 Task: Create a to-do list using the Gmail Tasks feature by adding tasks from your emails and setting due dates.
Action: Mouse moved to (1245, 95)
Screenshot: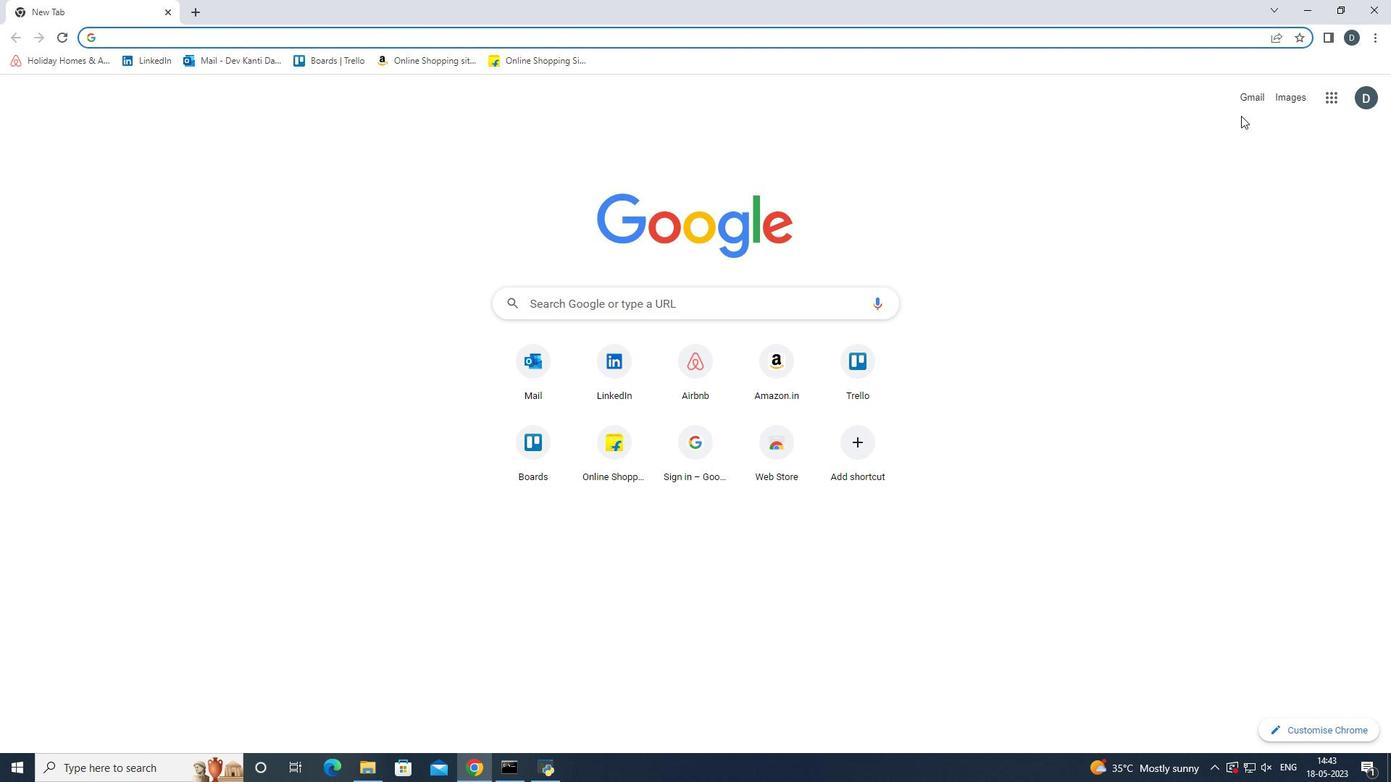 
Action: Mouse pressed left at (1245, 95)
Screenshot: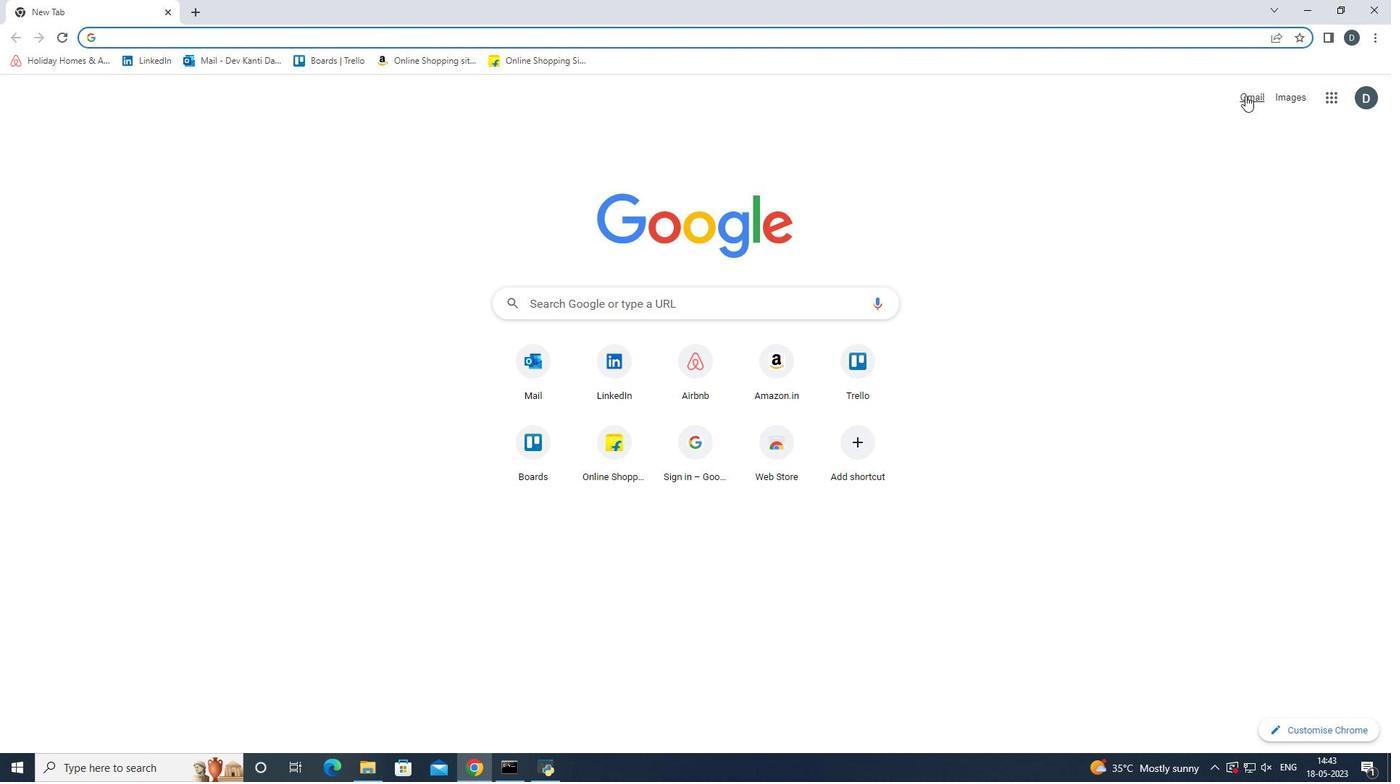 
Action: Mouse moved to (87, 300)
Screenshot: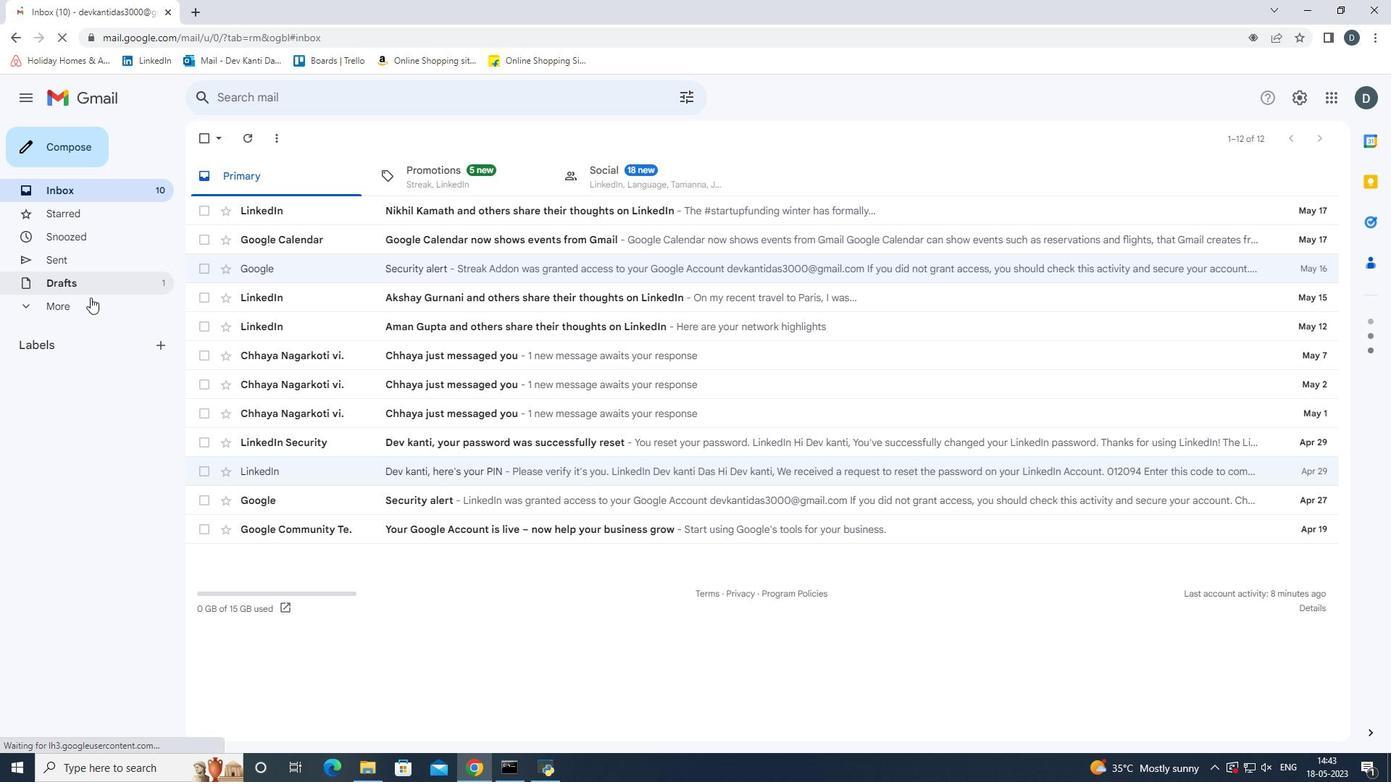 
Action: Mouse pressed left at (87, 300)
Screenshot: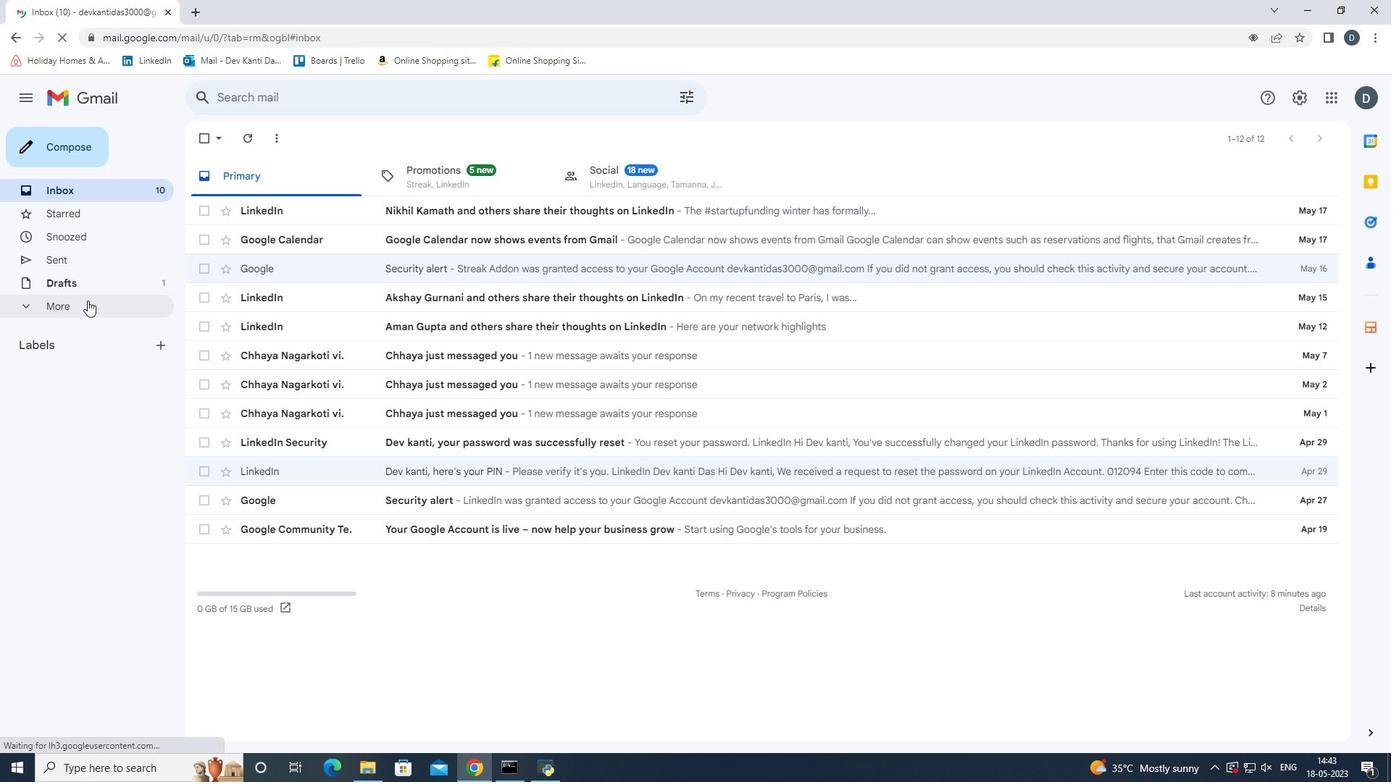 
Action: Mouse moved to (278, 139)
Screenshot: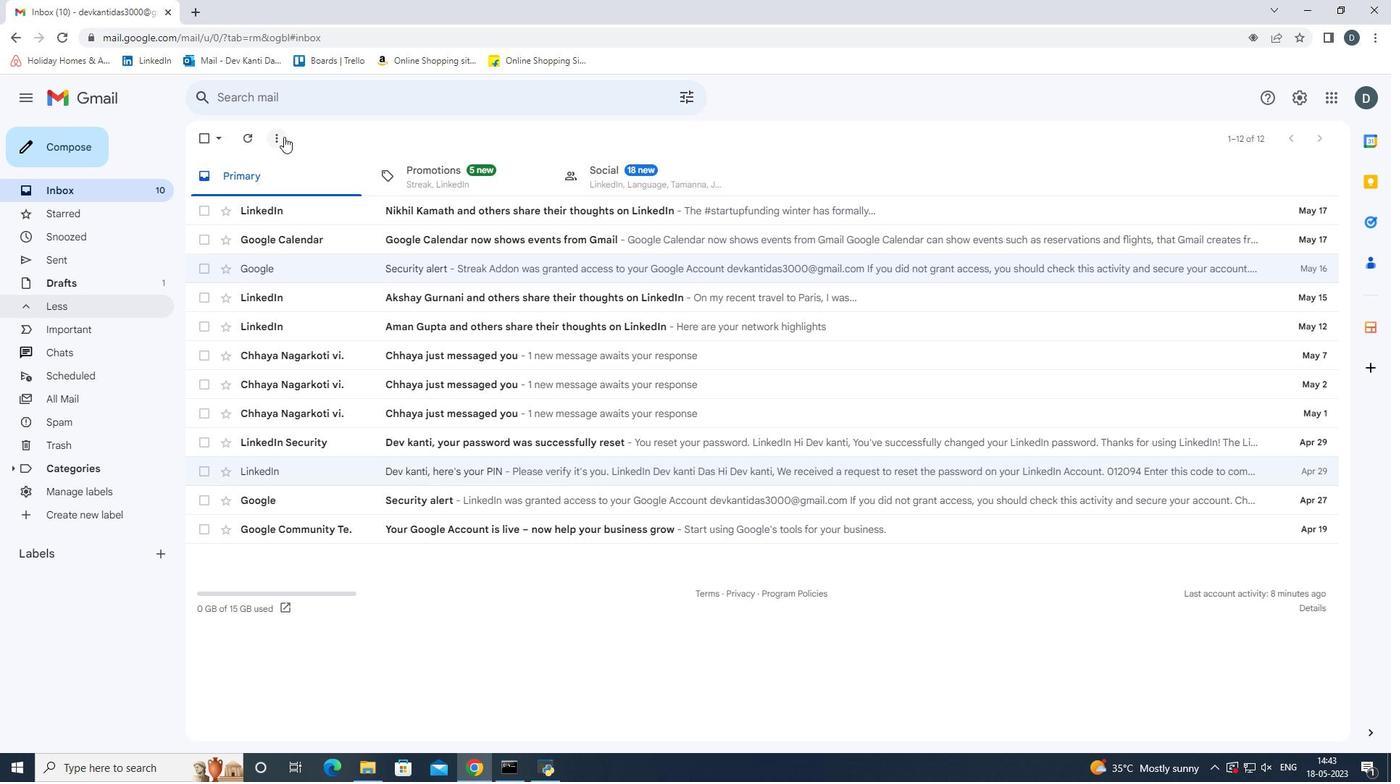 
Action: Mouse pressed left at (278, 139)
Screenshot: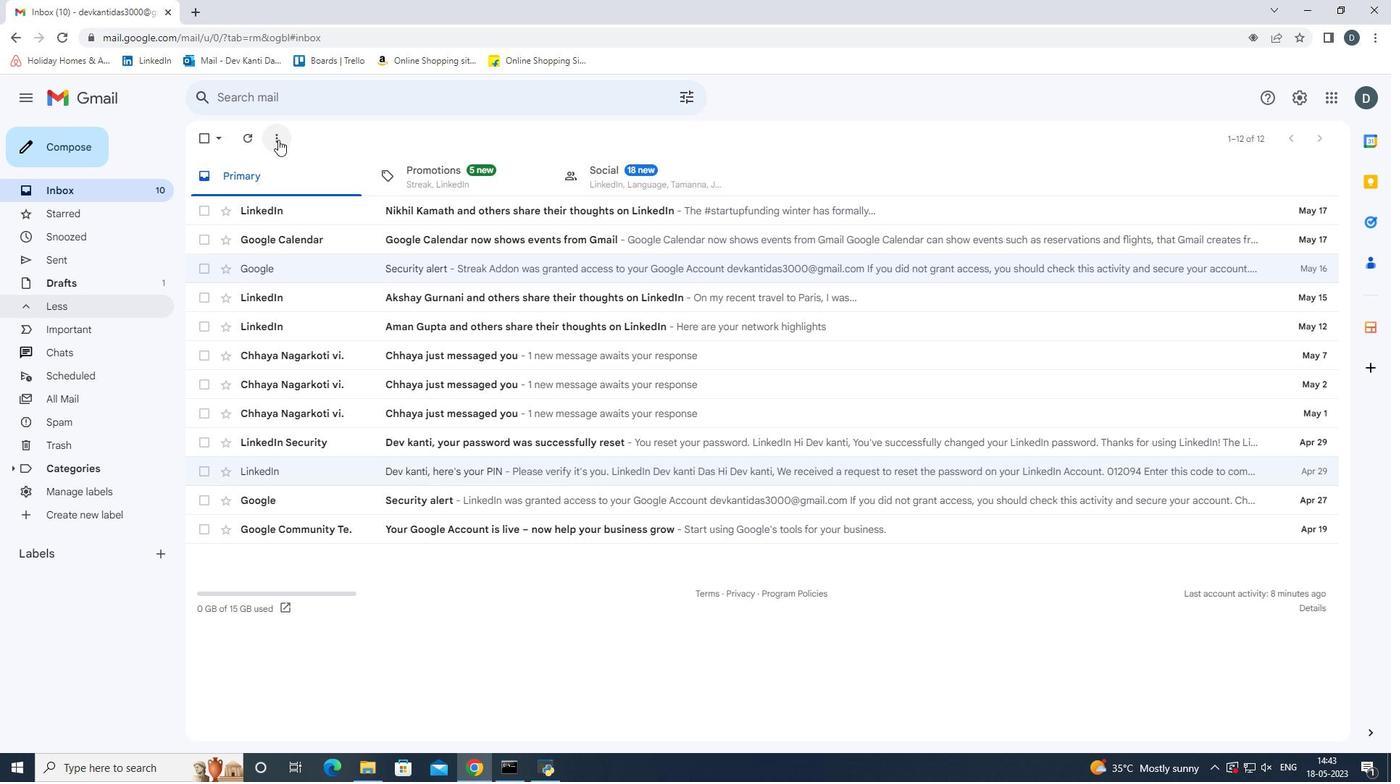 
Action: Mouse moved to (973, 145)
Screenshot: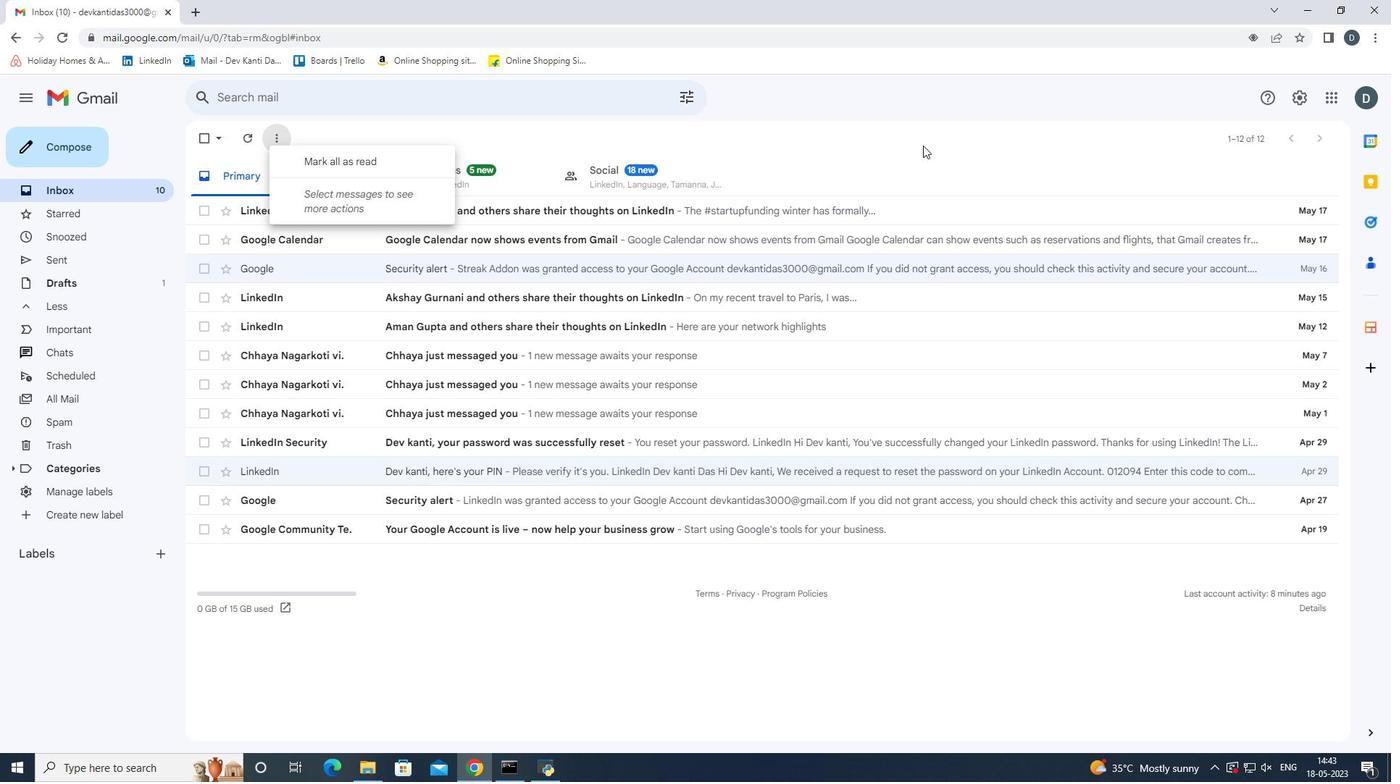 
Action: Mouse pressed left at (973, 145)
Screenshot: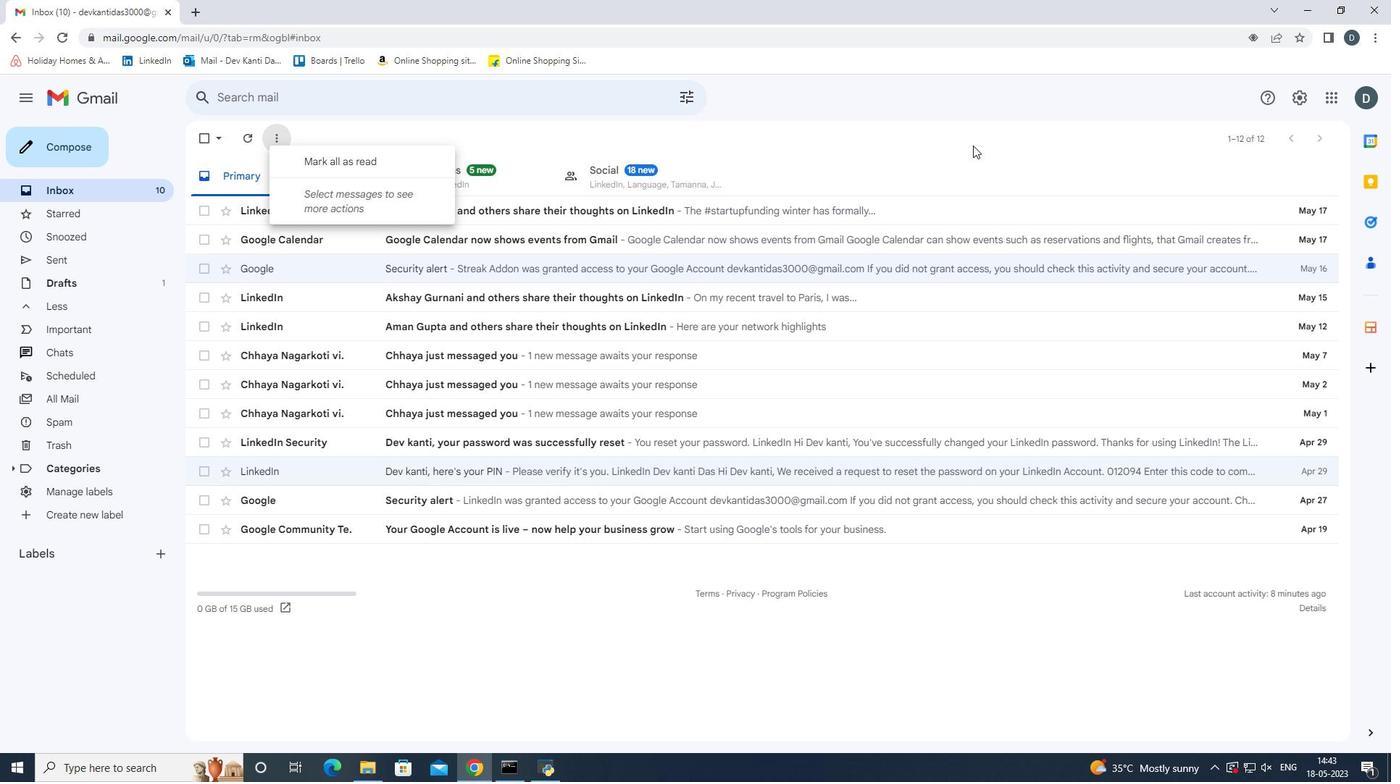 
Action: Mouse moved to (1372, 225)
Screenshot: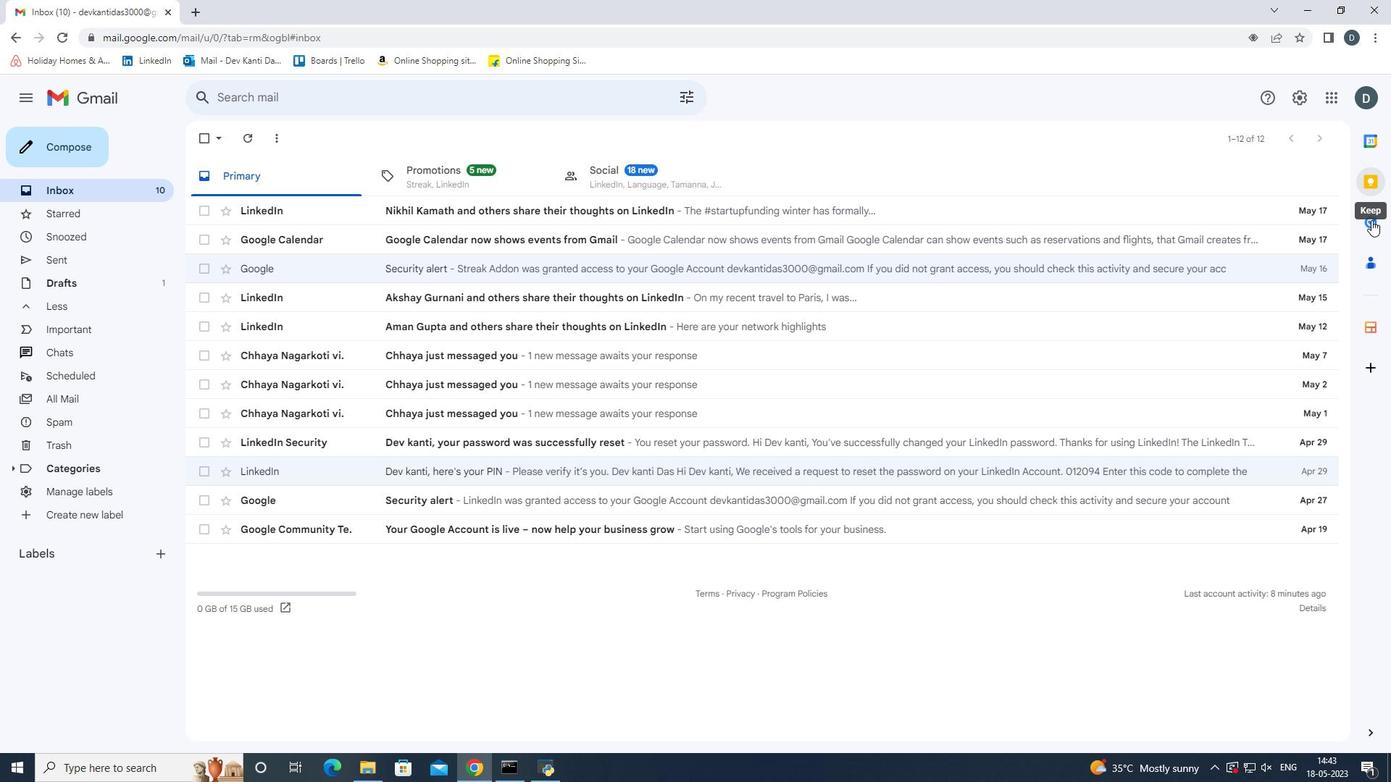 
Action: Mouse pressed left at (1372, 225)
Screenshot: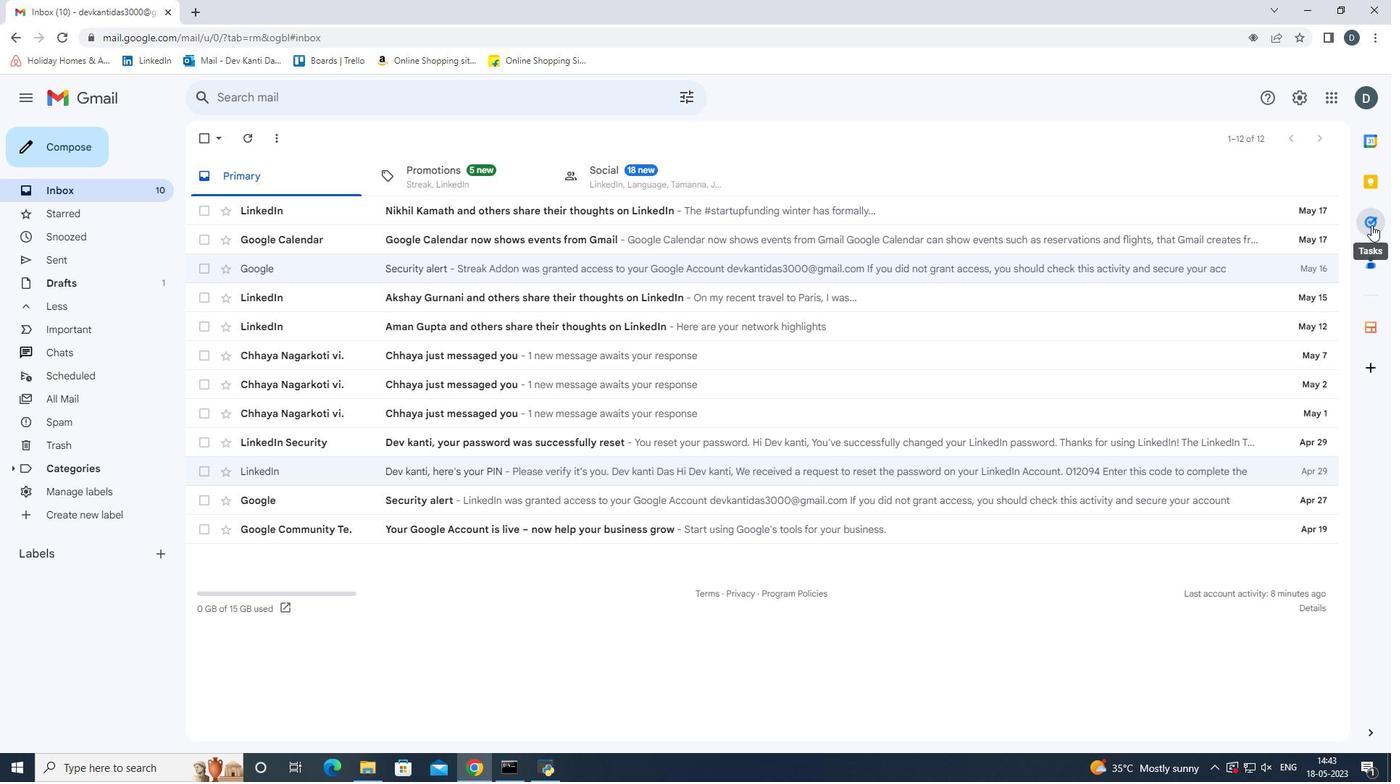 
Action: Mouse moved to (1373, 142)
Screenshot: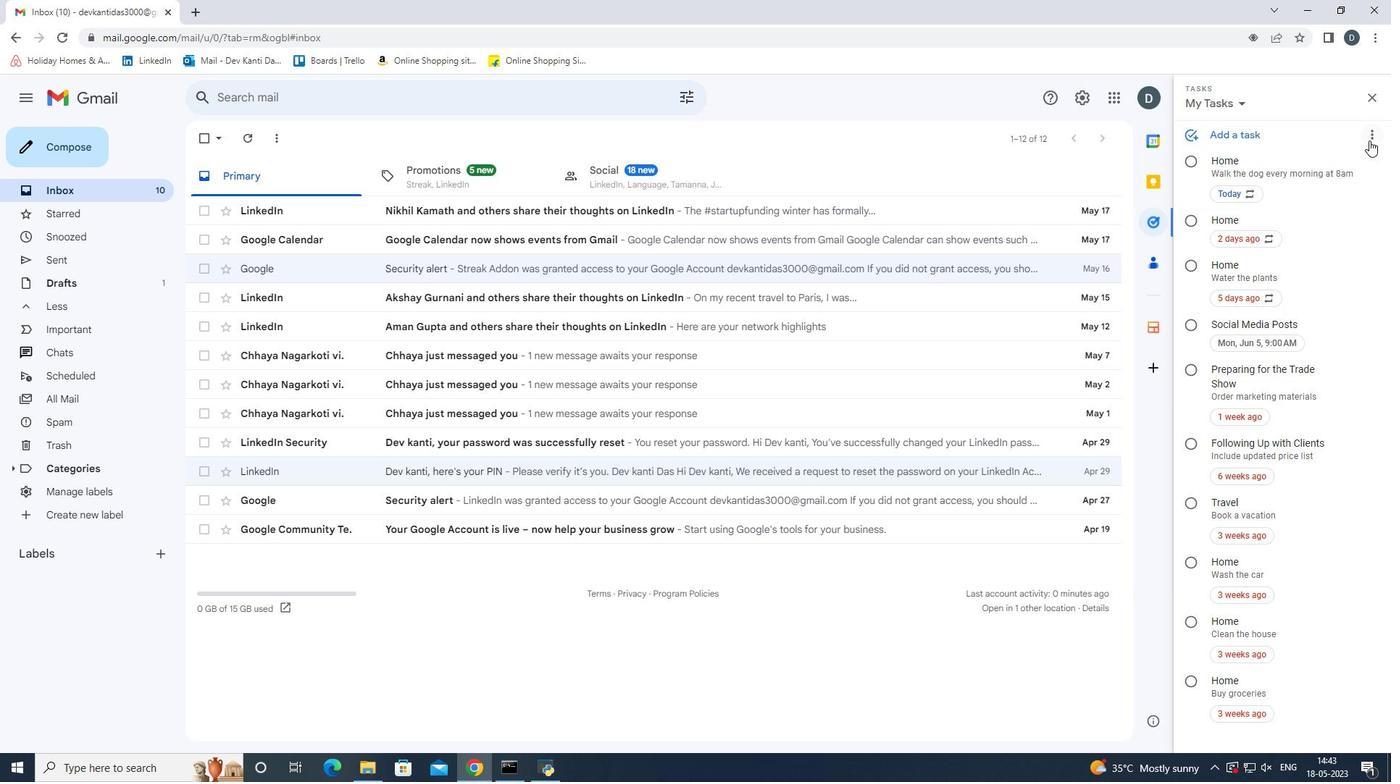 
Action: Mouse pressed left at (1373, 142)
Screenshot: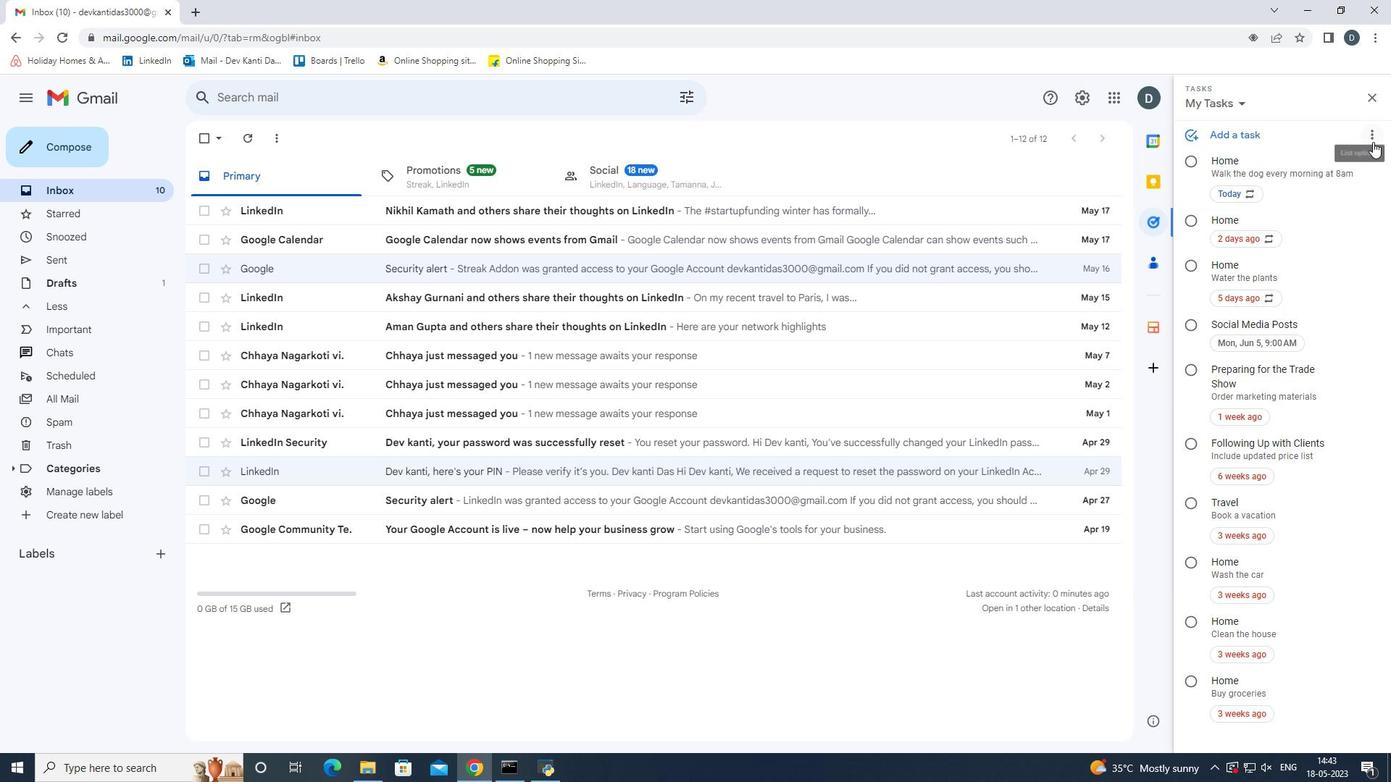 
Action: Mouse pressed left at (1373, 142)
Screenshot: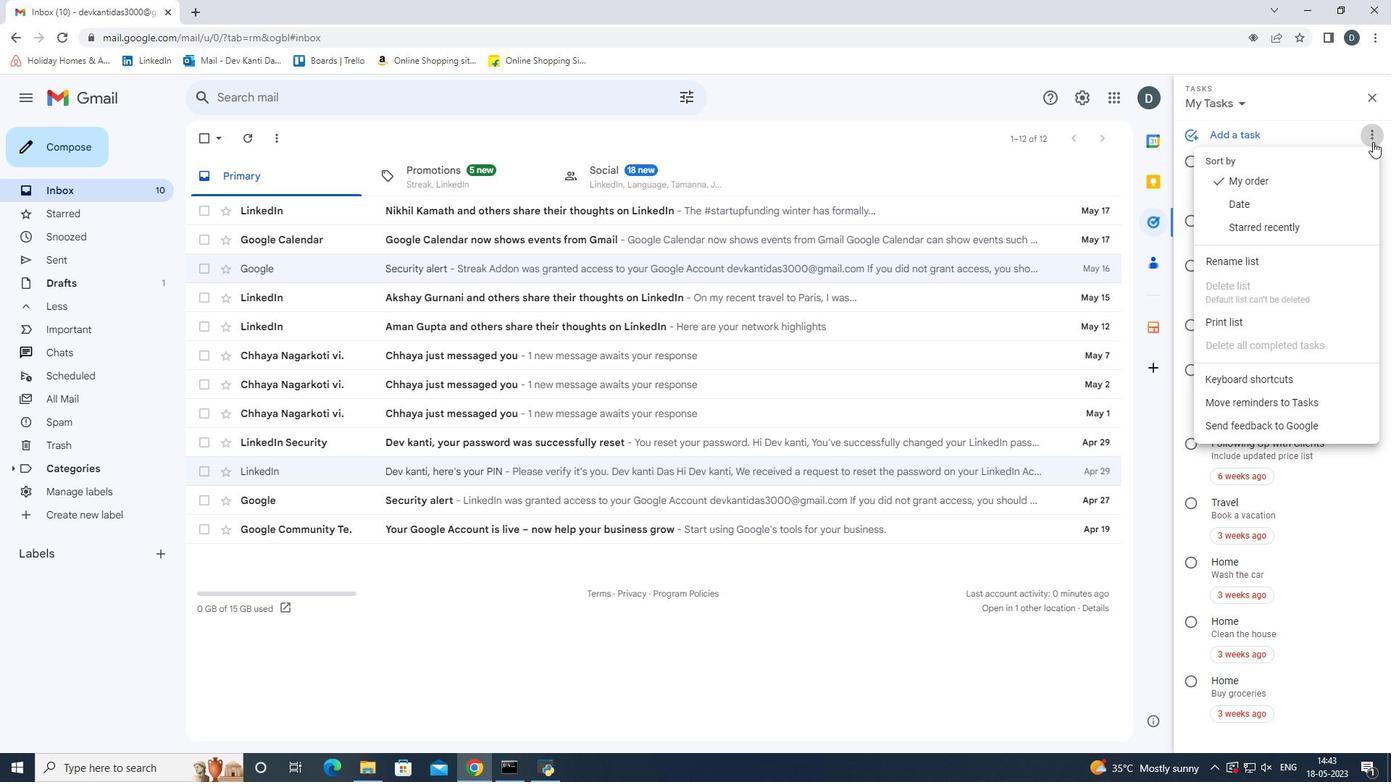 
Action: Mouse moved to (1391, 363)
Screenshot: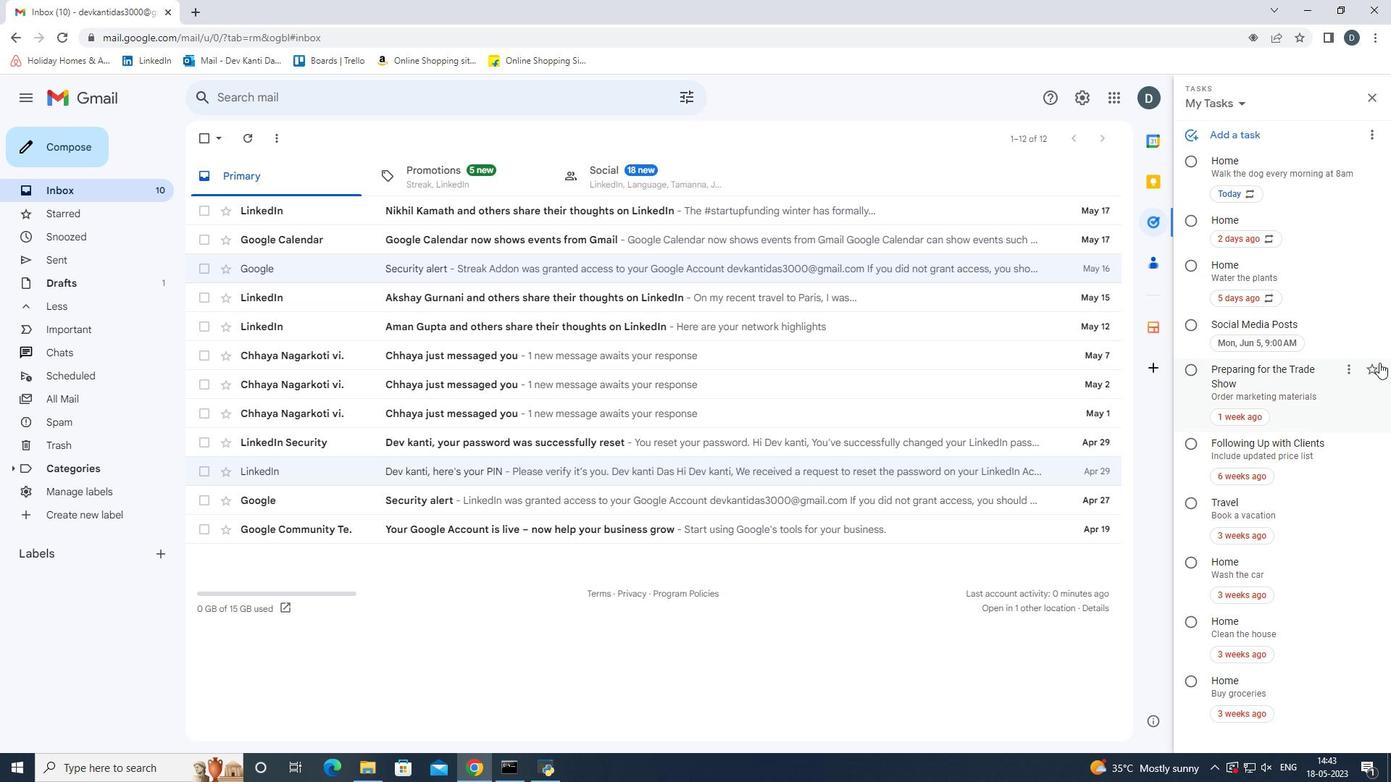 
Action: Mouse scrolled (1390, 362) with delta (0, 0)
Screenshot: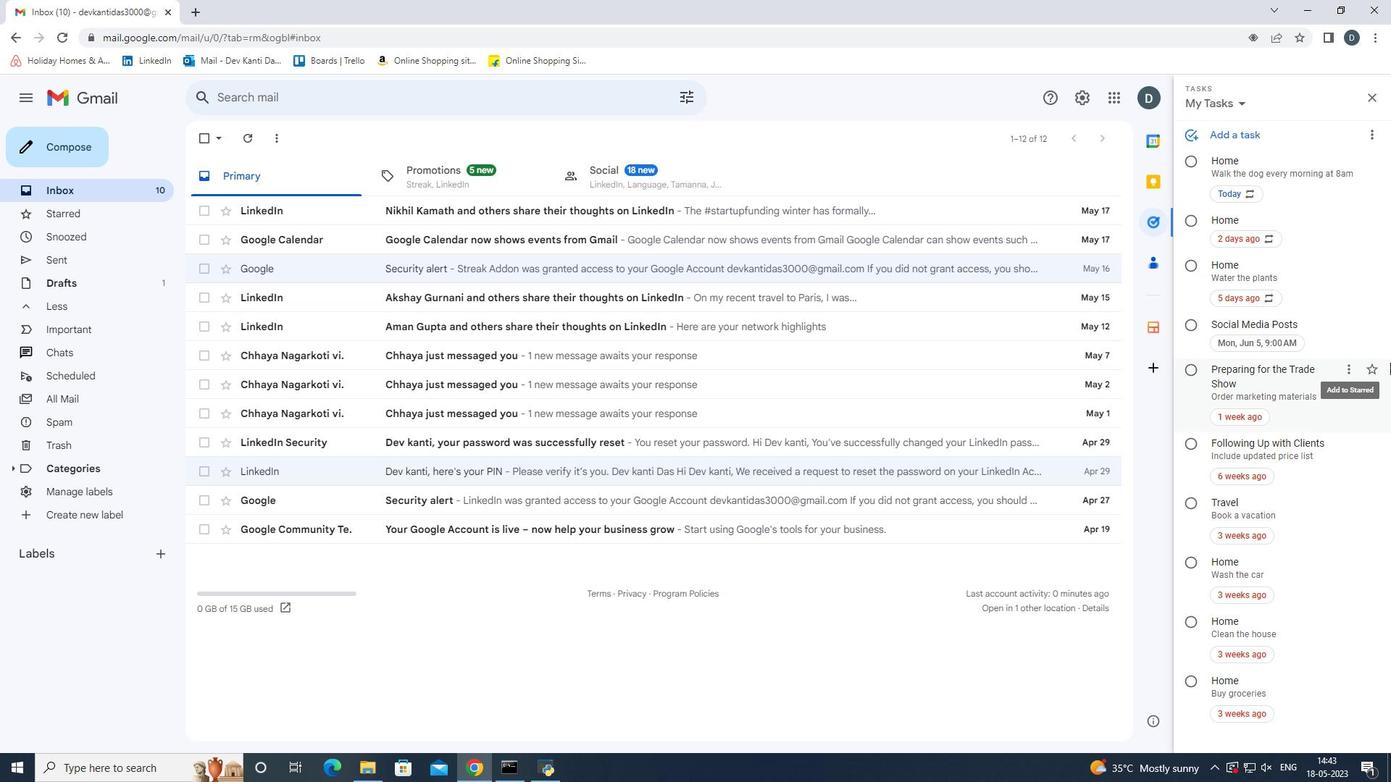 
Action: Mouse scrolled (1390, 362) with delta (0, 0)
Screenshot: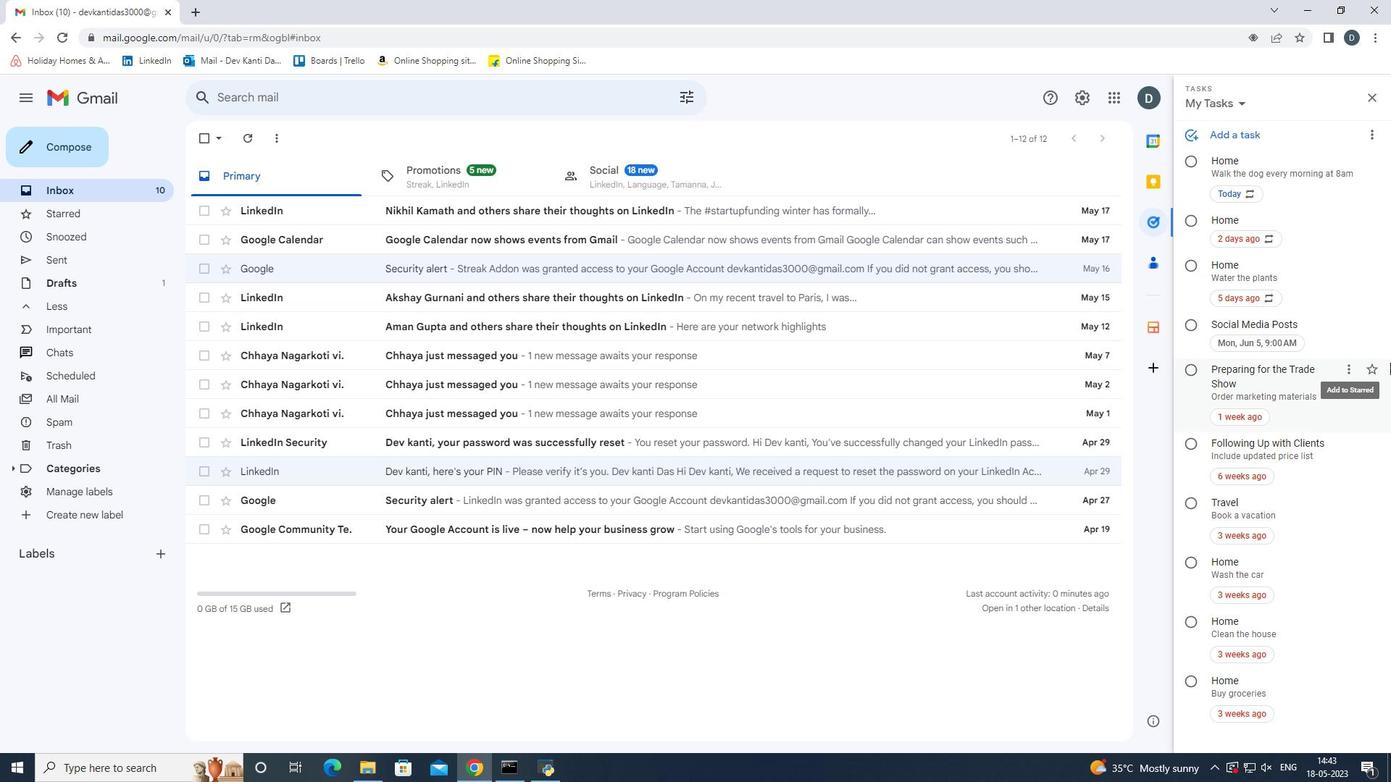 
Action: Mouse scrolled (1390, 362) with delta (0, 0)
Screenshot: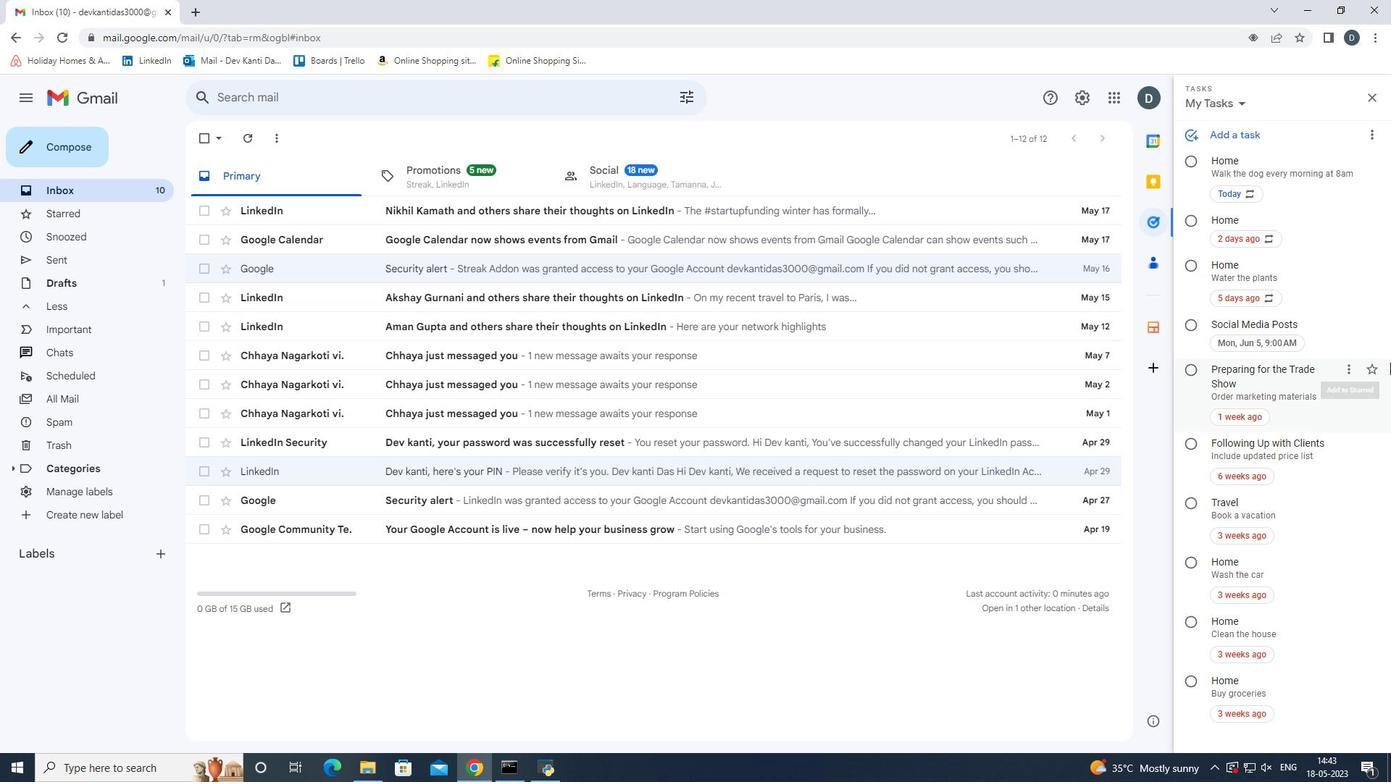 
Action: Mouse scrolled (1390, 362) with delta (0, 0)
Screenshot: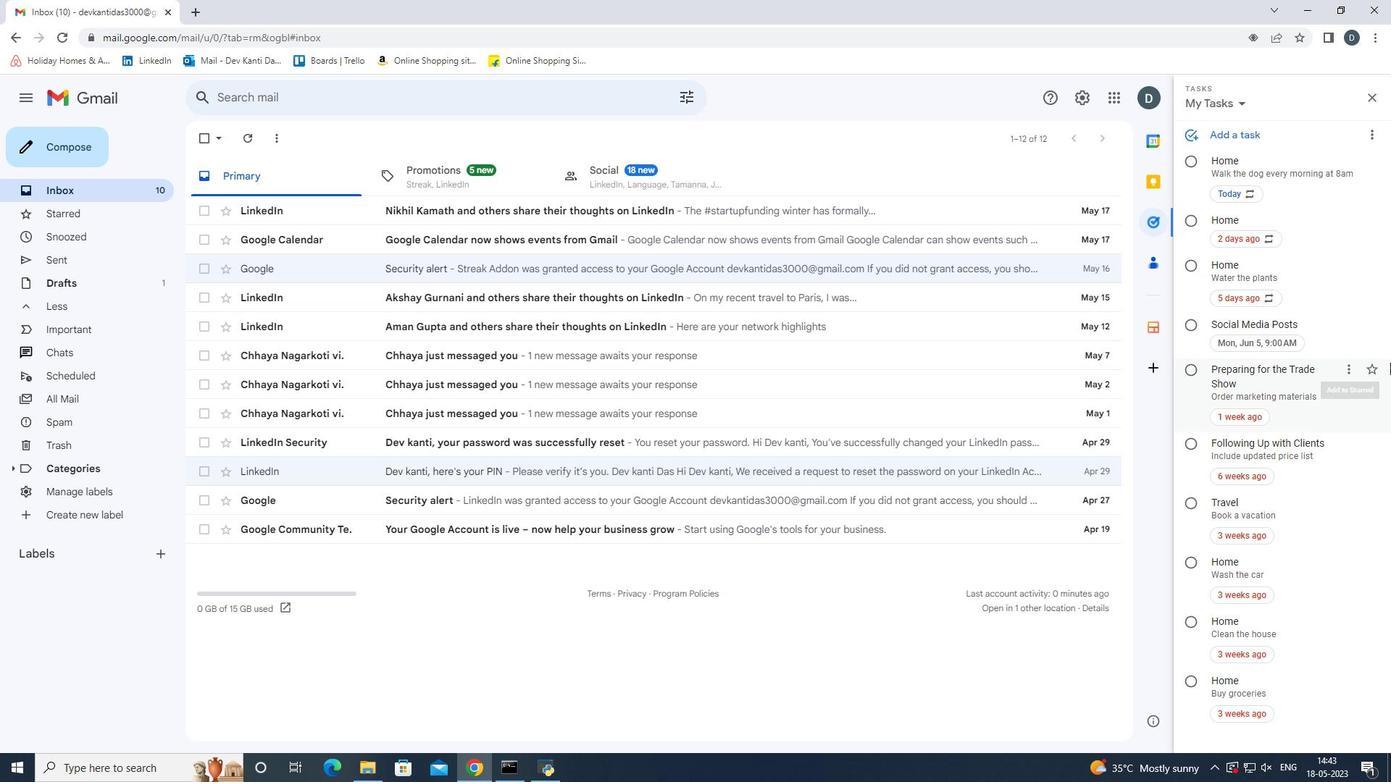 
Action: Mouse scrolled (1390, 362) with delta (0, 0)
Screenshot: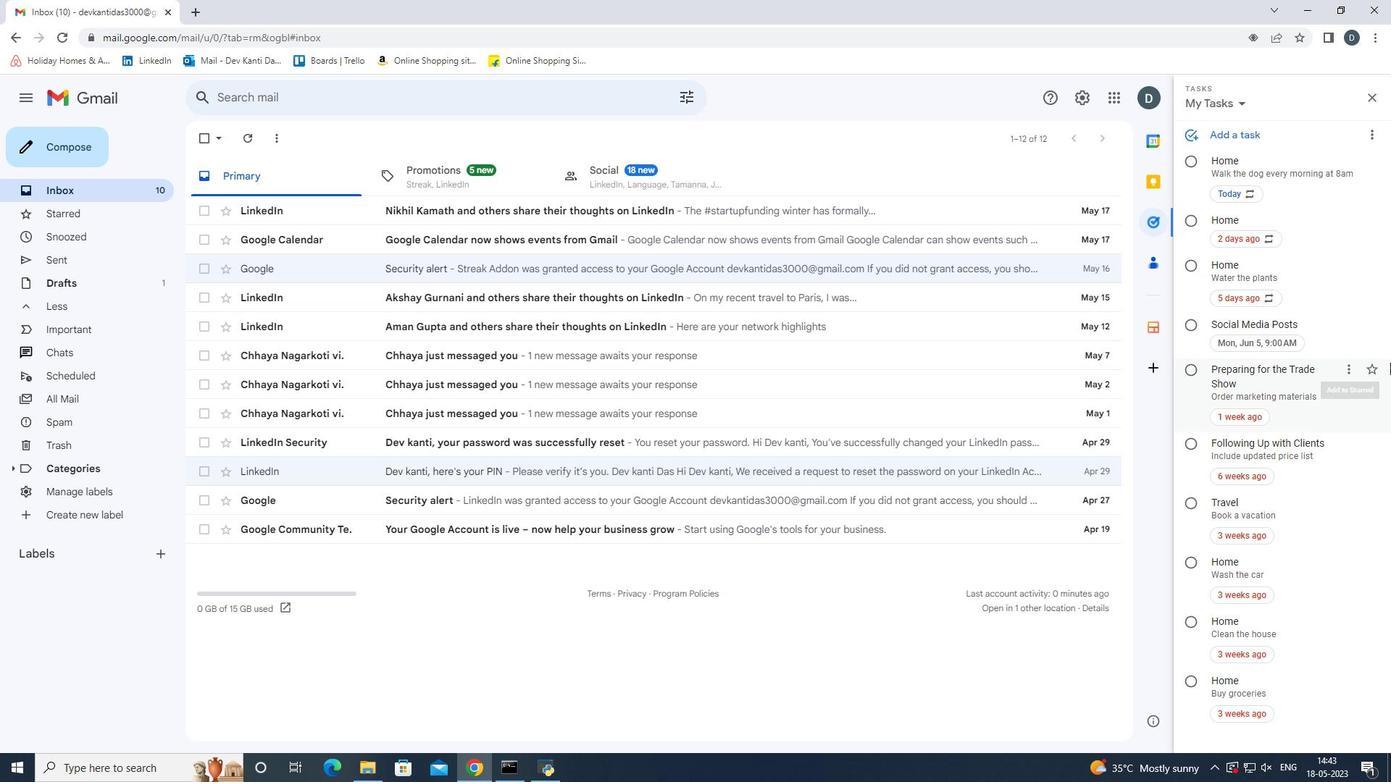
Action: Mouse moved to (1303, 364)
Screenshot: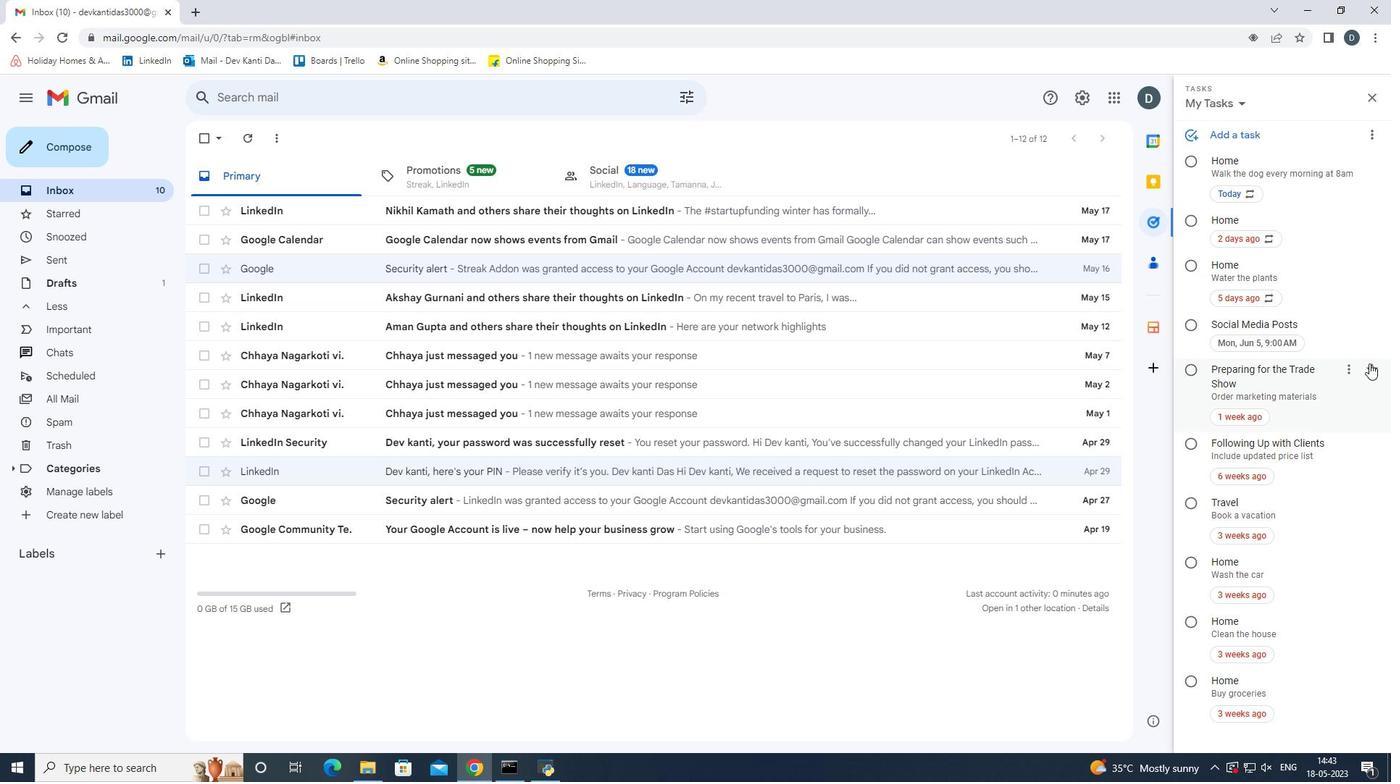 
Action: Mouse scrolled (1303, 363) with delta (0, 0)
Screenshot: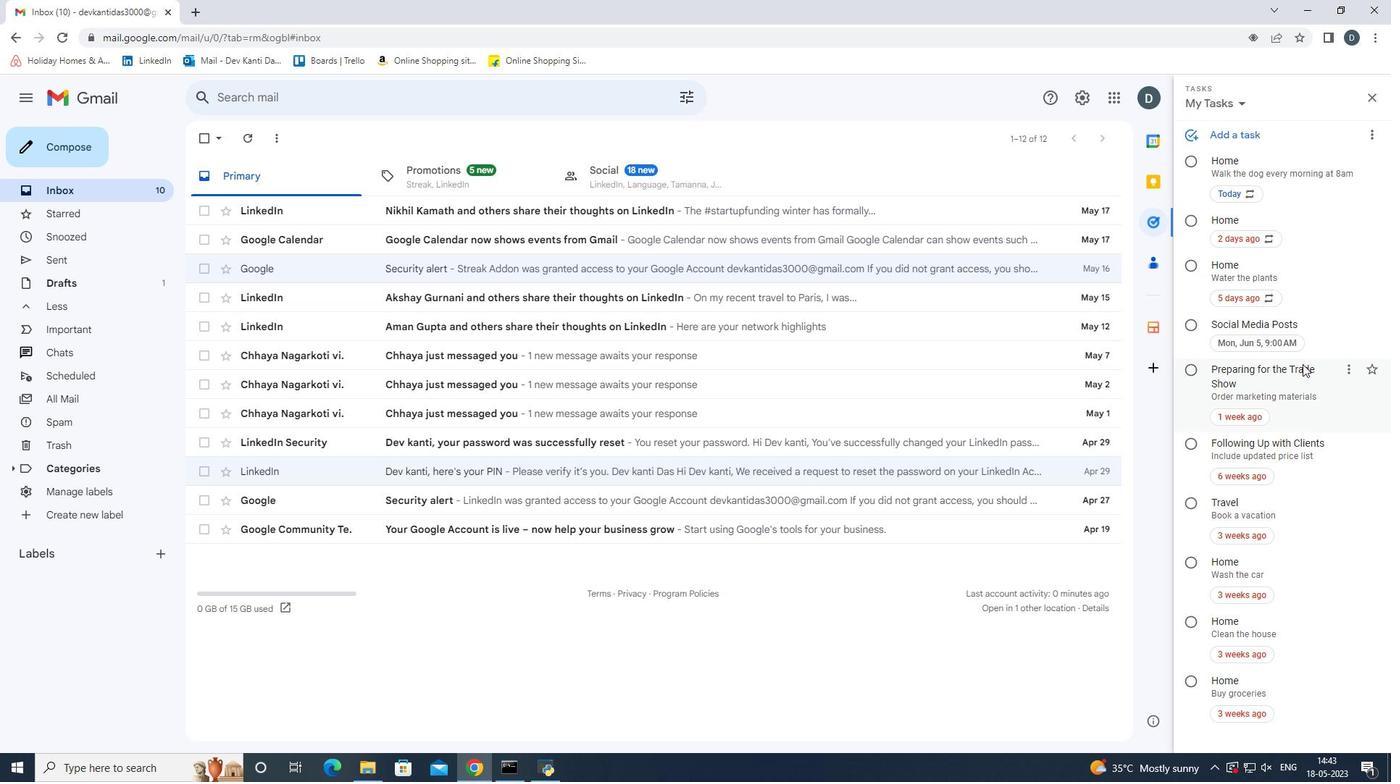 
Action: Mouse scrolled (1303, 363) with delta (0, 0)
Screenshot: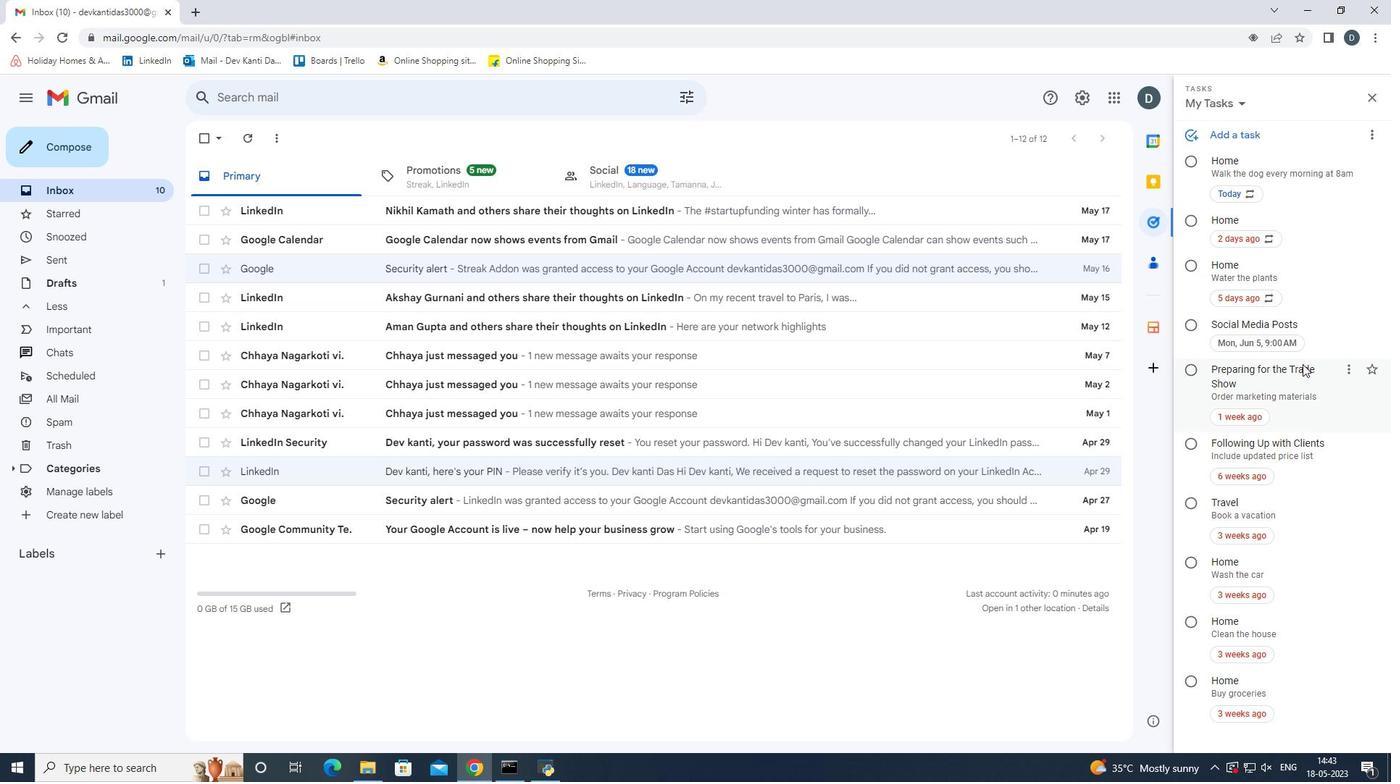 
Action: Mouse scrolled (1303, 363) with delta (0, 0)
Screenshot: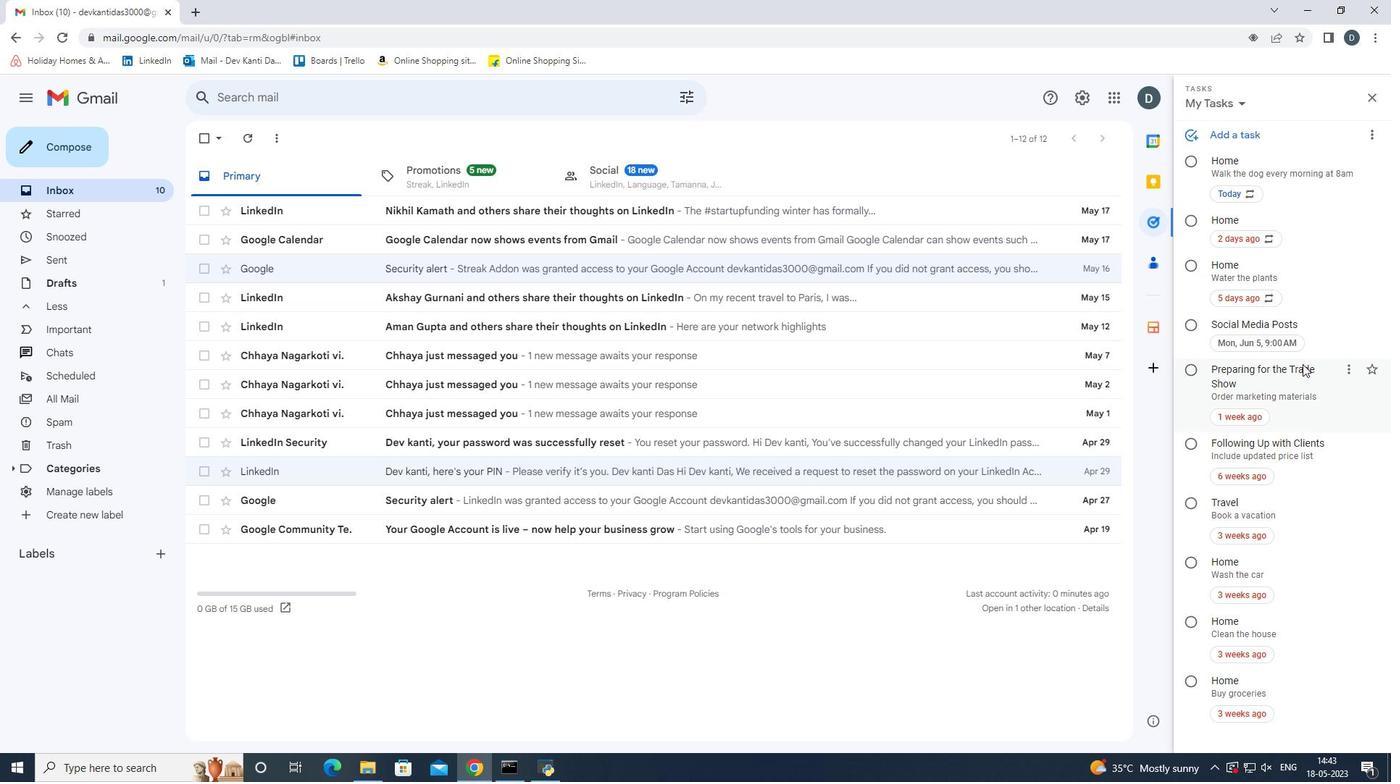 
Action: Mouse scrolled (1303, 363) with delta (0, 0)
Screenshot: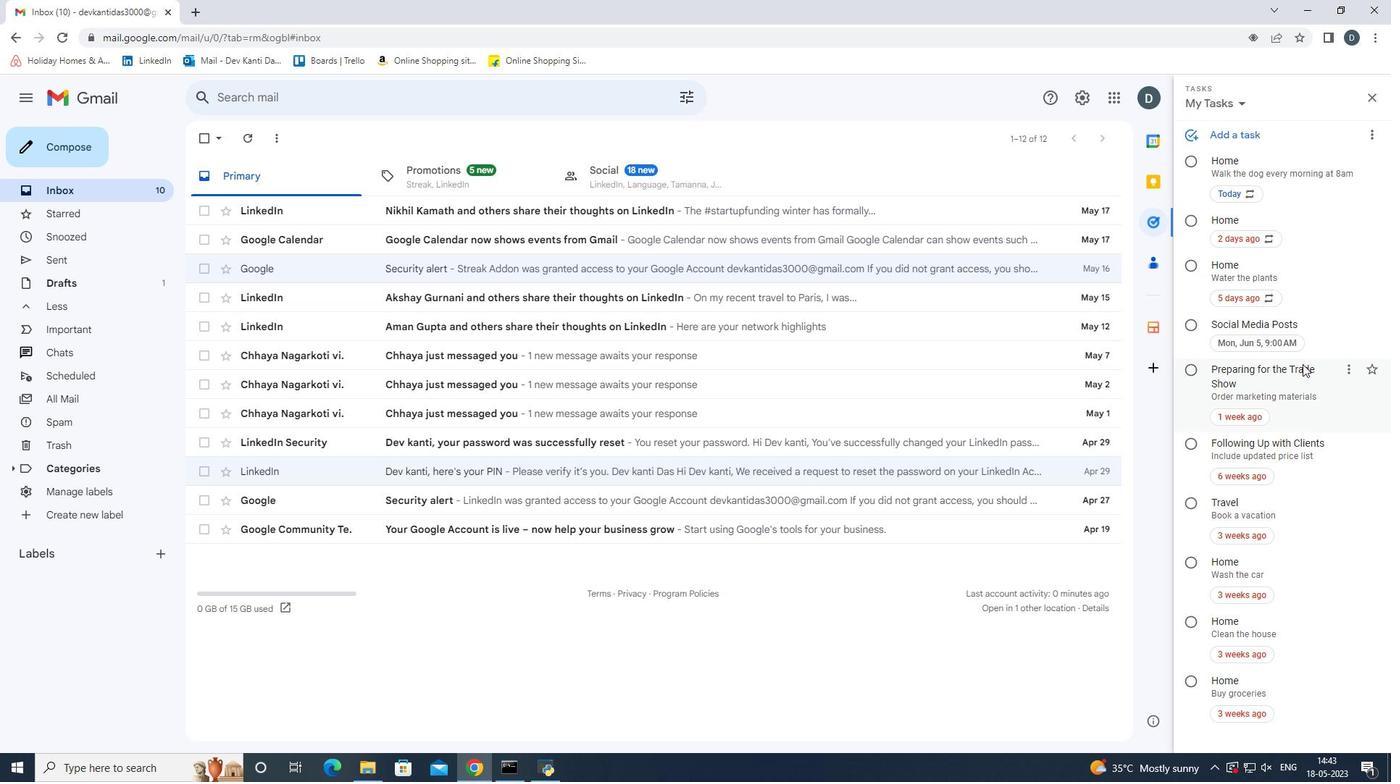 
Action: Mouse scrolled (1303, 363) with delta (0, 0)
Screenshot: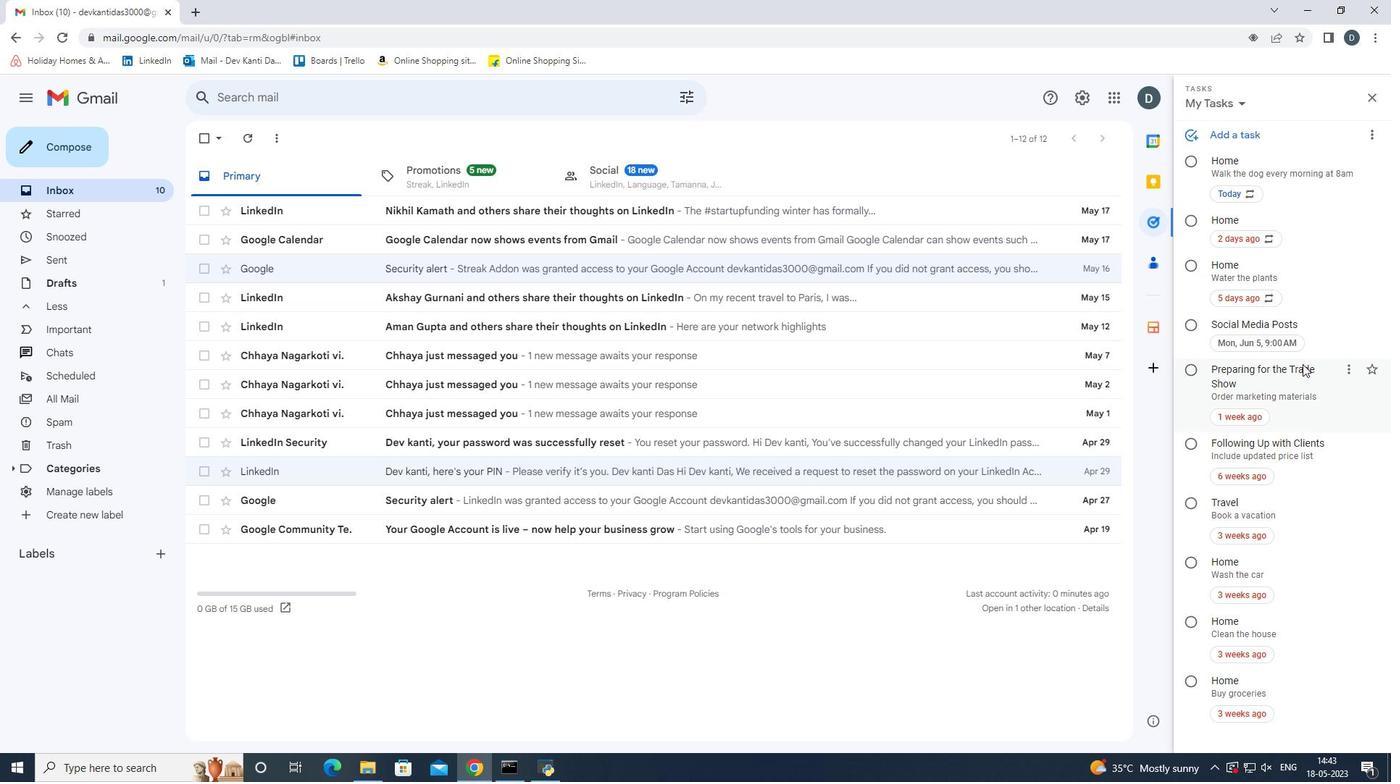 
Action: Mouse scrolled (1303, 365) with delta (0, 0)
Screenshot: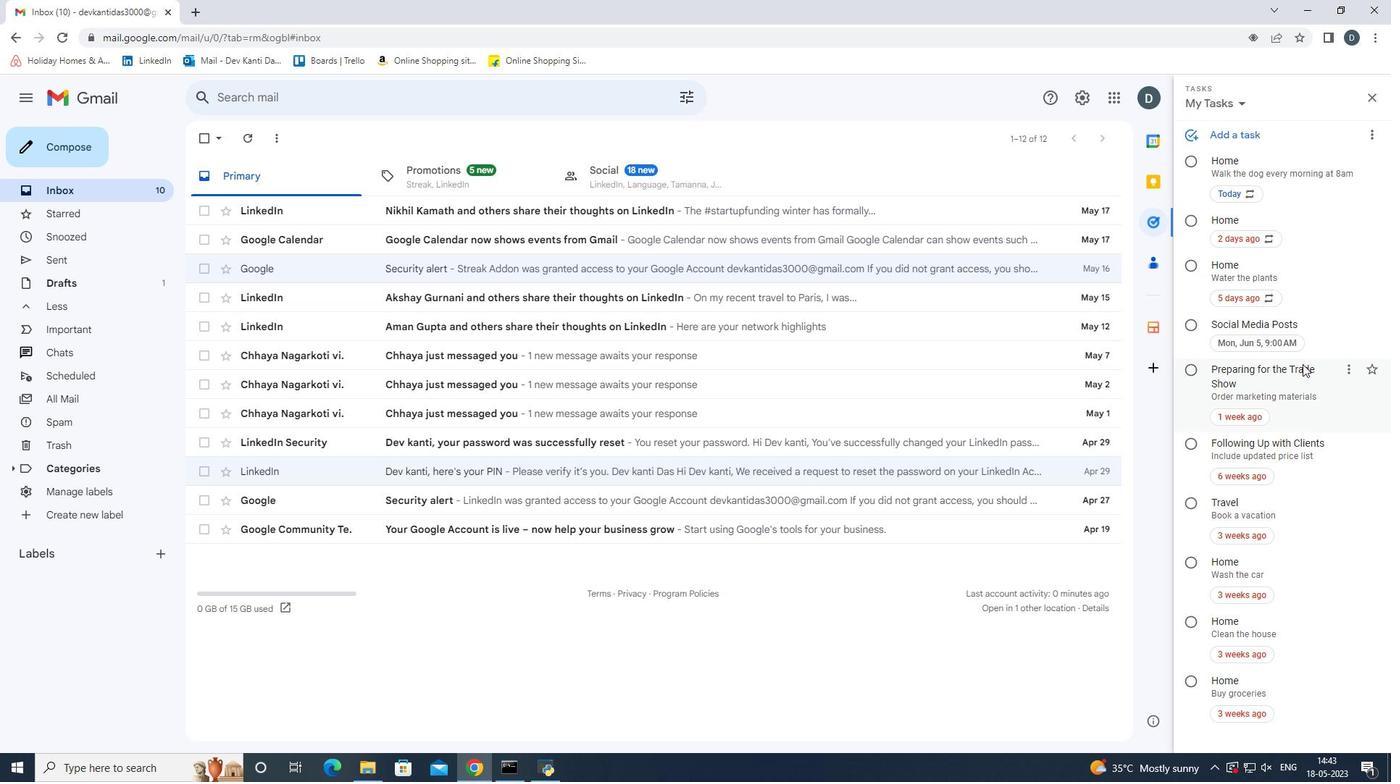 
Action: Mouse scrolled (1303, 365) with delta (0, 0)
Screenshot: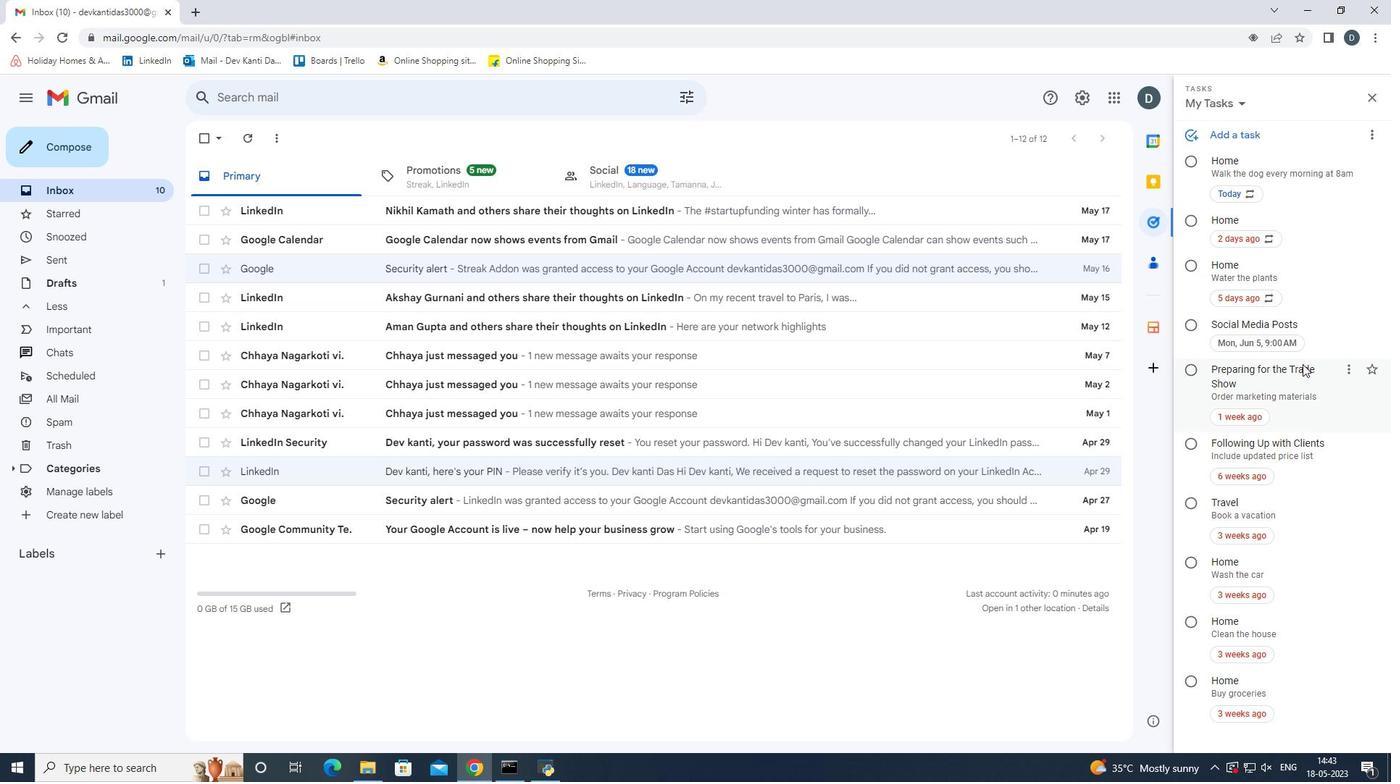 
Action: Mouse scrolled (1303, 365) with delta (0, 0)
Screenshot: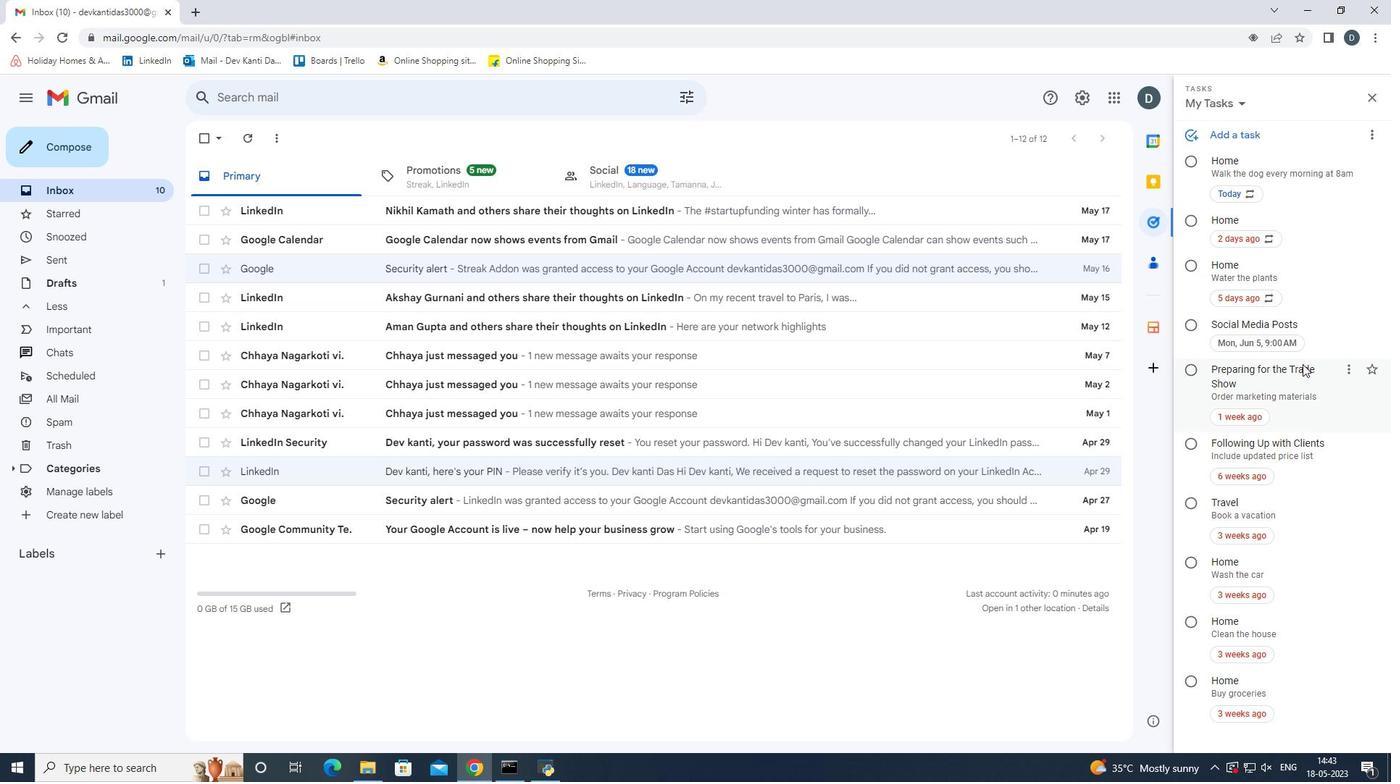 
Action: Mouse scrolled (1303, 365) with delta (0, 0)
Screenshot: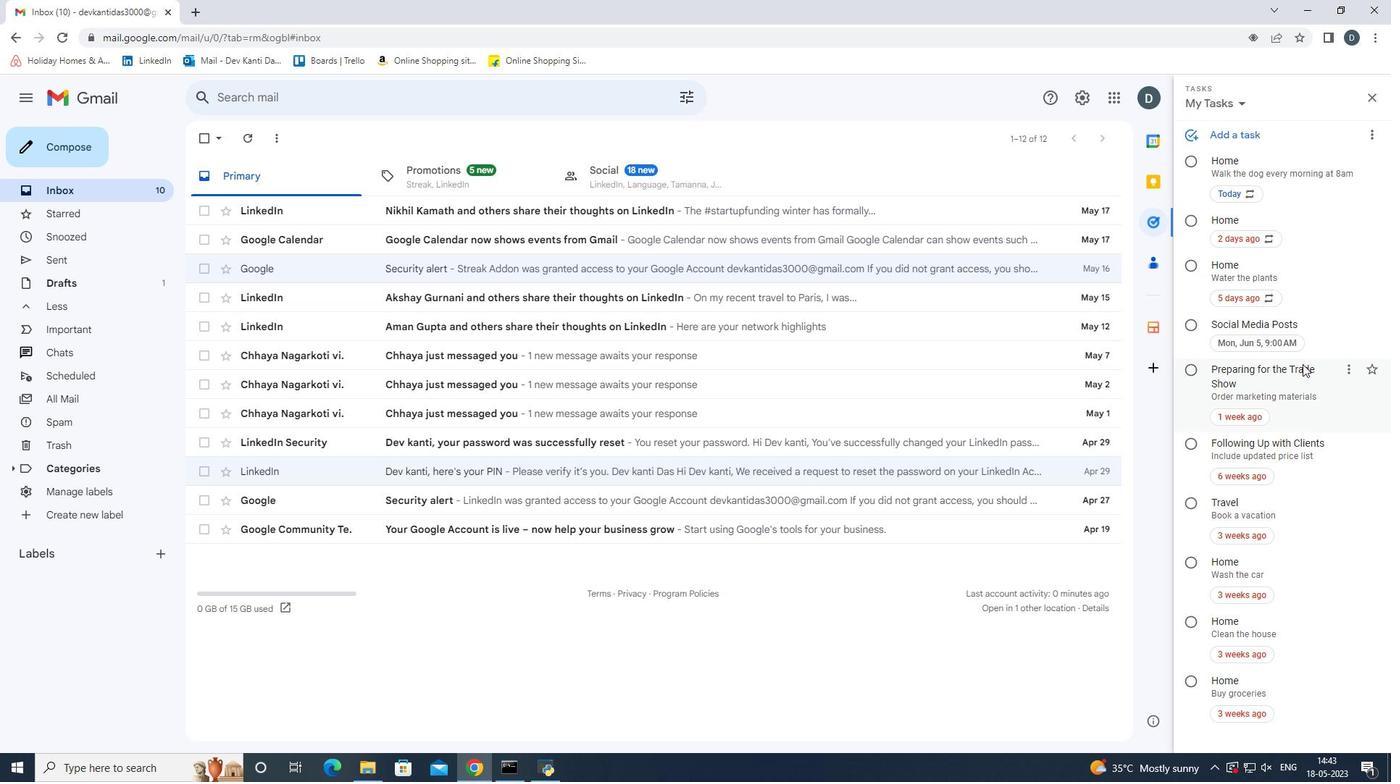 
Action: Mouse scrolled (1303, 365) with delta (0, 0)
Screenshot: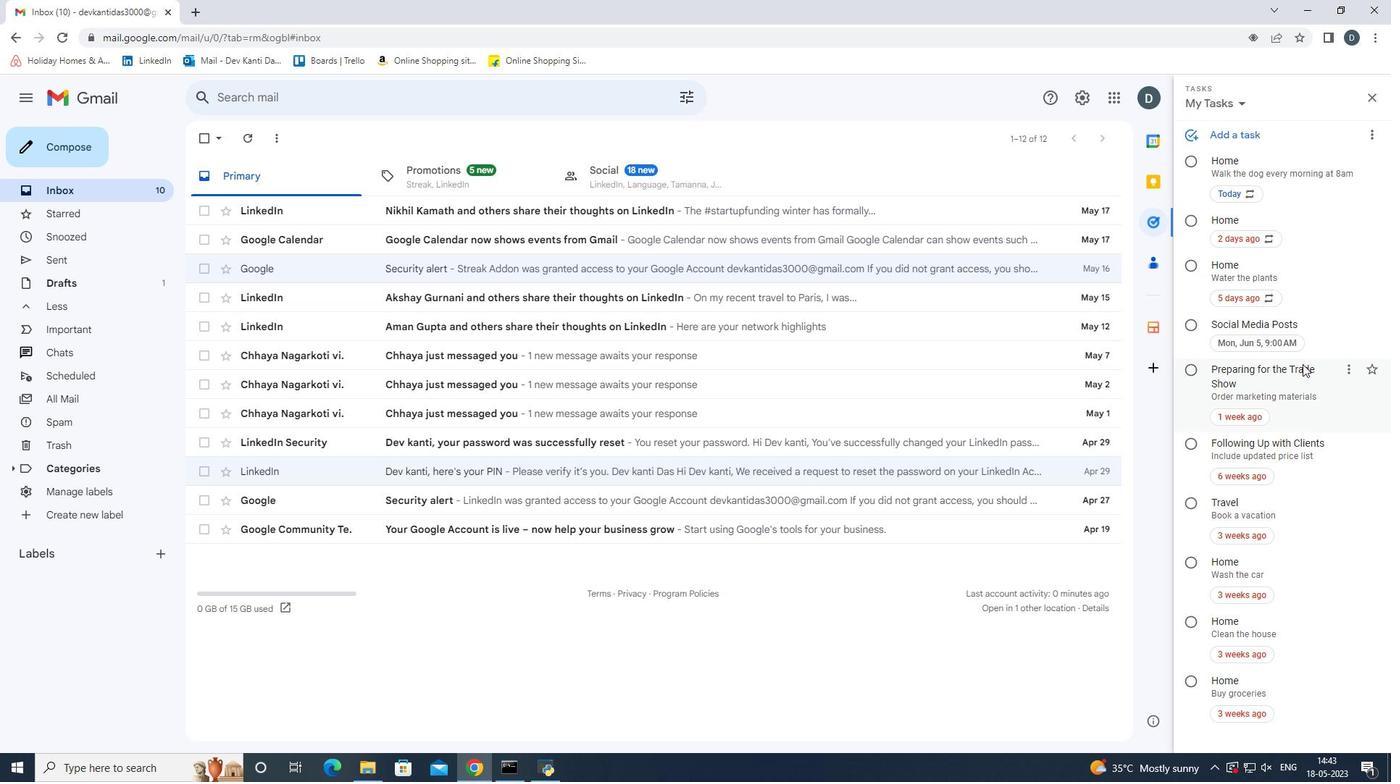 
Action: Mouse moved to (1301, 364)
Screenshot: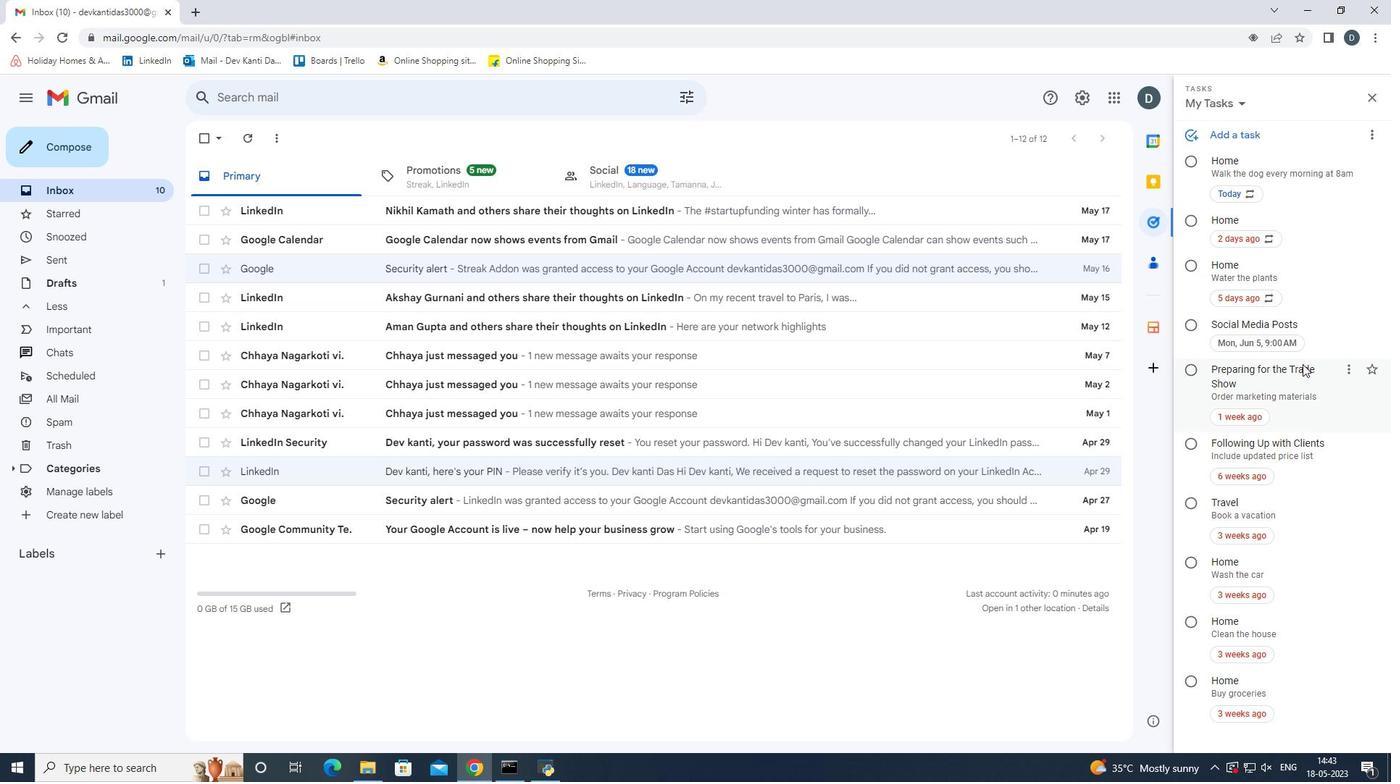 
Action: Mouse scrolled (1301, 363) with delta (0, 0)
Screenshot: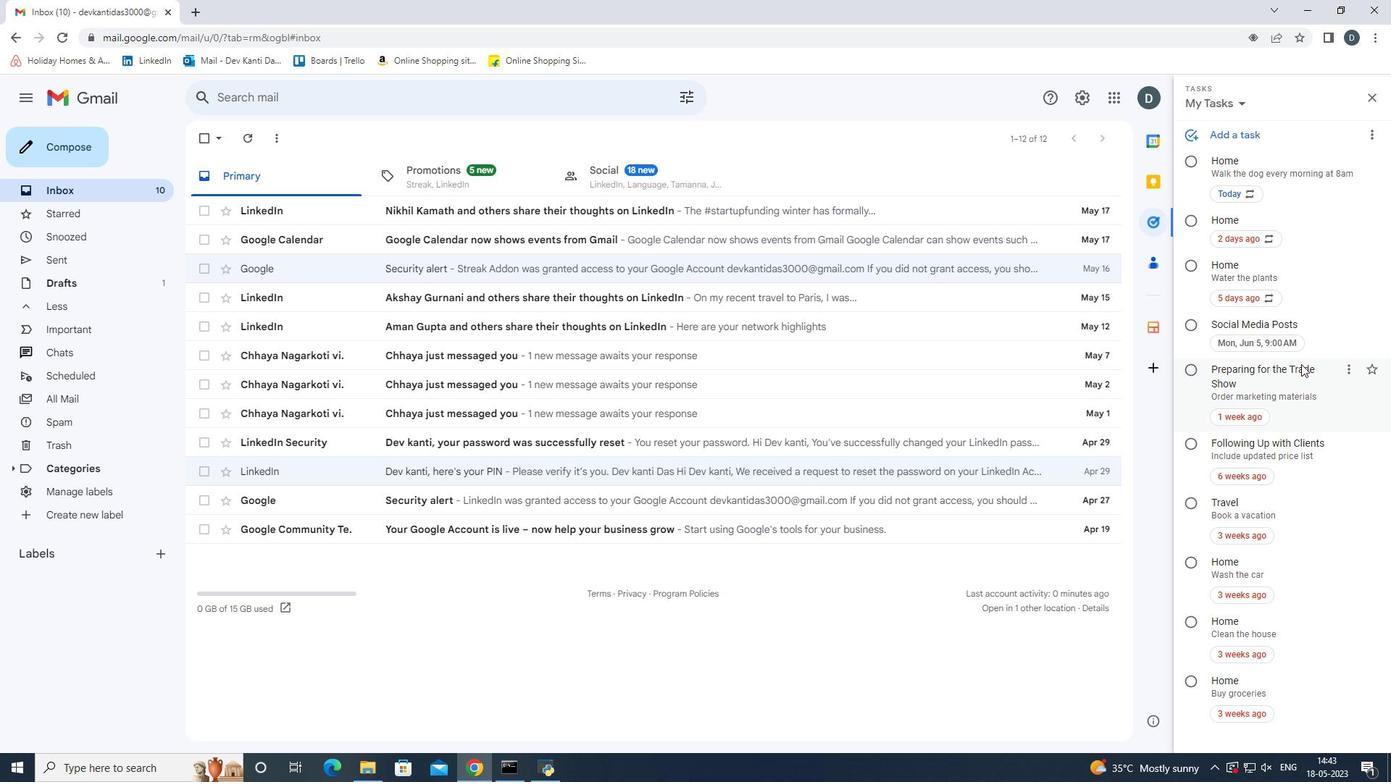 
Action: Mouse scrolled (1301, 363) with delta (0, 0)
Screenshot: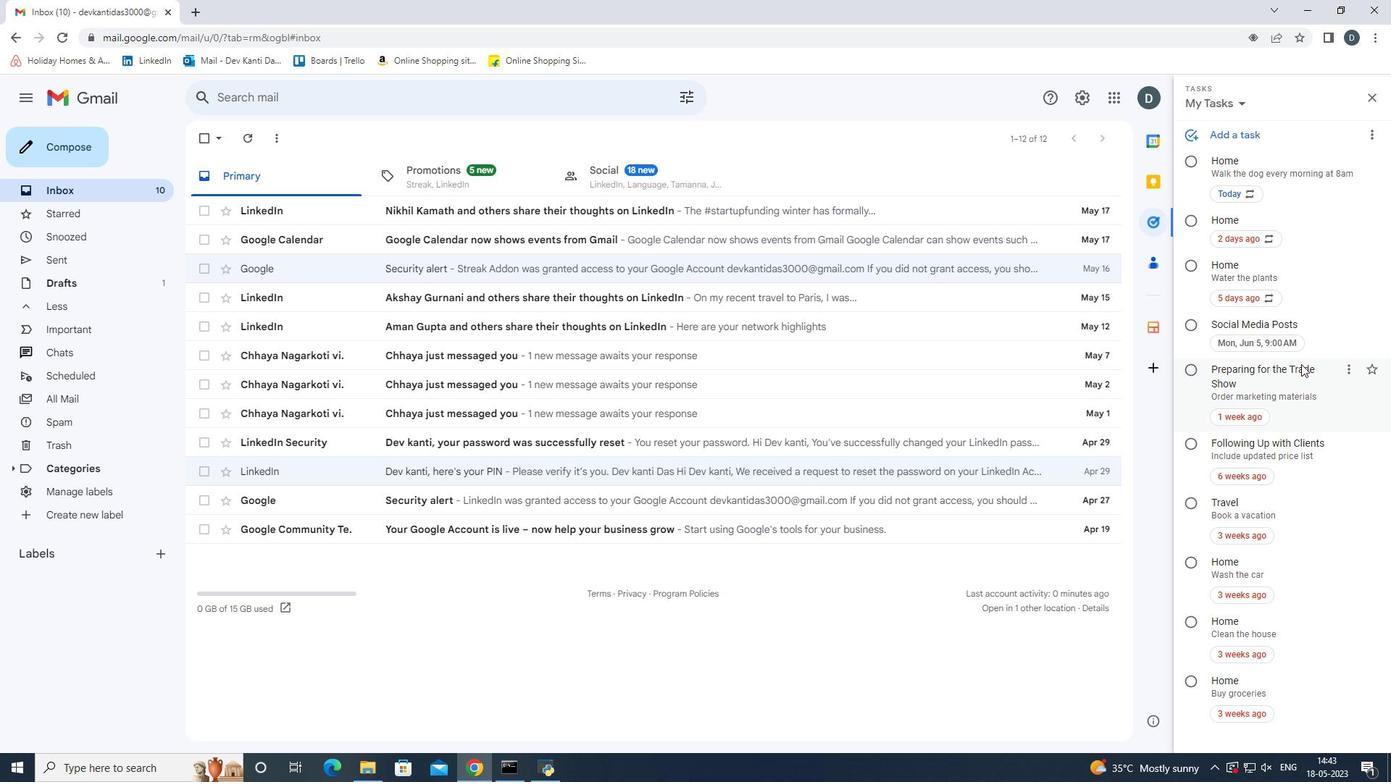 
Action: Mouse scrolled (1301, 363) with delta (0, 0)
Screenshot: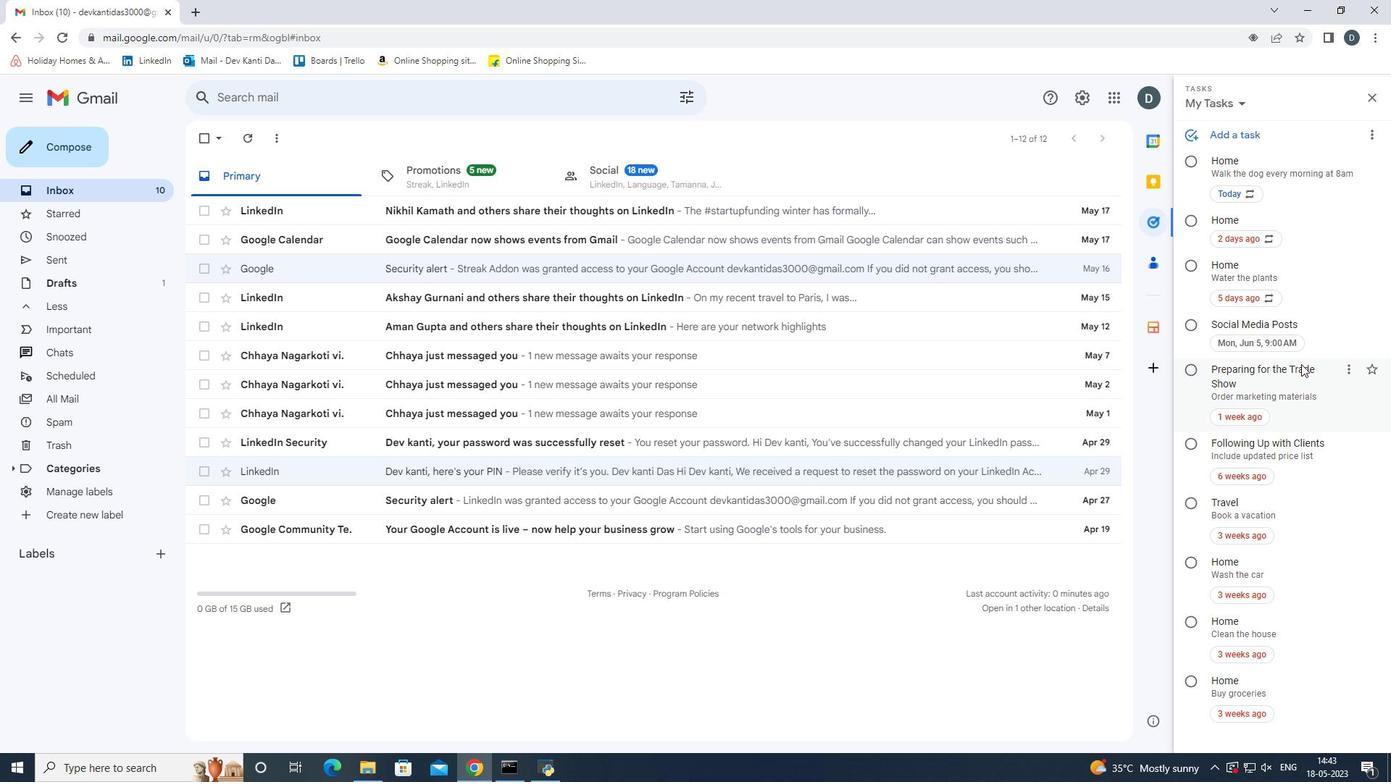 
Action: Mouse moved to (906, 113)
Screenshot: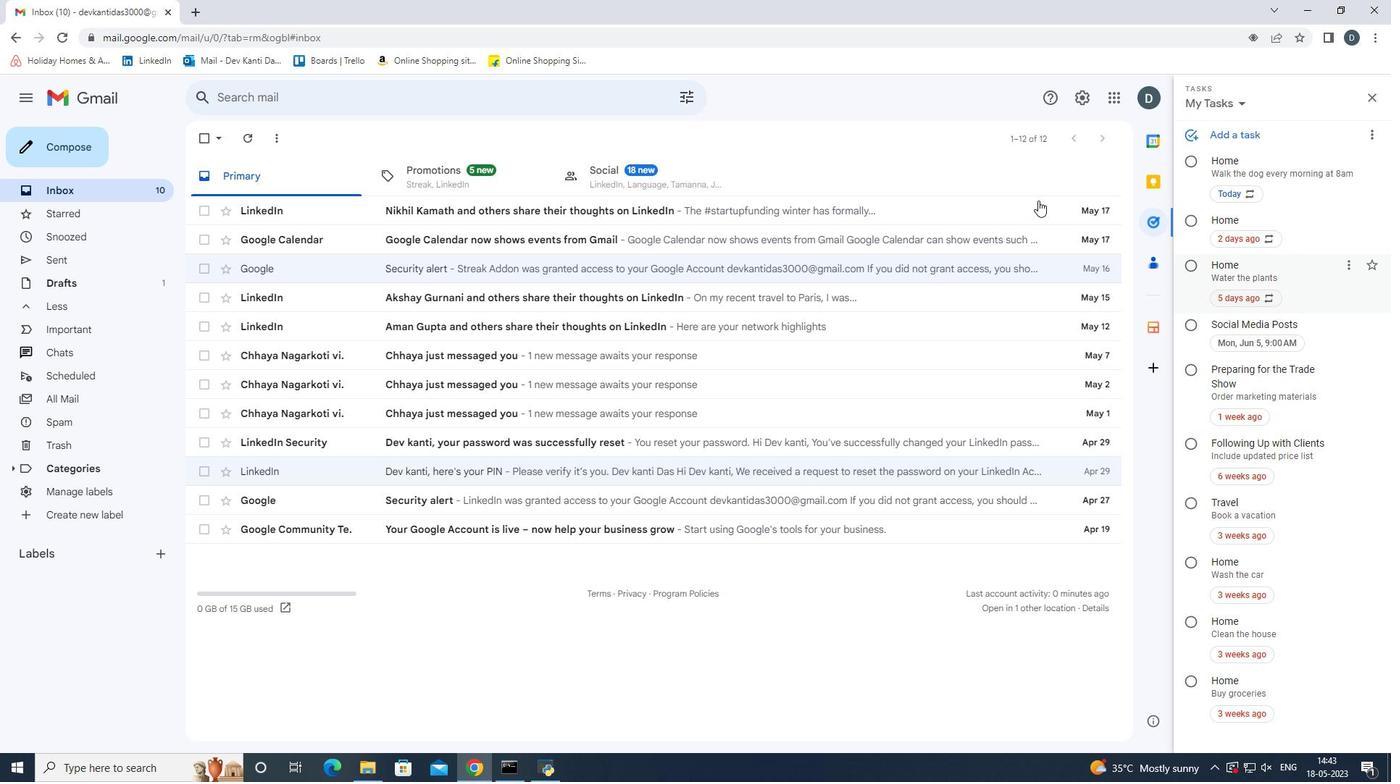 
Action: Mouse pressed left at (906, 113)
Screenshot: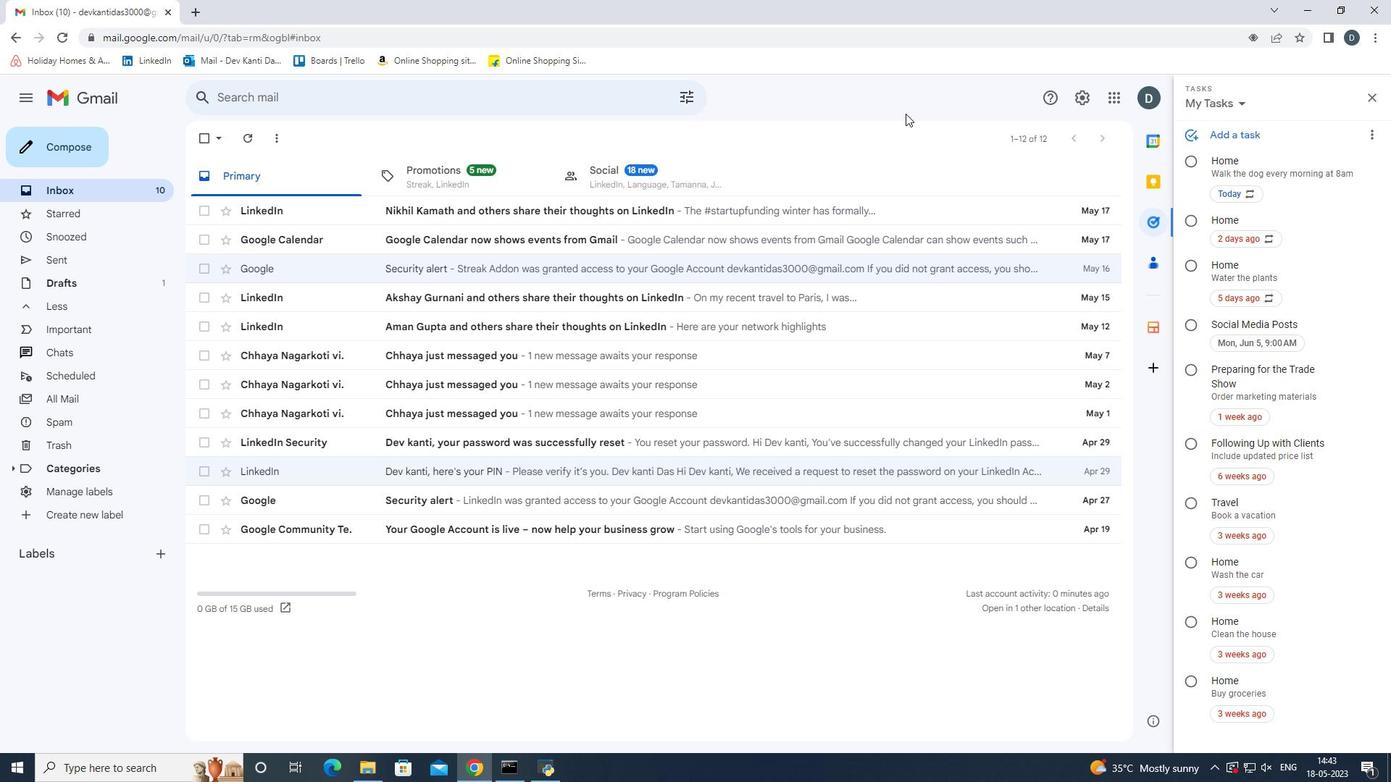 
Action: Mouse moved to (183, 11)
Screenshot: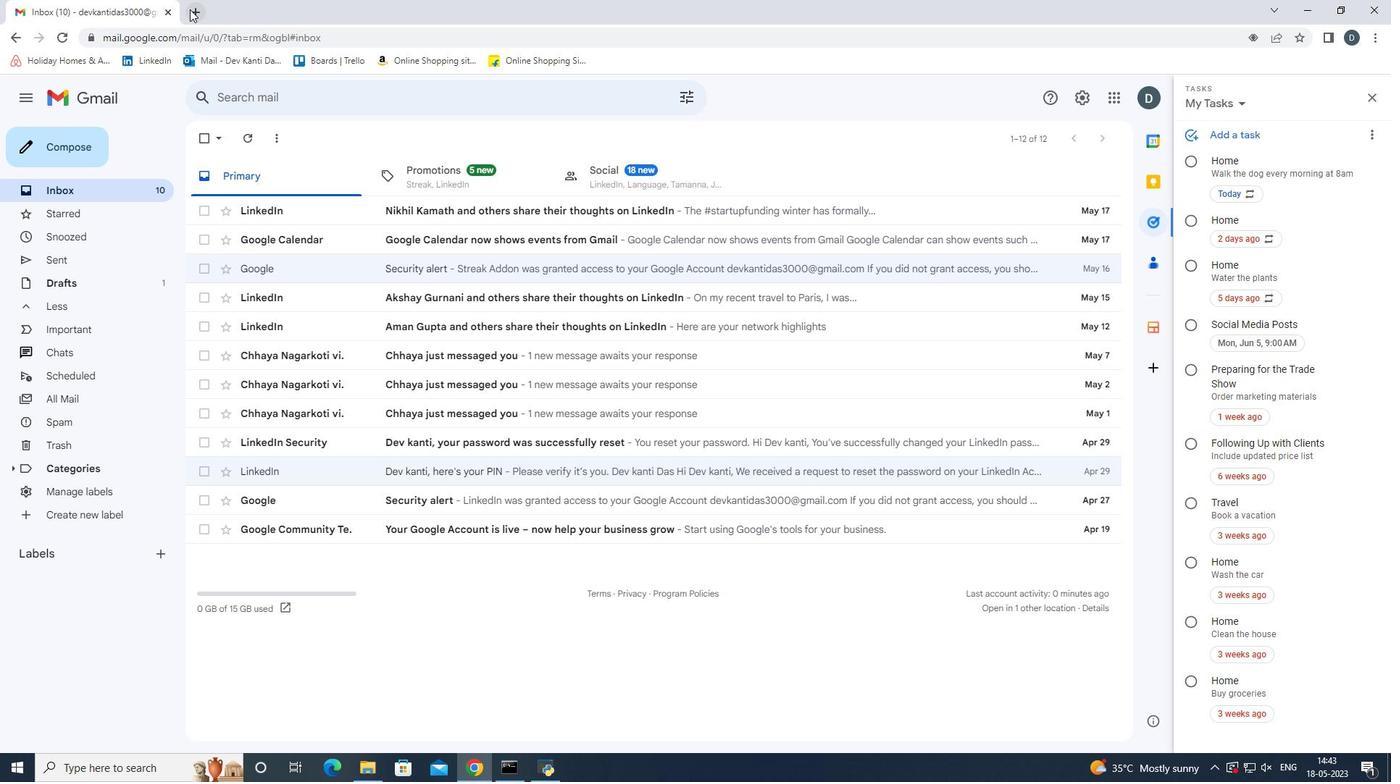 
Action: Mouse pressed left at (183, 11)
Screenshot: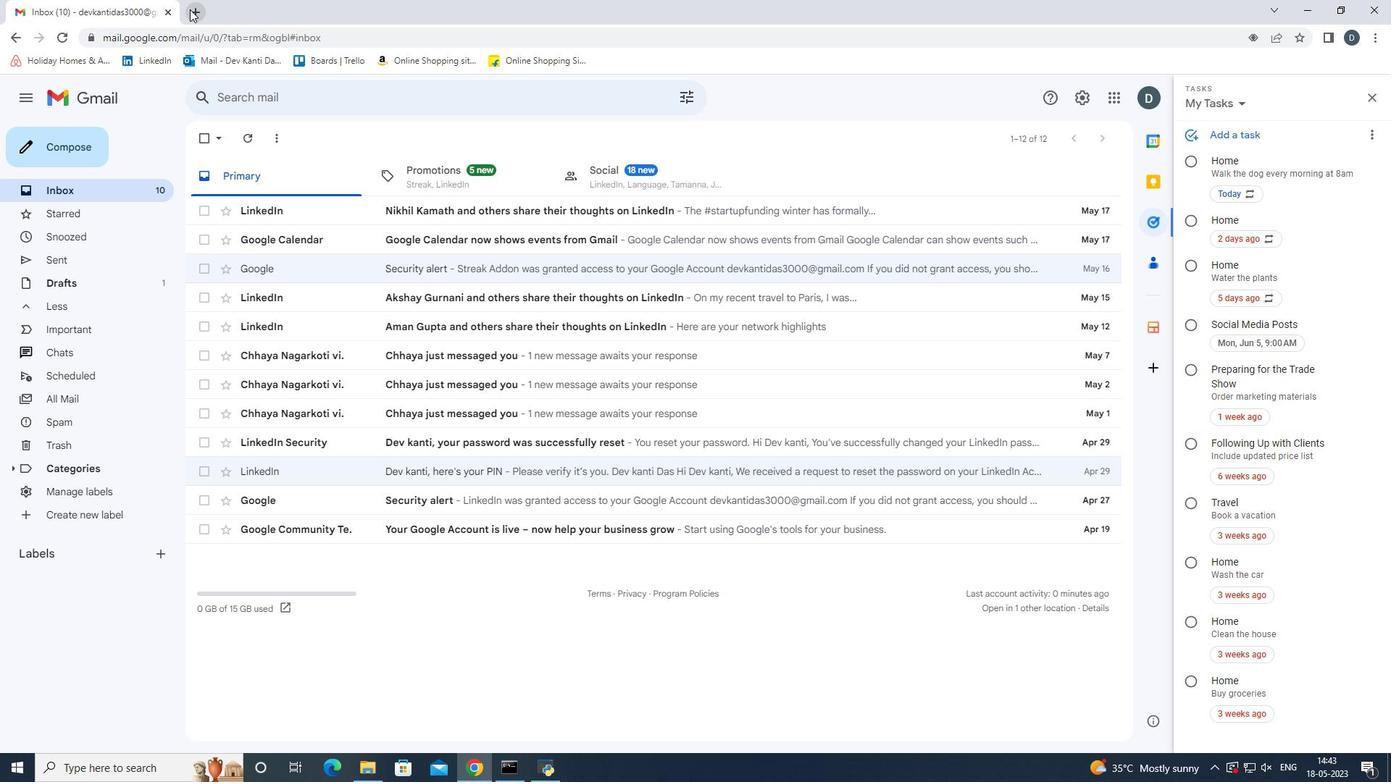 
Action: Mouse moved to (199, 10)
Screenshot: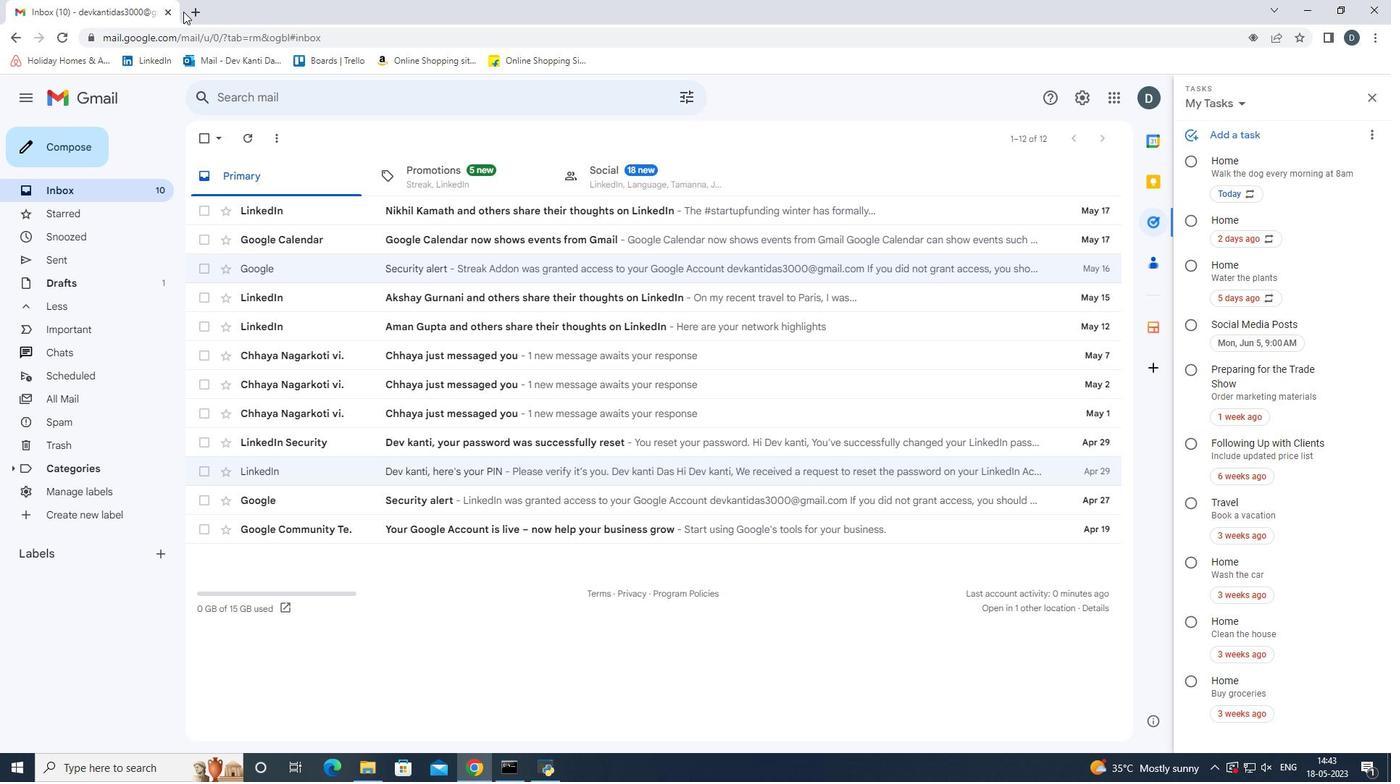 
Action: Mouse pressed left at (199, 10)
Screenshot: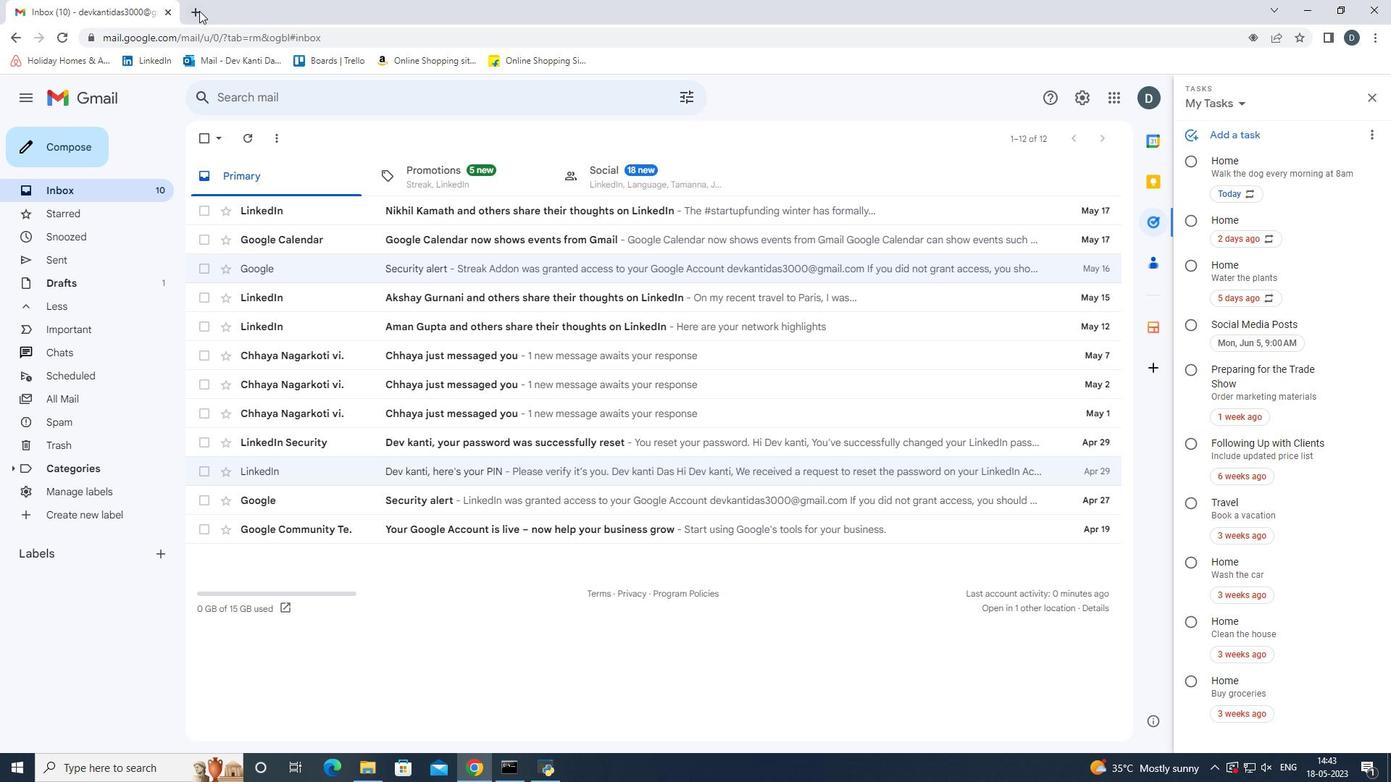 
Action: Mouse moved to (216, 44)
Screenshot: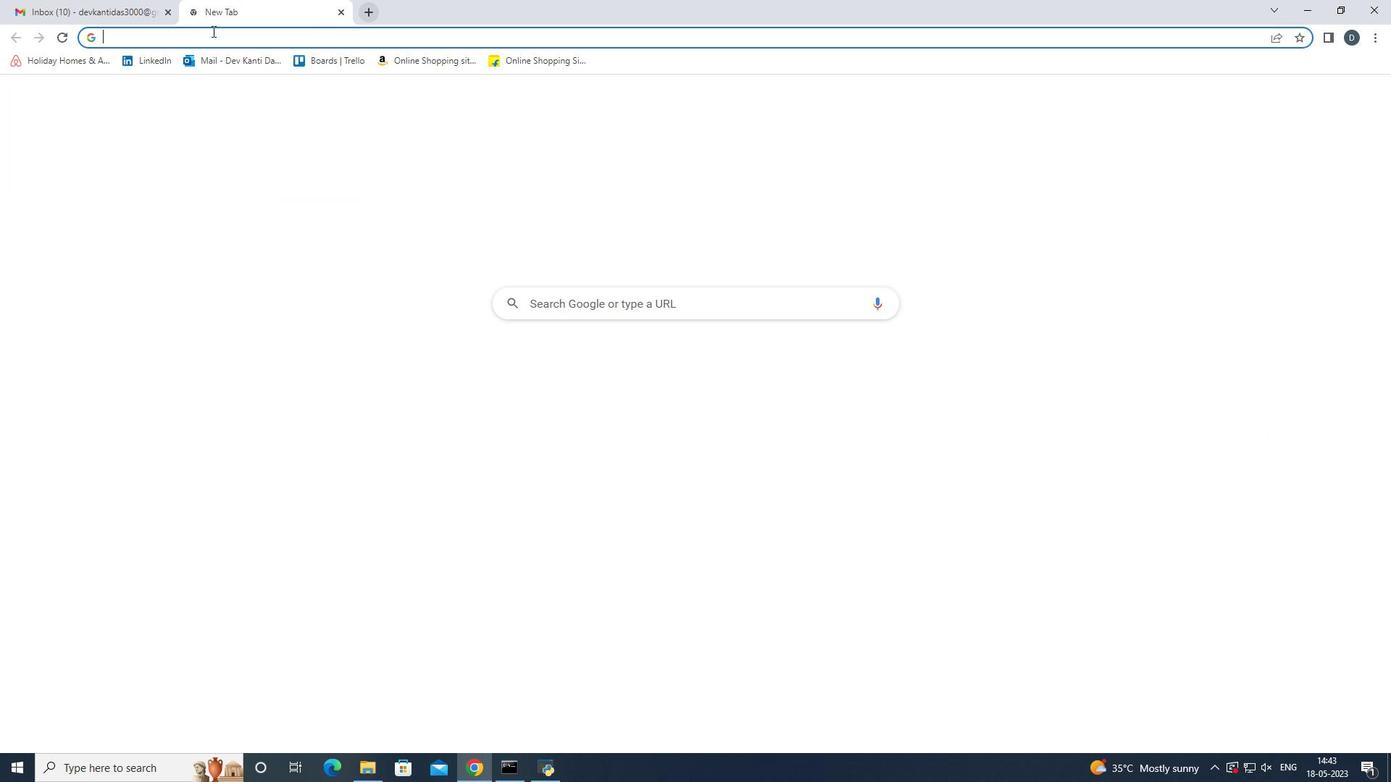 
Action: Key pressed <Key.shift>How<Key.space>to<Key.space>make<Key.space>to<Key.space>do<Key.space>list<Key.space>in<Key.space>gmail<Key.space>with<Key.space>task<Key.space>feature<Key.enter>
Screenshot: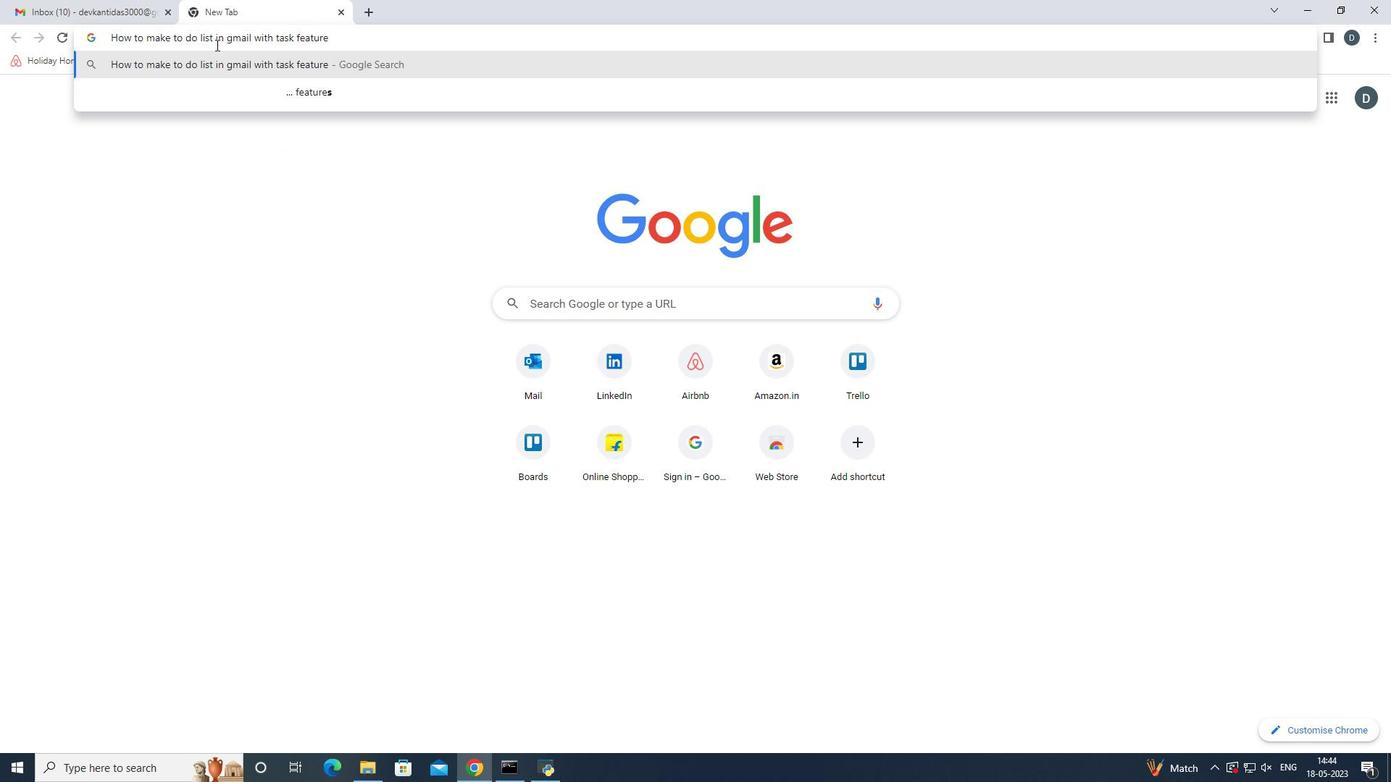 
Action: Mouse moved to (205, 417)
Screenshot: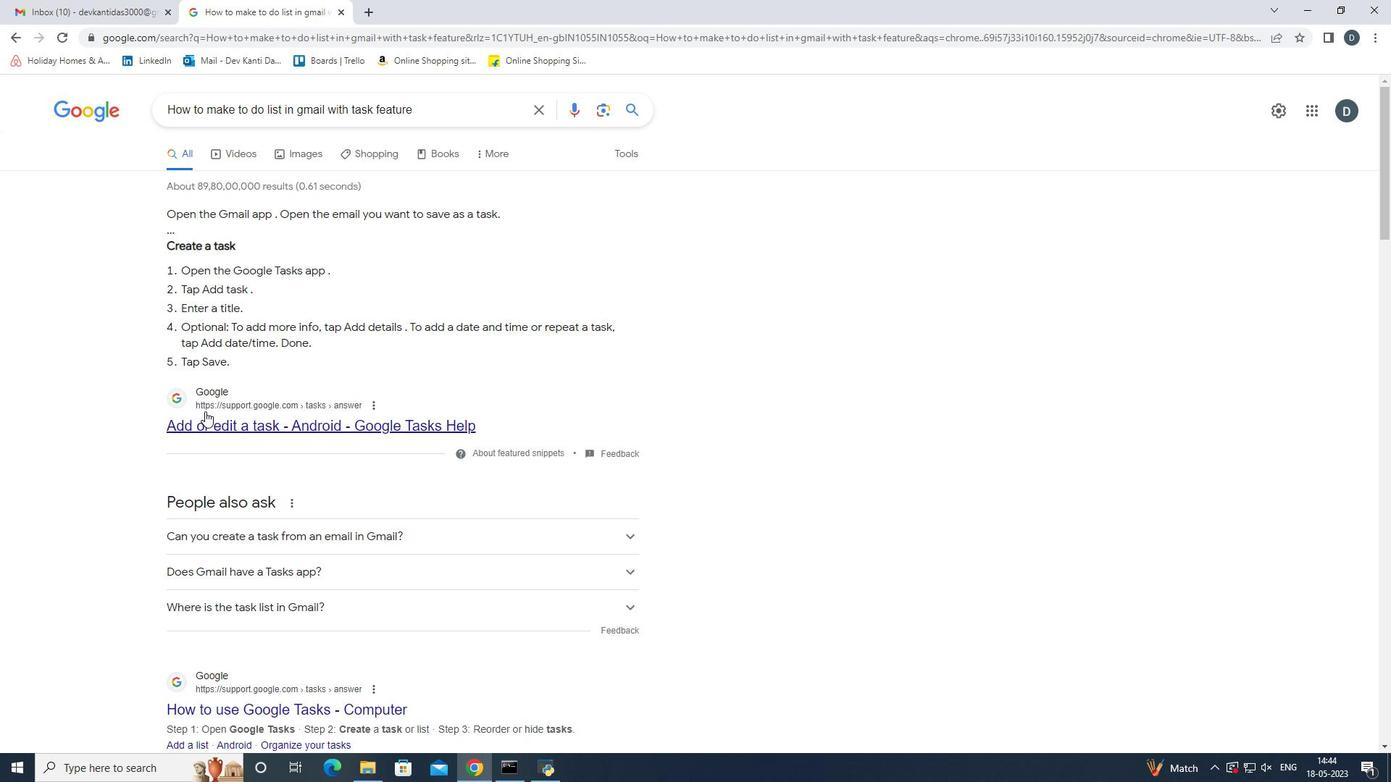 
Action: Mouse pressed left at (205, 417)
Screenshot: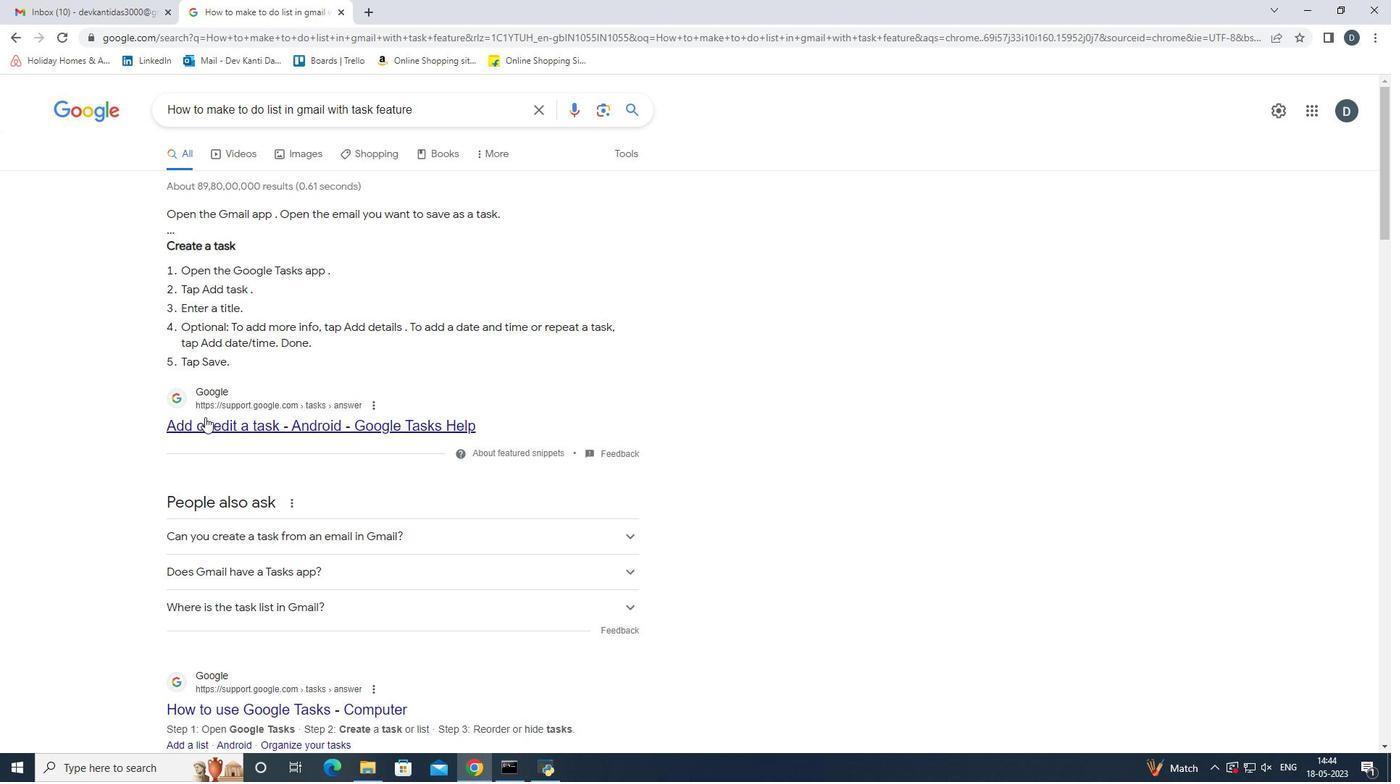 
Action: Mouse moved to (426, 337)
Screenshot: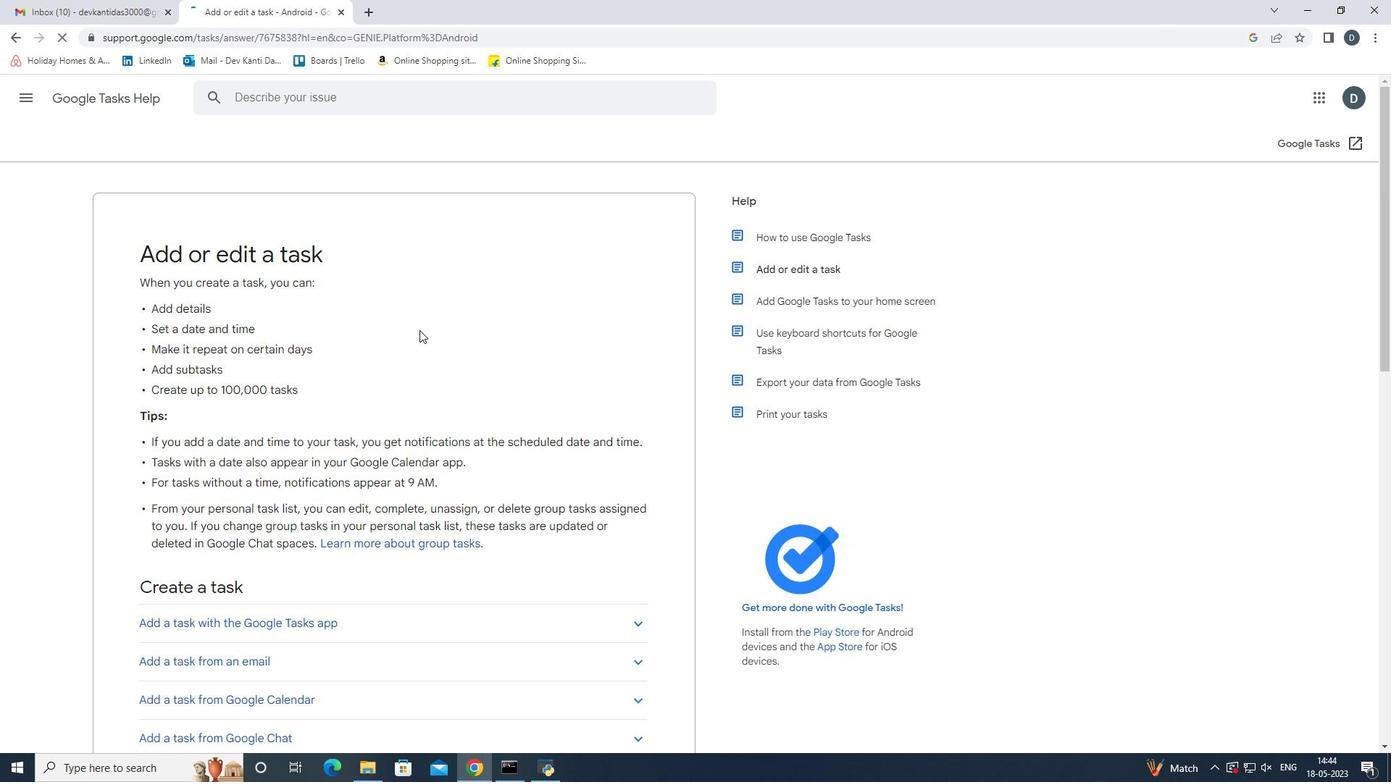 
Action: Mouse scrolled (426, 337) with delta (0, 0)
Screenshot: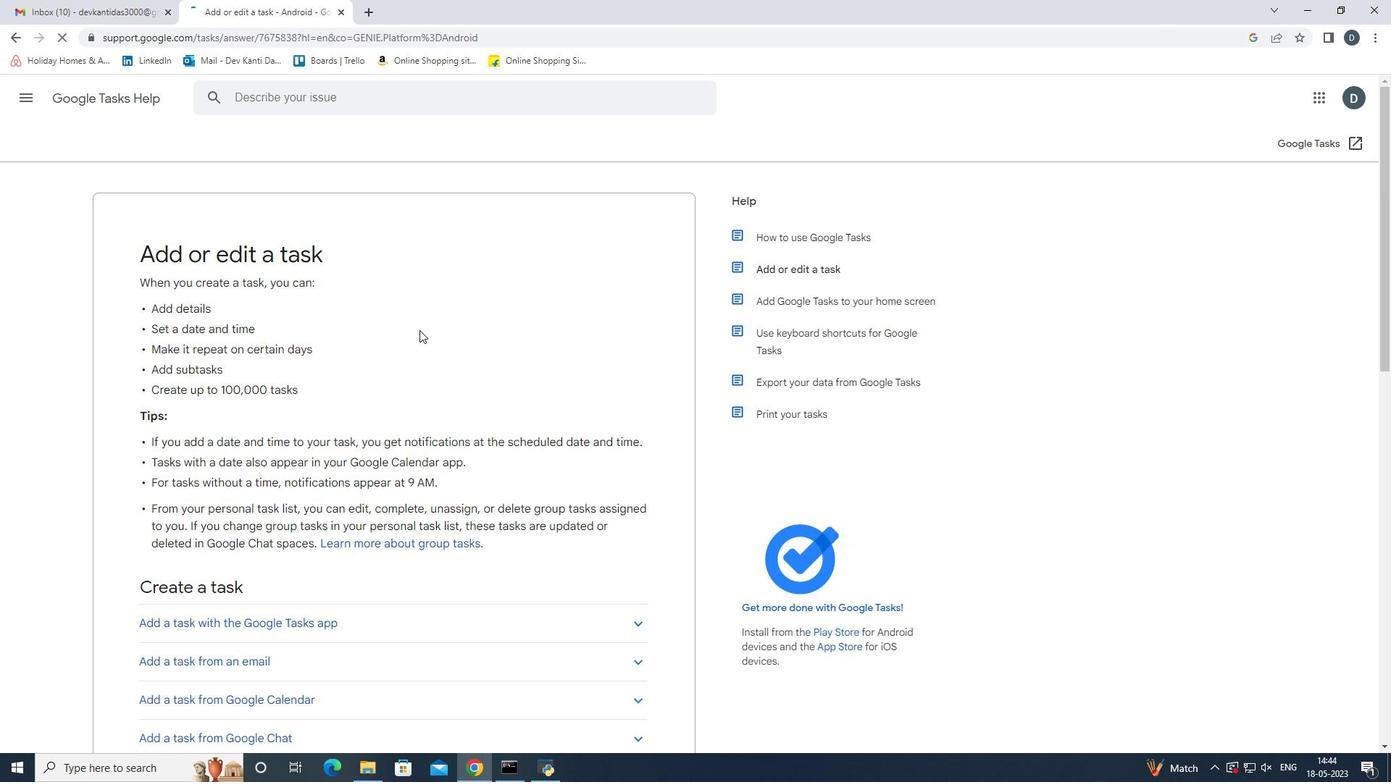 
Action: Mouse scrolled (426, 337) with delta (0, 0)
Screenshot: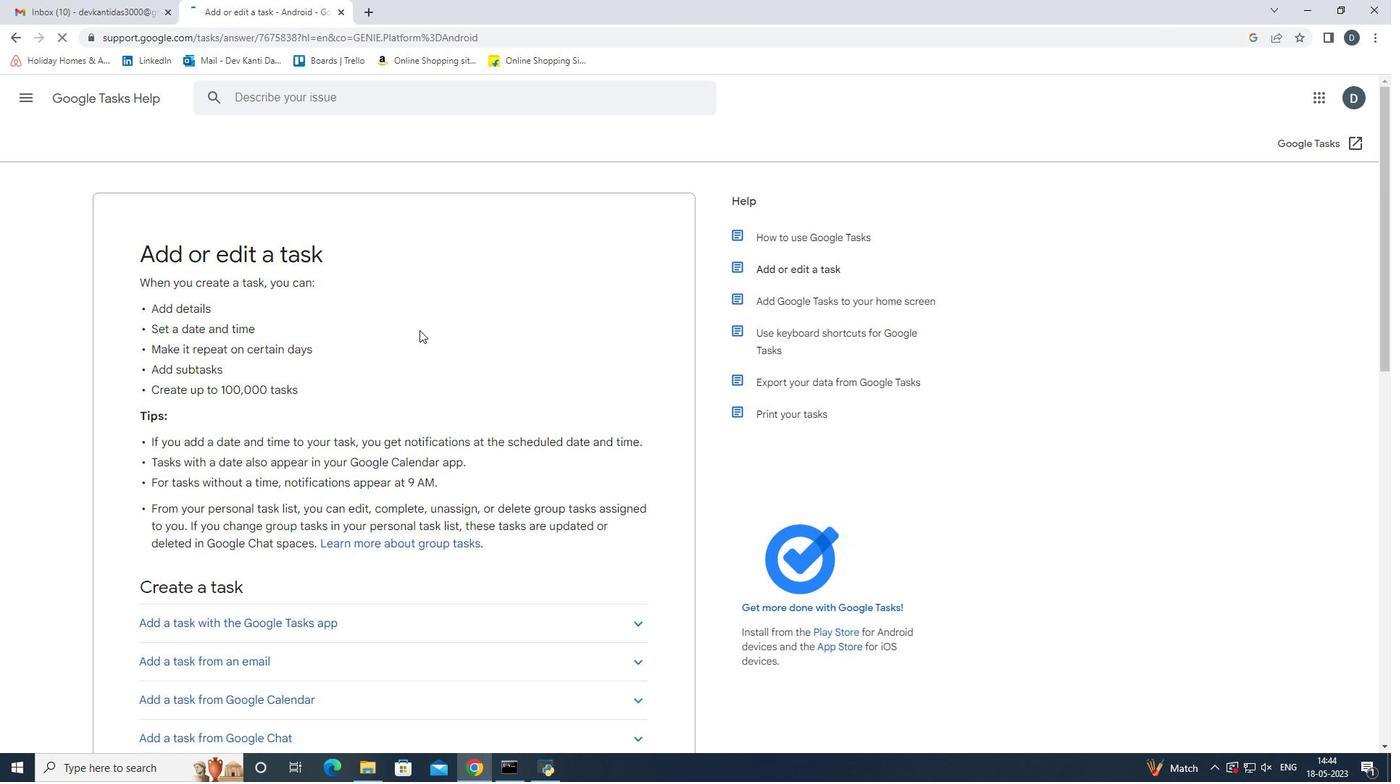 
Action: Mouse scrolled (426, 338) with delta (0, 0)
Screenshot: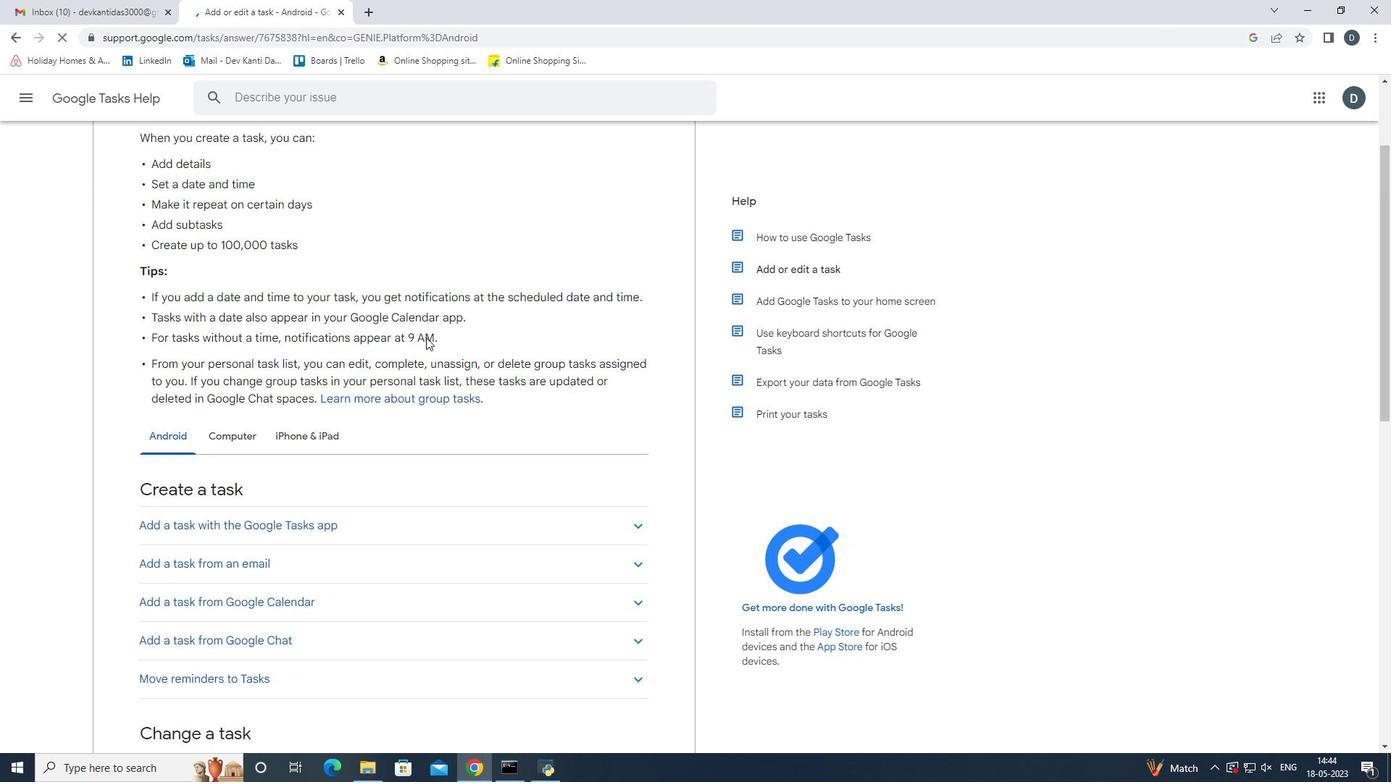 
Action: Mouse scrolled (426, 338) with delta (0, 0)
Screenshot: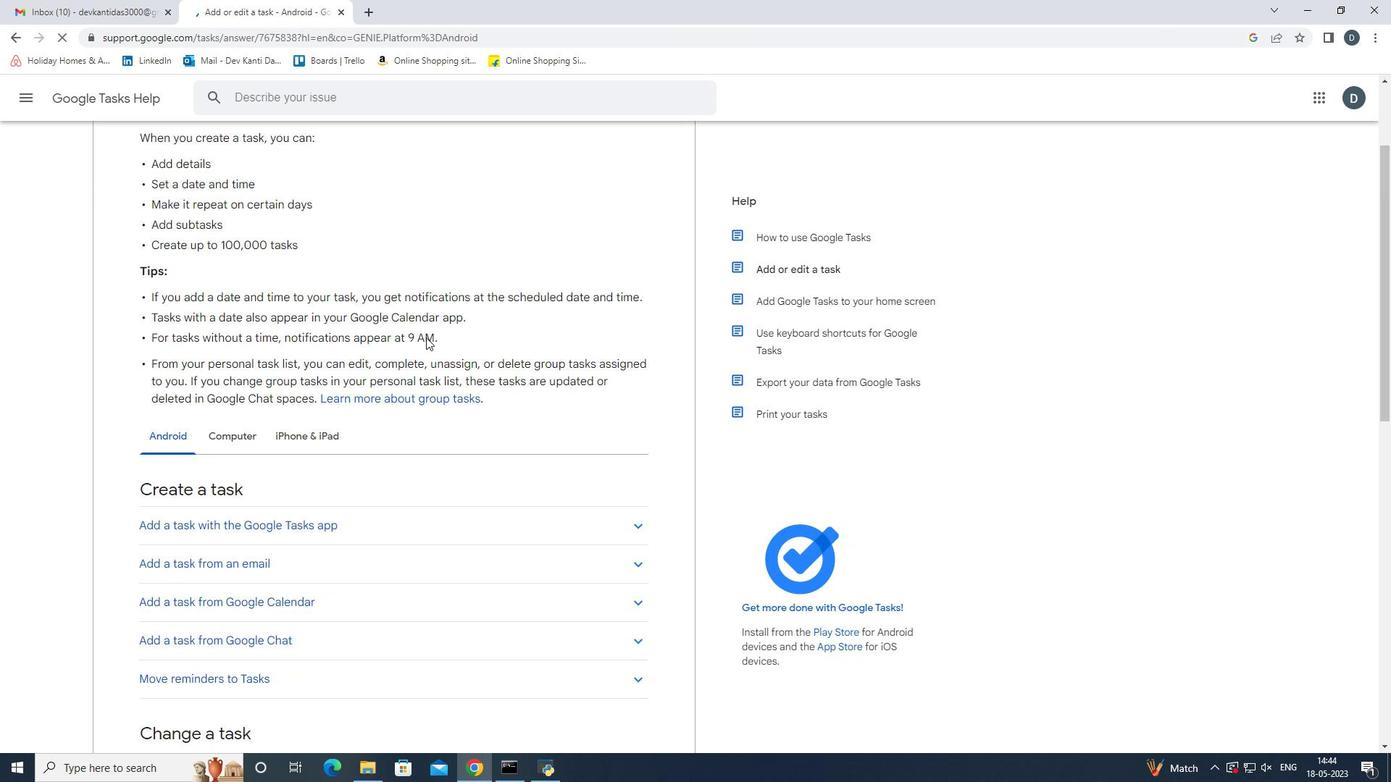 
Action: Mouse scrolled (426, 338) with delta (0, 0)
Screenshot: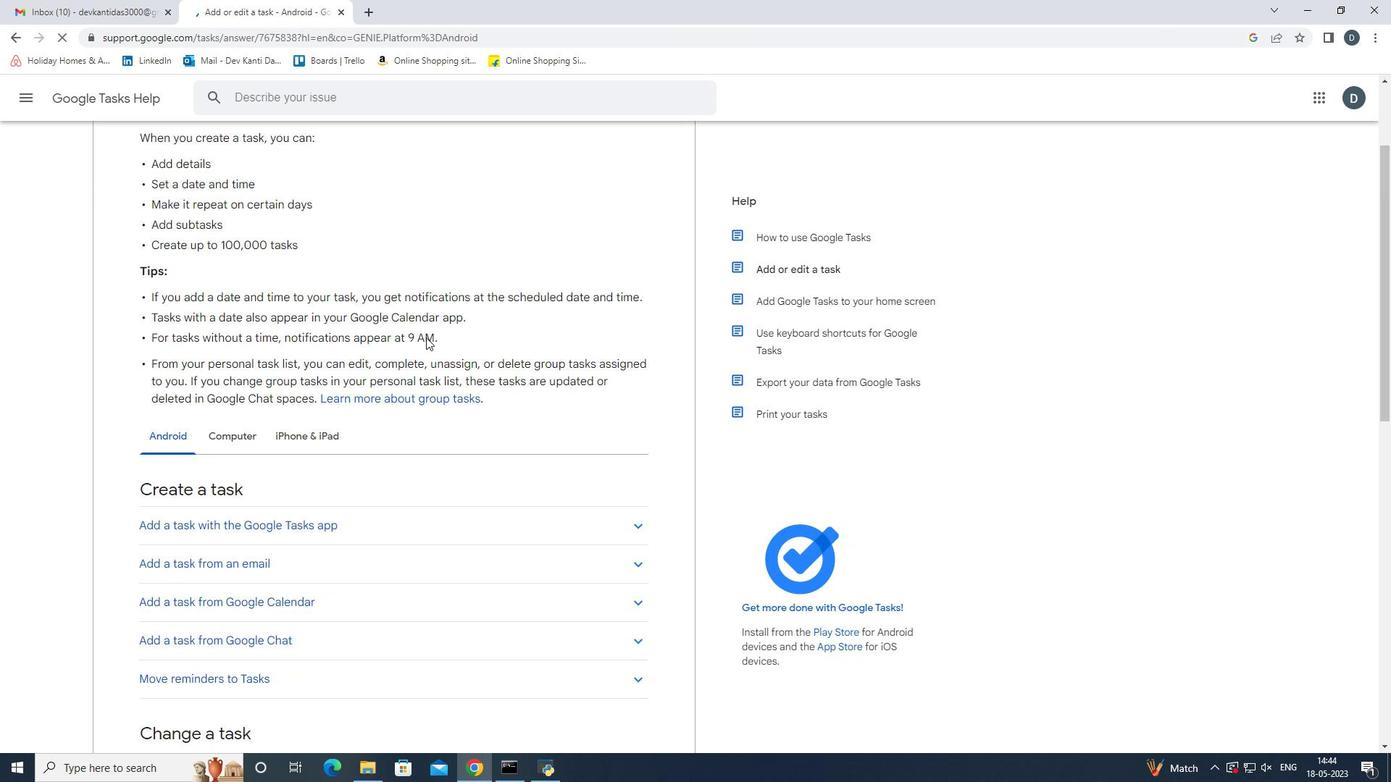 
Action: Mouse moved to (96, 0)
Screenshot: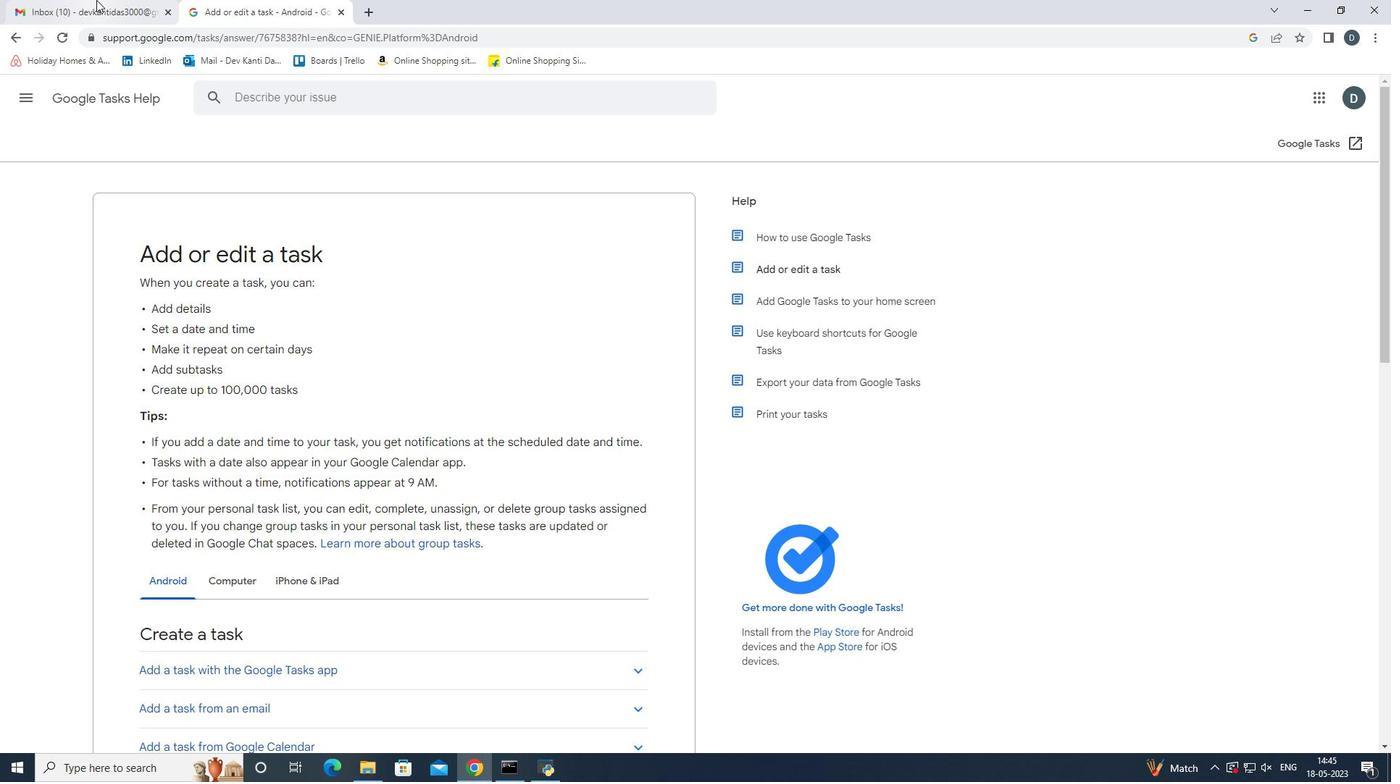 
Action: Mouse pressed left at (96, 0)
Screenshot: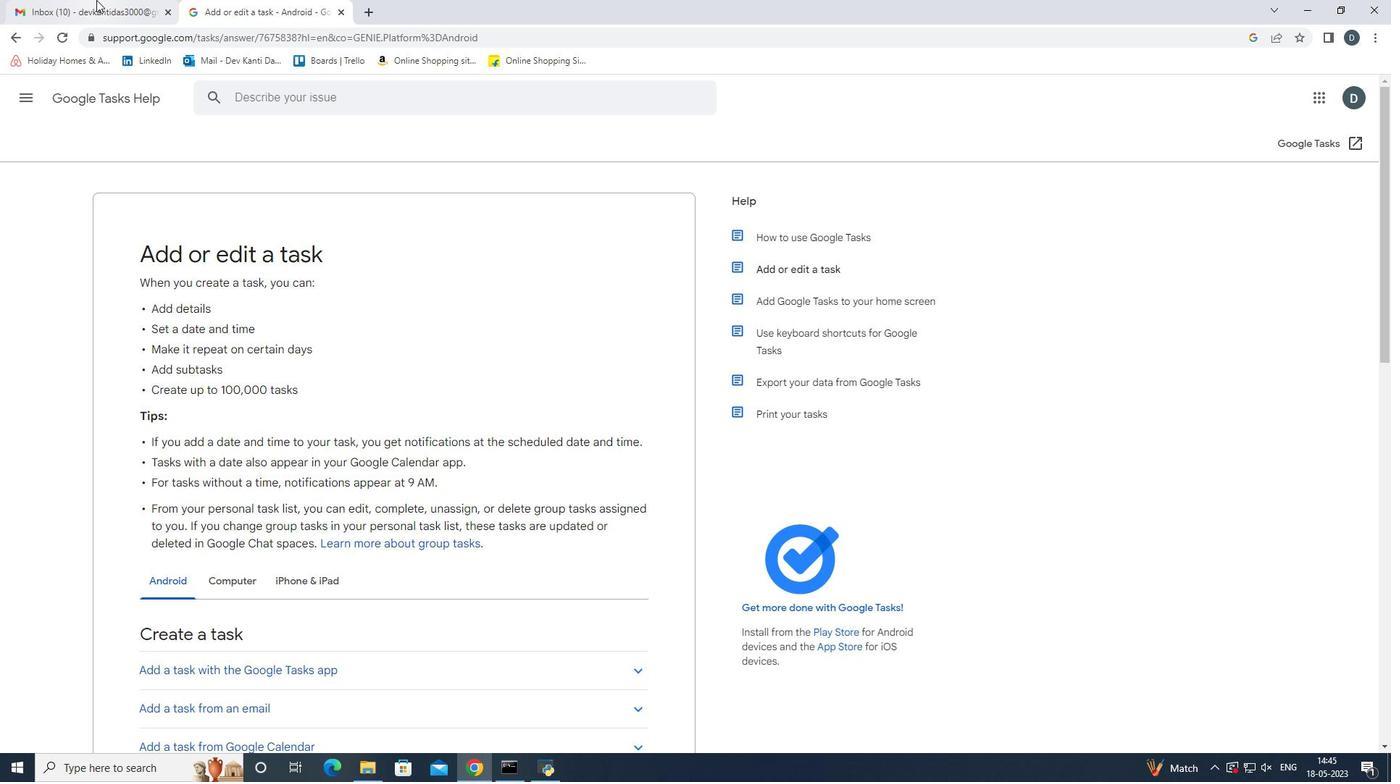 
Action: Mouse moved to (1253, 137)
Screenshot: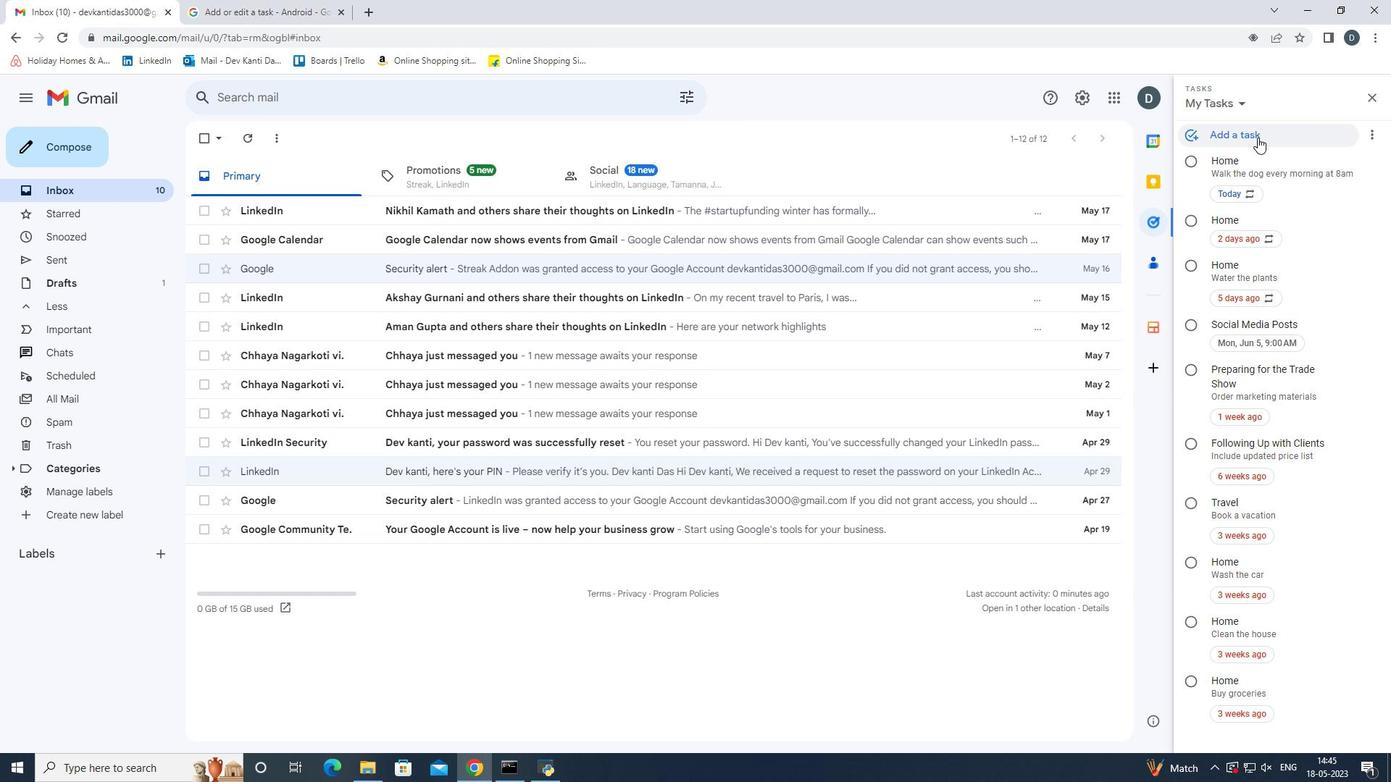 
Action: Mouse pressed left at (1253, 137)
Screenshot: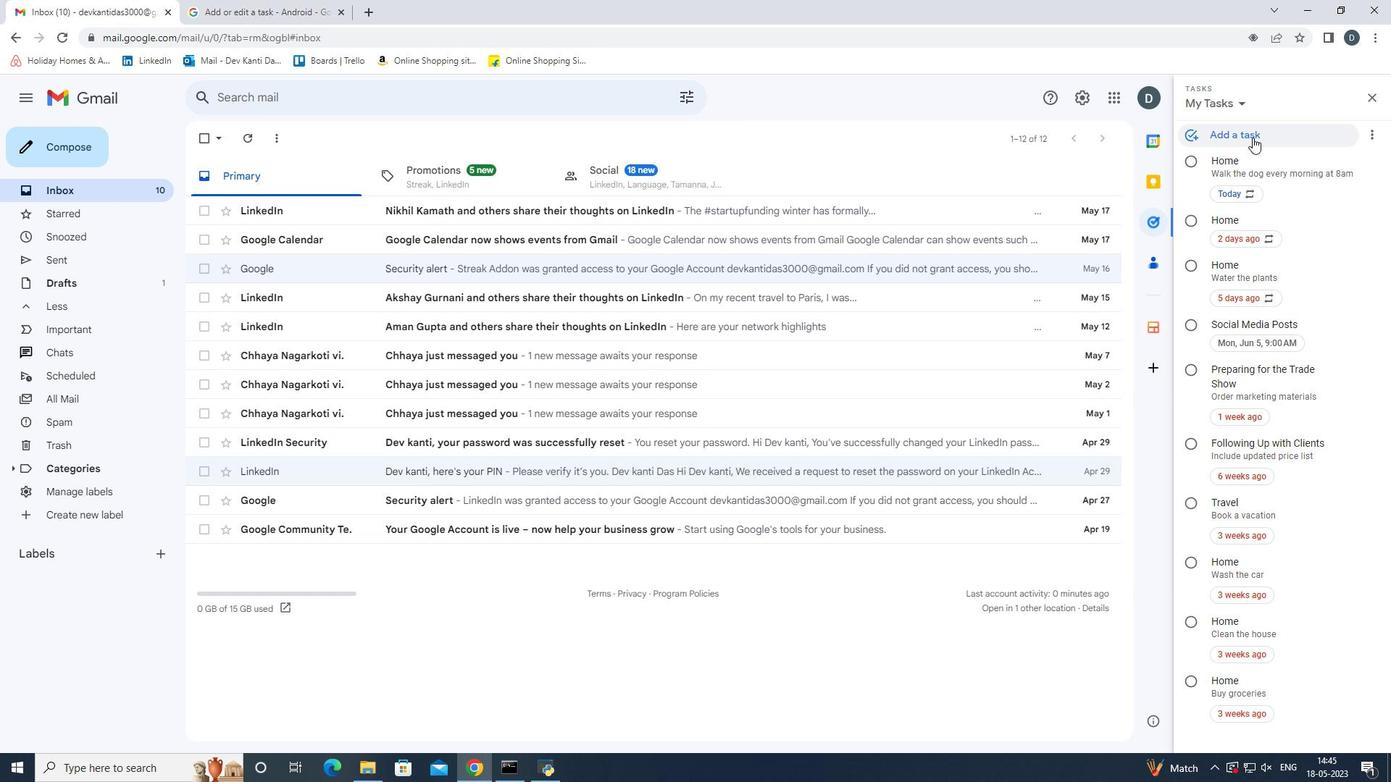 
Action: Mouse moved to (1279, 204)
Screenshot: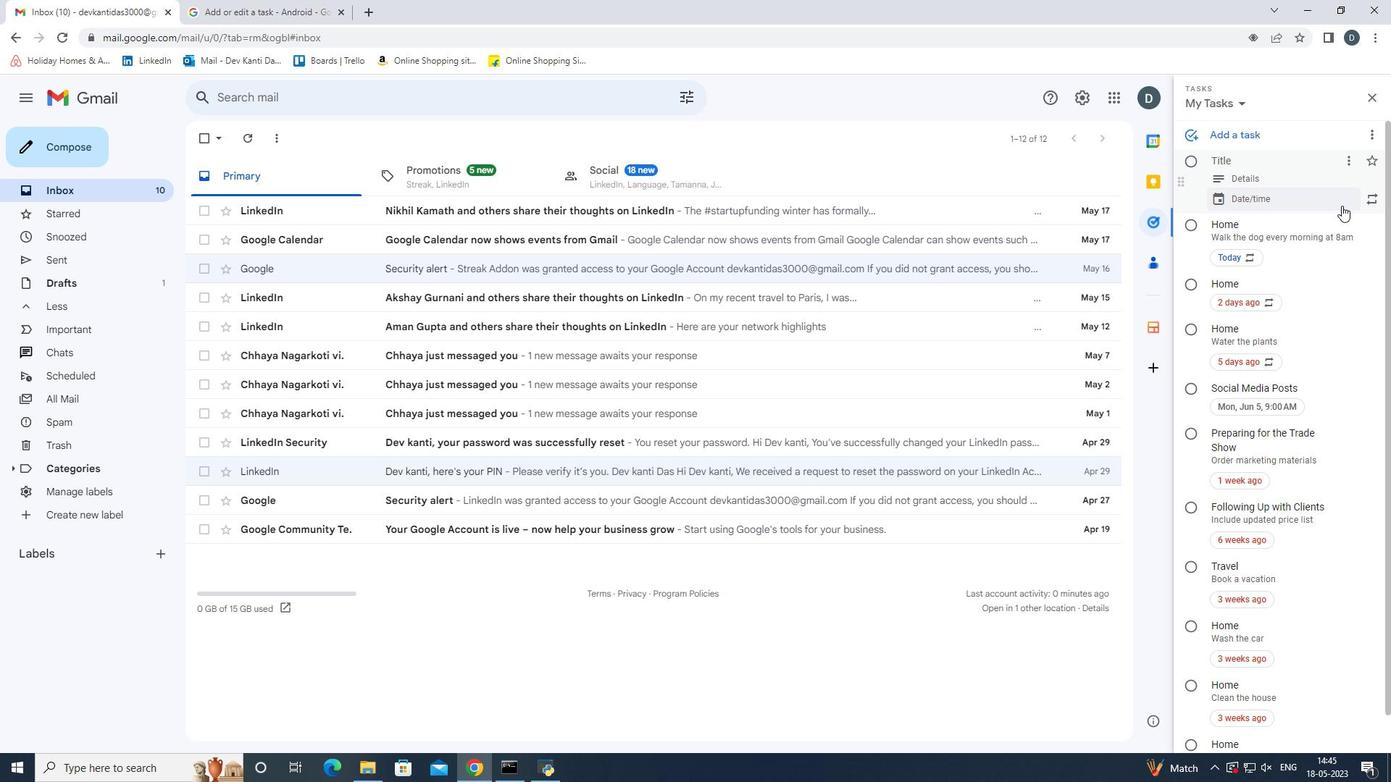 
Action: Mouse pressed left at (1279, 204)
Screenshot: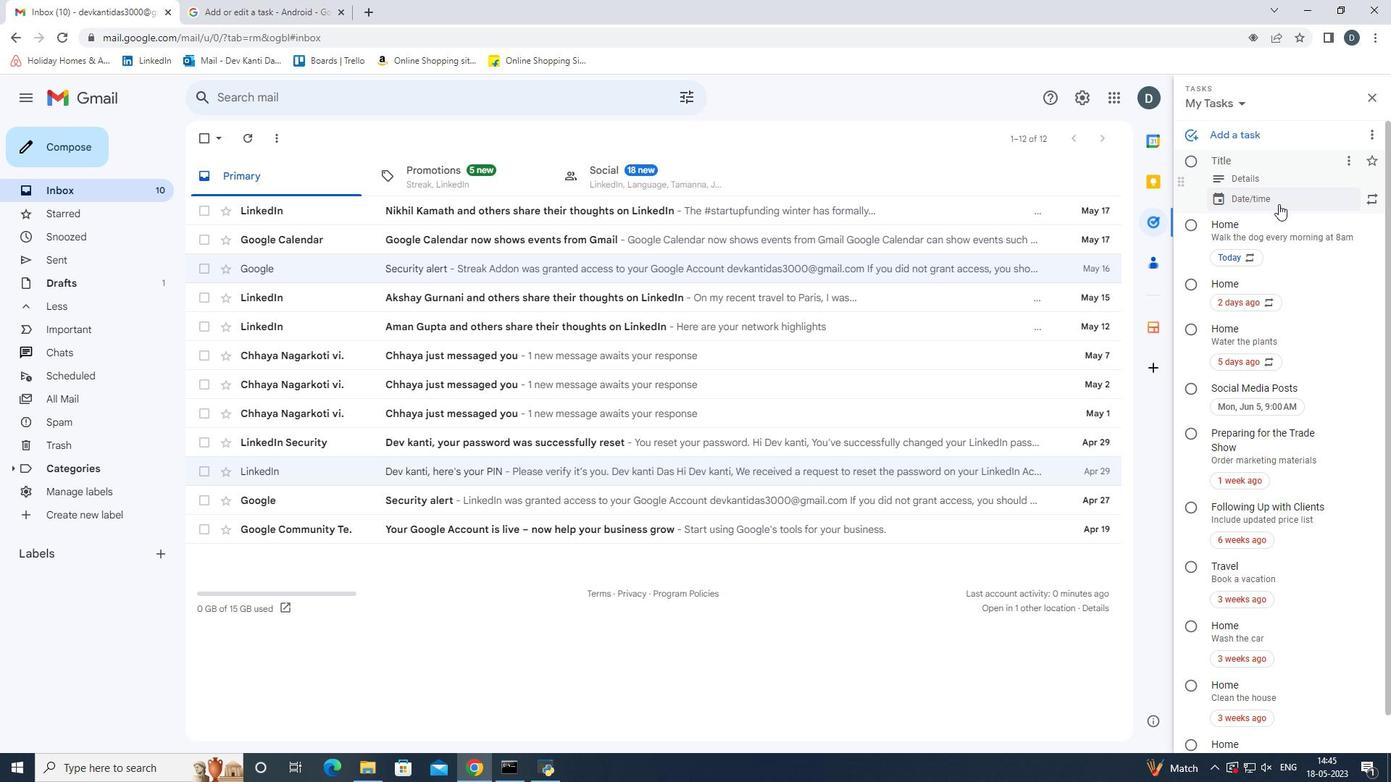 
Action: Mouse moved to (1296, 425)
Screenshot: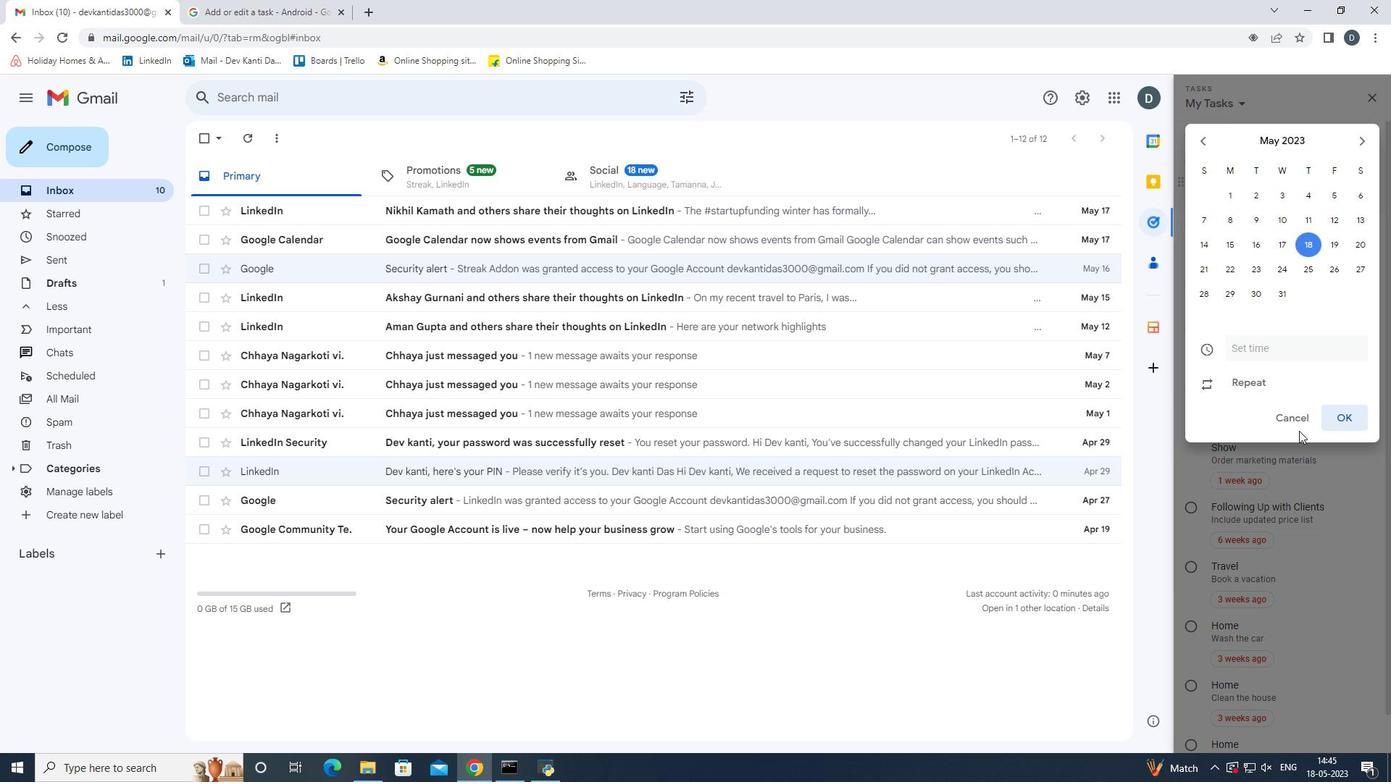 
Action: Mouse pressed left at (1296, 425)
Screenshot: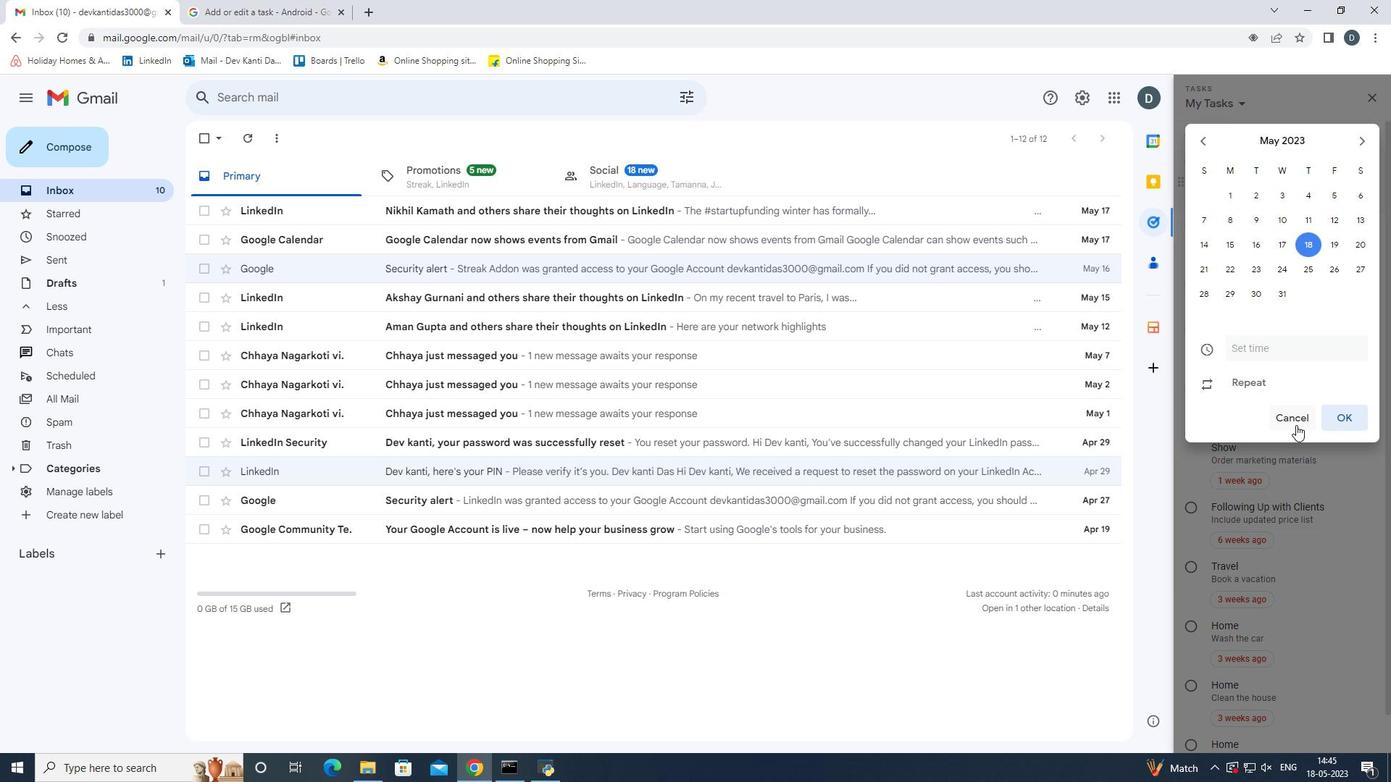 
Action: Mouse moved to (1254, 158)
Screenshot: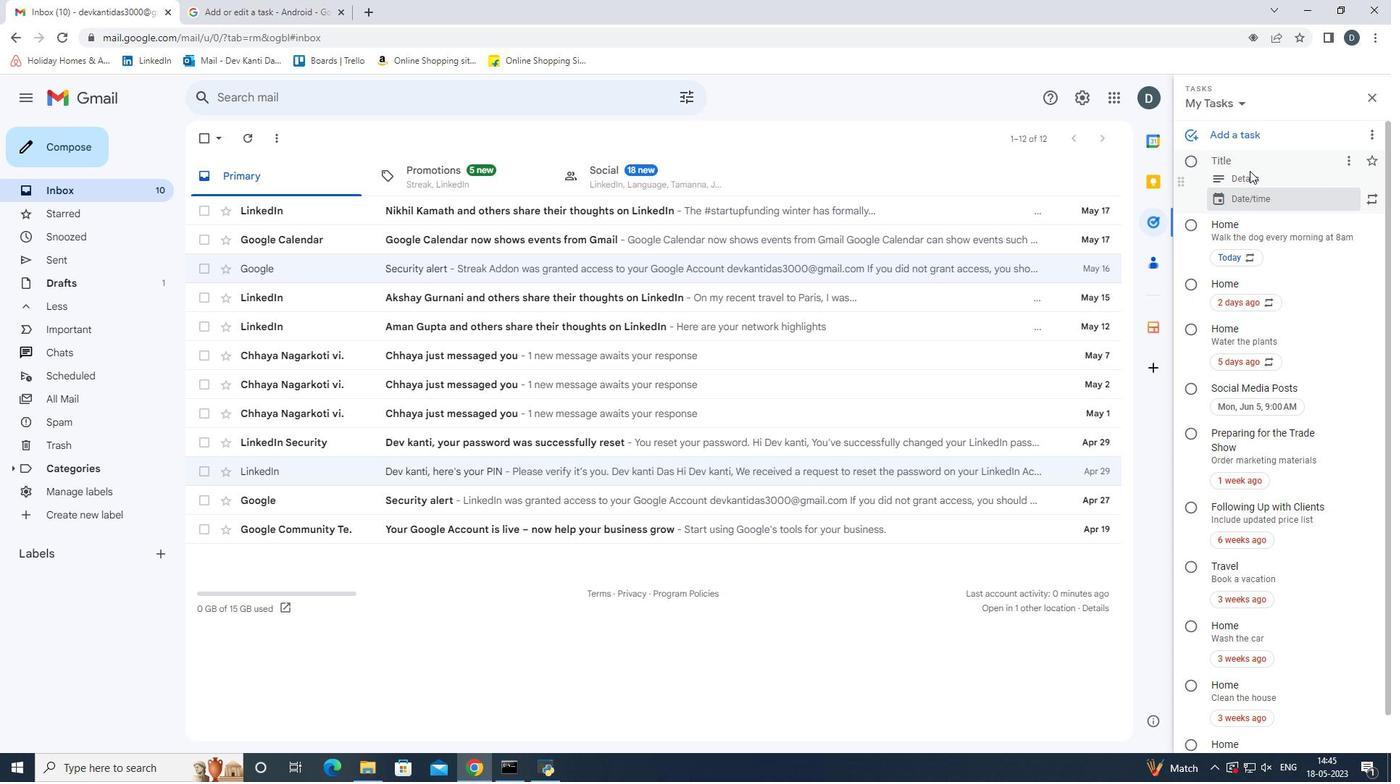 
Action: Mouse pressed left at (1254, 158)
Screenshot: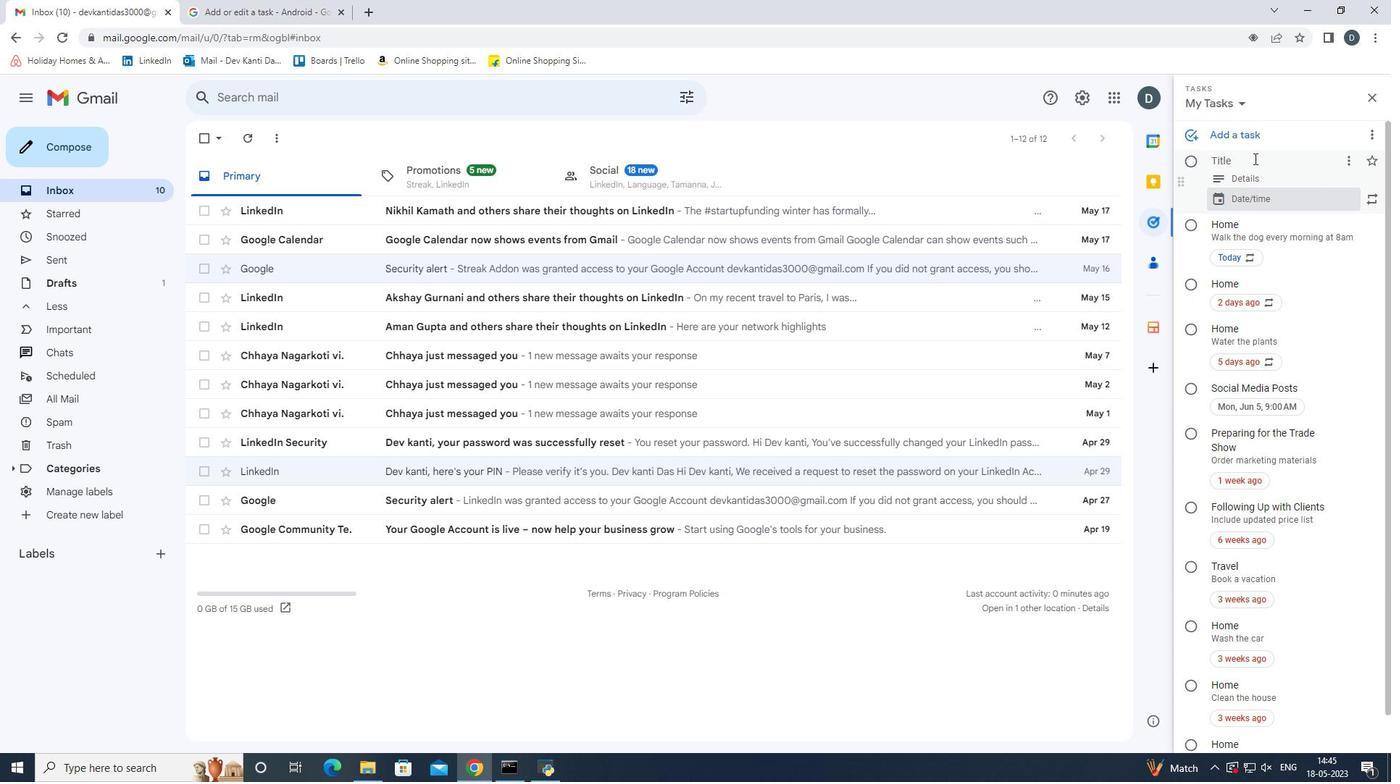
Action: Key pressed <Key.shift>To-do<Key.space>list
Screenshot: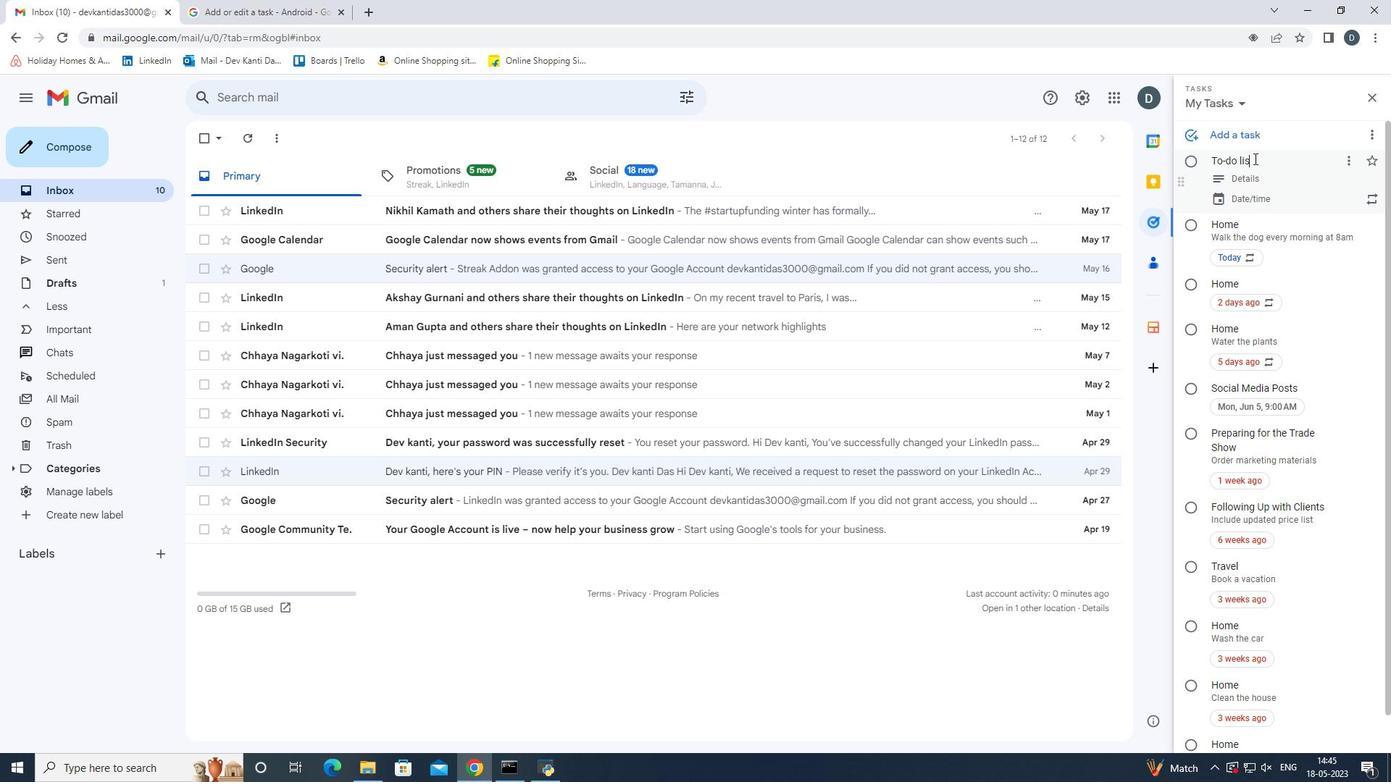
Action: Mouse moved to (1274, 178)
Screenshot: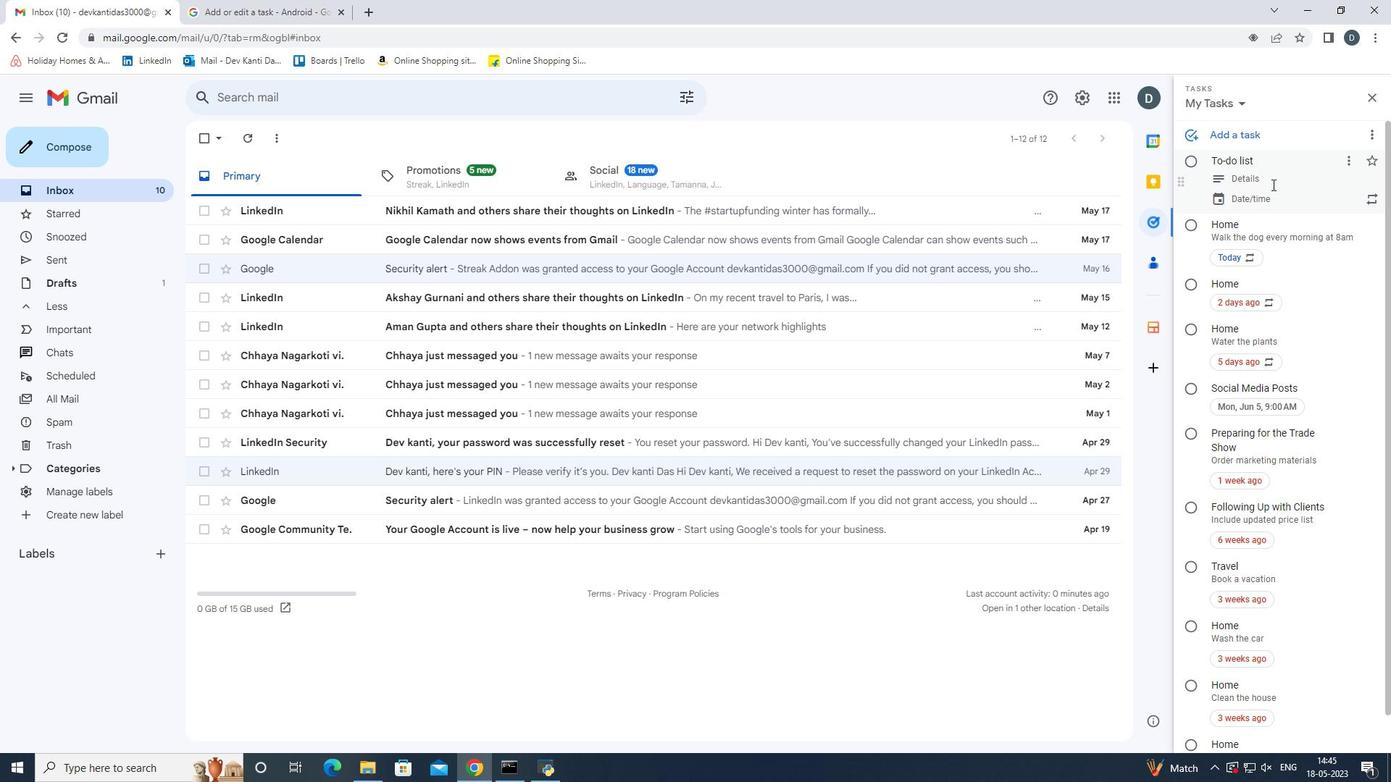 
Action: Mouse pressed left at (1274, 178)
Screenshot: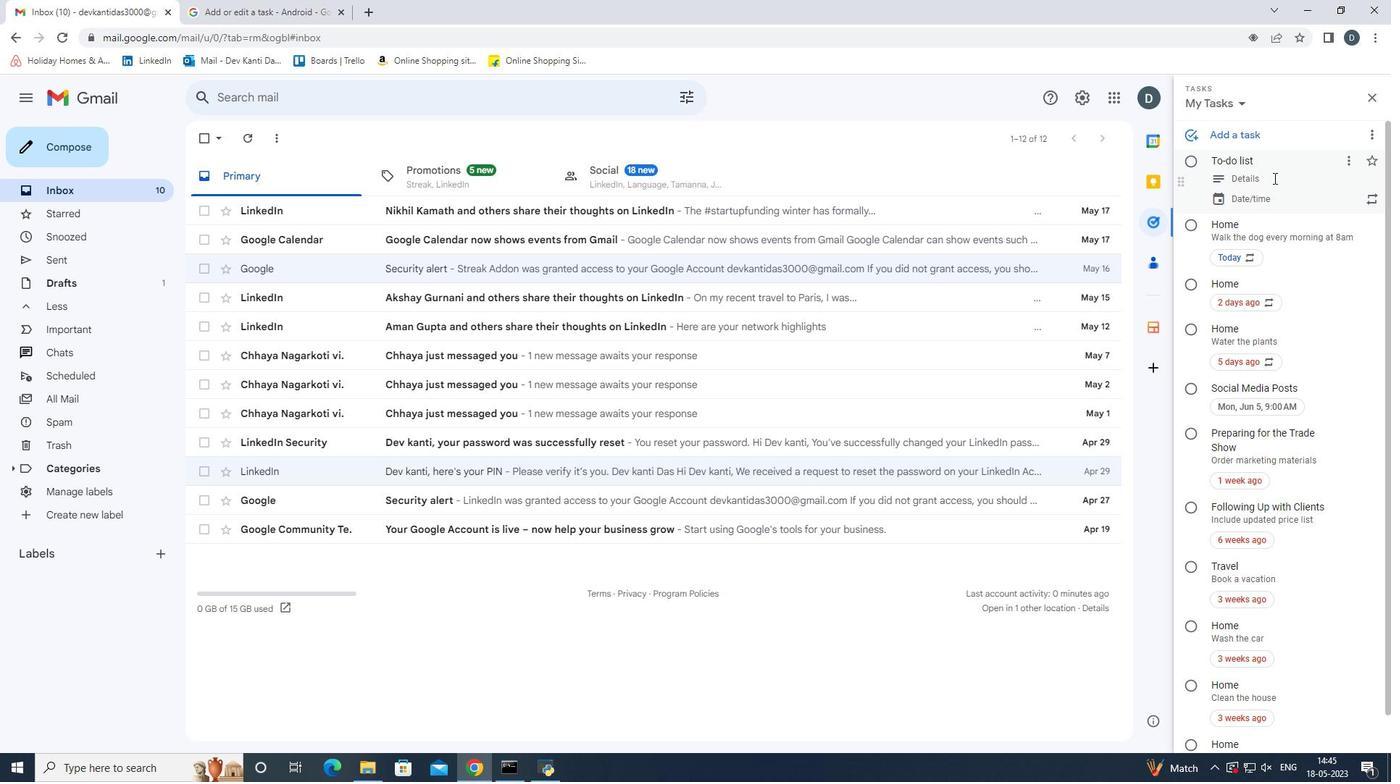 
Action: Mouse moved to (390, 209)
Screenshot: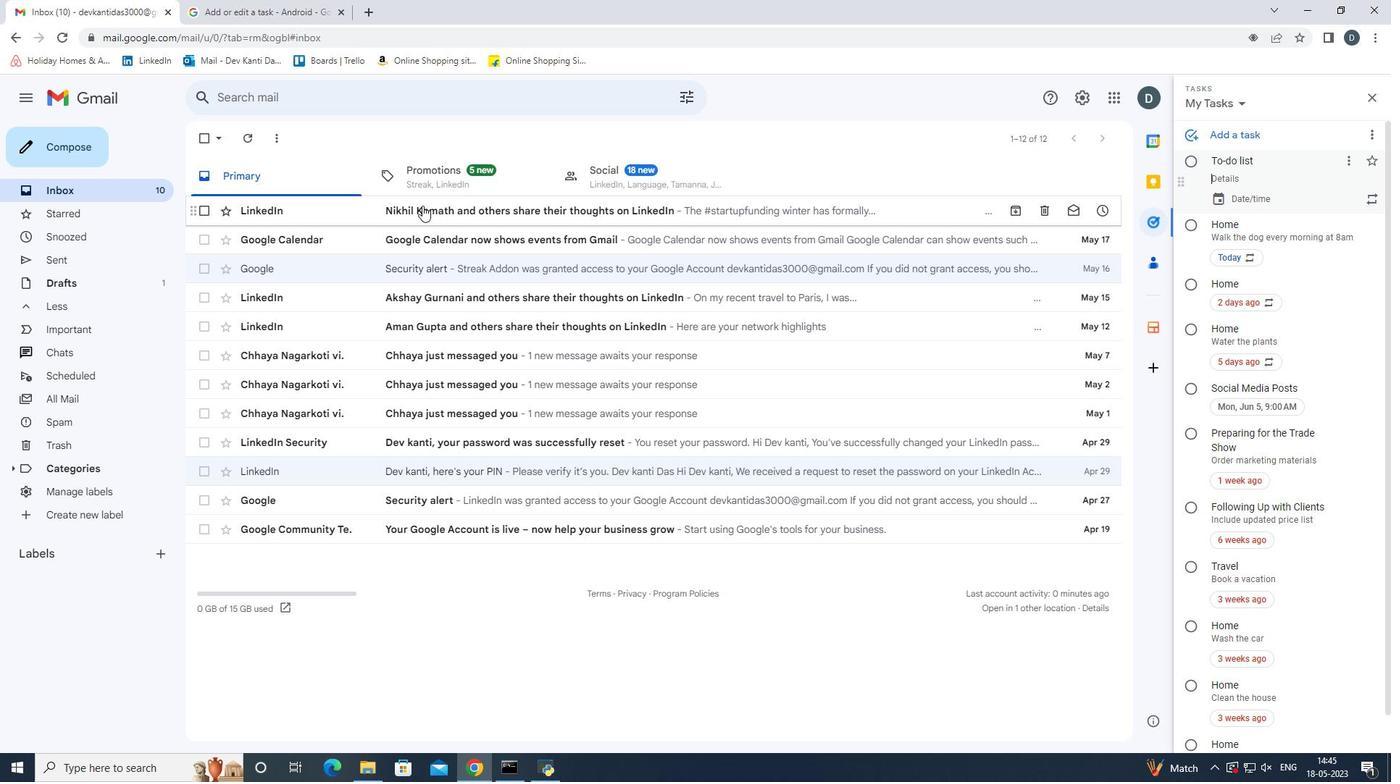 
Action: Mouse pressed left at (390, 209)
Screenshot: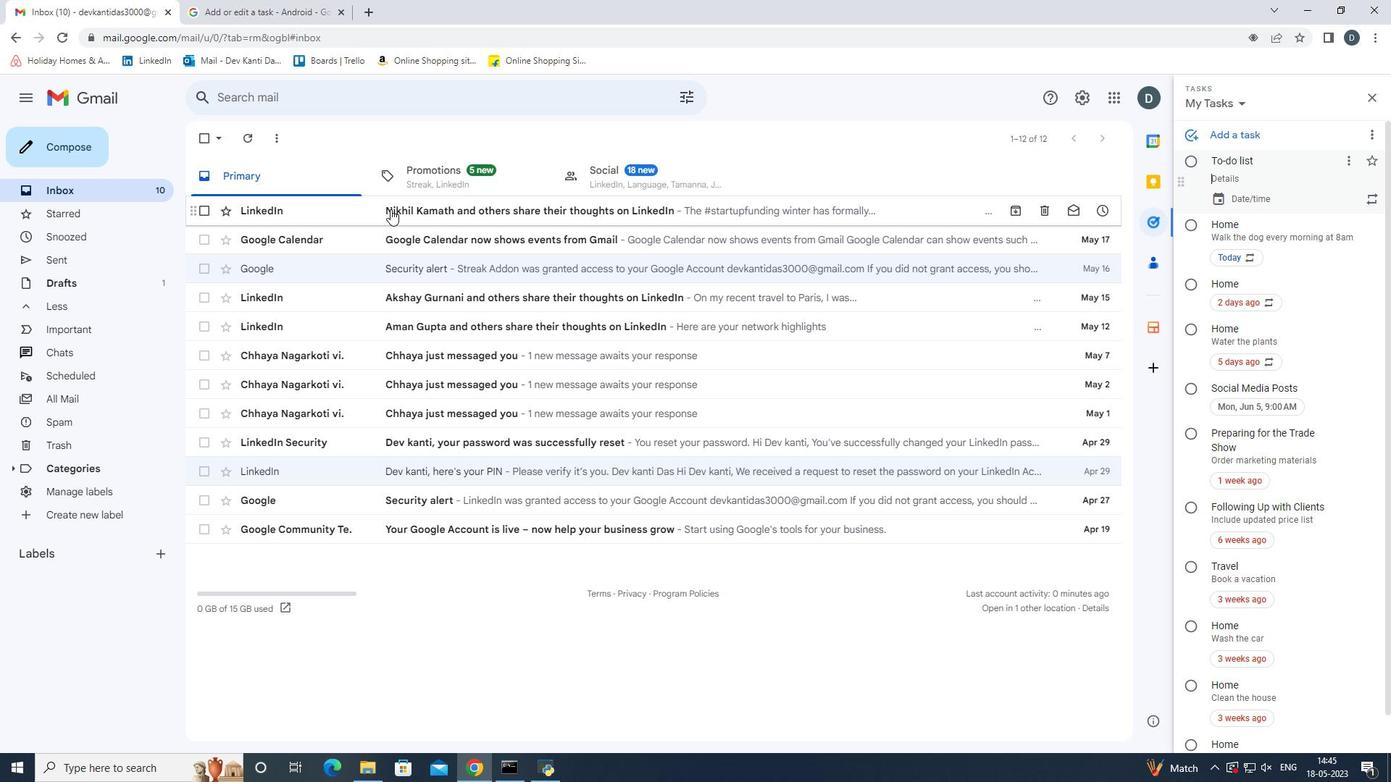 
Action: Mouse moved to (1180, 210)
Screenshot: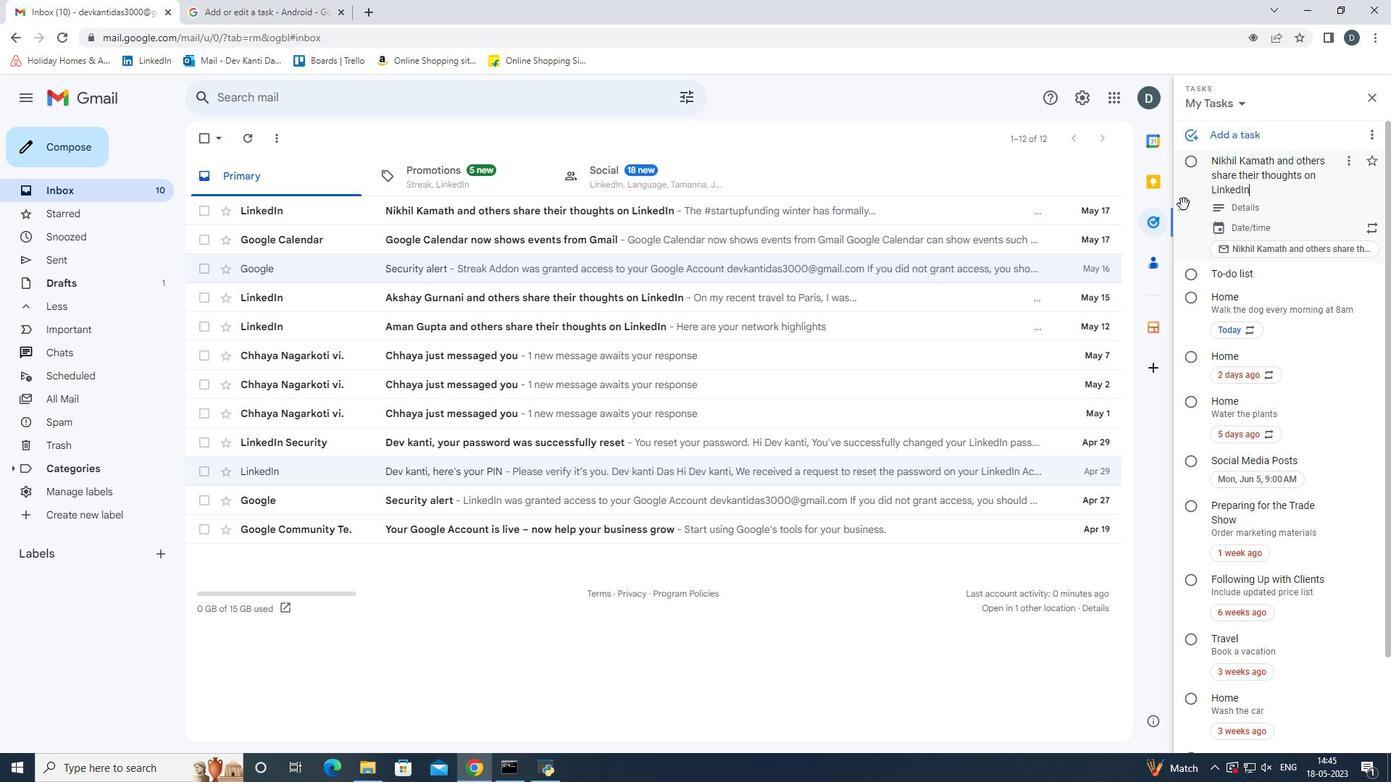 
Action: Mouse pressed left at (1180, 210)
Screenshot: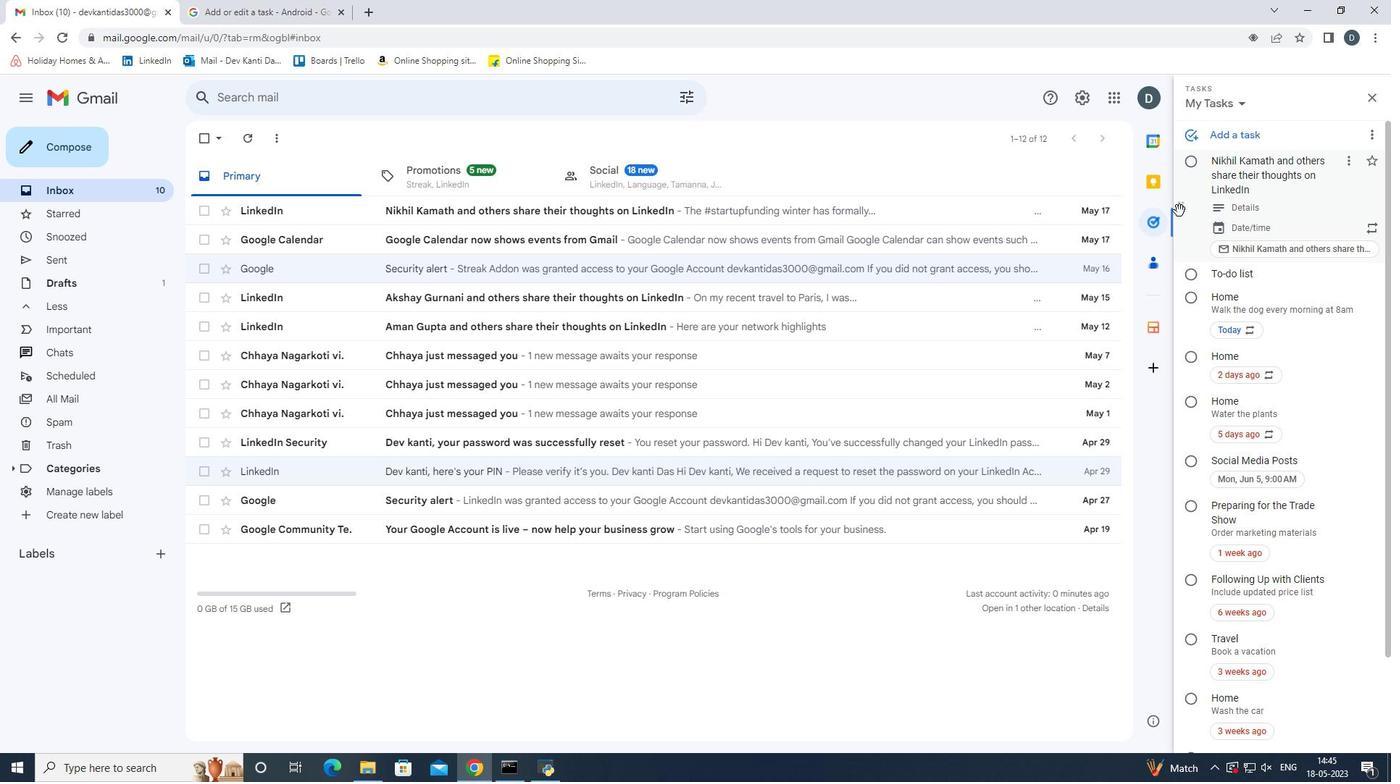 
Action: Mouse moved to (1022, 119)
Screenshot: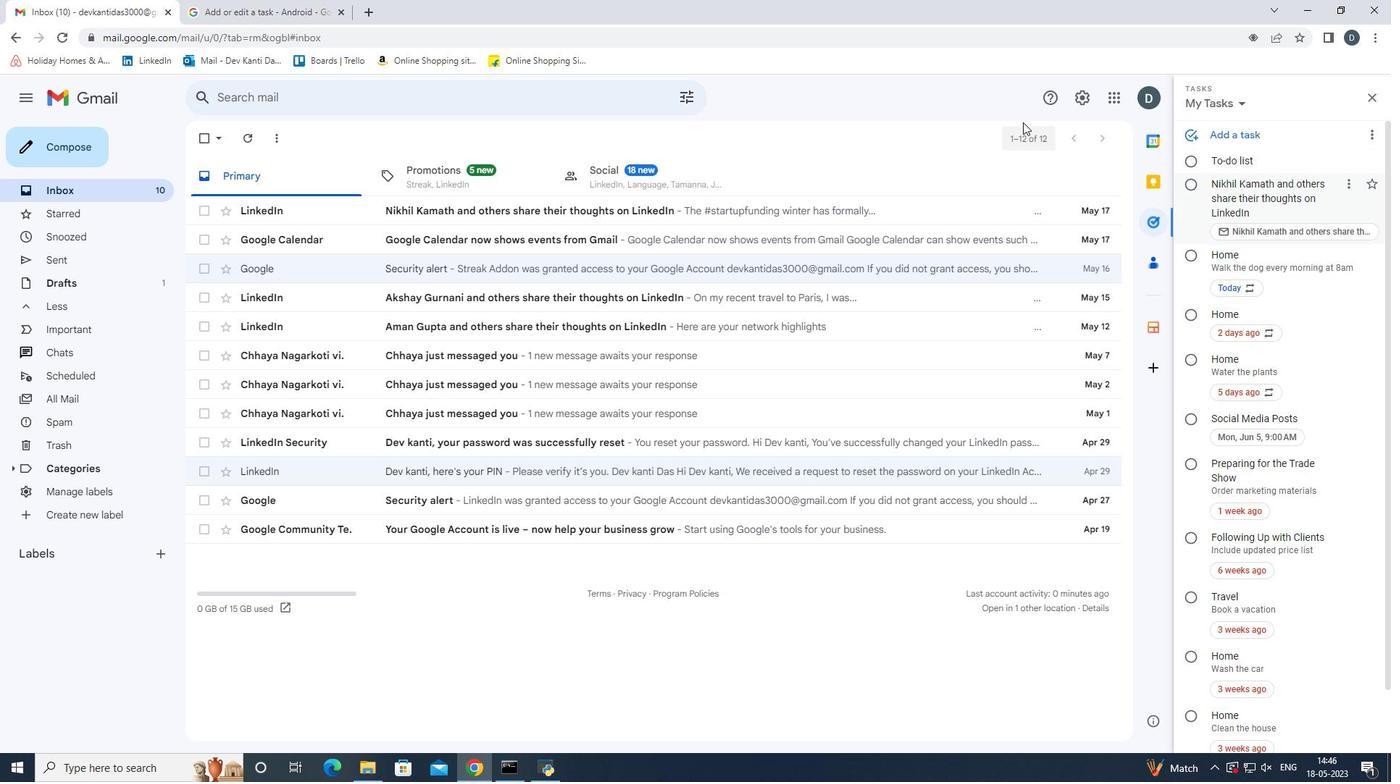 
Action: Mouse pressed left at (1022, 119)
Screenshot: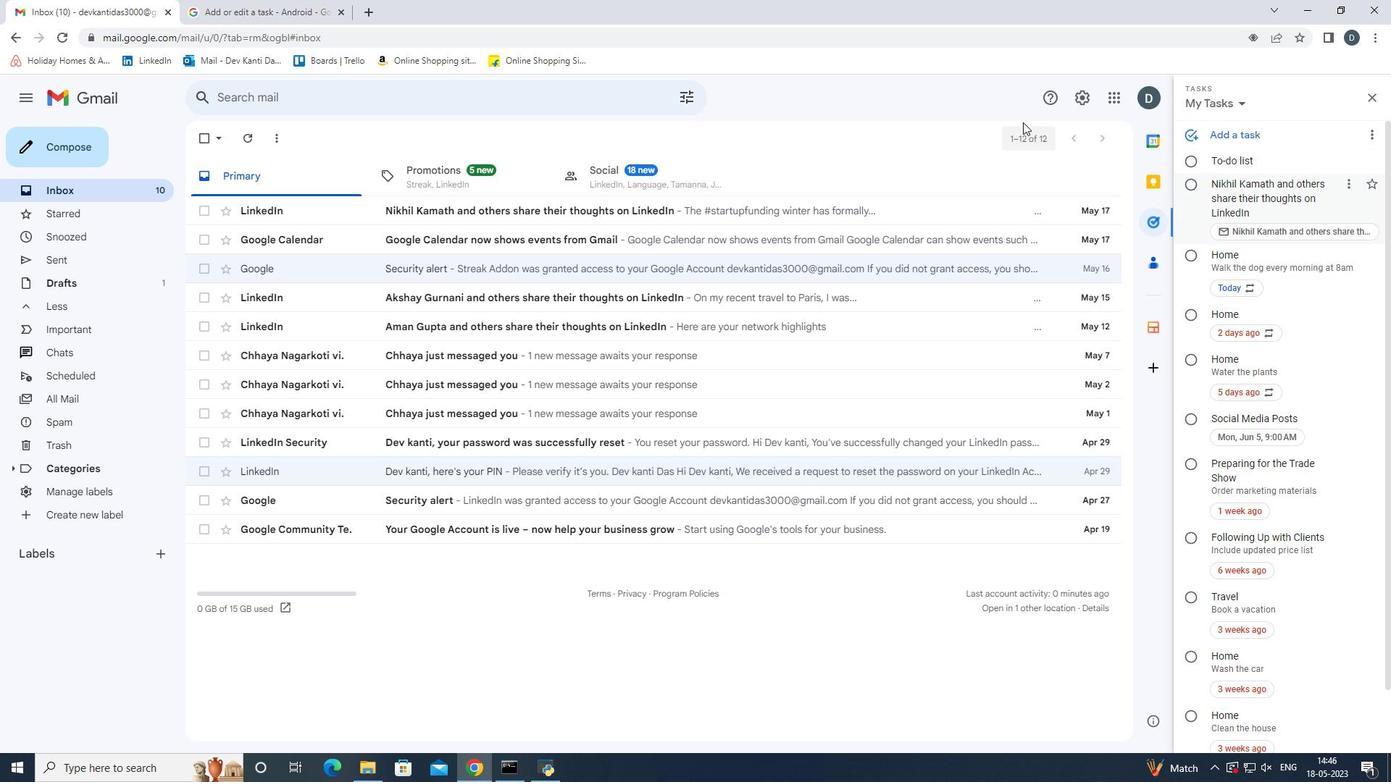 
Action: Mouse moved to (262, 4)
Screenshot: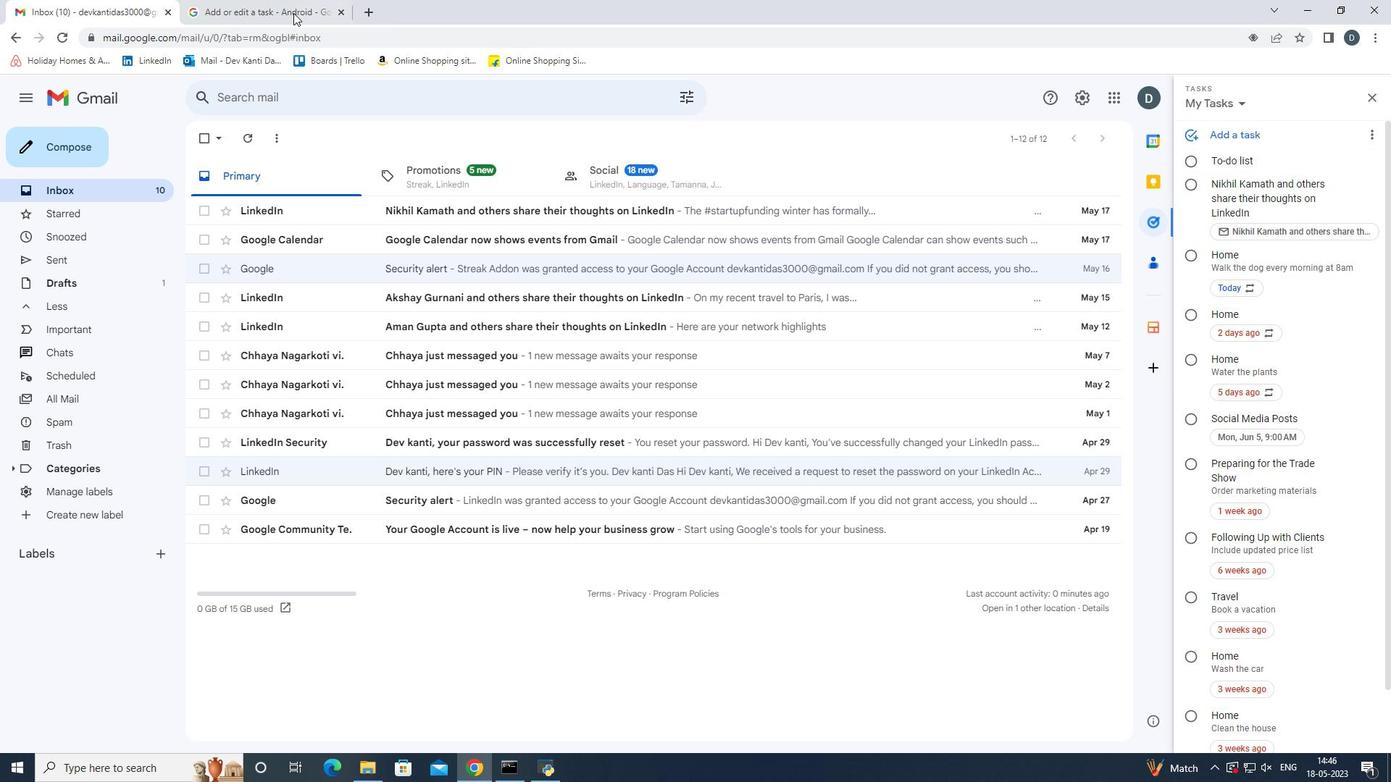 
Action: Mouse pressed left at (262, 4)
Screenshot: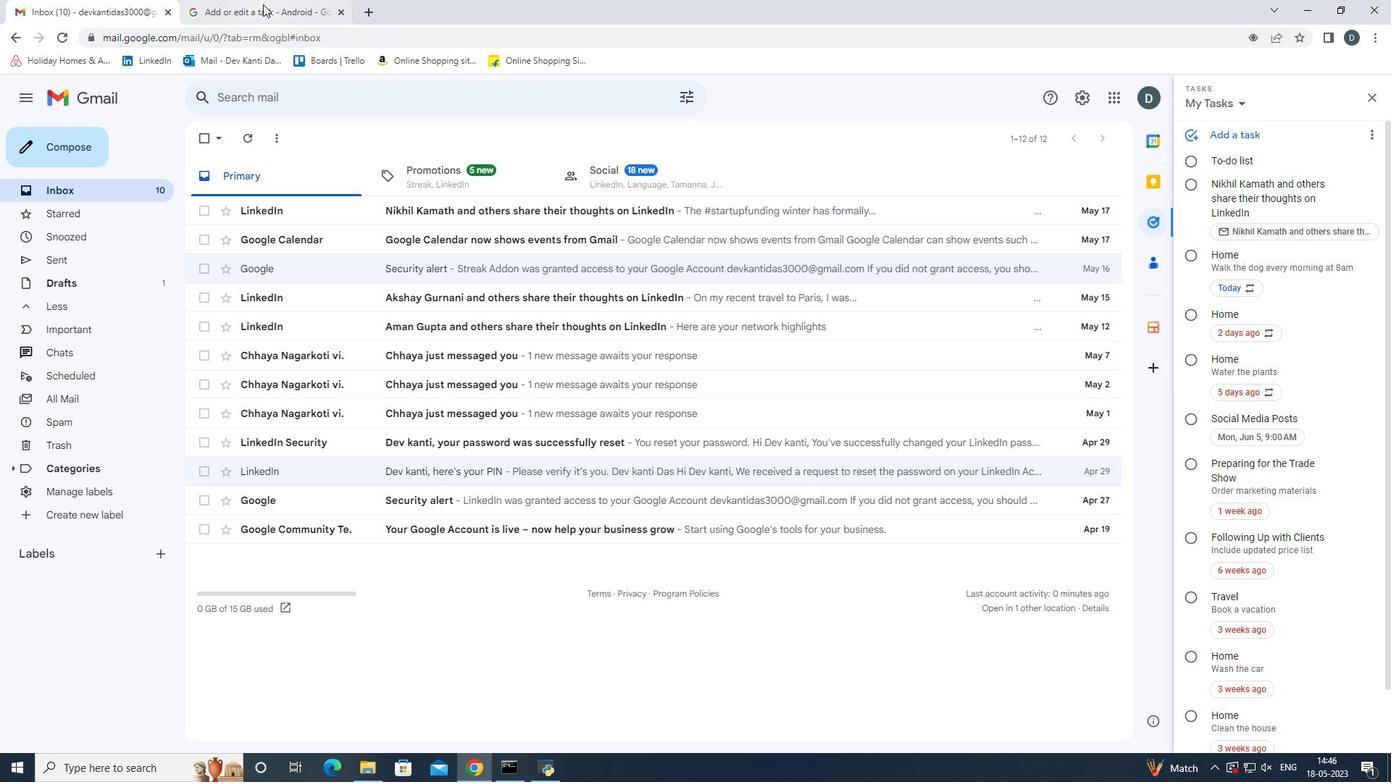 
Action: Mouse moved to (338, 10)
Screenshot: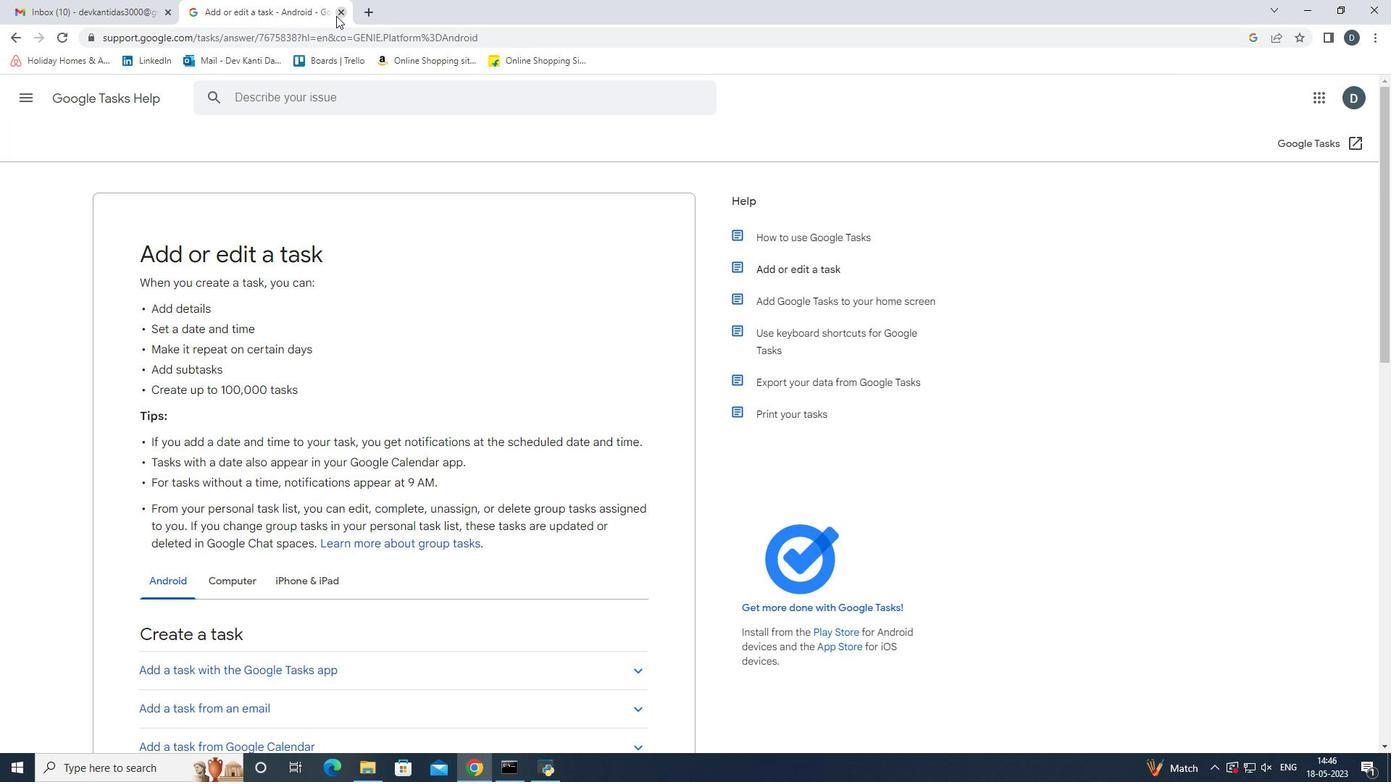 
Action: Mouse pressed left at (338, 10)
Screenshot: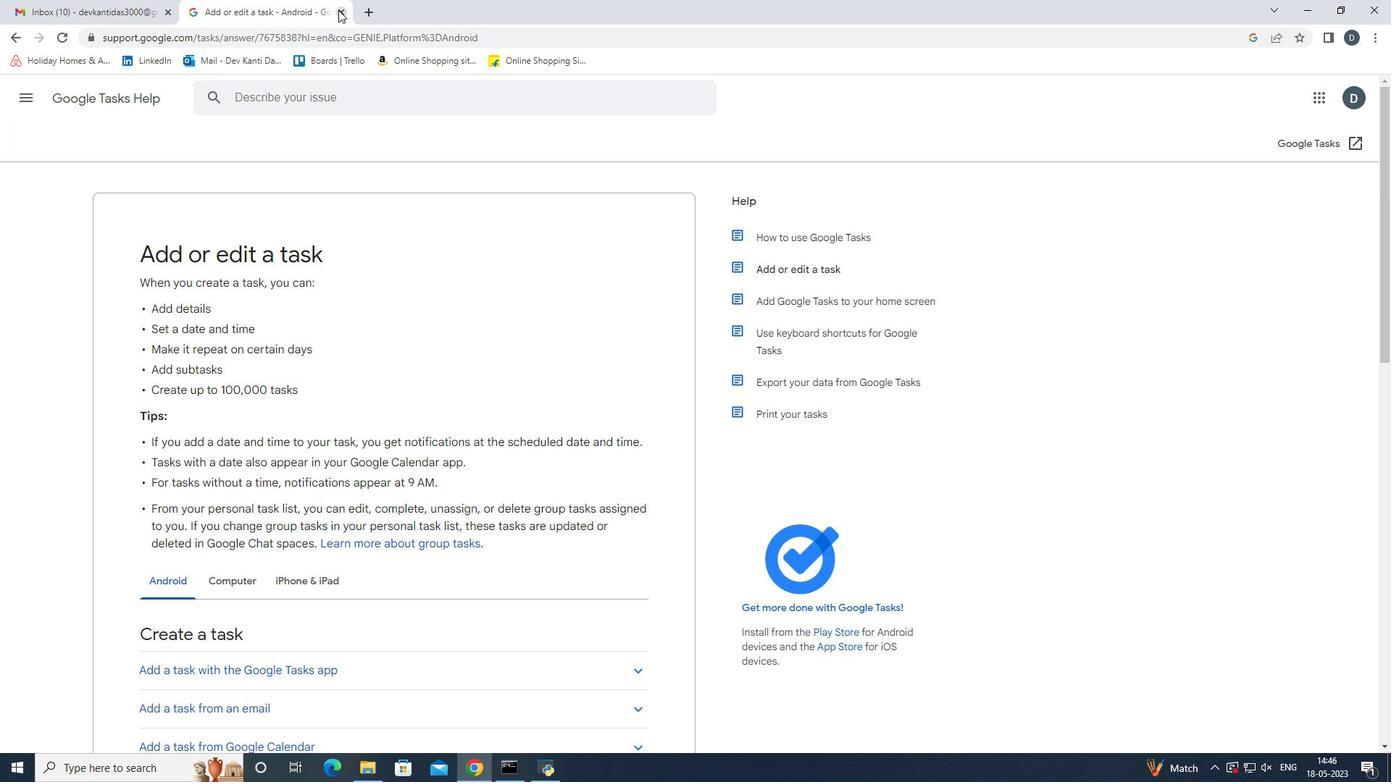 
Action: Mouse moved to (197, 13)
Screenshot: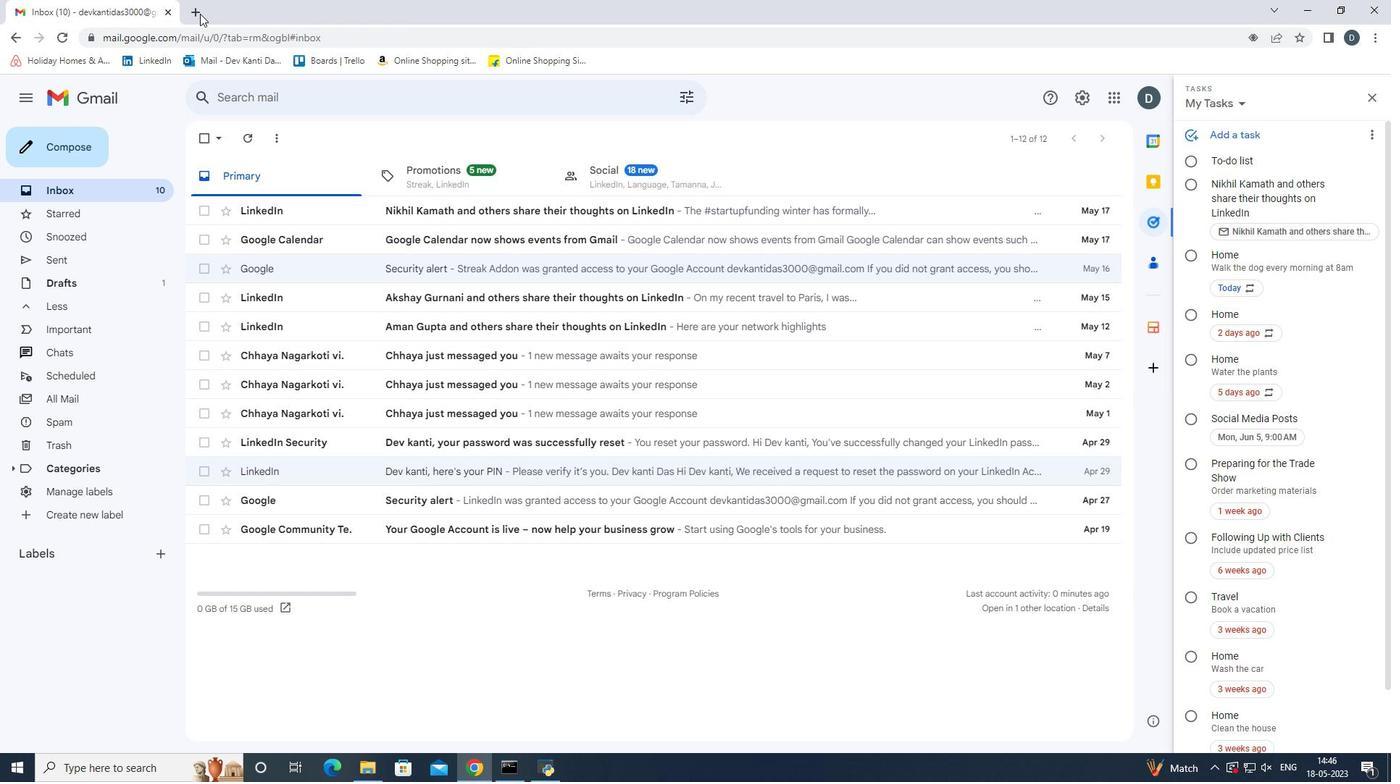 
Action: Mouse pressed left at (197, 13)
Screenshot: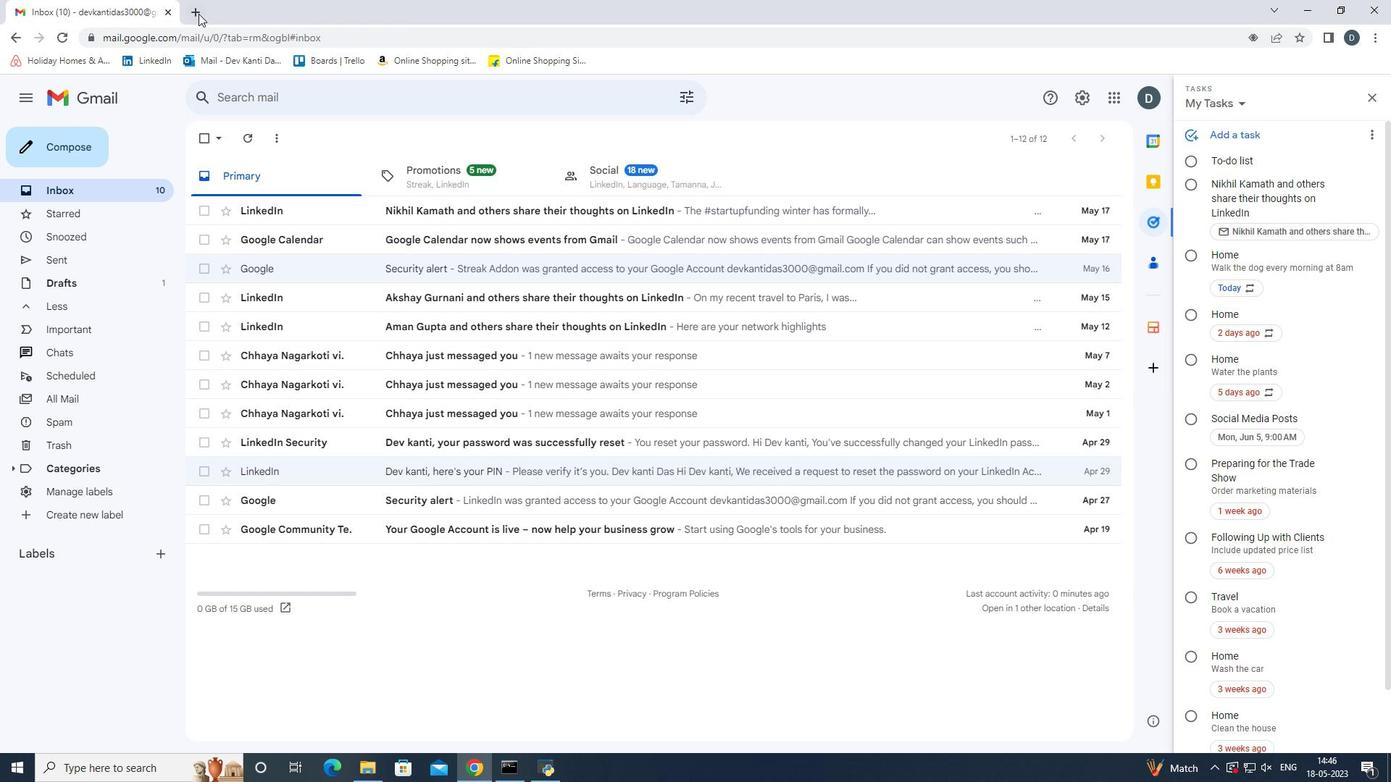 
Action: Mouse moved to (205, 28)
Screenshot: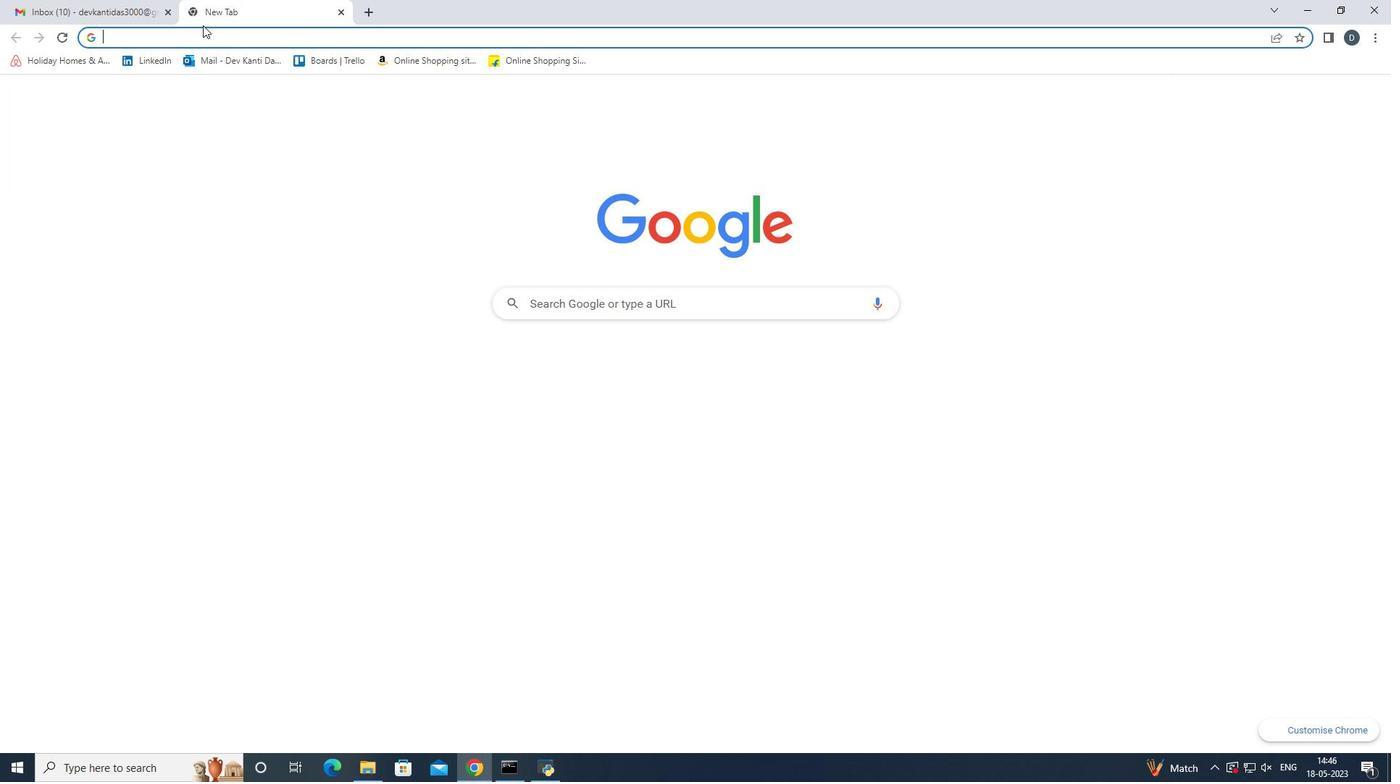 
Action: Mouse pressed left at (205, 28)
Screenshot: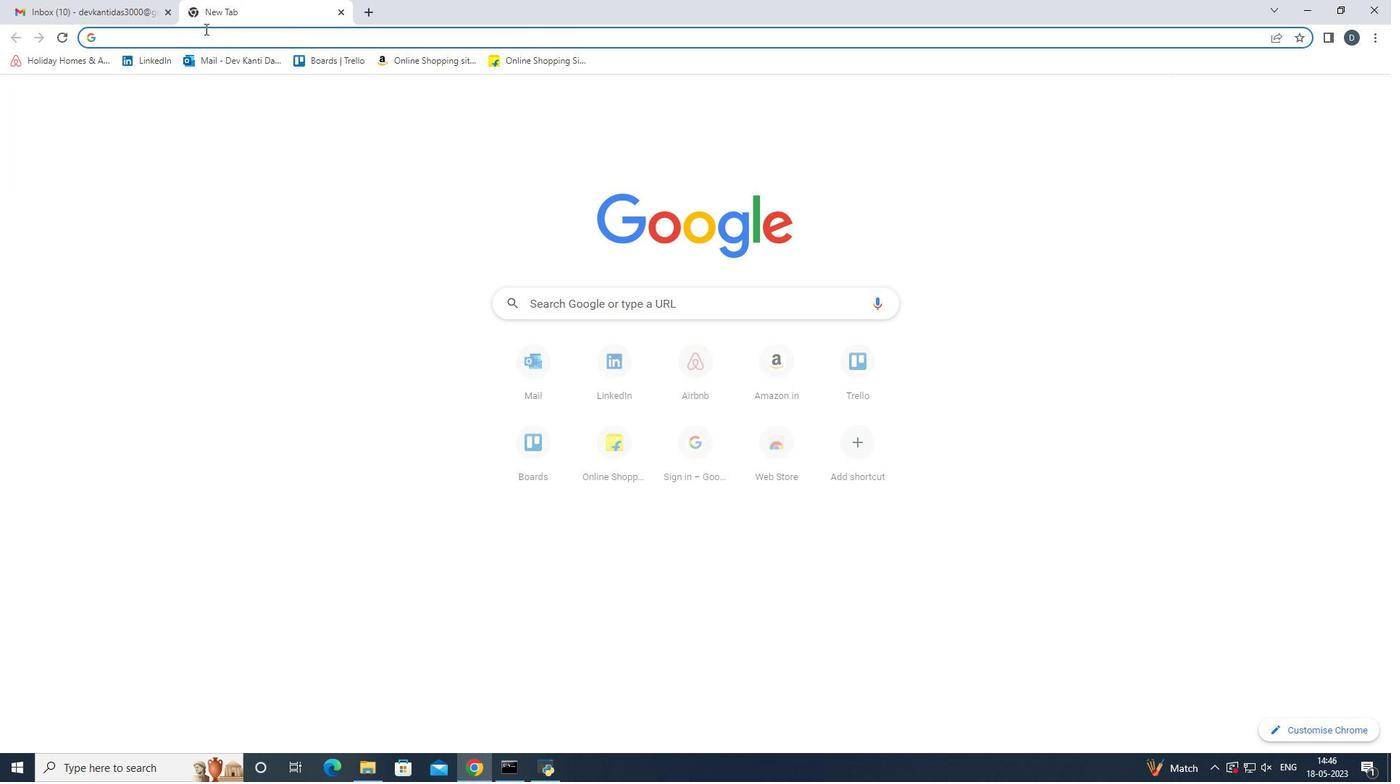 
Action: Mouse moved to (210, 59)
Screenshot: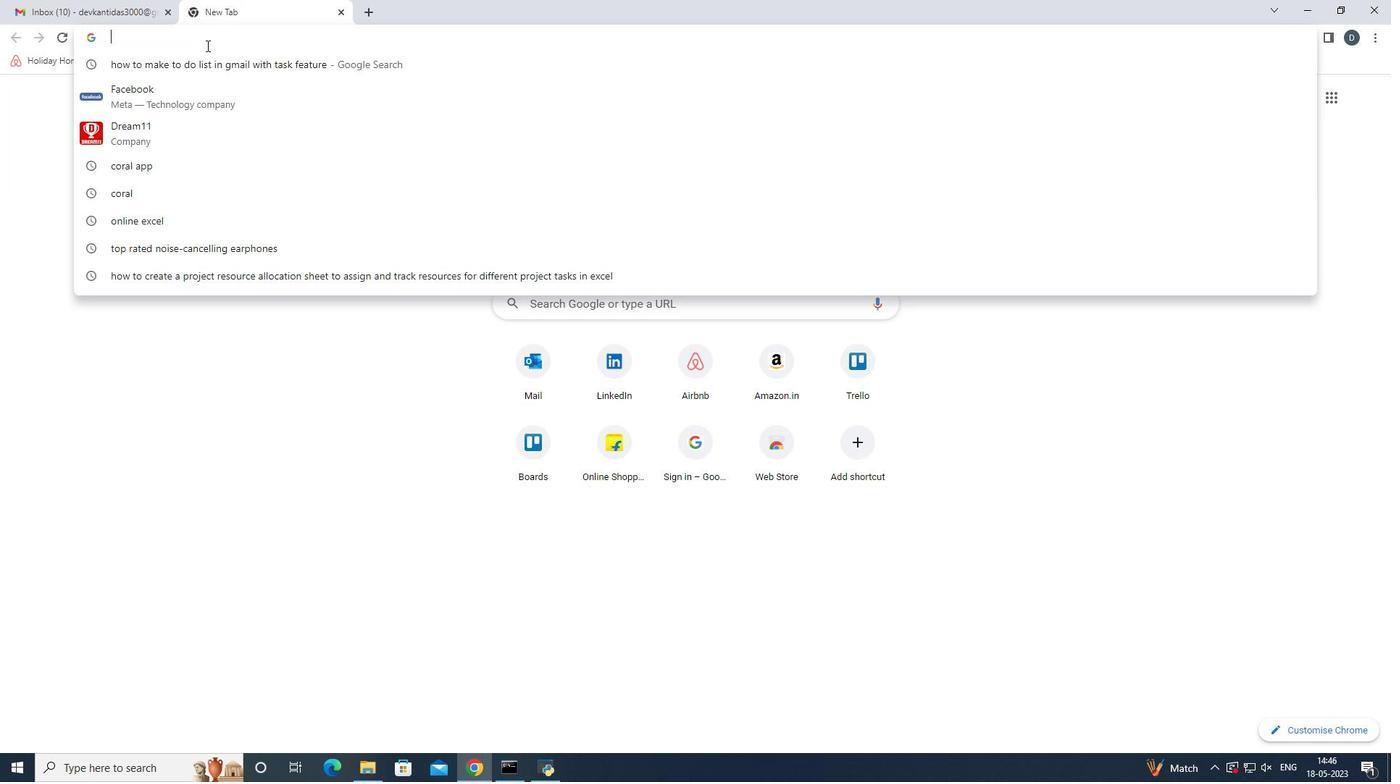 
Action: Mouse pressed left at (210, 59)
Screenshot: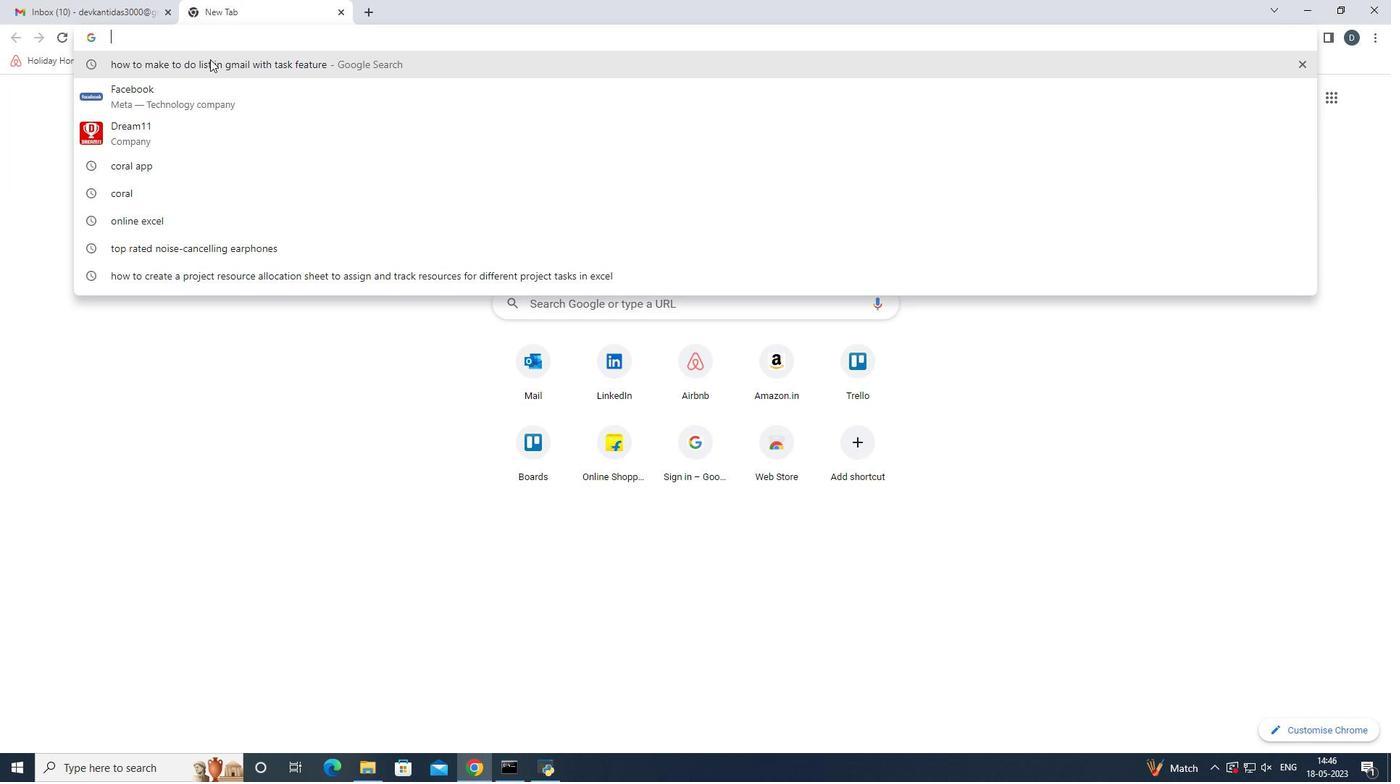 
Action: Mouse moved to (474, 301)
Screenshot: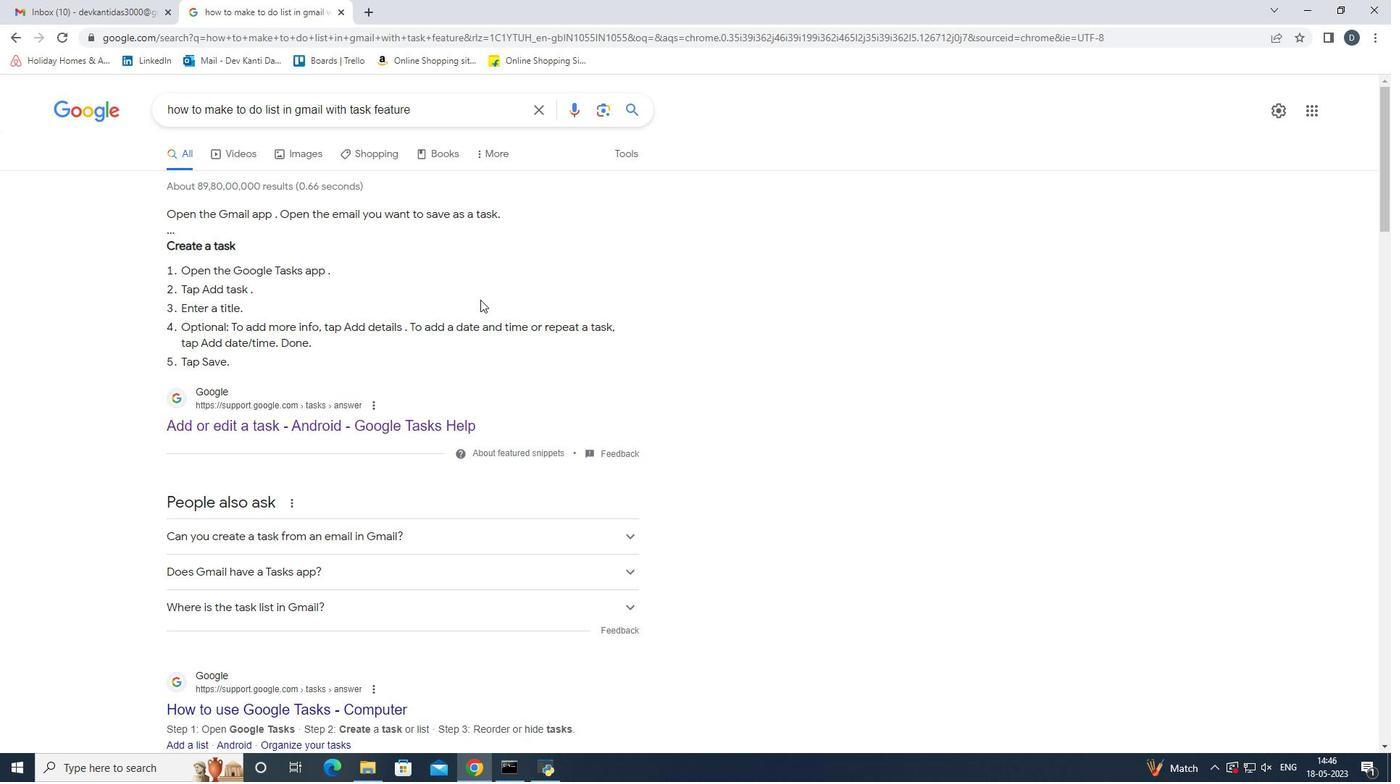 
Action: Mouse scrolled (474, 300) with delta (0, 0)
Screenshot: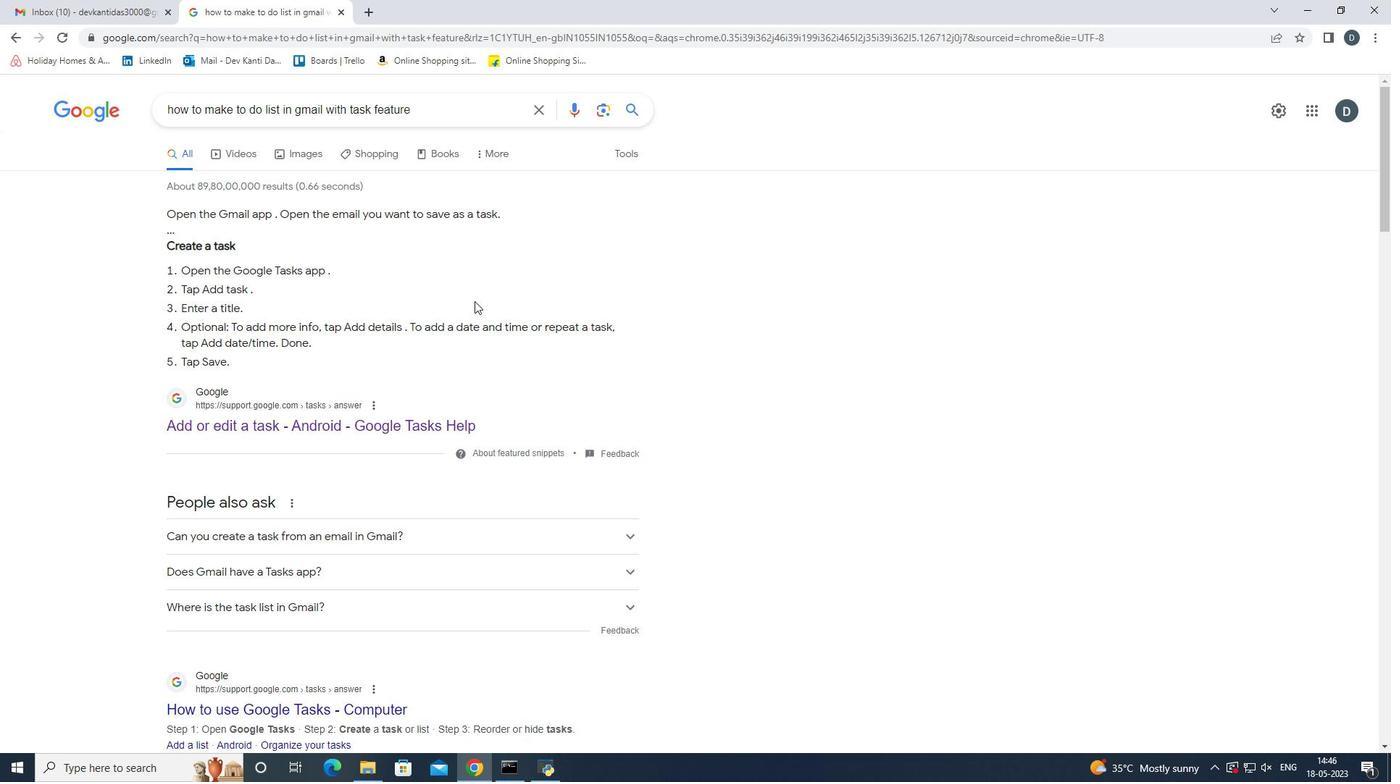 
Action: Mouse scrolled (474, 300) with delta (0, 0)
Screenshot: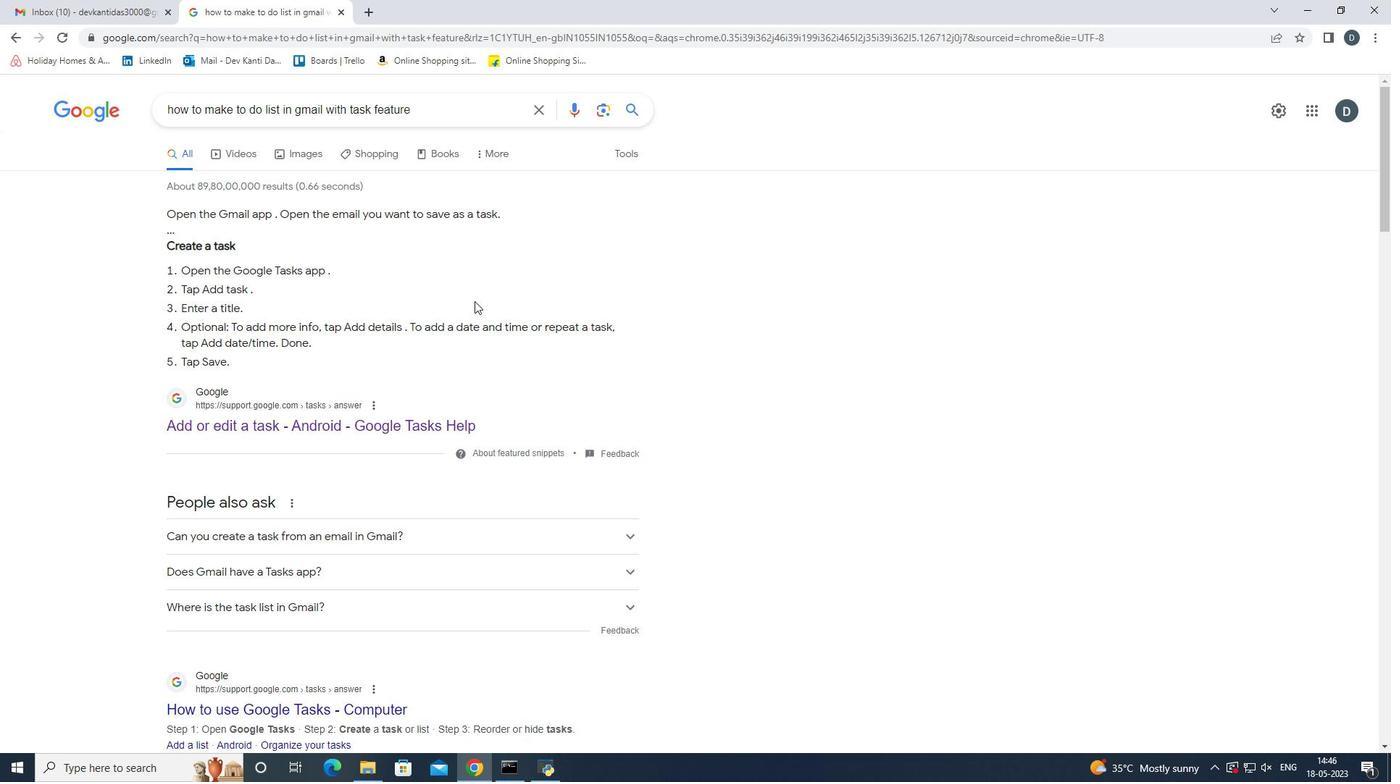 
Action: Mouse scrolled (474, 300) with delta (0, 0)
Screenshot: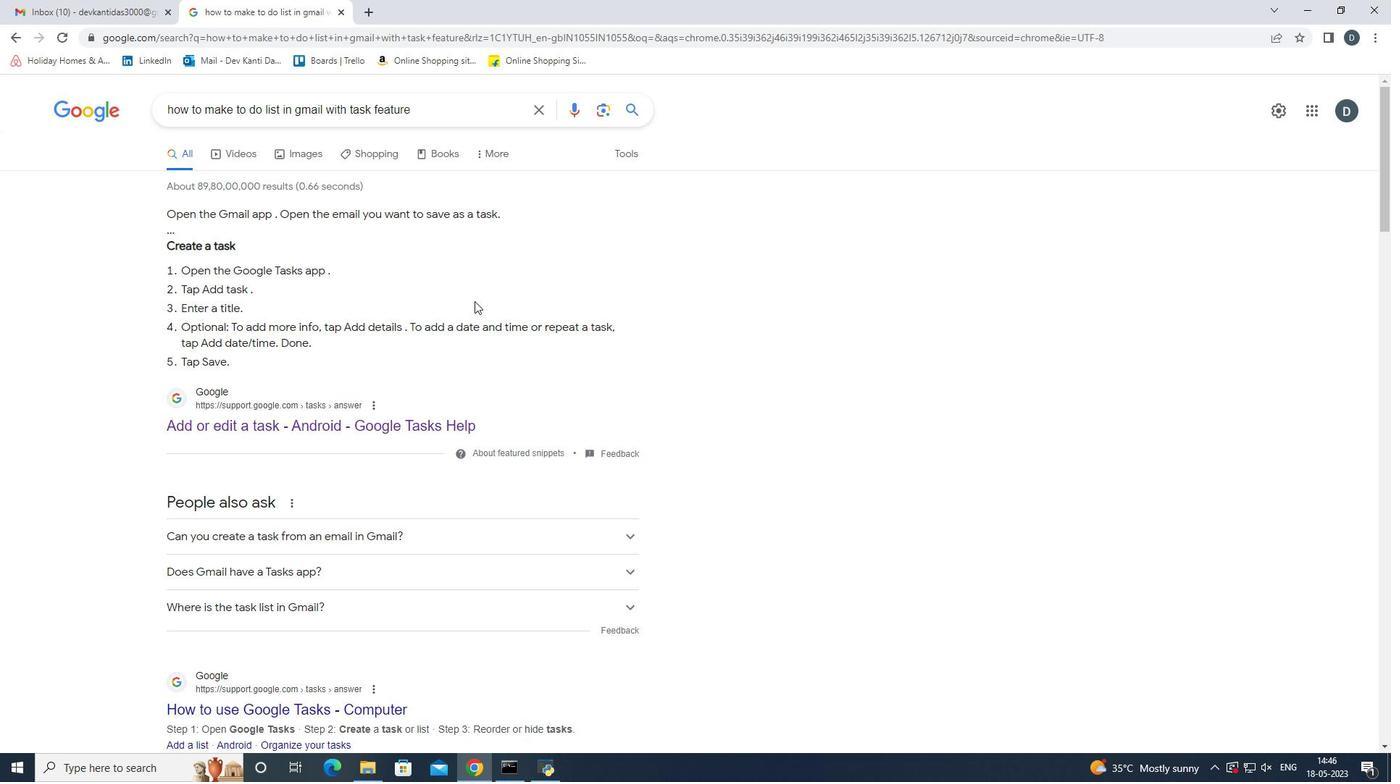 
Action: Mouse scrolled (474, 300) with delta (0, 0)
Screenshot: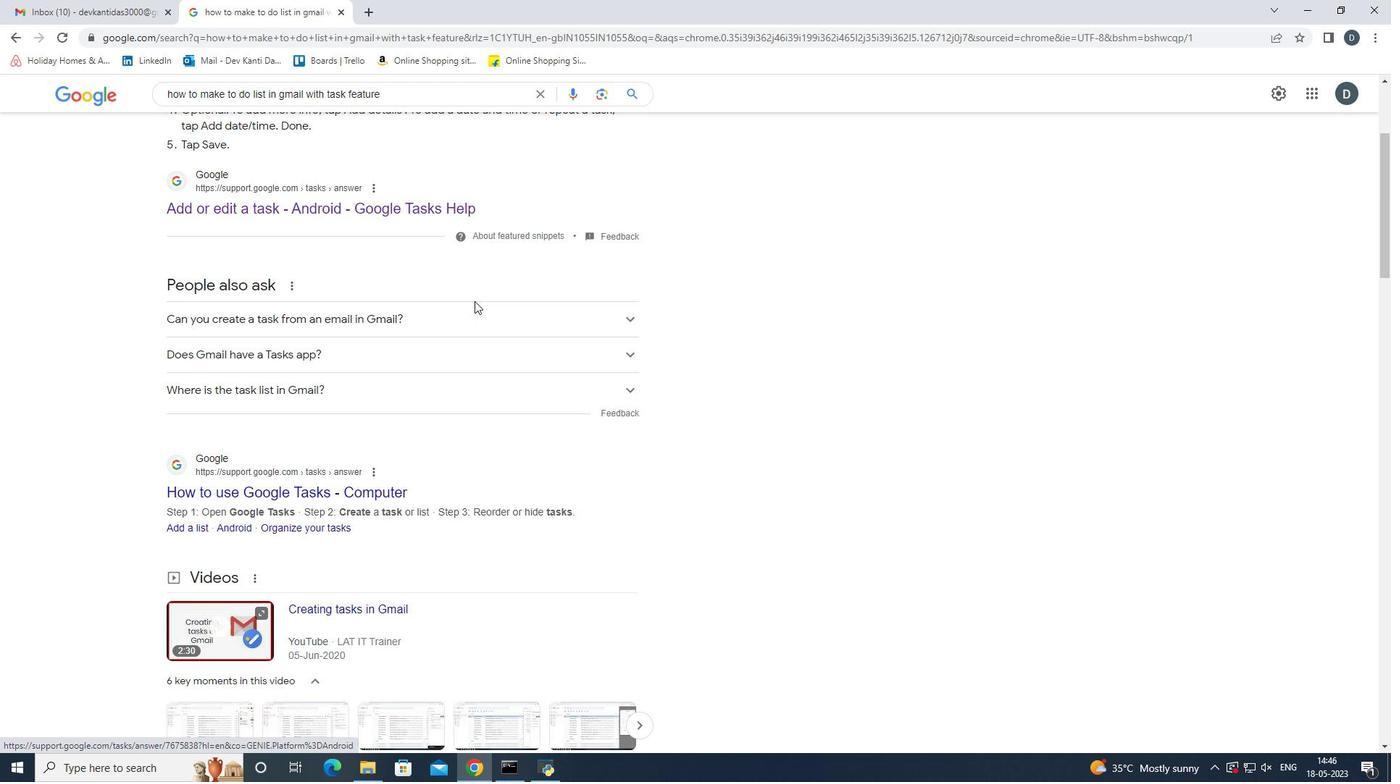 
Action: Mouse scrolled (474, 300) with delta (0, 0)
Screenshot: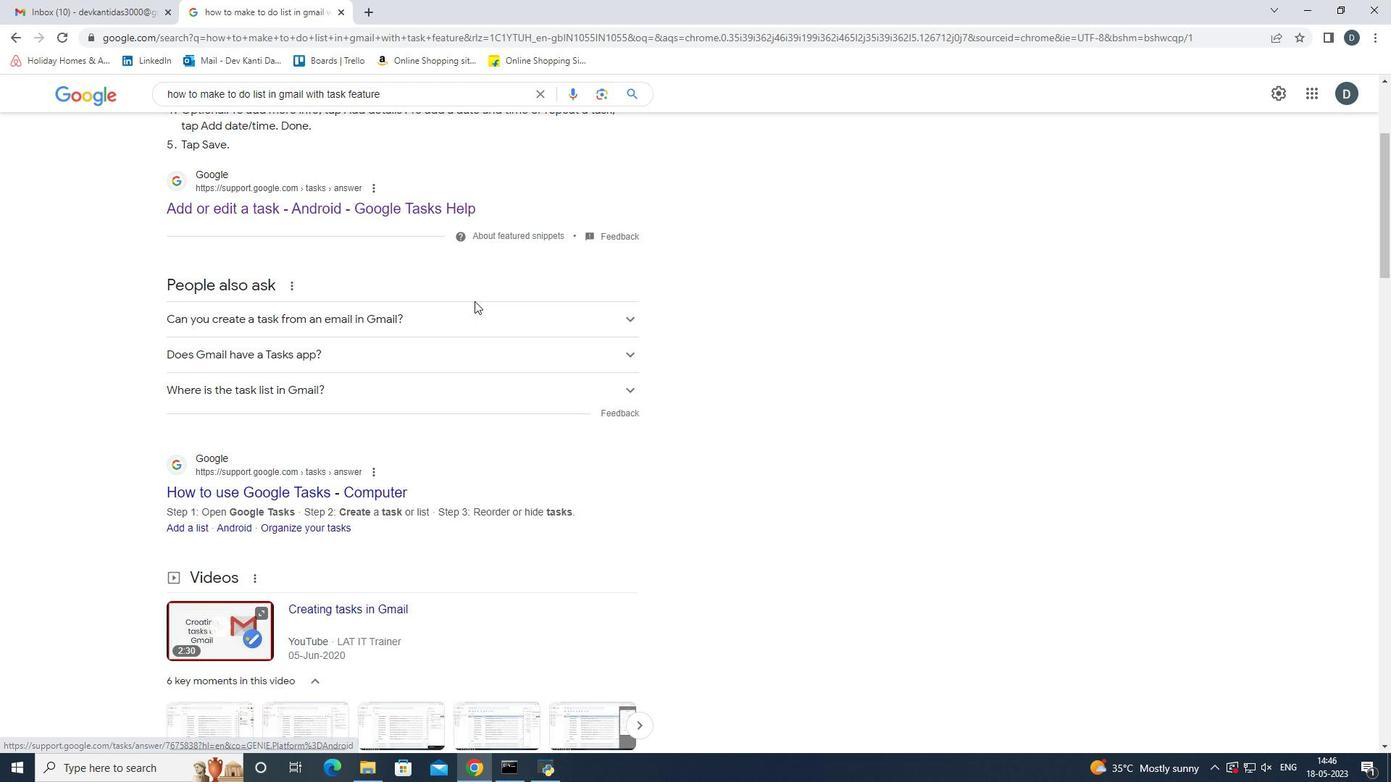
Action: Mouse scrolled (474, 300) with delta (0, 0)
Screenshot: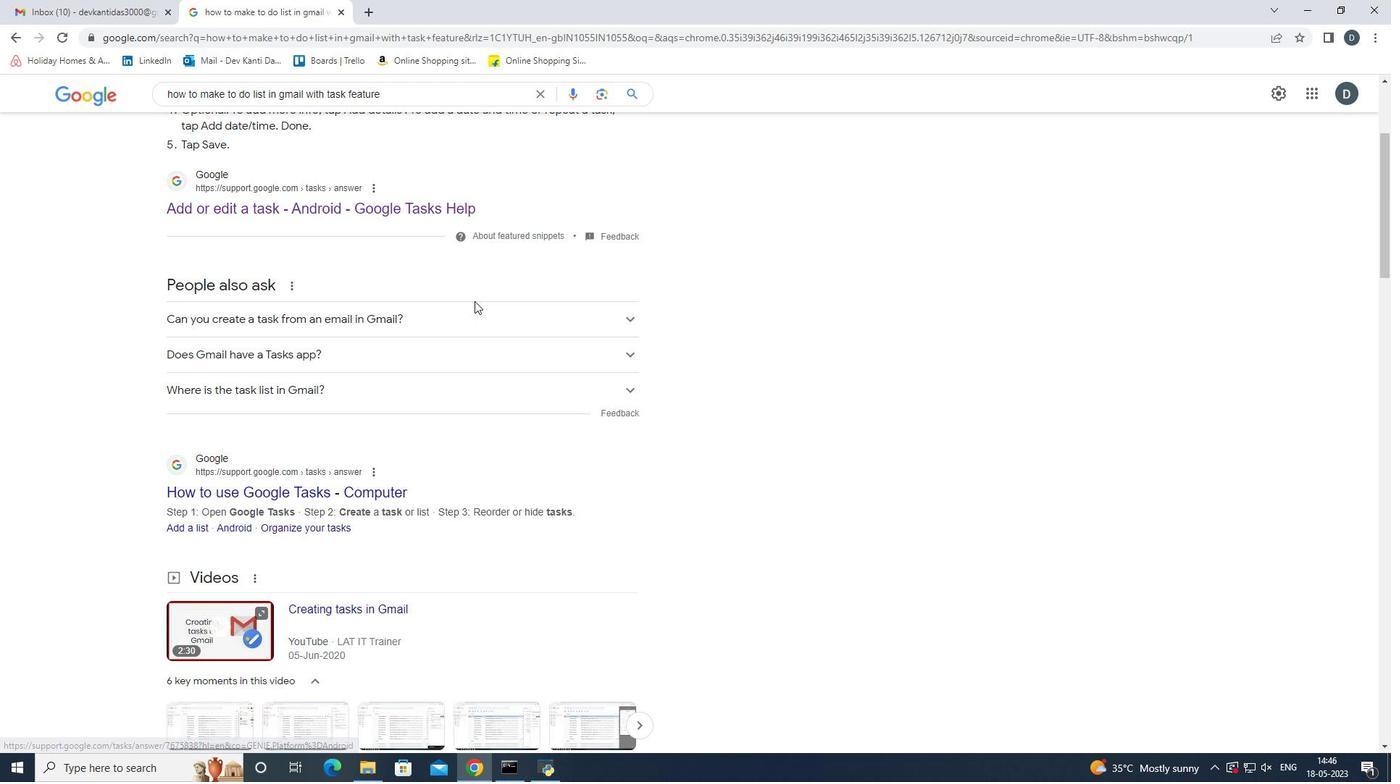 
Action: Mouse scrolled (474, 300) with delta (0, 0)
Screenshot: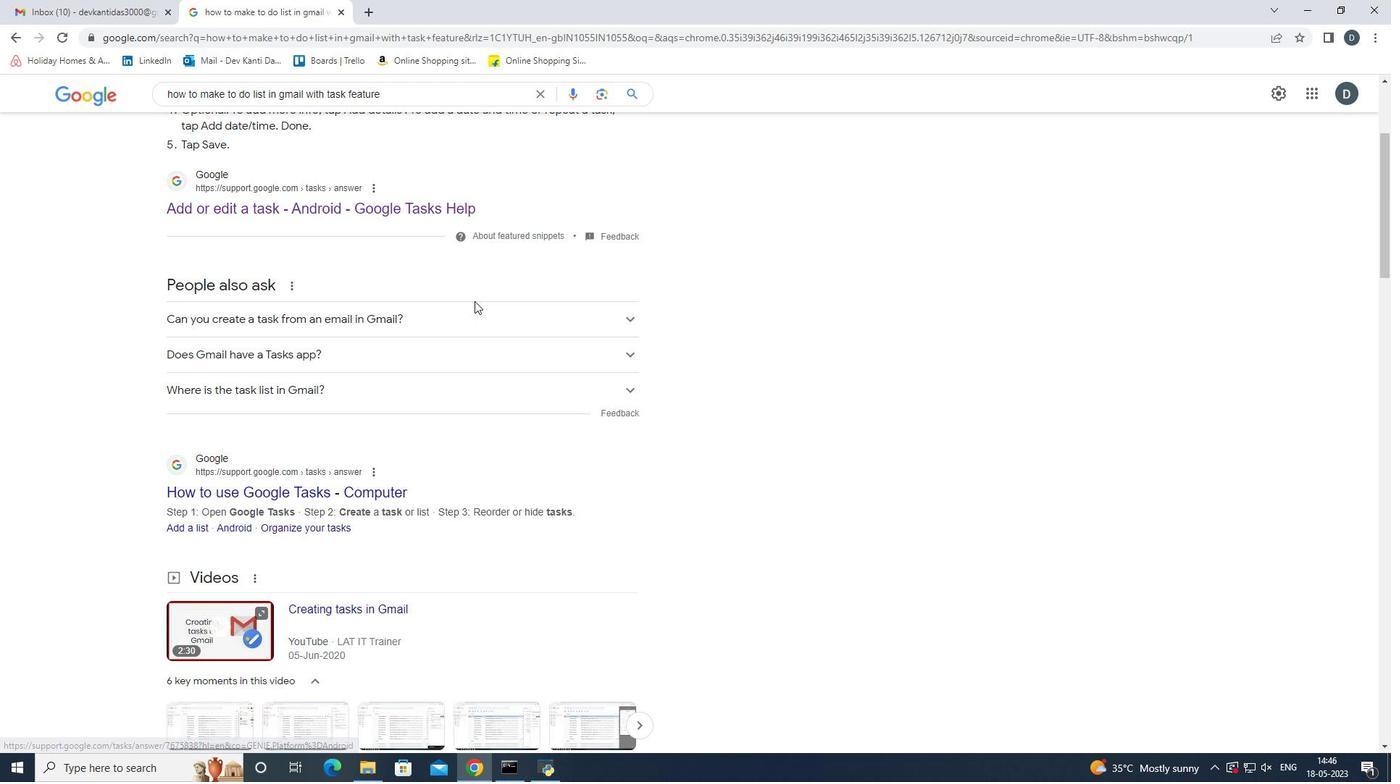 
Action: Mouse moved to (225, 344)
Screenshot: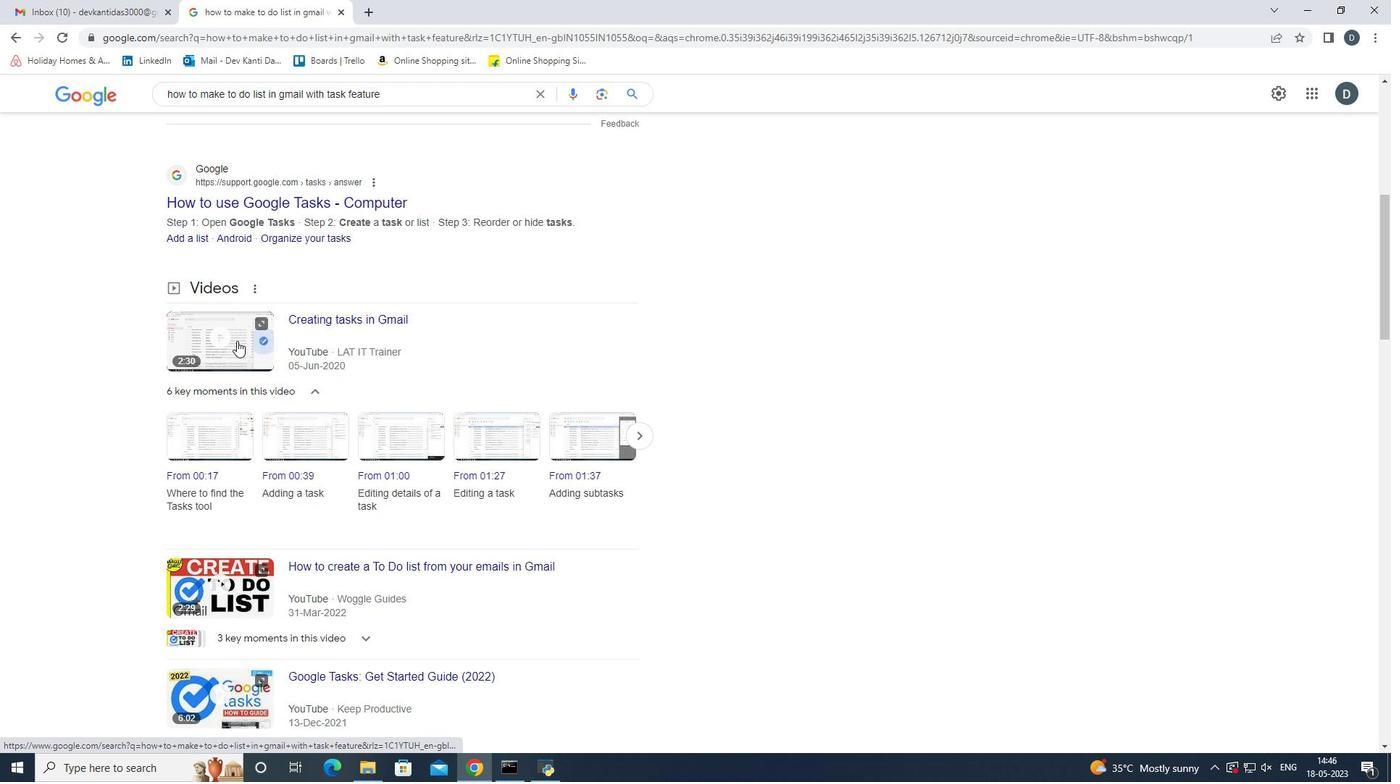 
Action: Mouse pressed left at (225, 344)
Screenshot: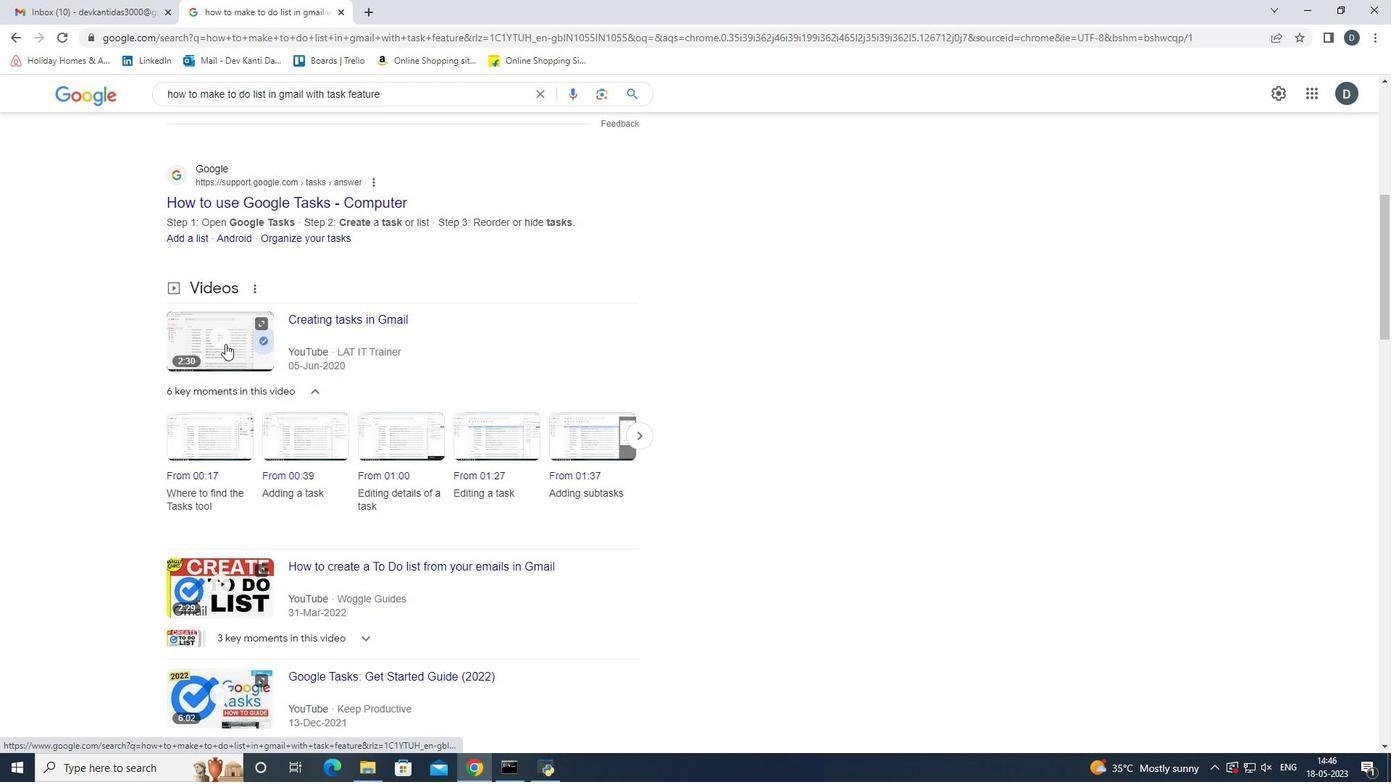 
Action: Mouse moved to (326, 424)
Screenshot: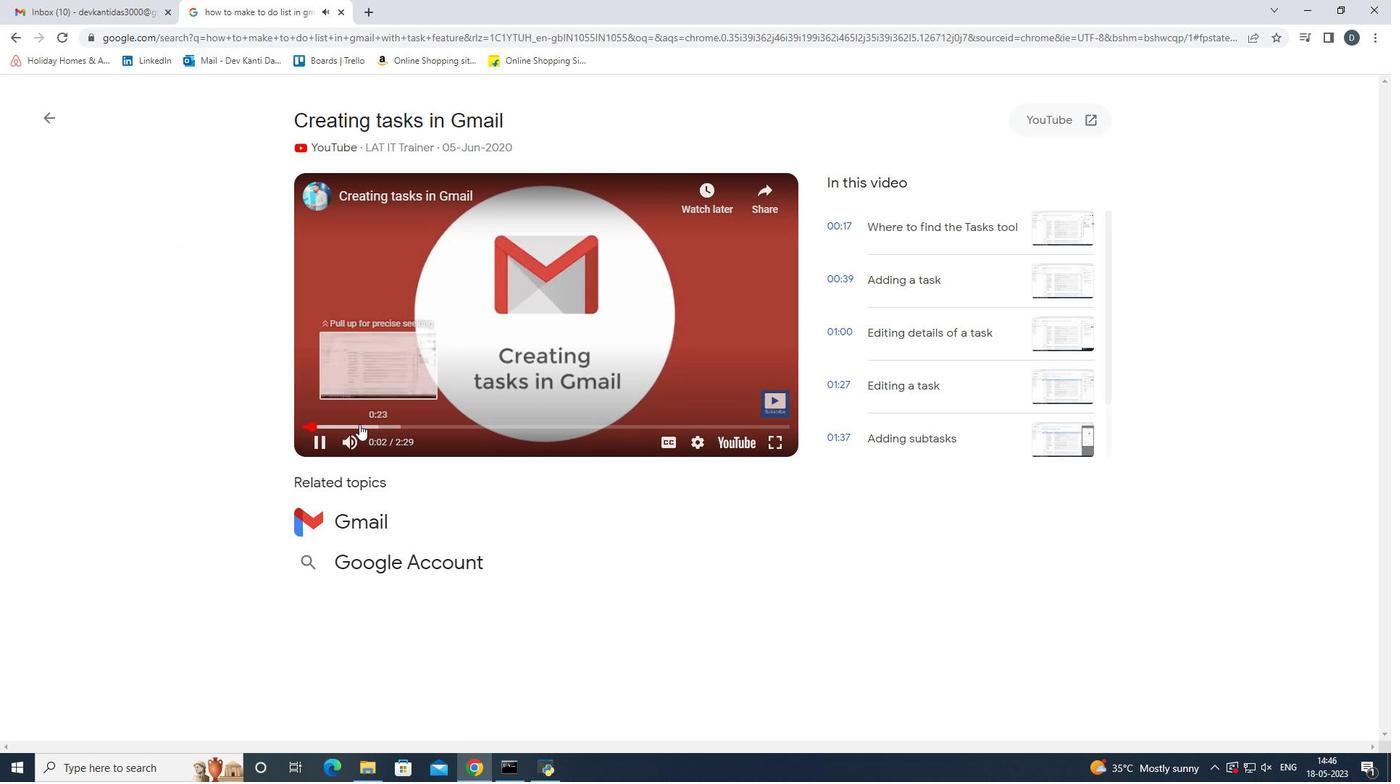 
Action: Mouse pressed left at (326, 424)
Screenshot: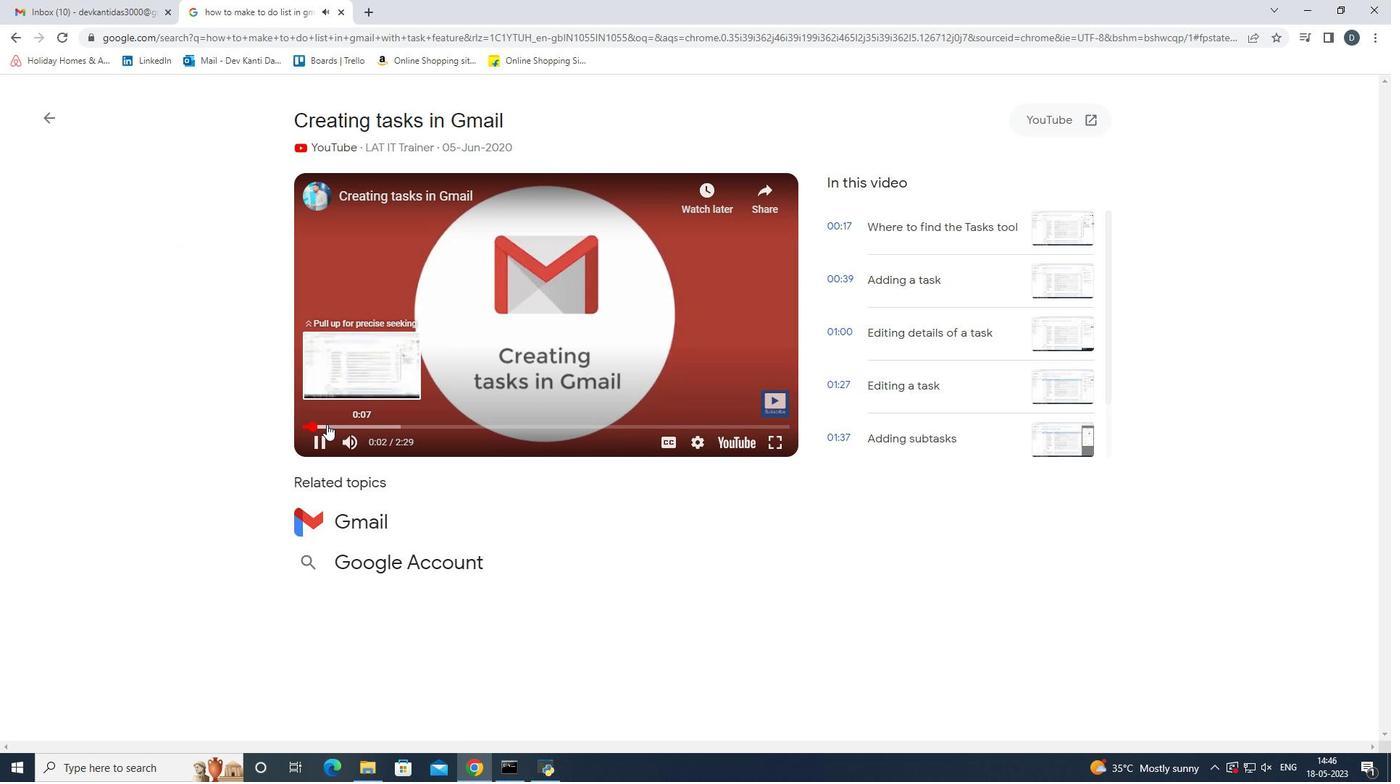 
Action: Mouse moved to (354, 426)
Screenshot: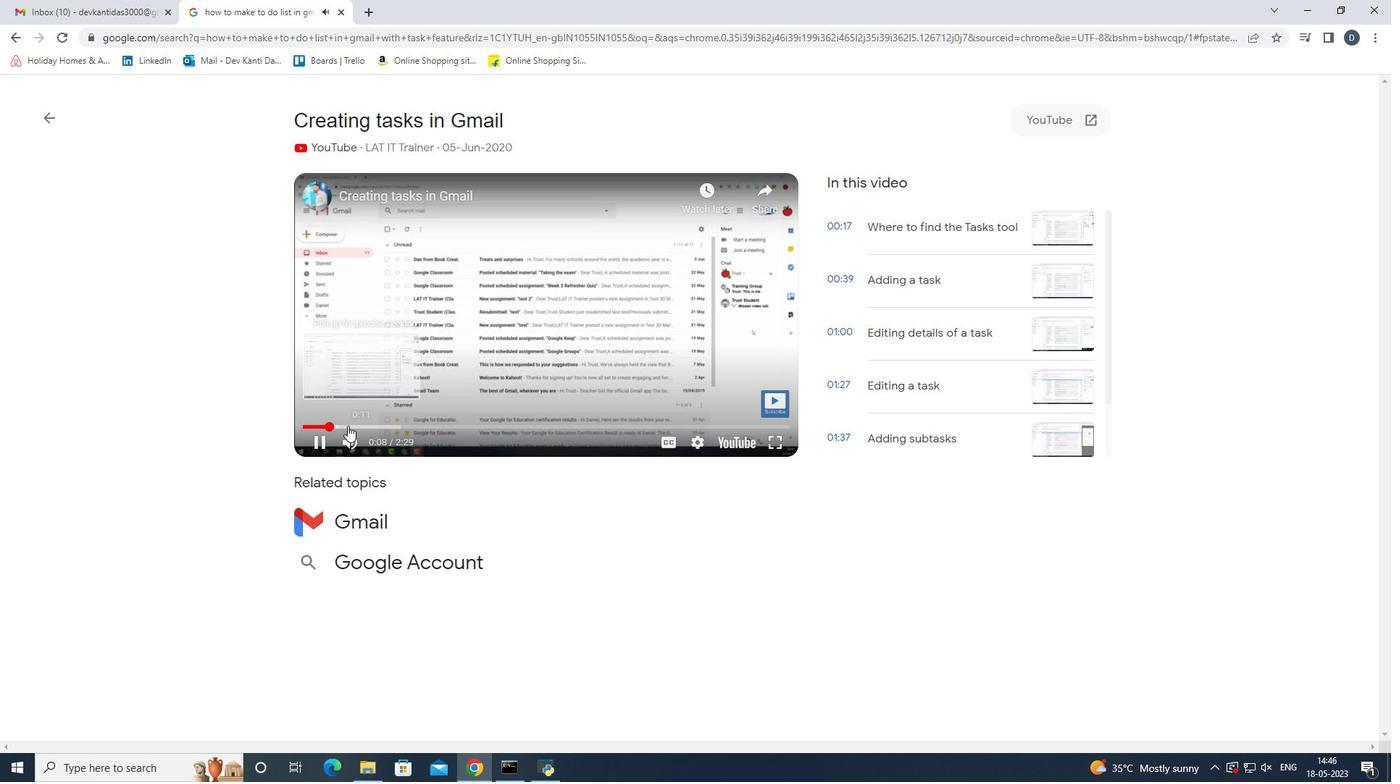 
Action: Mouse pressed left at (354, 426)
Screenshot: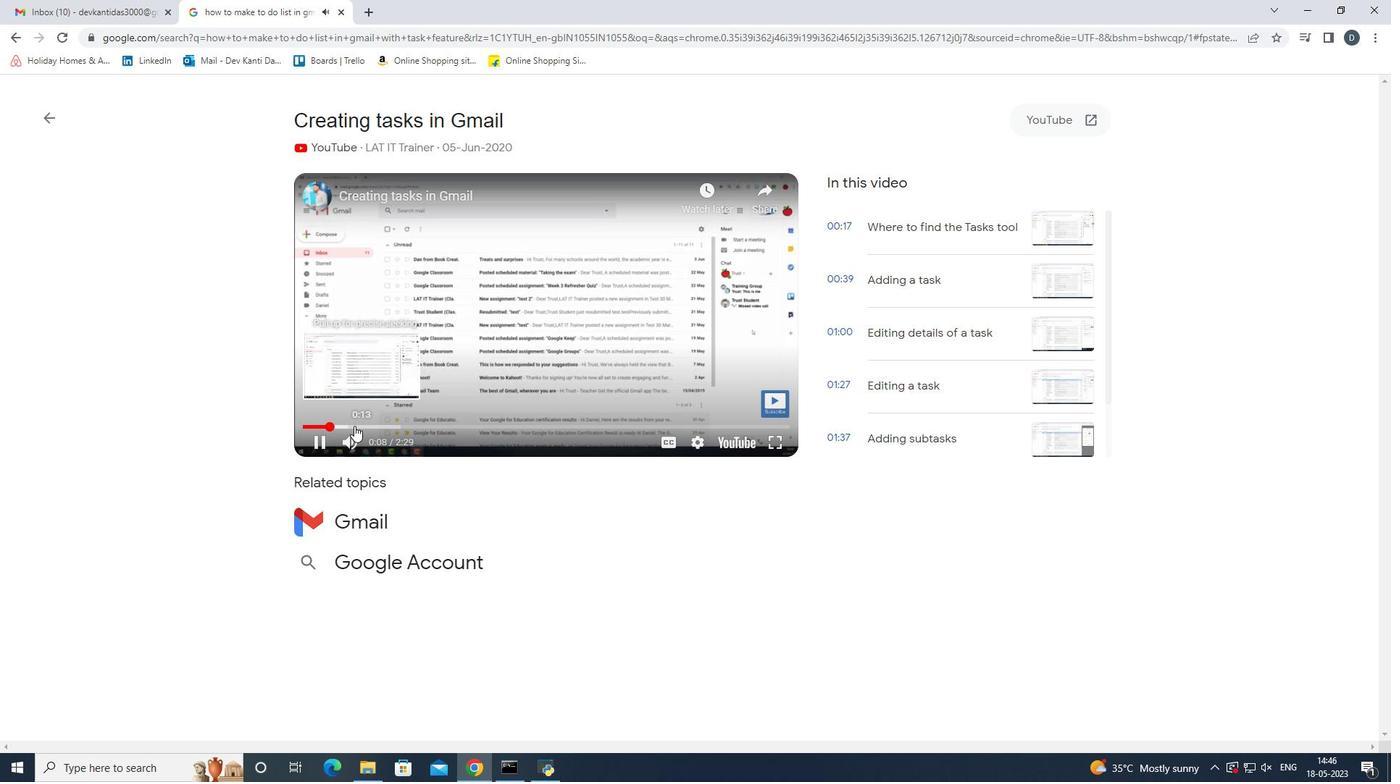 
Action: Mouse moved to (778, 444)
Screenshot: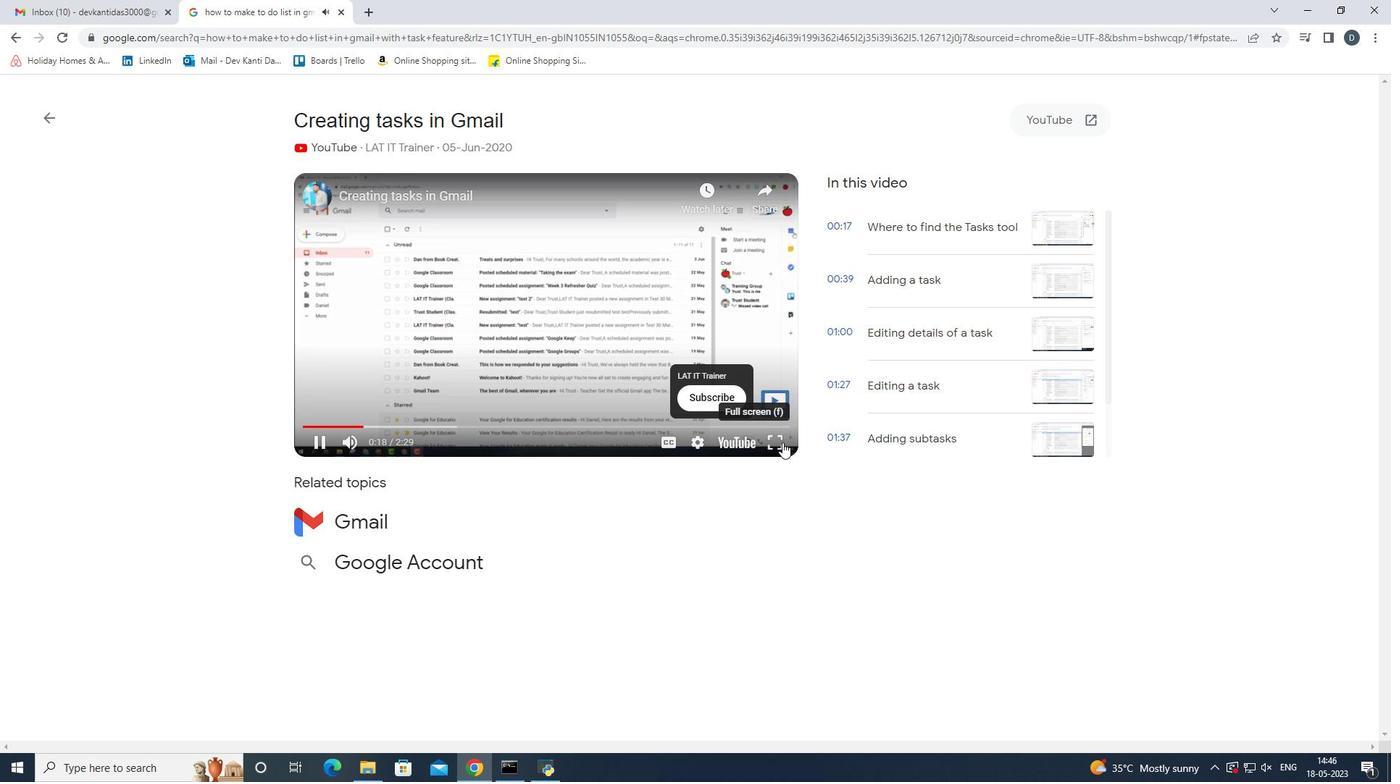 
Action: Mouse pressed left at (778, 444)
Screenshot: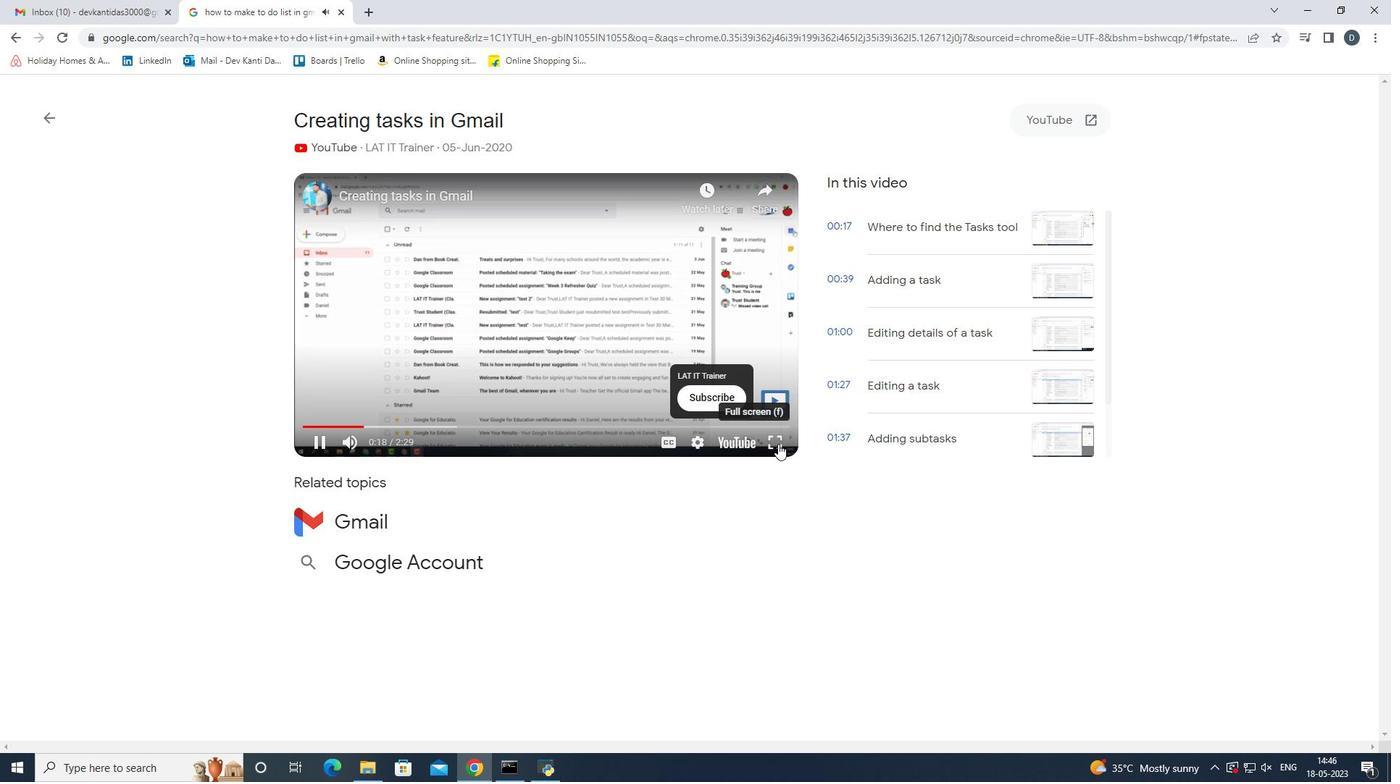
Action: Mouse moved to (355, 742)
Screenshot: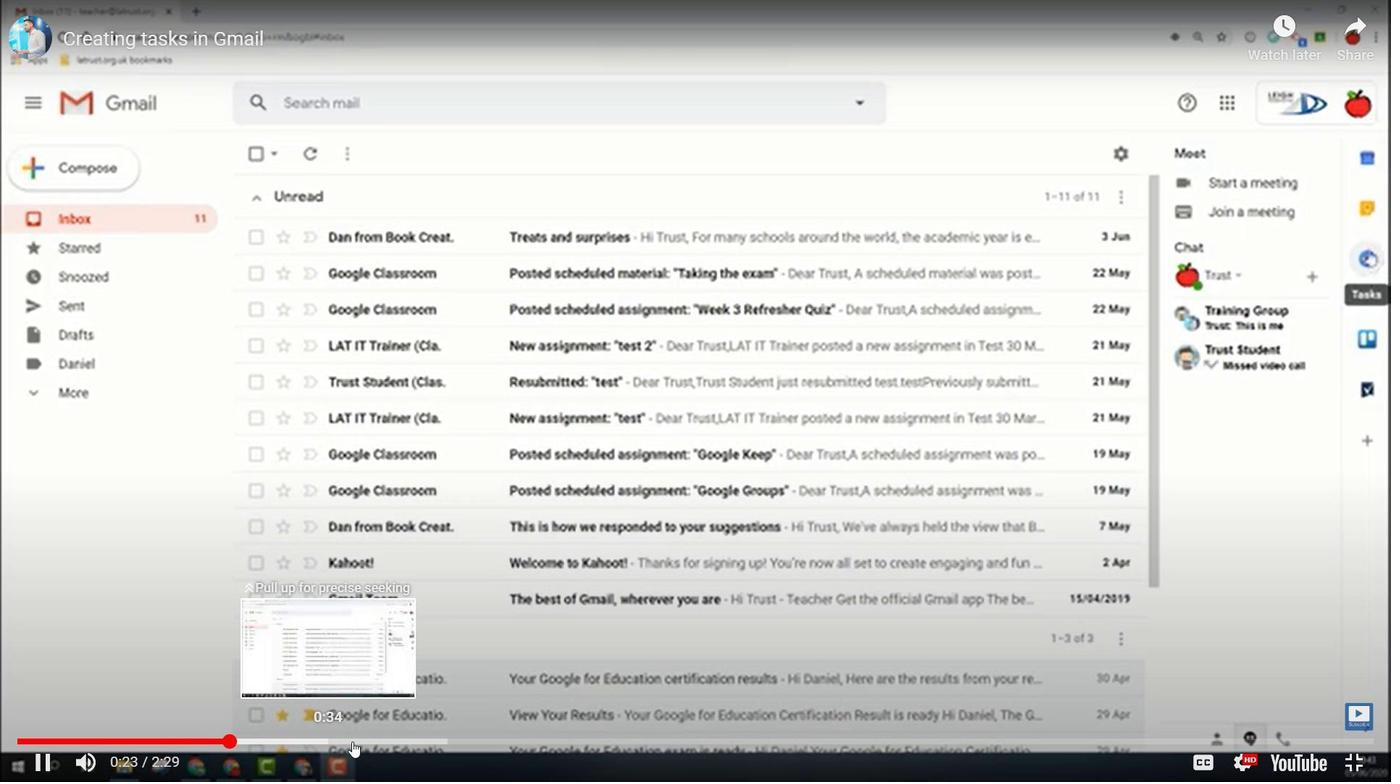 
Action: Mouse pressed left at (355, 742)
Screenshot: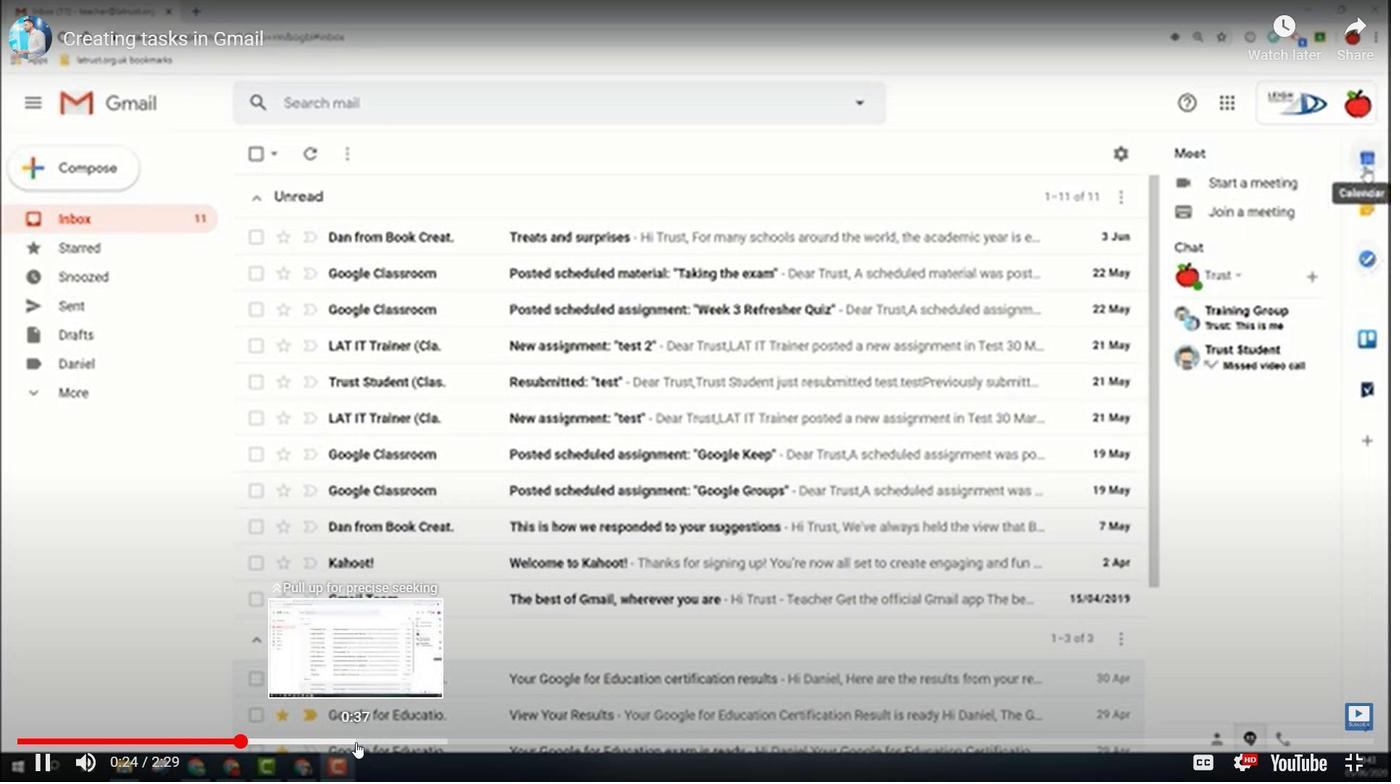 
Action: Mouse moved to (462, 737)
Screenshot: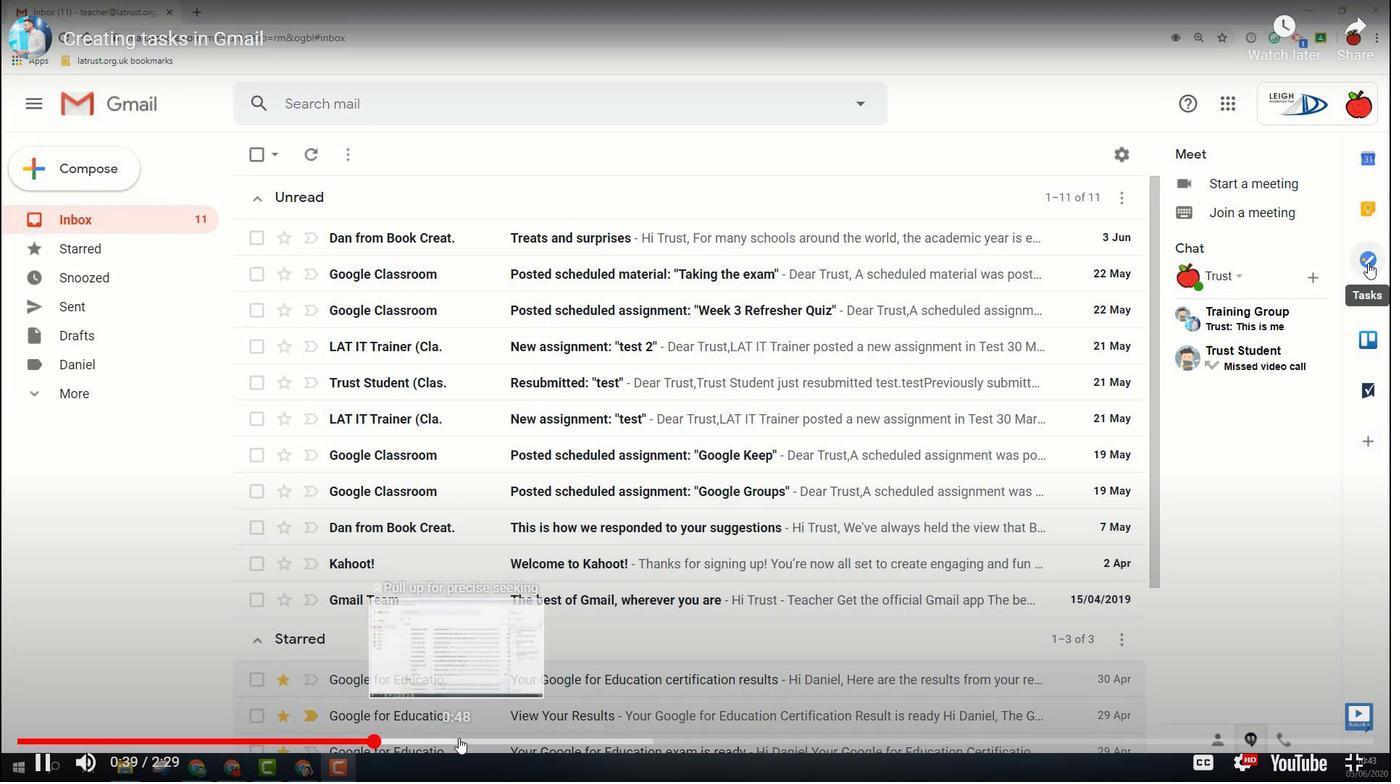 
Action: Mouse pressed left at (462, 737)
Screenshot: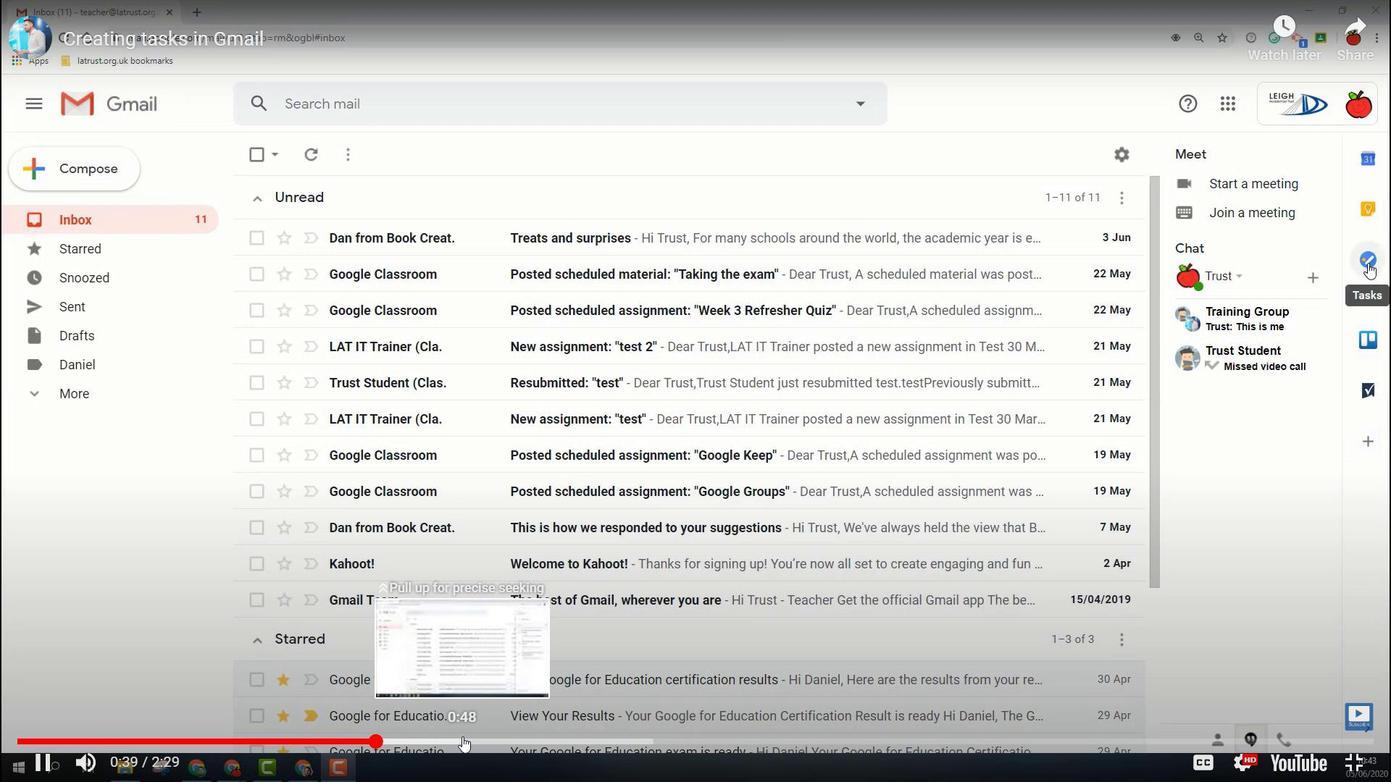 
Action: Mouse moved to (716, 739)
Screenshot: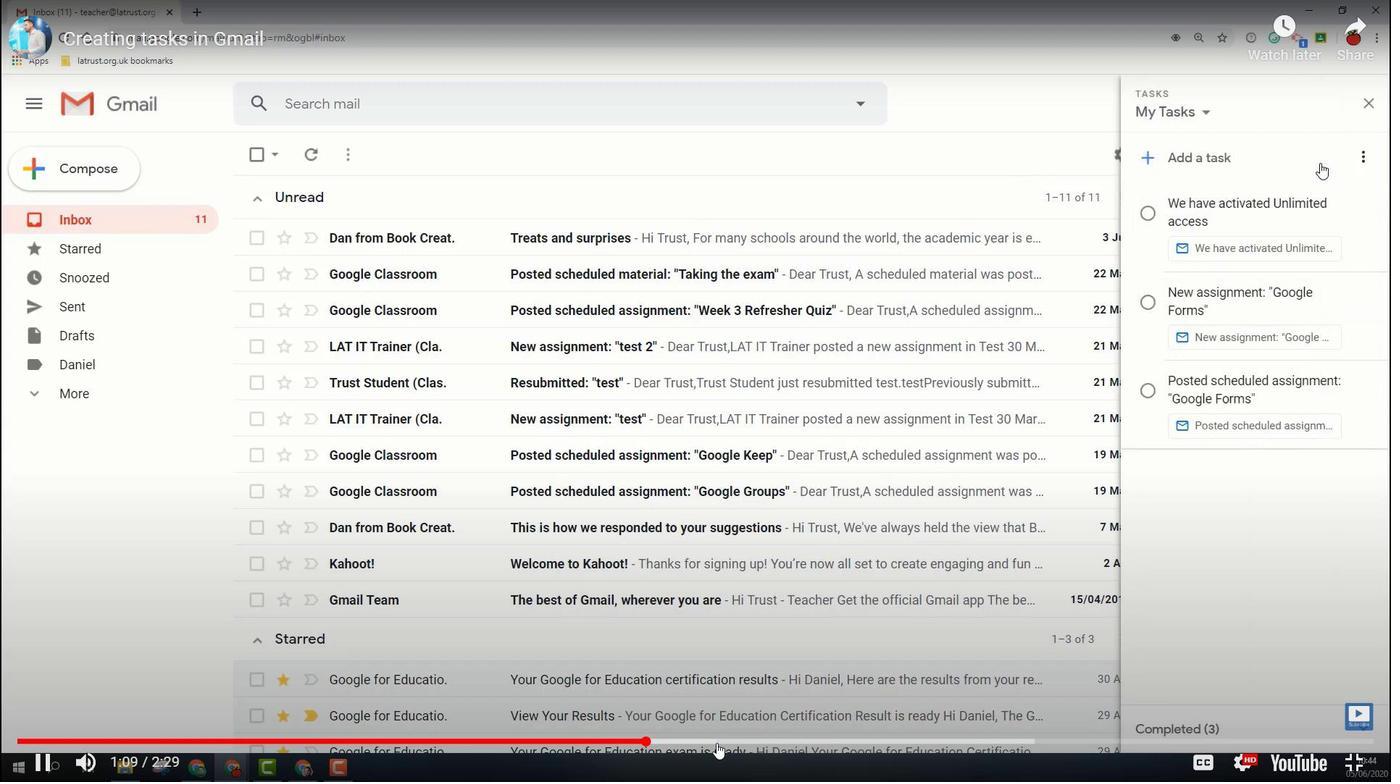 
Action: Mouse pressed left at (716, 739)
Screenshot: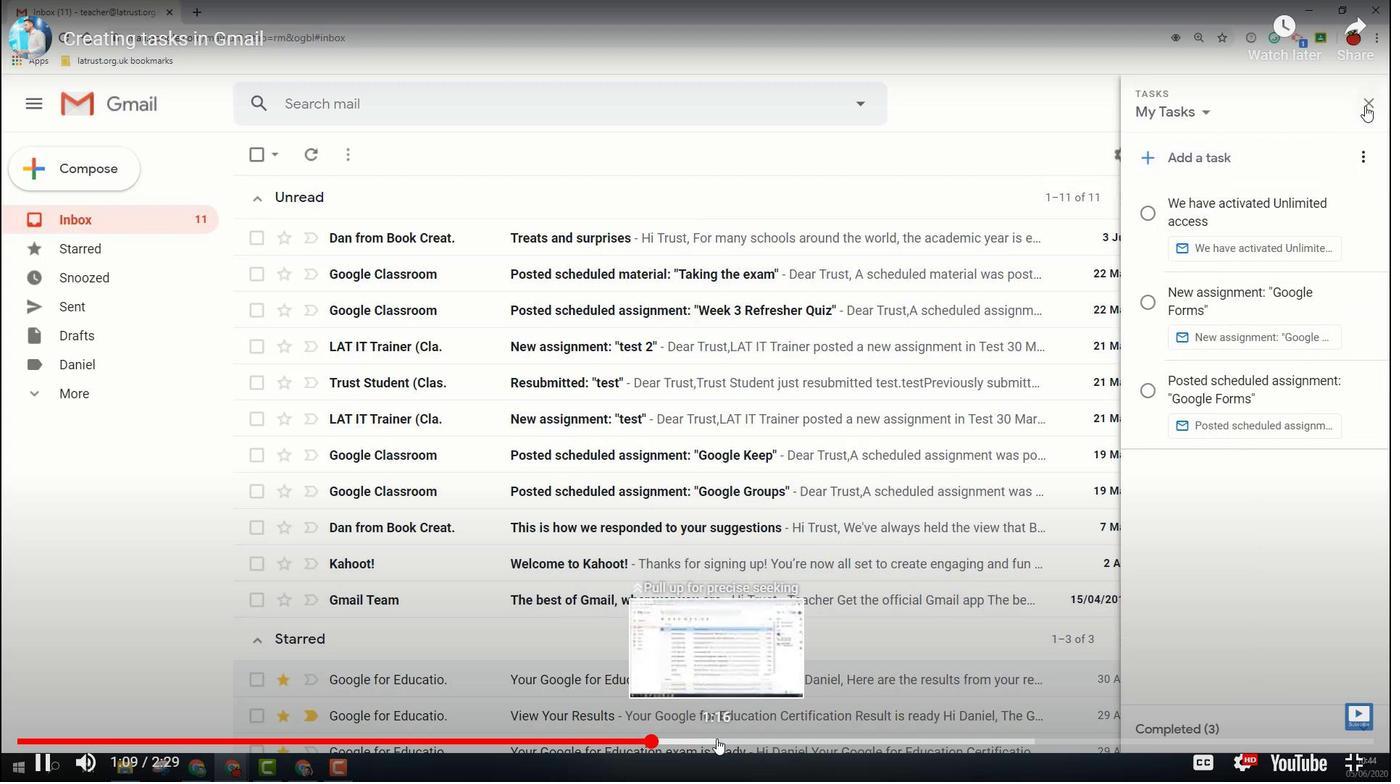 
Action: Mouse moved to (835, 738)
Screenshot: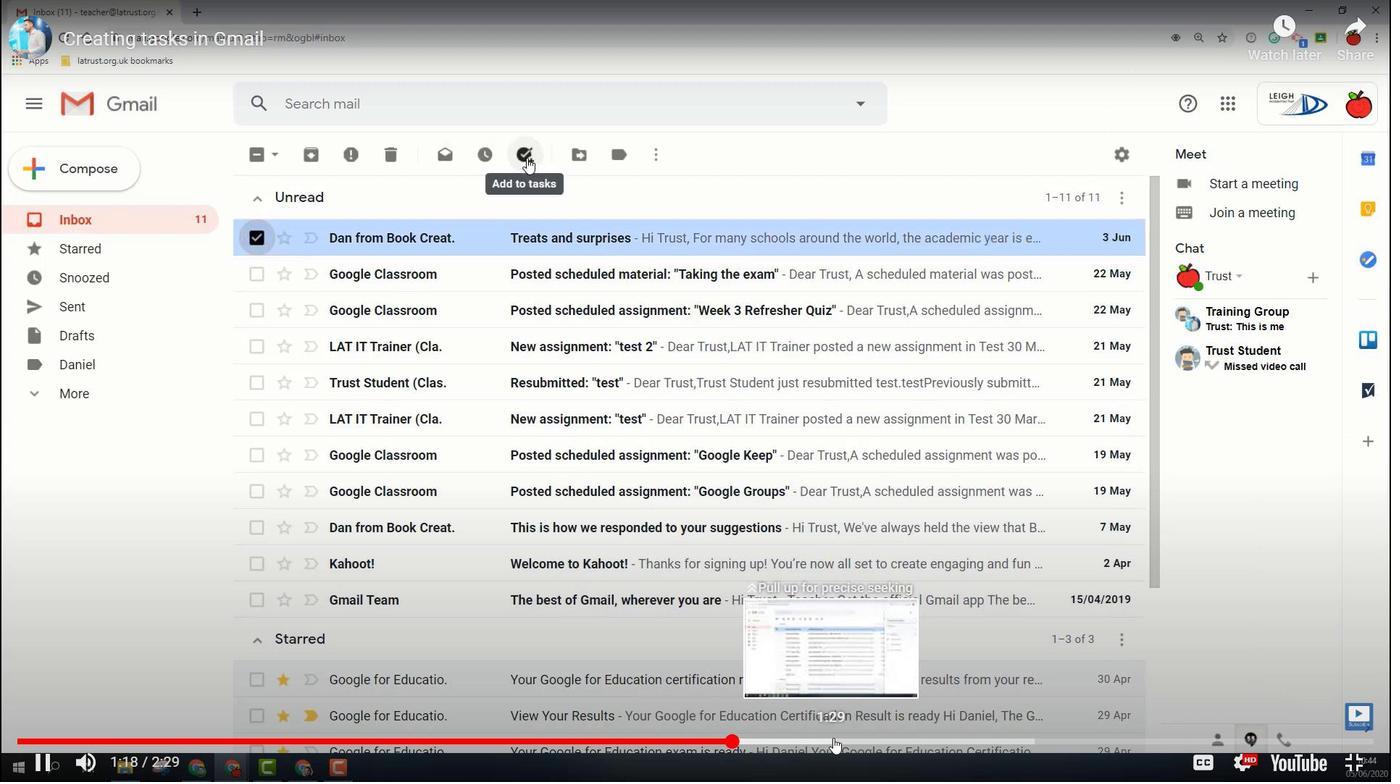 
Action: Mouse pressed left at (835, 738)
Screenshot: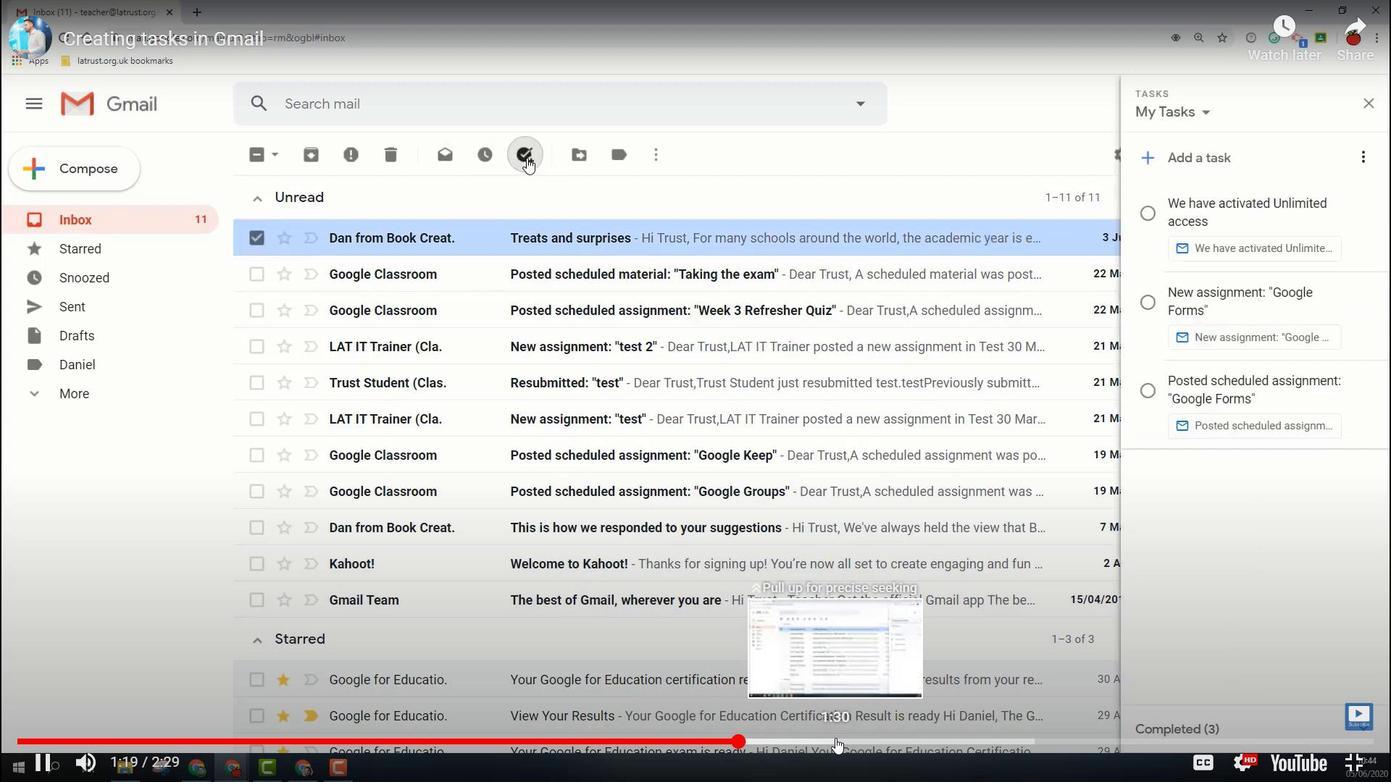 
Action: Mouse moved to (982, 745)
Screenshot: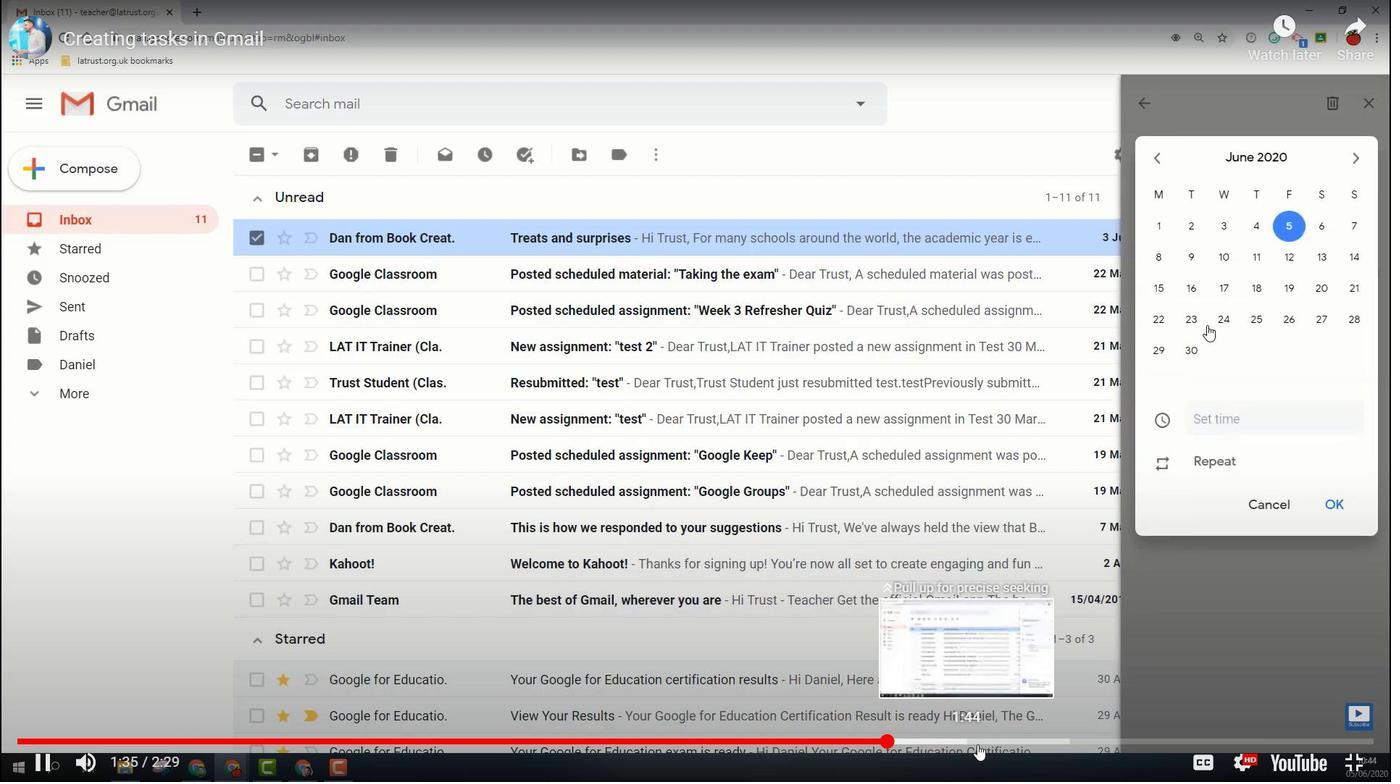 
Action: Mouse pressed left at (982, 745)
Screenshot: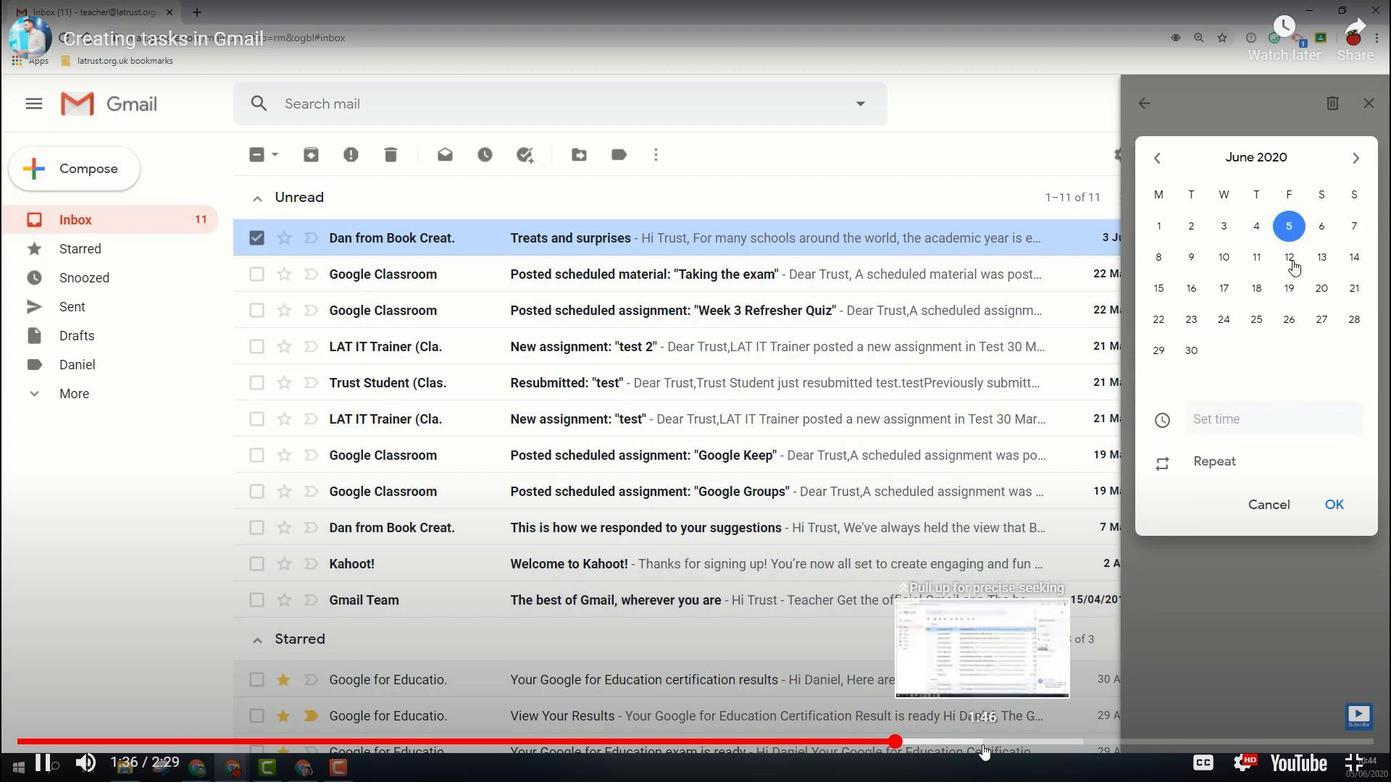 
Action: Mouse moved to (1107, 740)
Screenshot: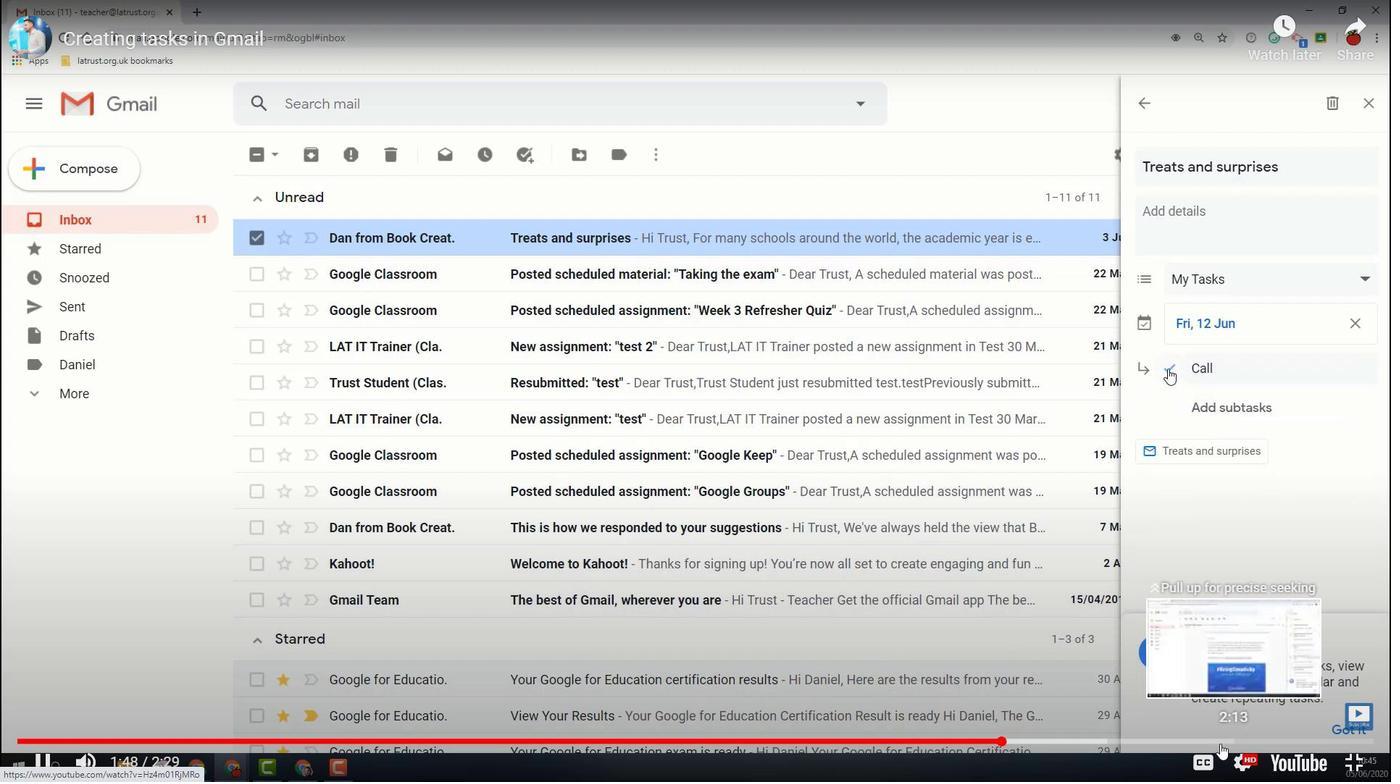 
Action: Mouse pressed left at (1107, 740)
Screenshot: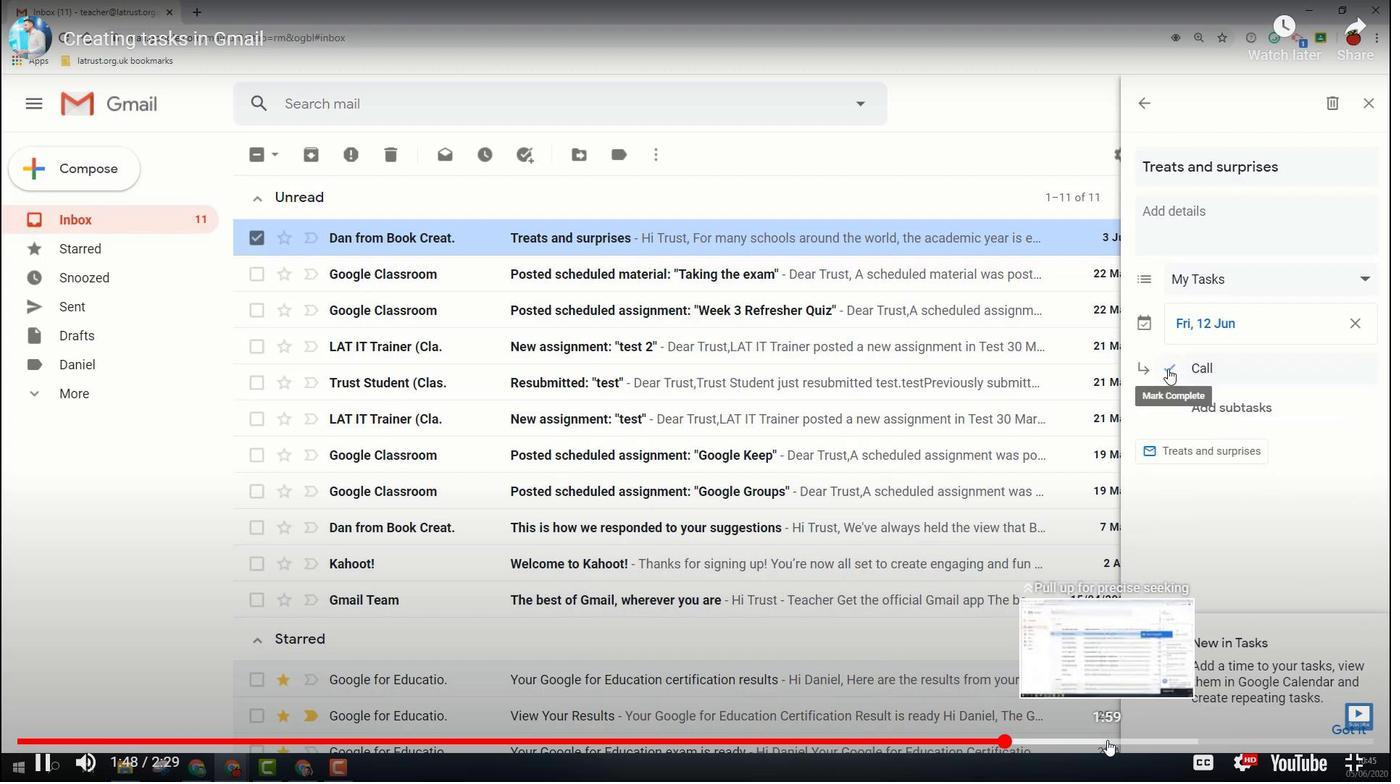 
Action: Mouse moved to (1261, 731)
Screenshot: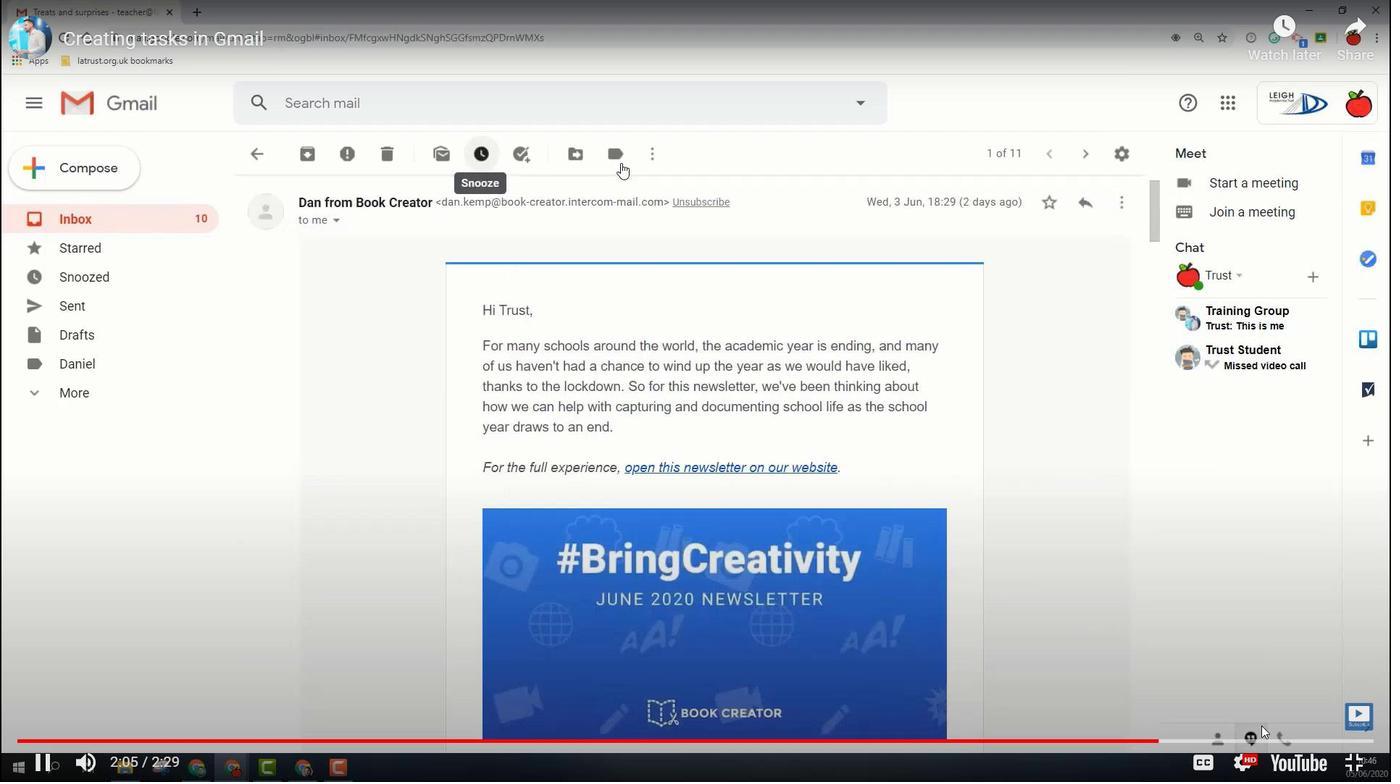 
Action: Mouse pressed left at (1261, 731)
Screenshot: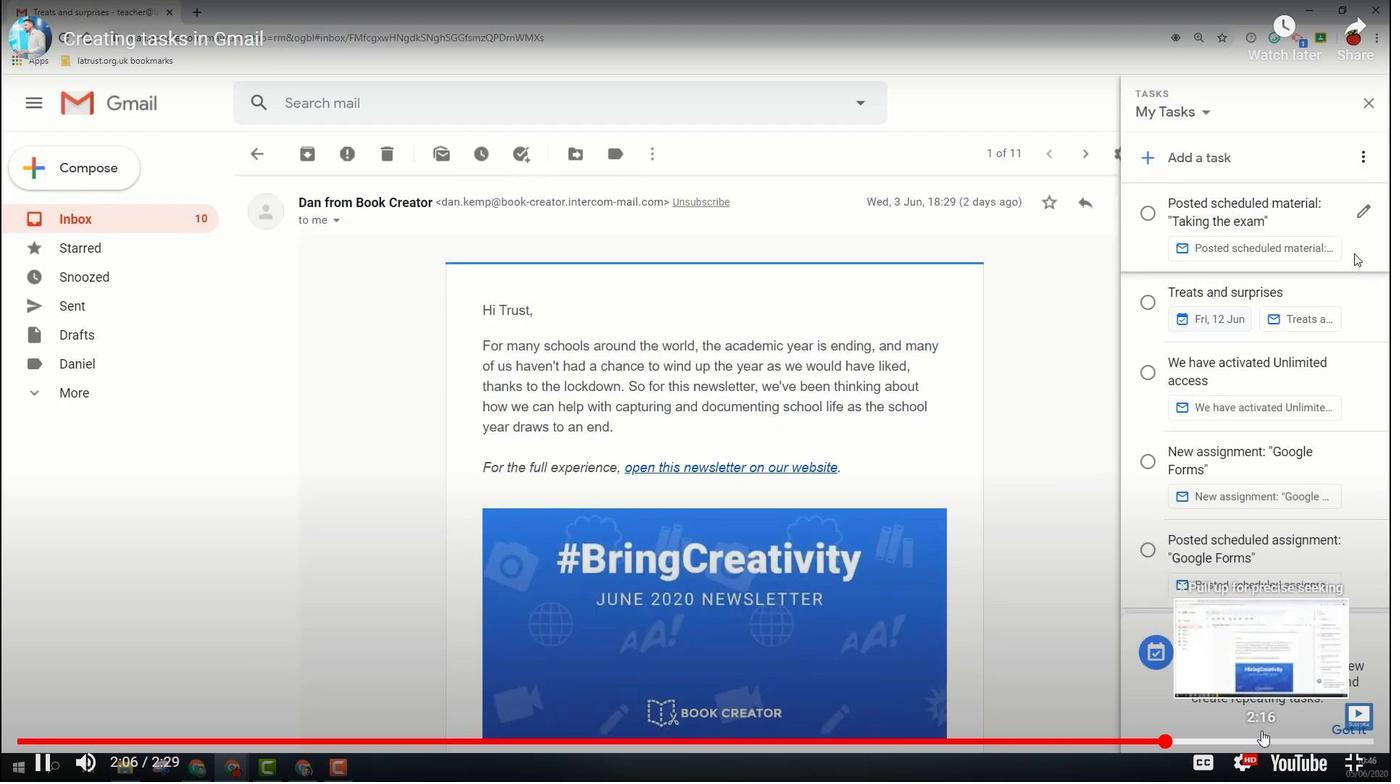 
Action: Mouse moved to (1345, 747)
Screenshot: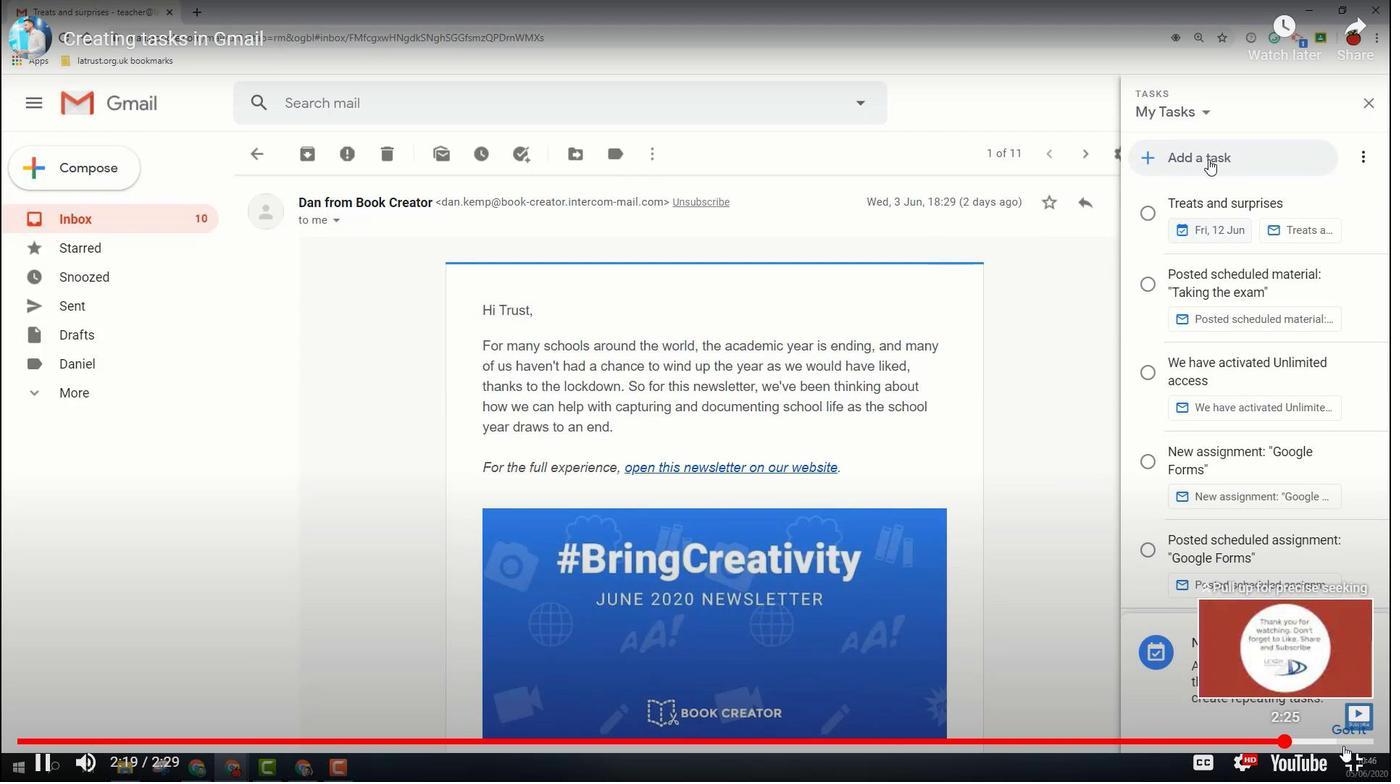
Action: Mouse pressed left at (1345, 747)
Screenshot: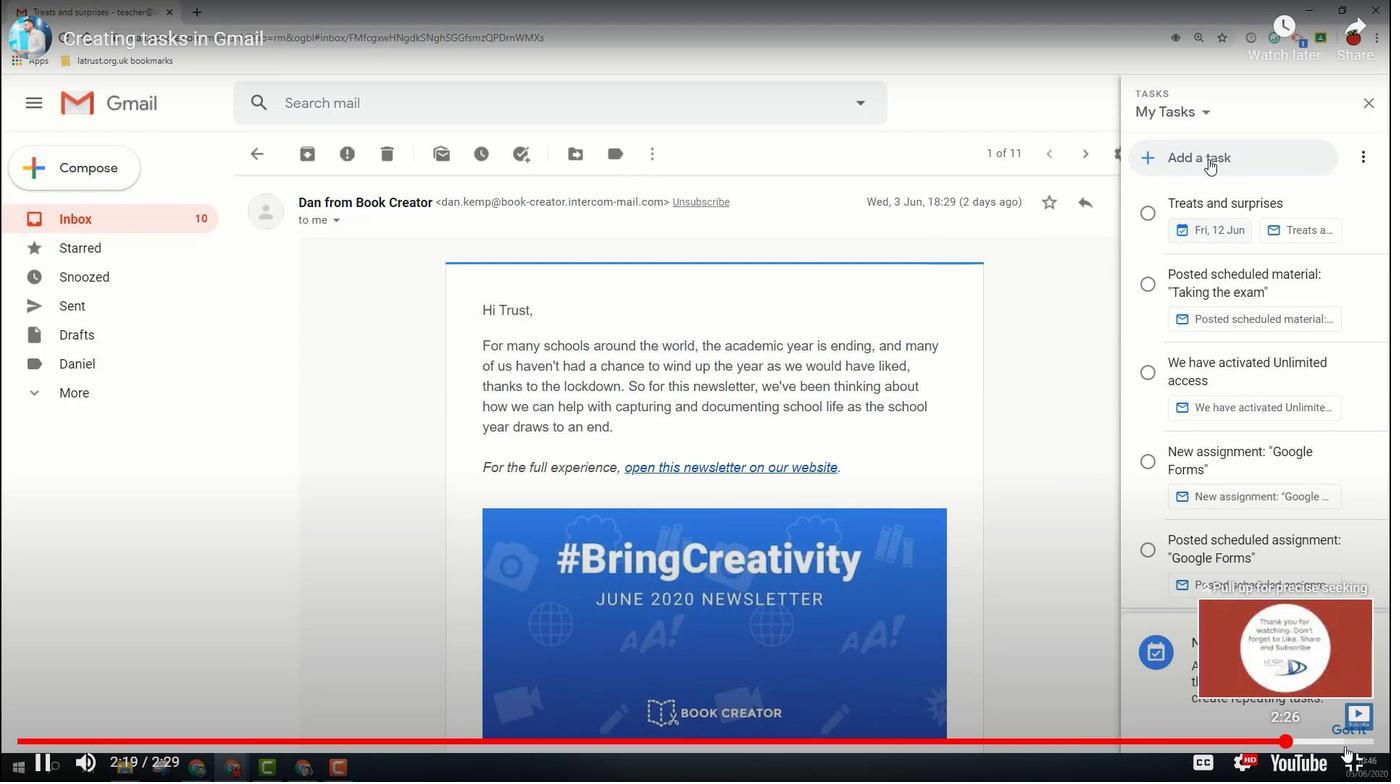 
Action: Mouse moved to (1359, 762)
Screenshot: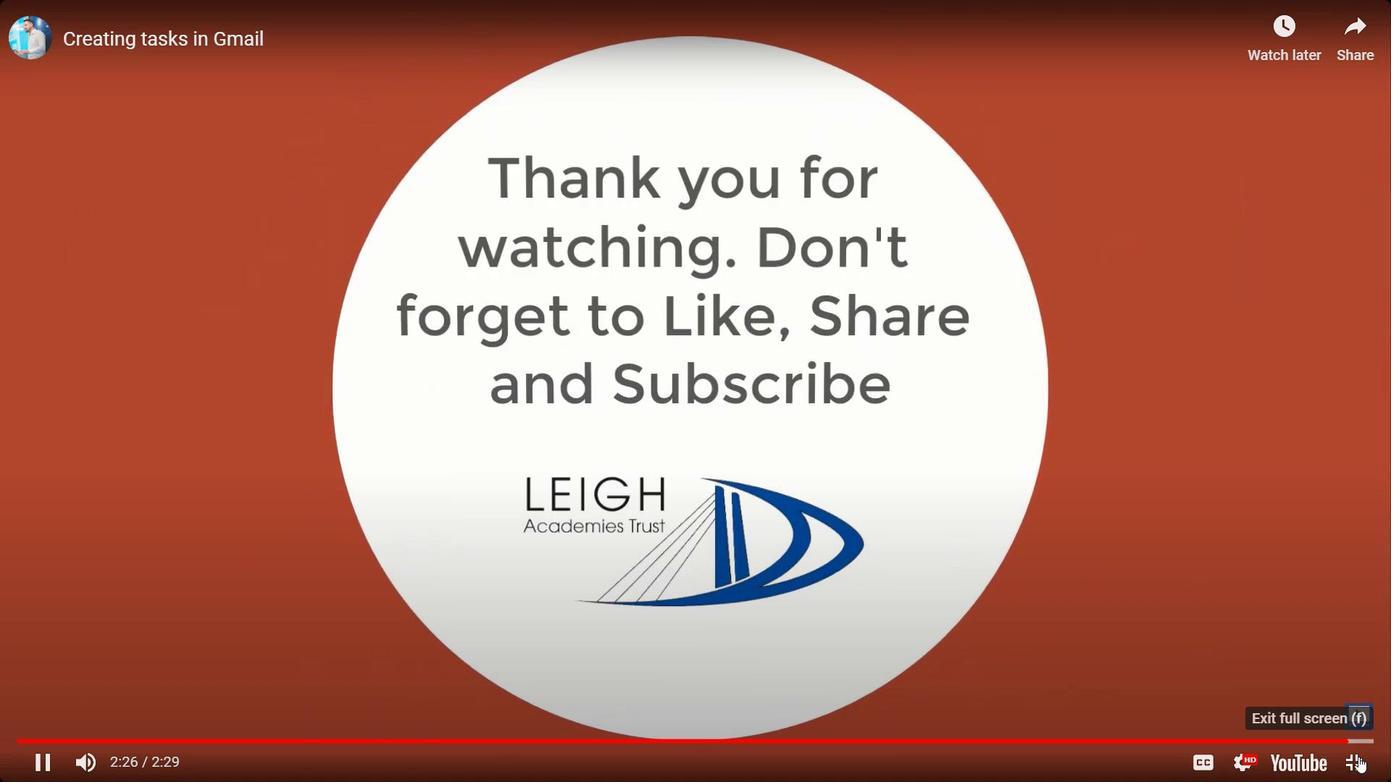 
Action: Mouse pressed left at (1359, 762)
Screenshot: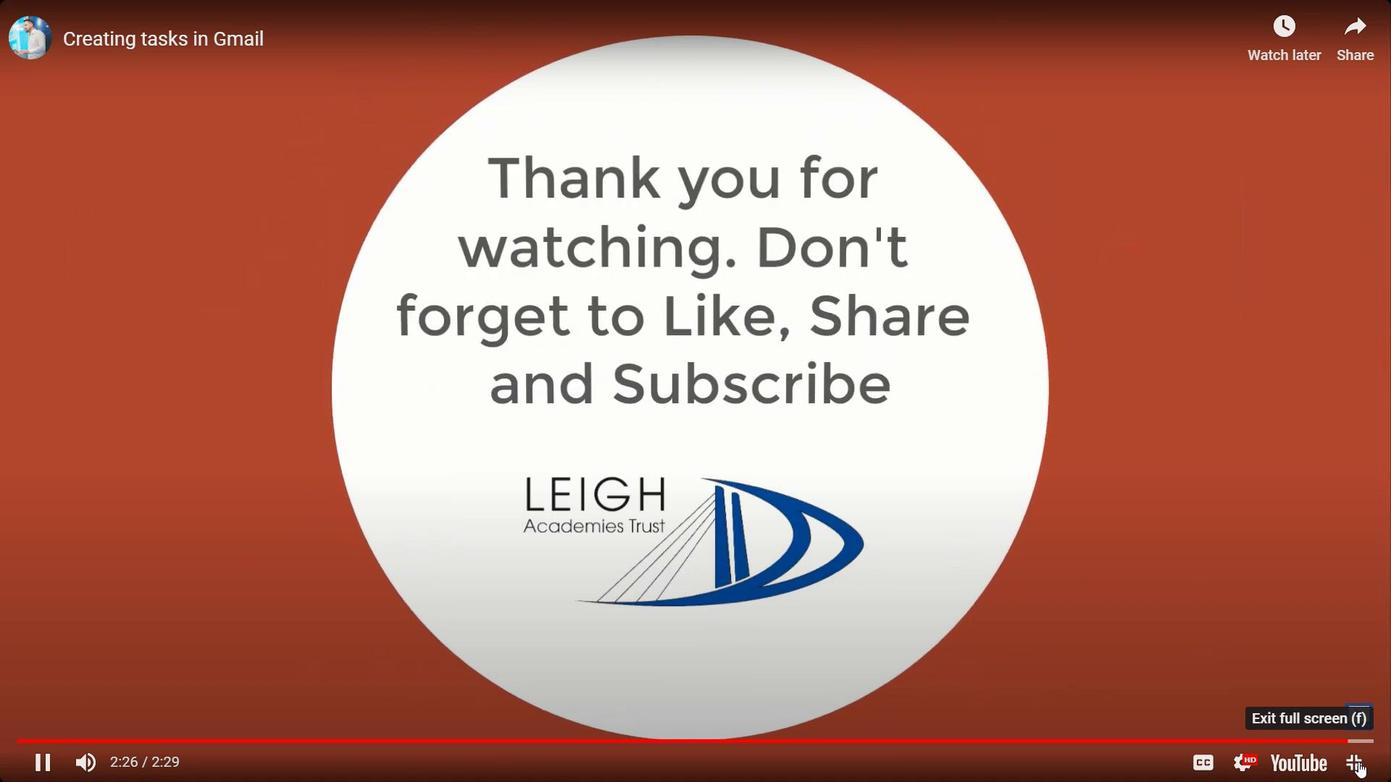 
Action: Mouse moved to (342, 13)
Screenshot: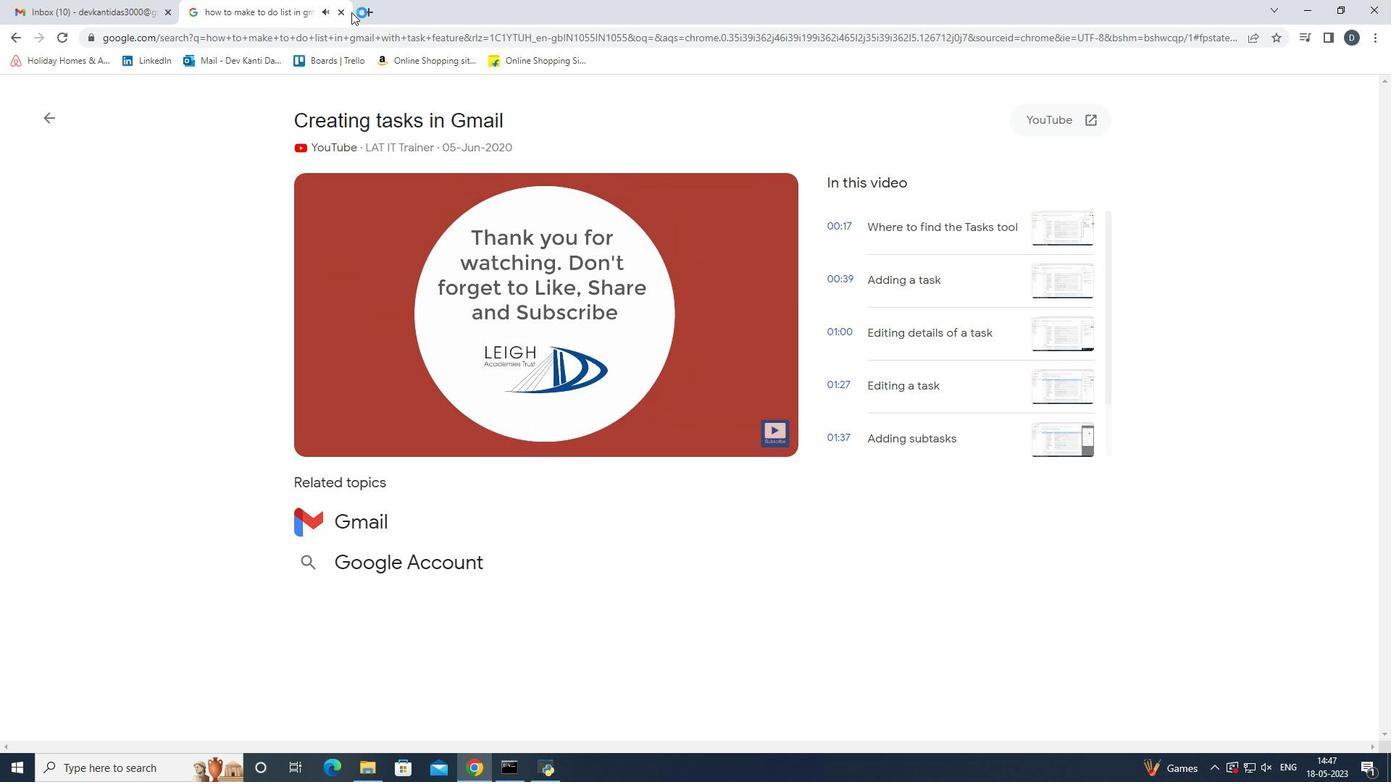 
Action: Mouse pressed left at (342, 13)
Screenshot: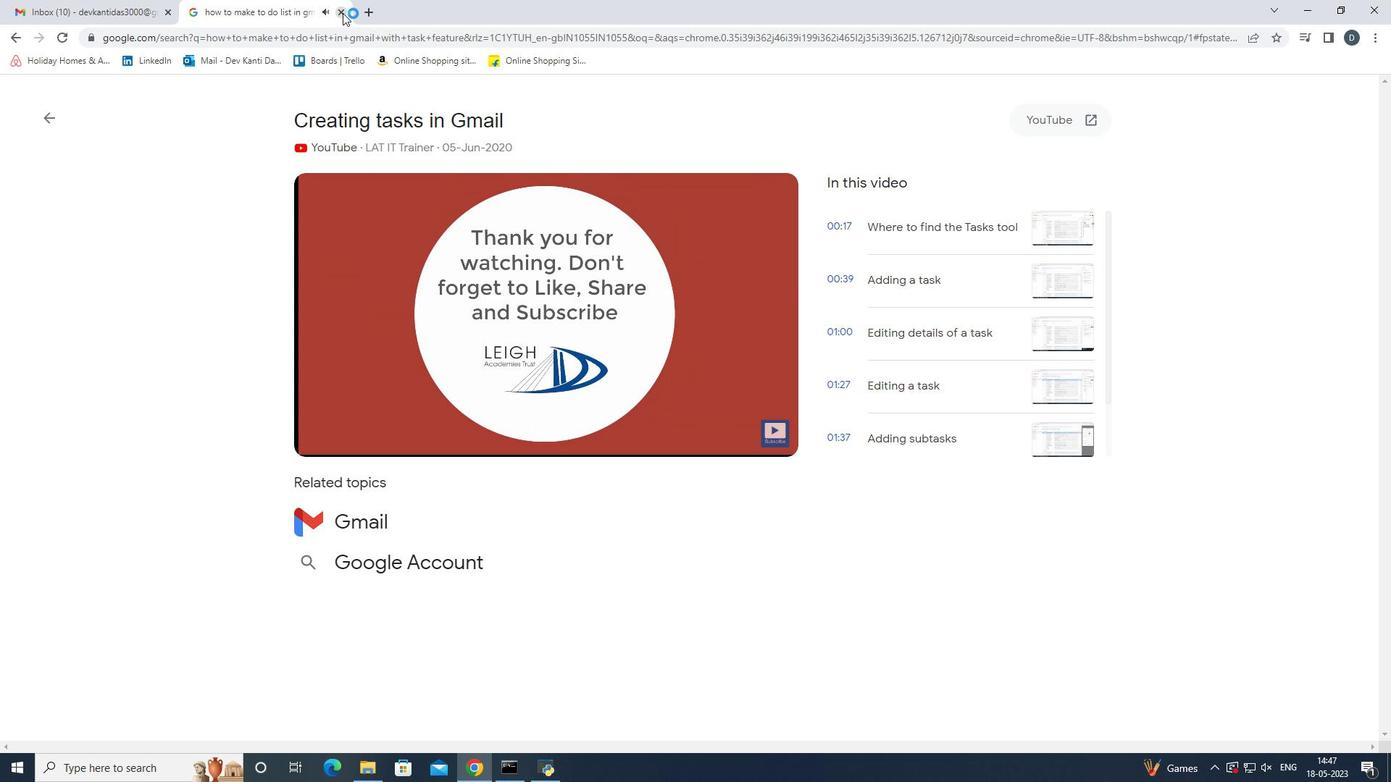 
Action: Mouse moved to (1293, 161)
Screenshot: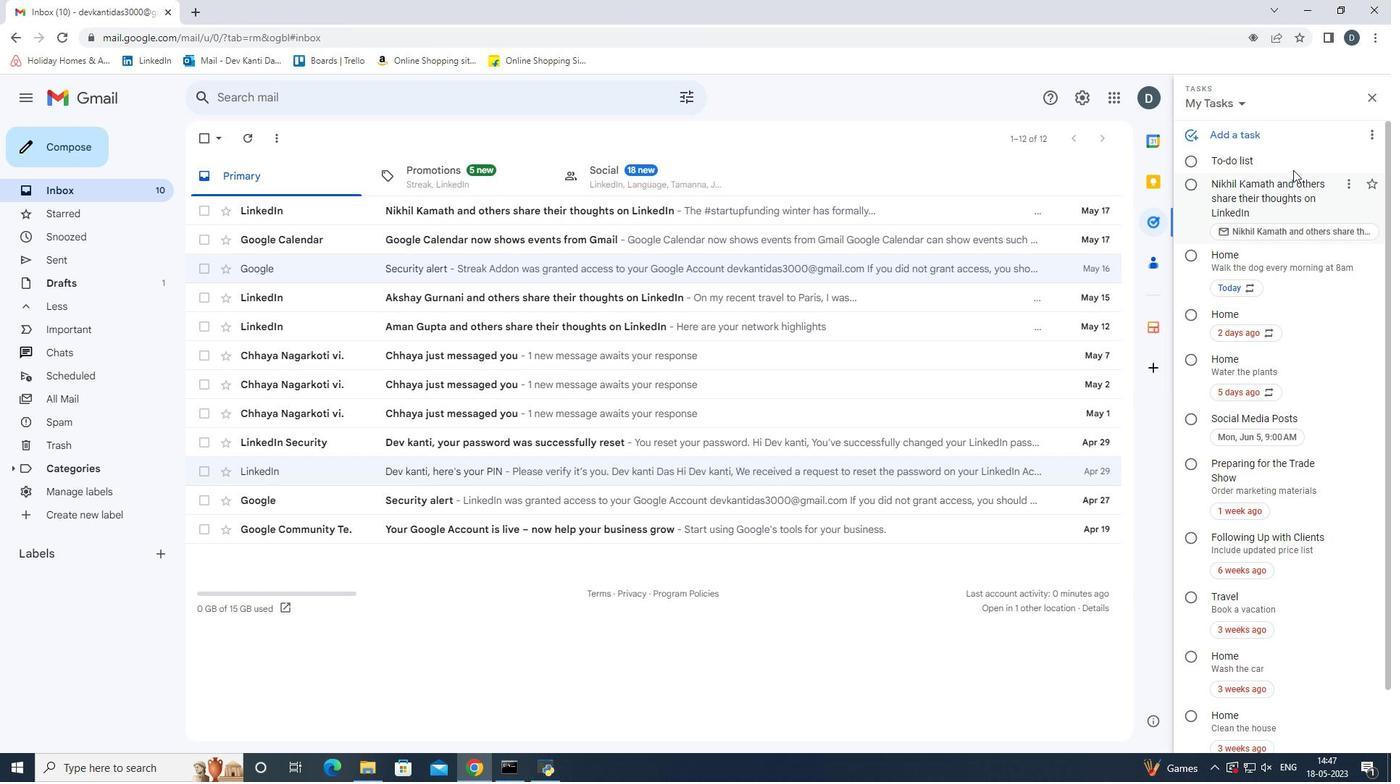 
Action: Mouse pressed left at (1293, 161)
Screenshot: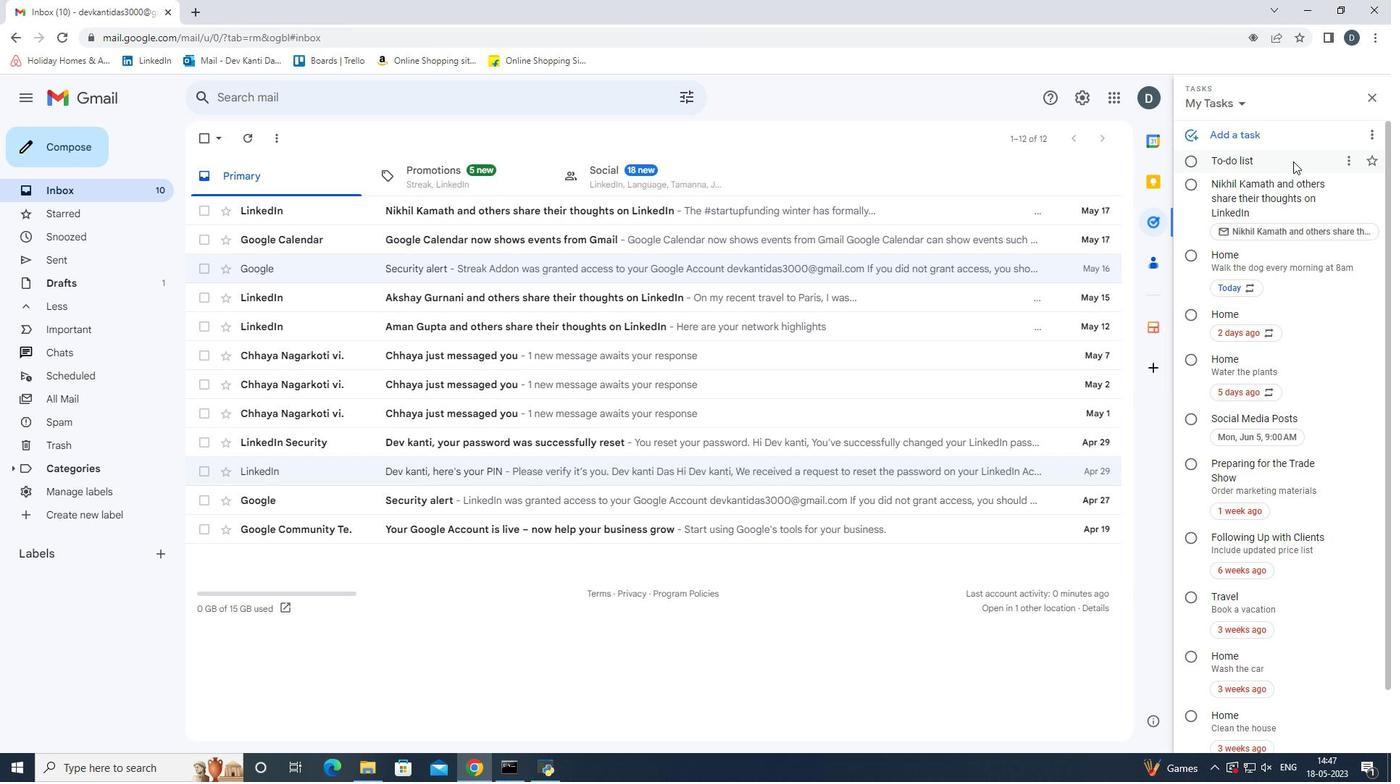
Action: Mouse moved to (1293, 163)
Screenshot: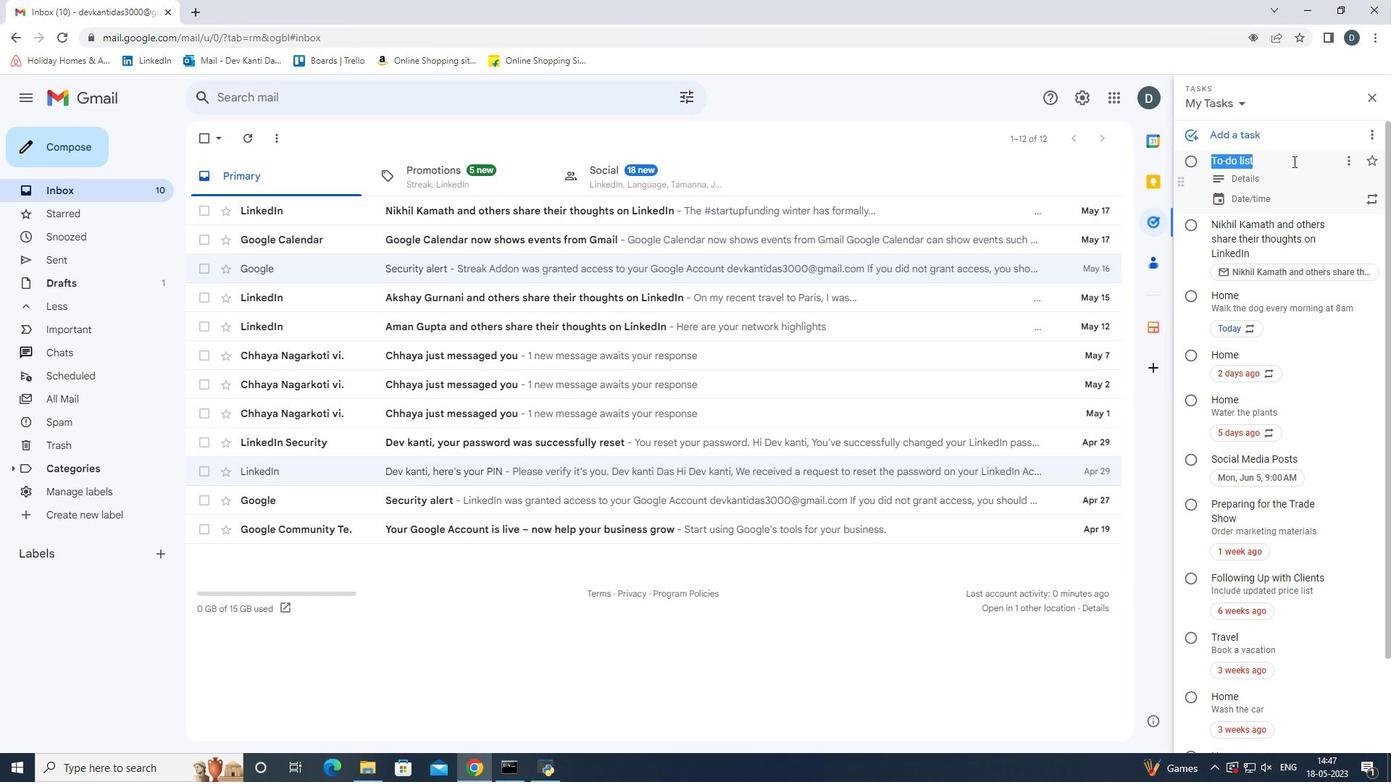 
Action: Mouse pressed left at (1293, 163)
Screenshot: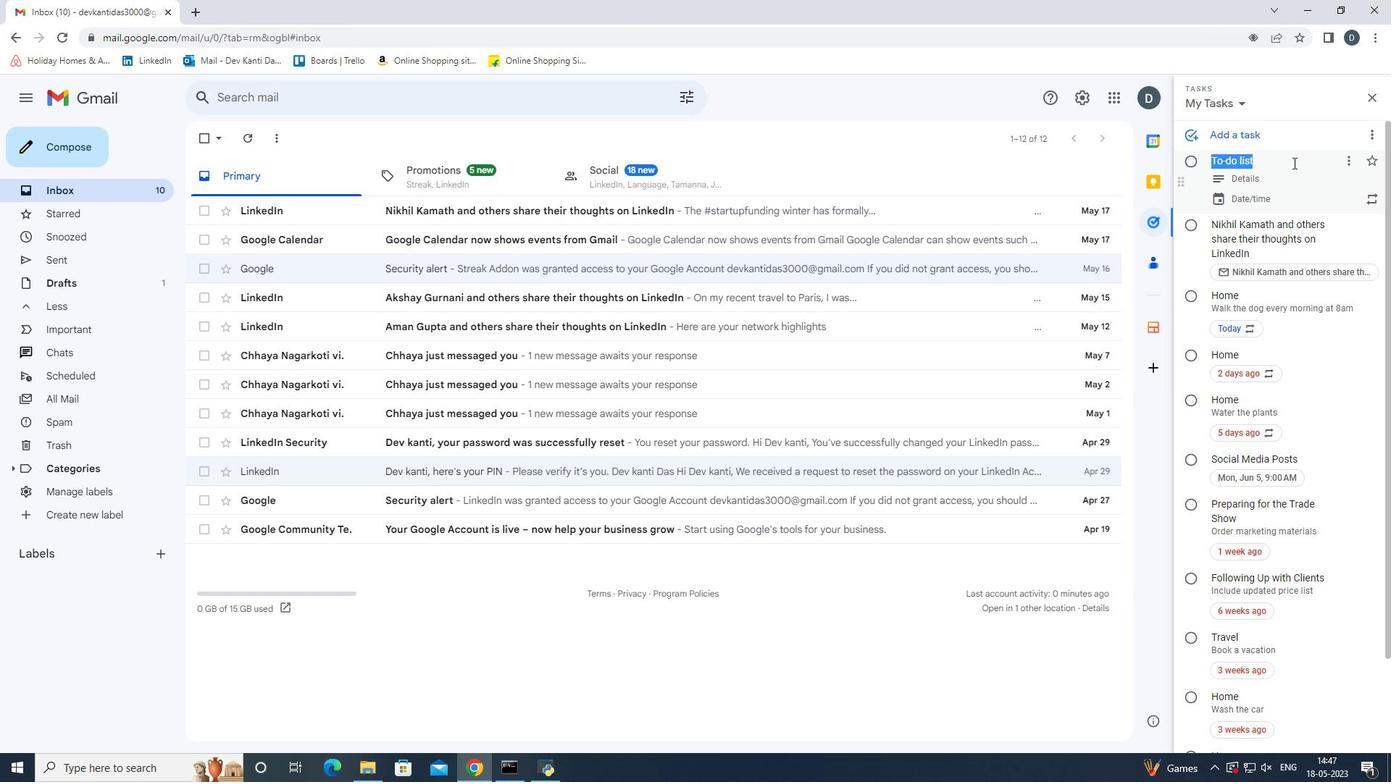 
Action: Mouse moved to (1285, 176)
Screenshot: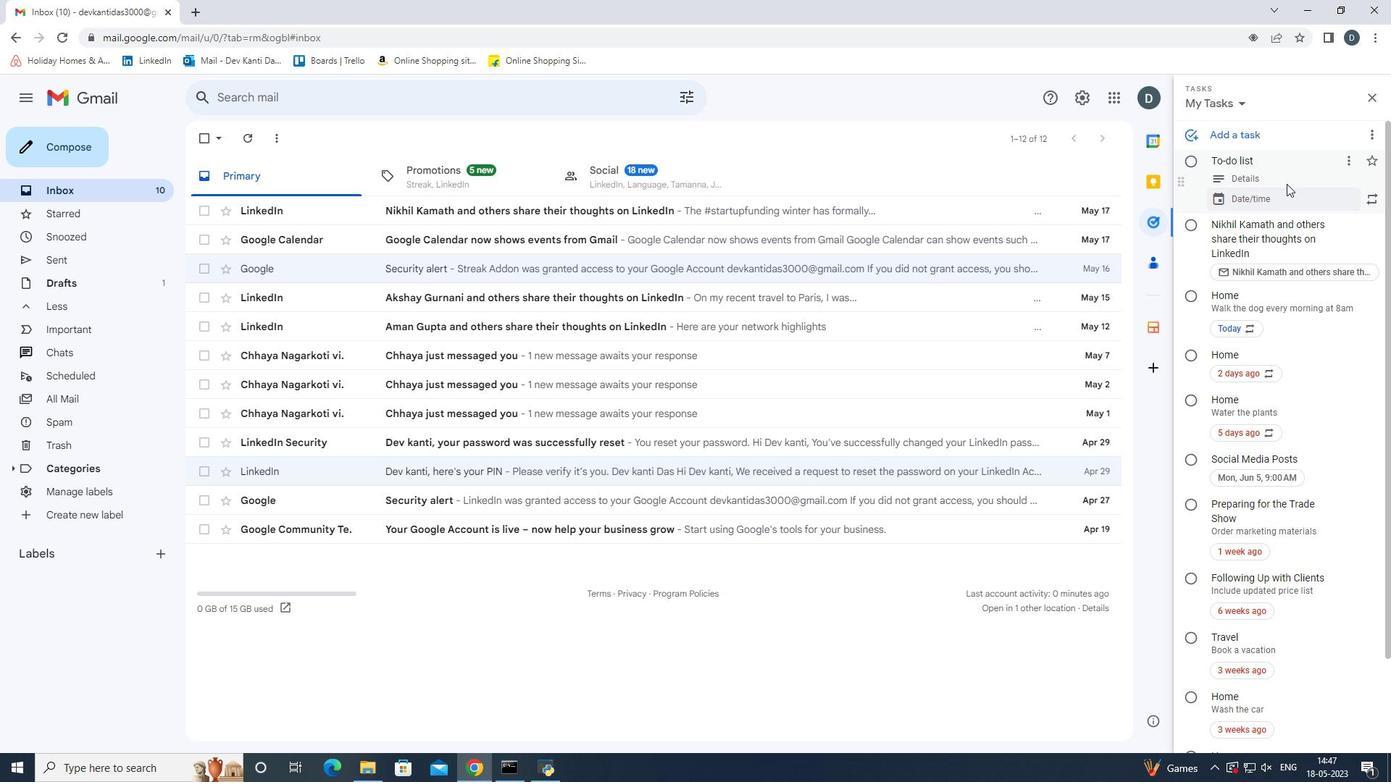 
Action: Mouse pressed left at (1285, 176)
Screenshot: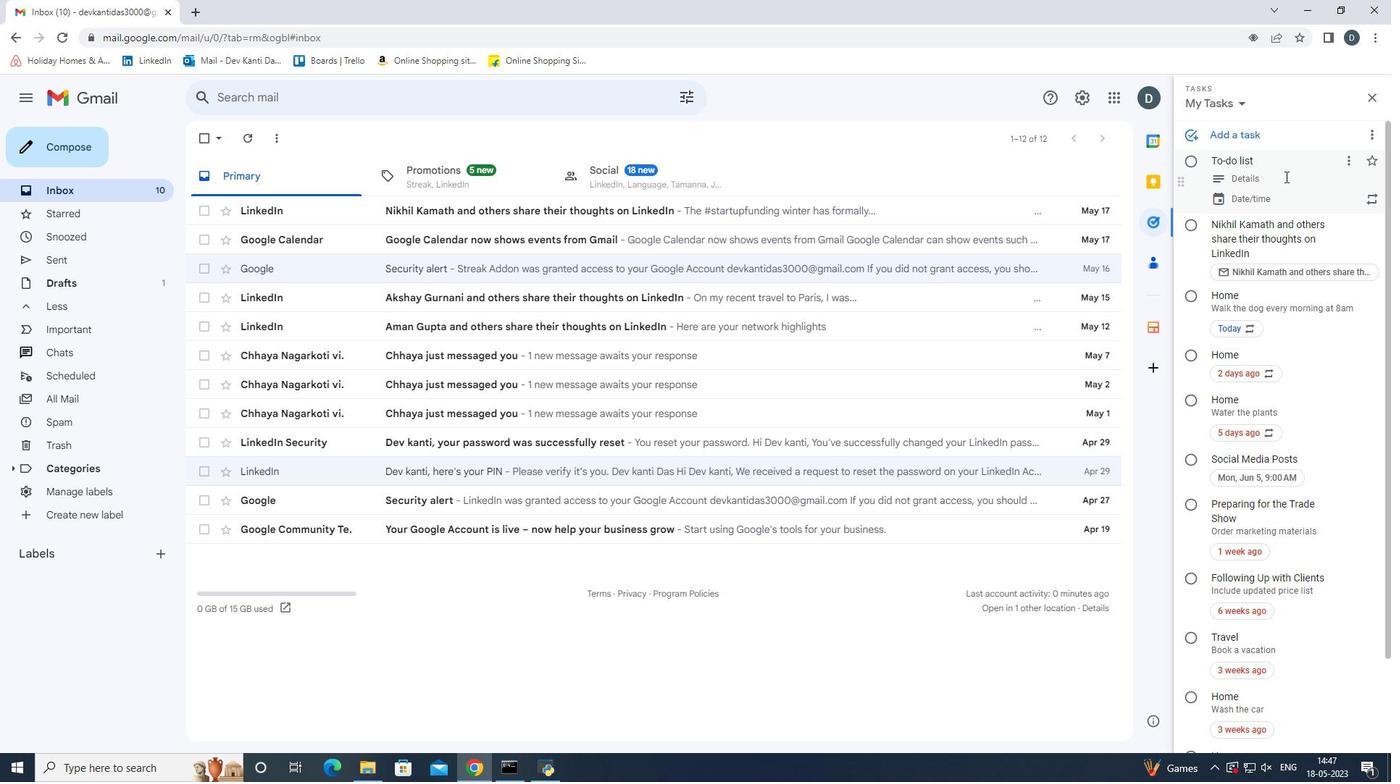 
Action: Mouse moved to (1282, 160)
Screenshot: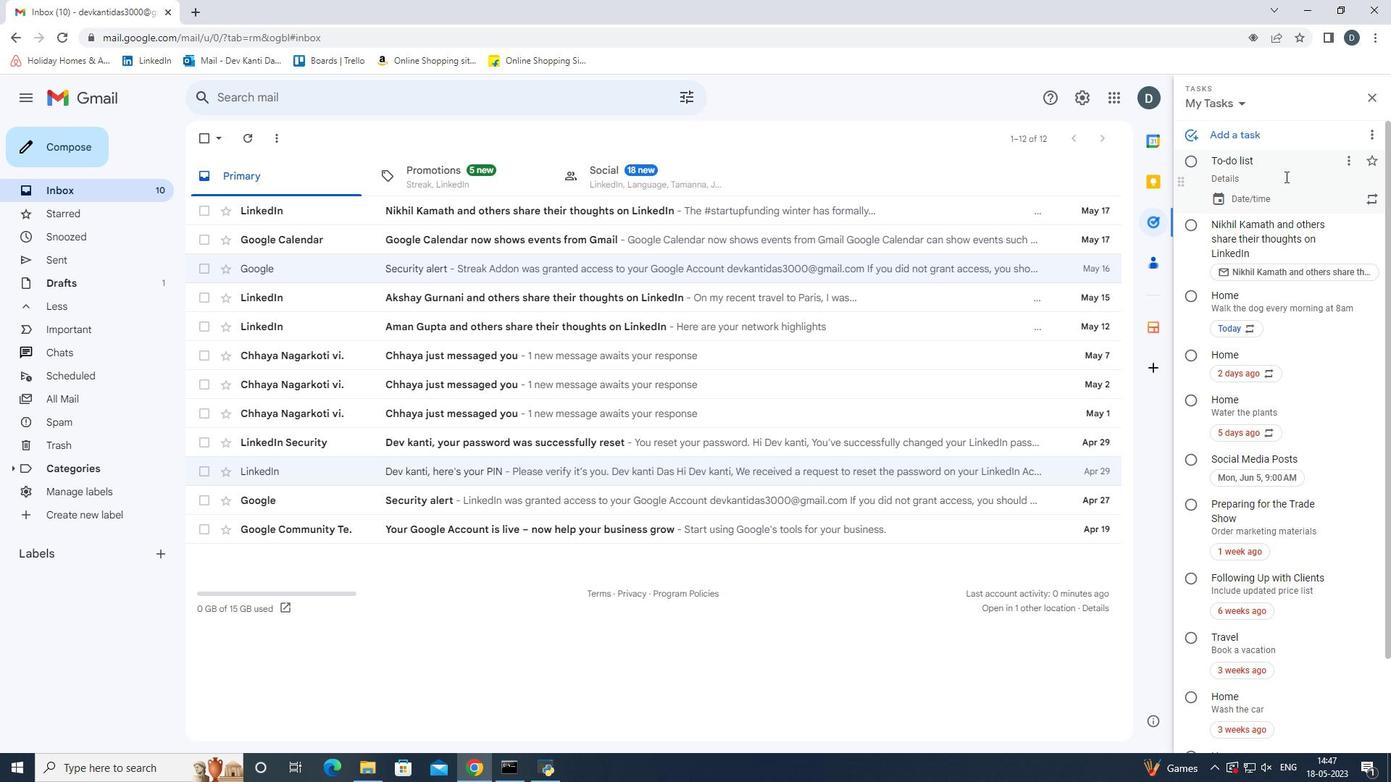 
Action: Mouse pressed left at (1282, 160)
Screenshot: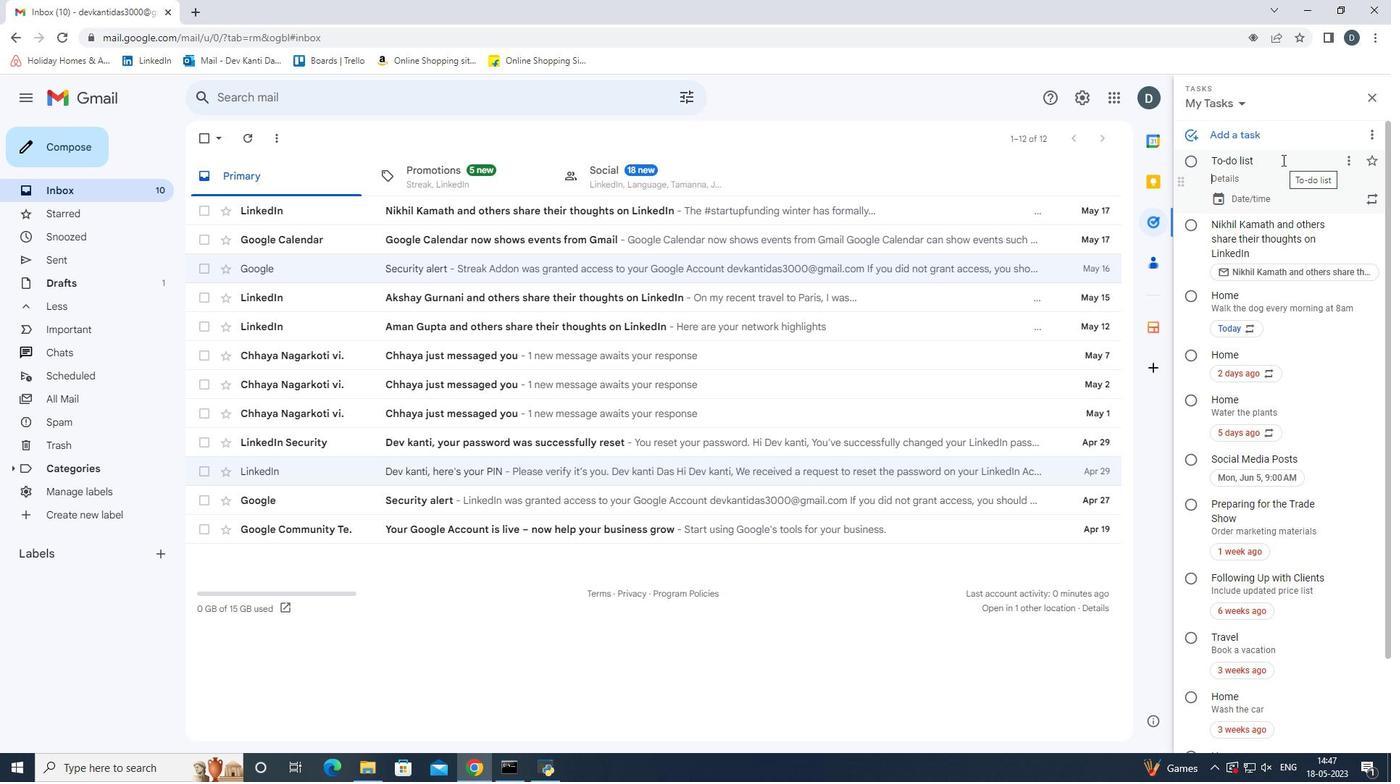 
Action: Mouse moved to (1344, 300)
Screenshot: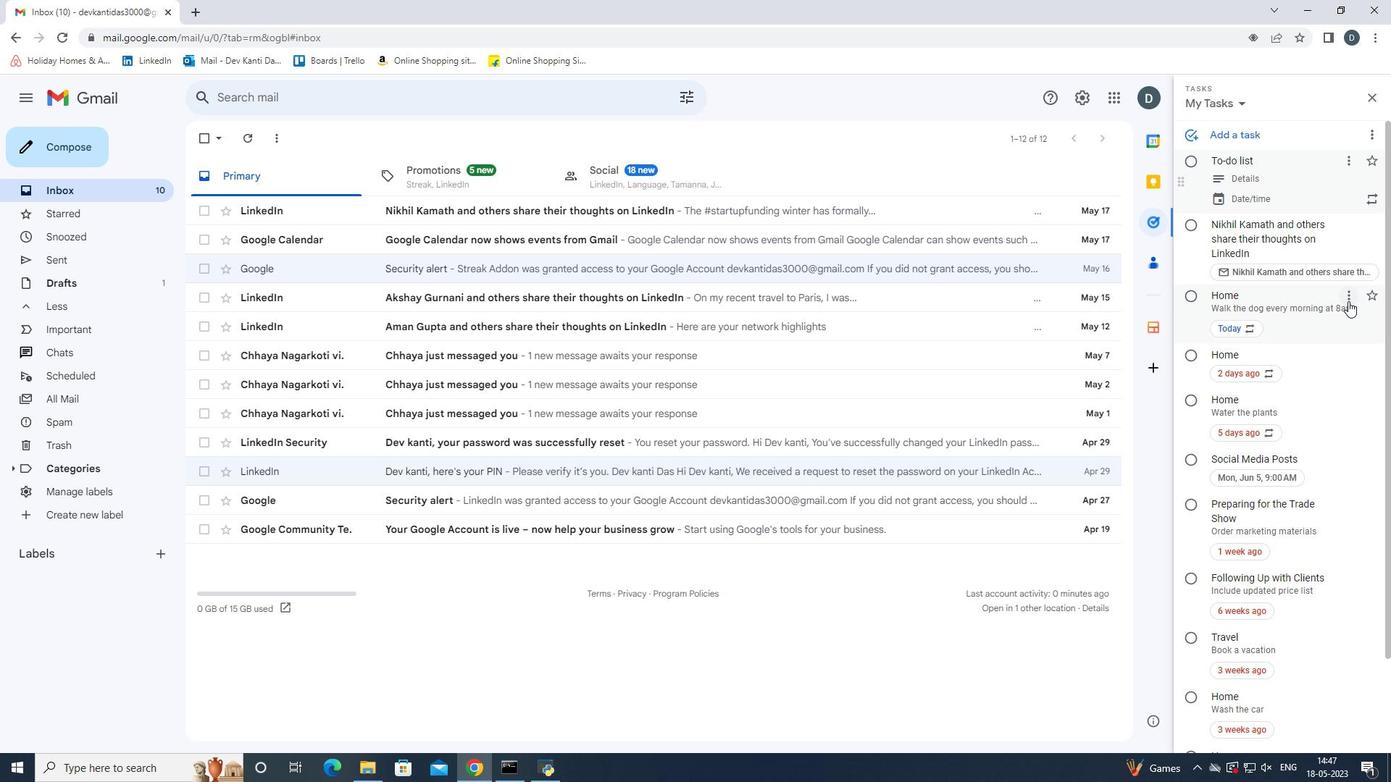 
Action: Mouse pressed left at (1344, 300)
Screenshot: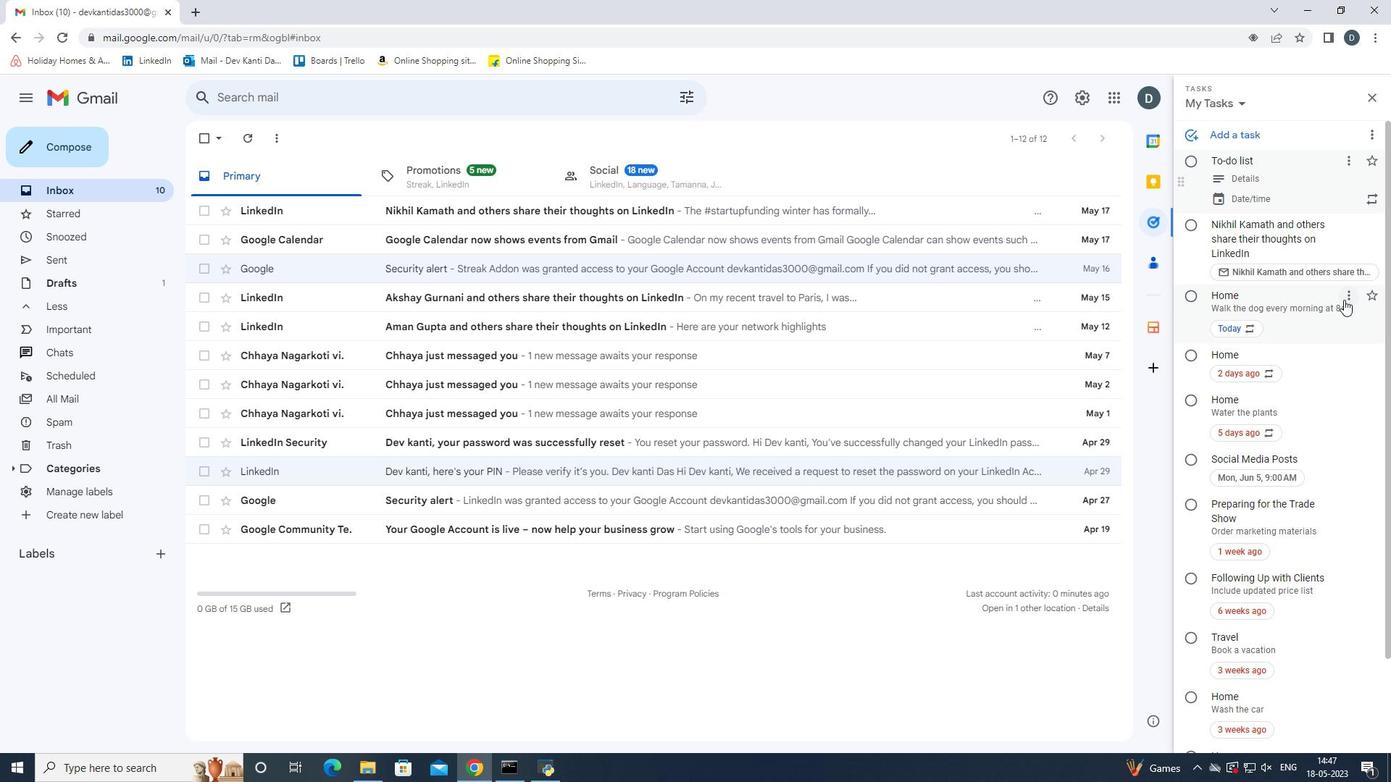 
Action: Mouse moved to (1347, 260)
Screenshot: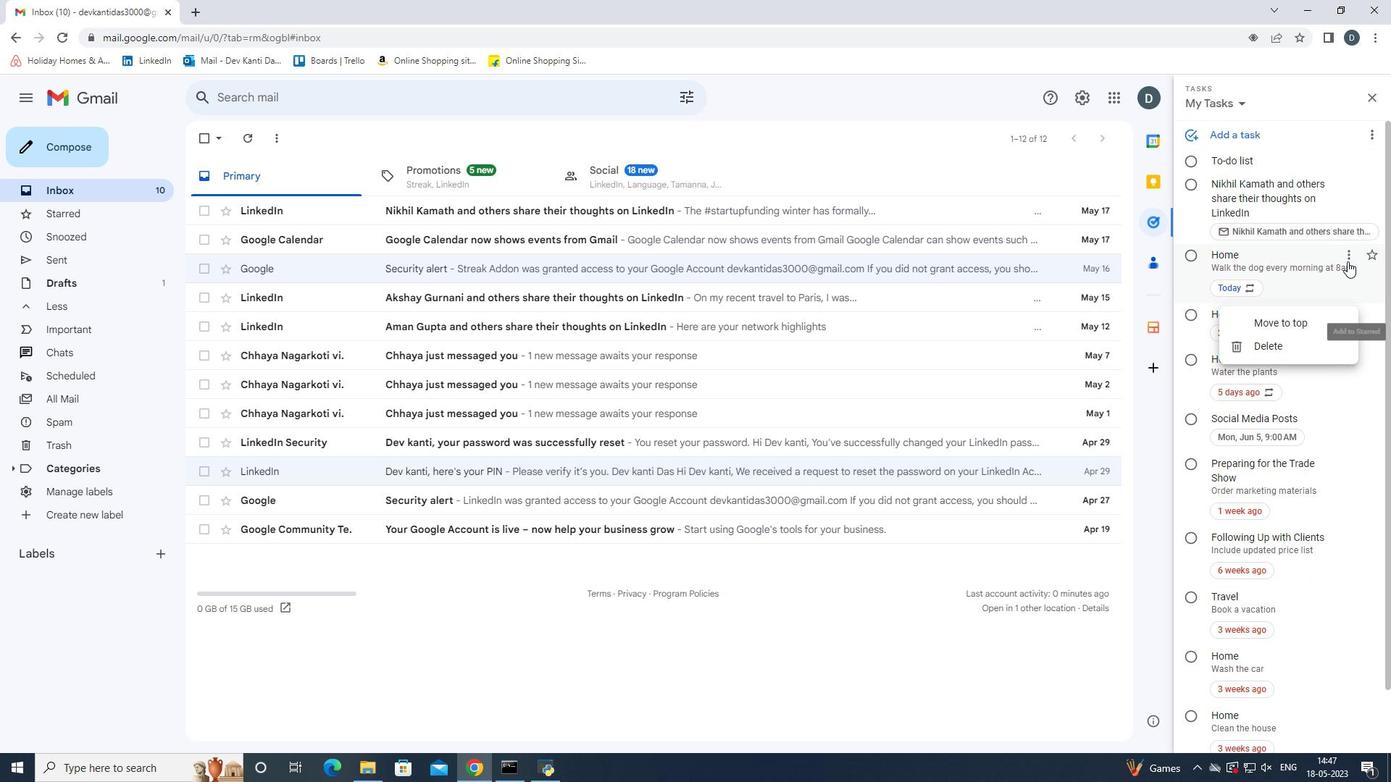 
Action: Mouse pressed left at (1347, 260)
Screenshot: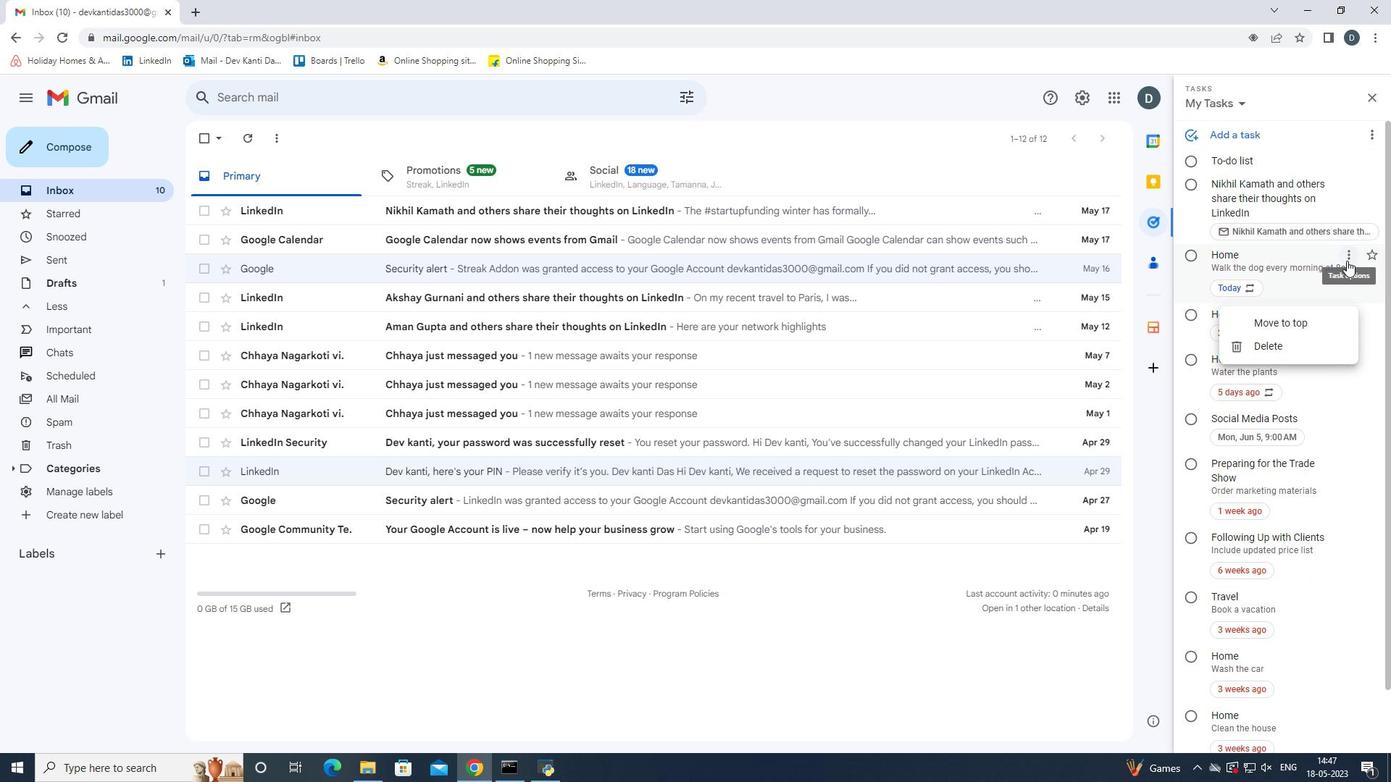 
Action: Mouse moved to (1246, 429)
Screenshot: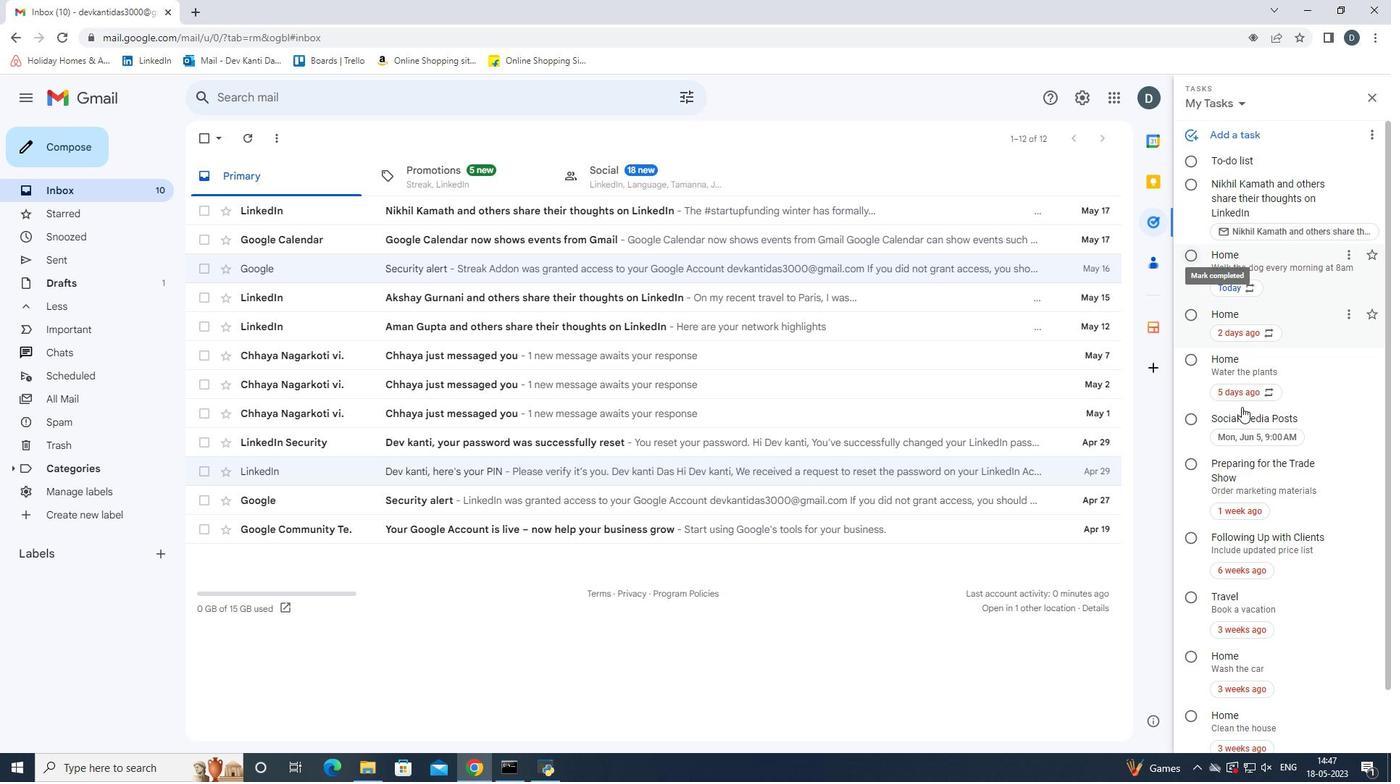 
Action: Mouse scrolled (1246, 429) with delta (0, 0)
Screenshot: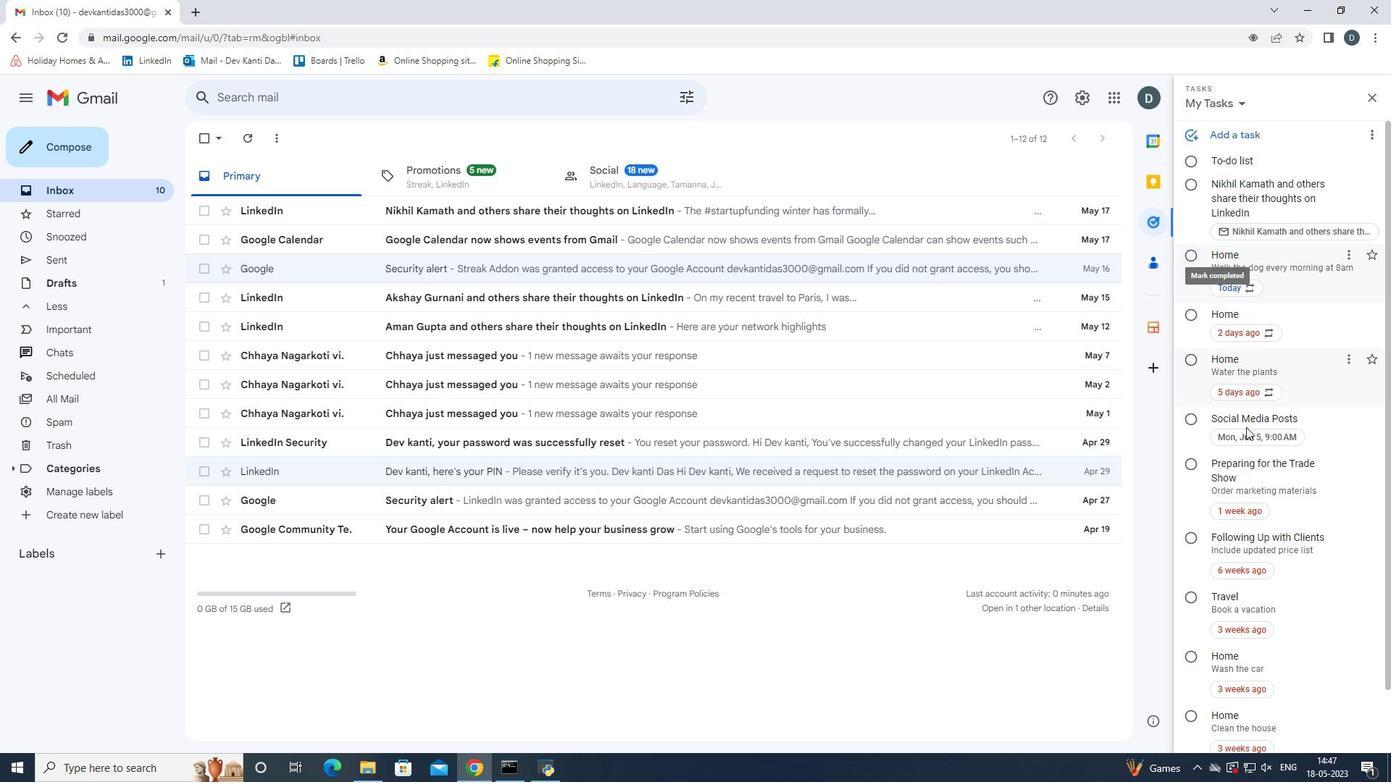 
Action: Mouse scrolled (1246, 429) with delta (0, 0)
Screenshot: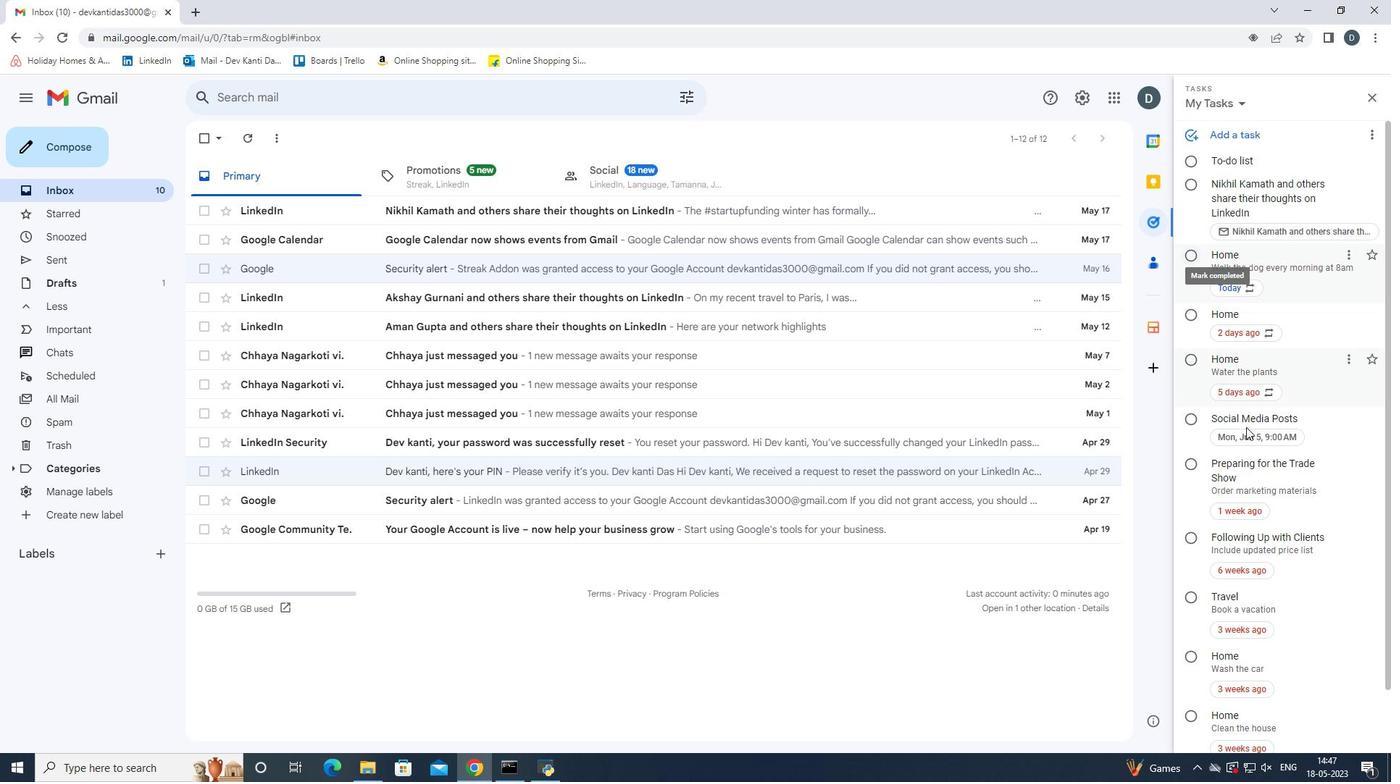 
Action: Mouse scrolled (1246, 429) with delta (0, 0)
Screenshot: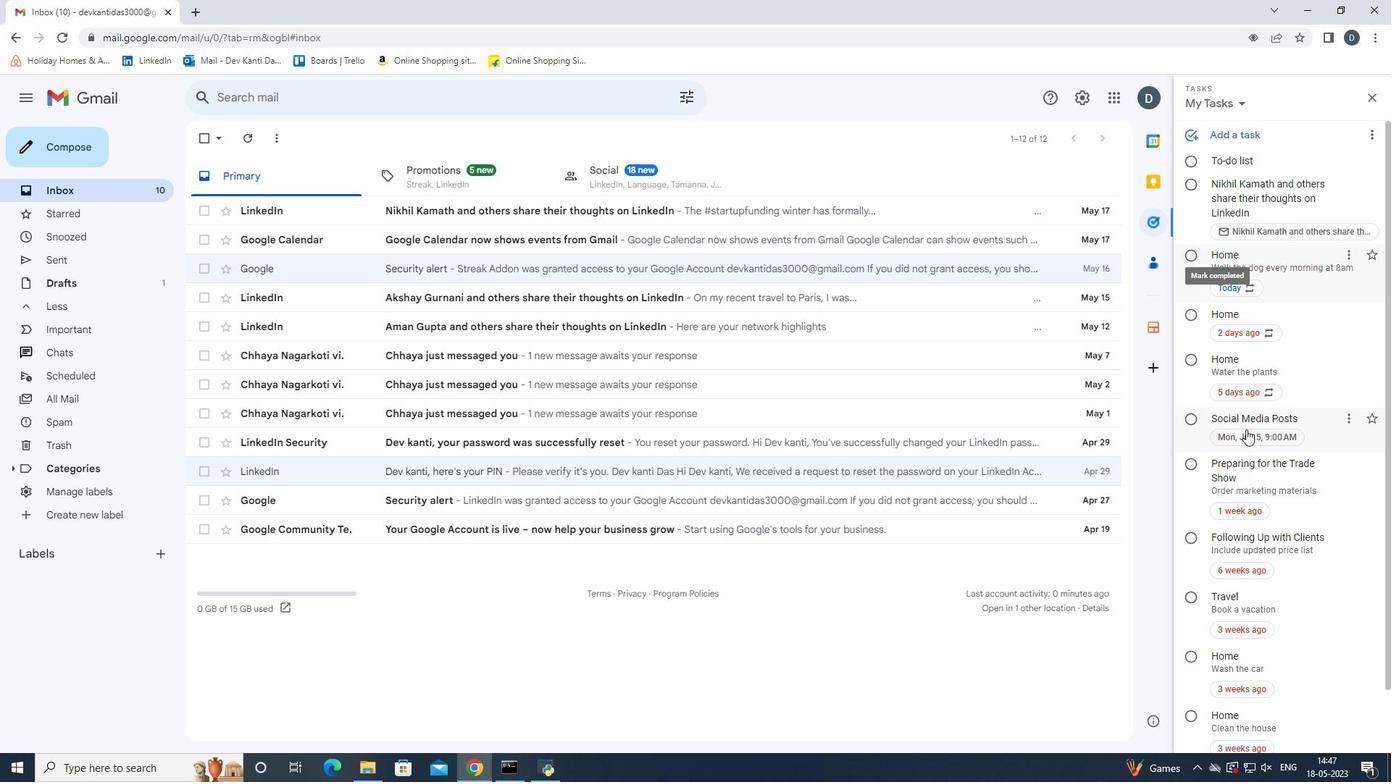 
Action: Mouse scrolled (1246, 429) with delta (0, 0)
Screenshot: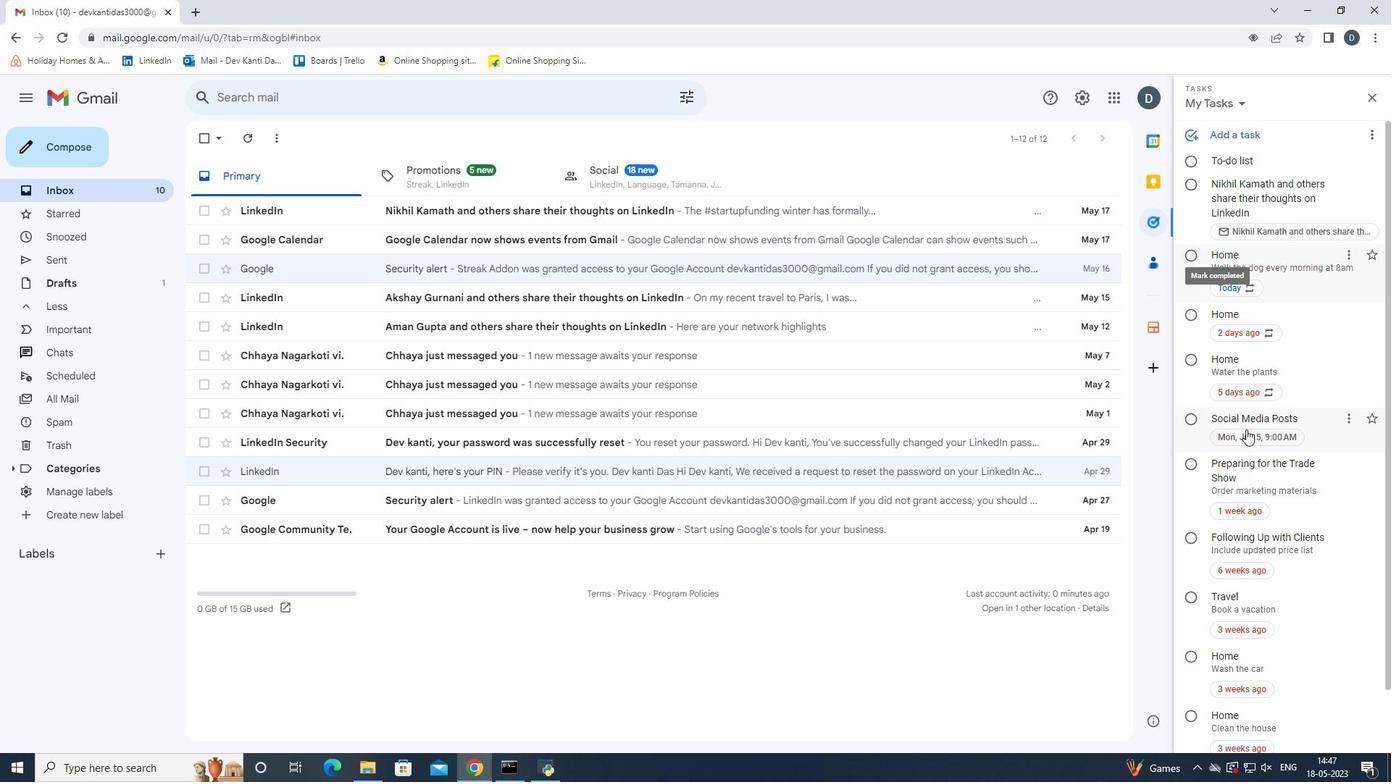 
Action: Mouse scrolled (1246, 429) with delta (0, 0)
Screenshot: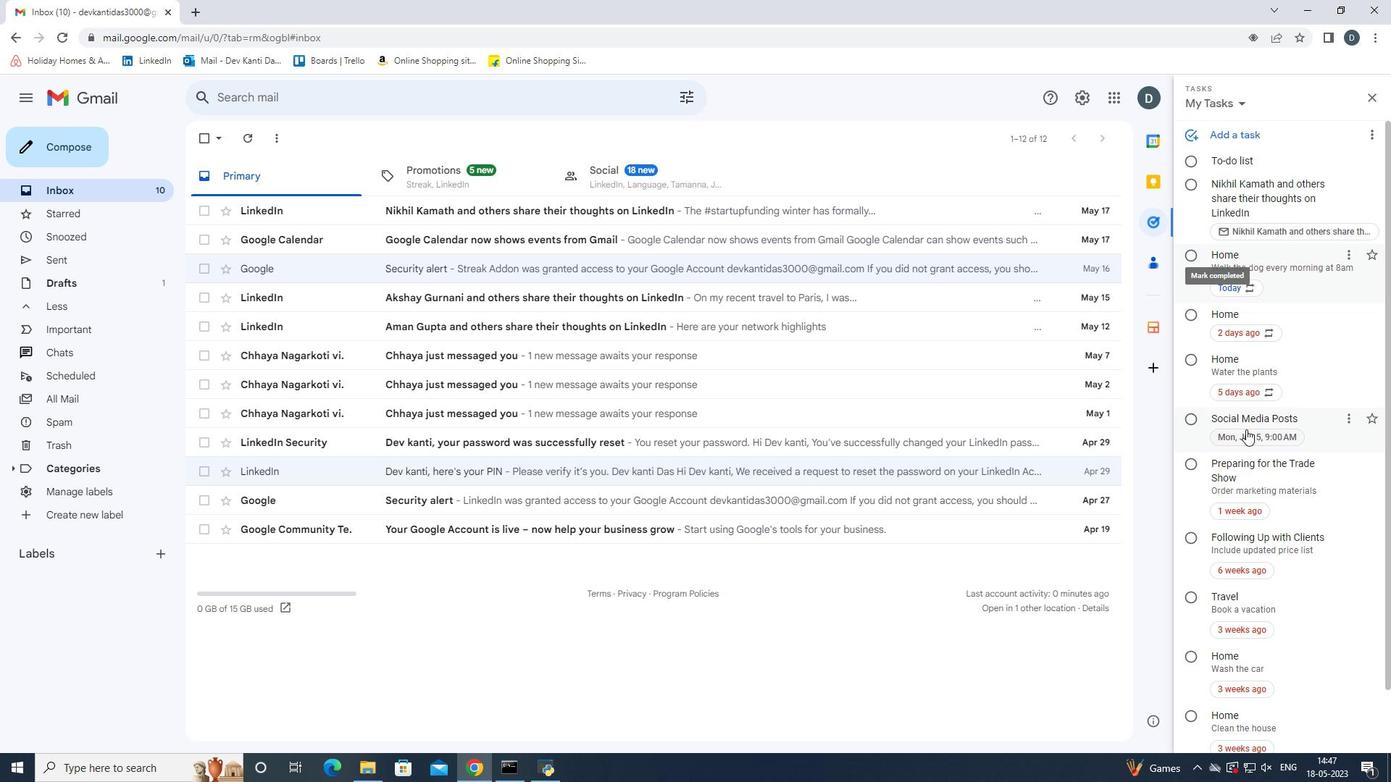 
Action: Mouse scrolled (1246, 429) with delta (0, 0)
Screenshot: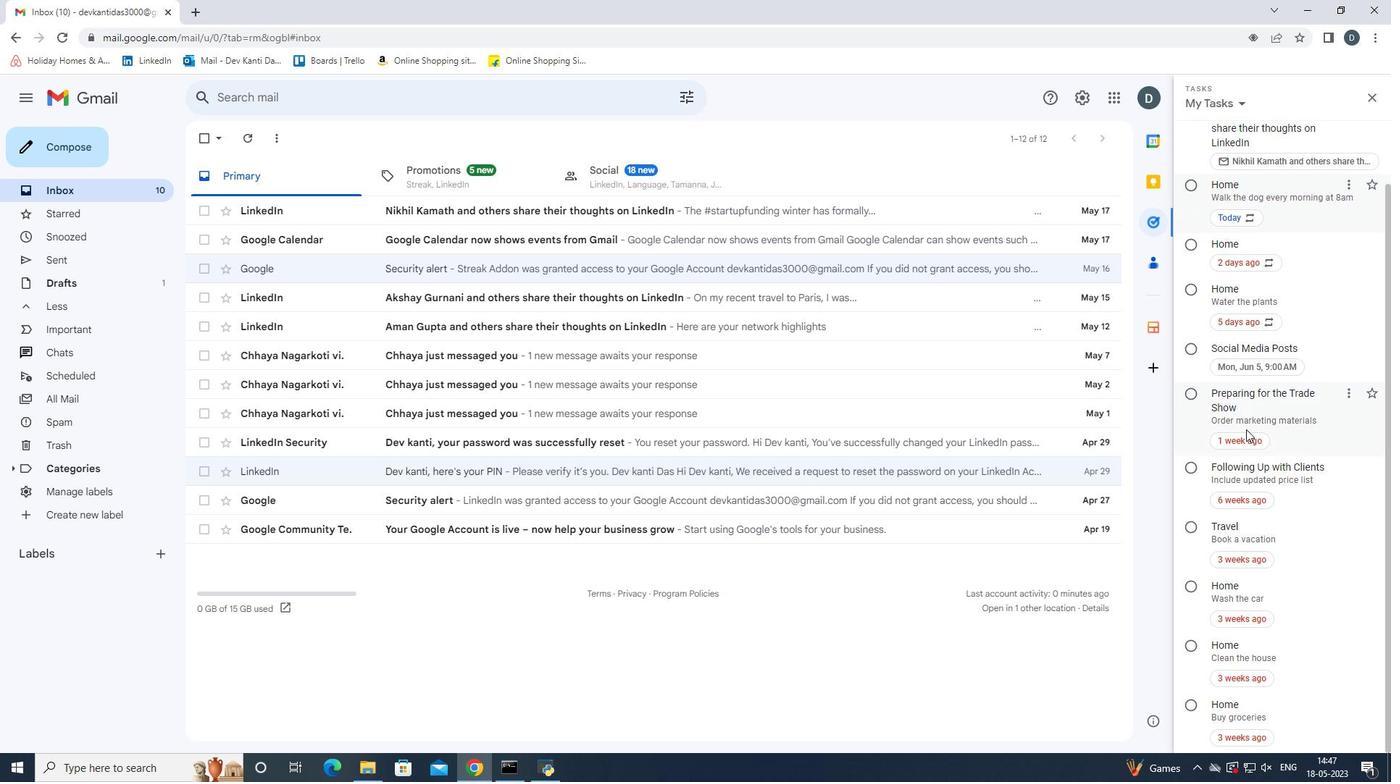 
Action: Mouse scrolled (1246, 429) with delta (0, 0)
Screenshot: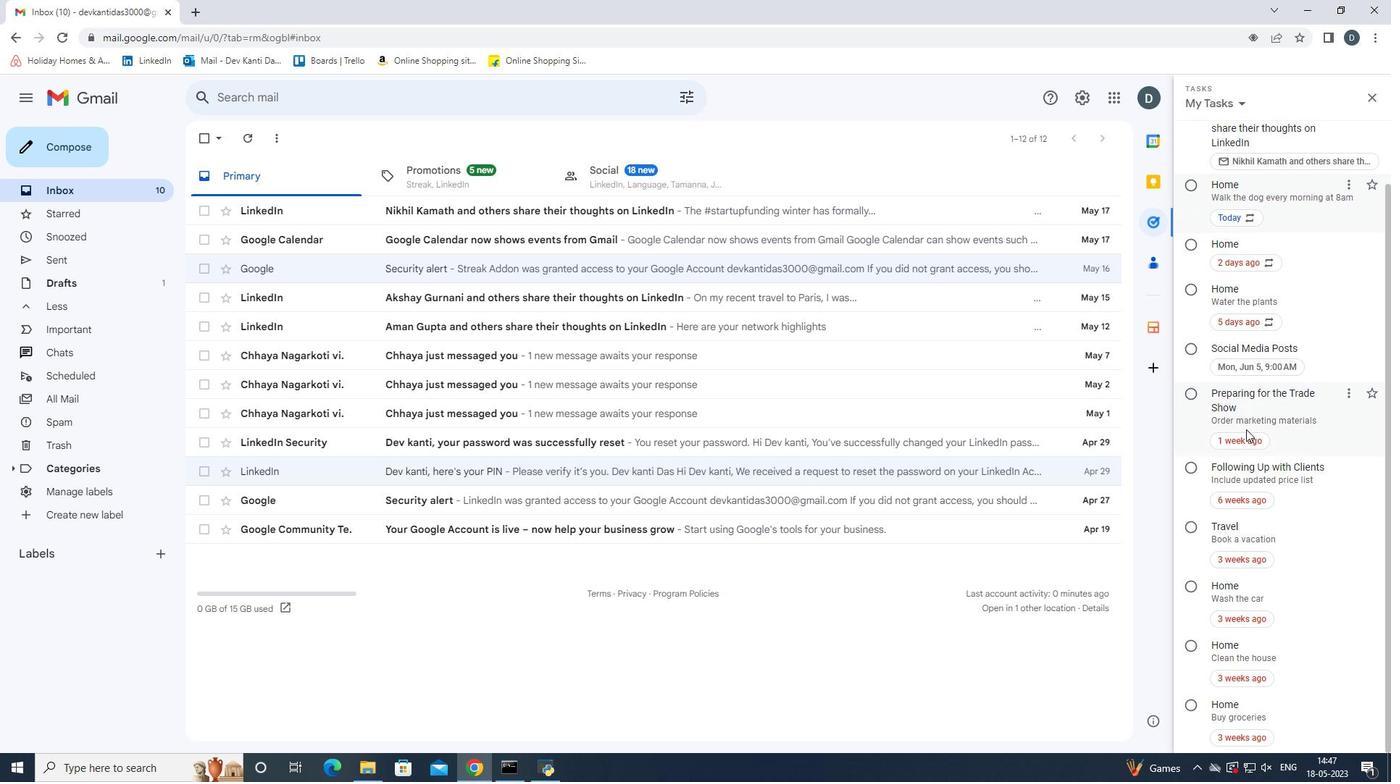 
Action: Mouse scrolled (1246, 429) with delta (0, 0)
Screenshot: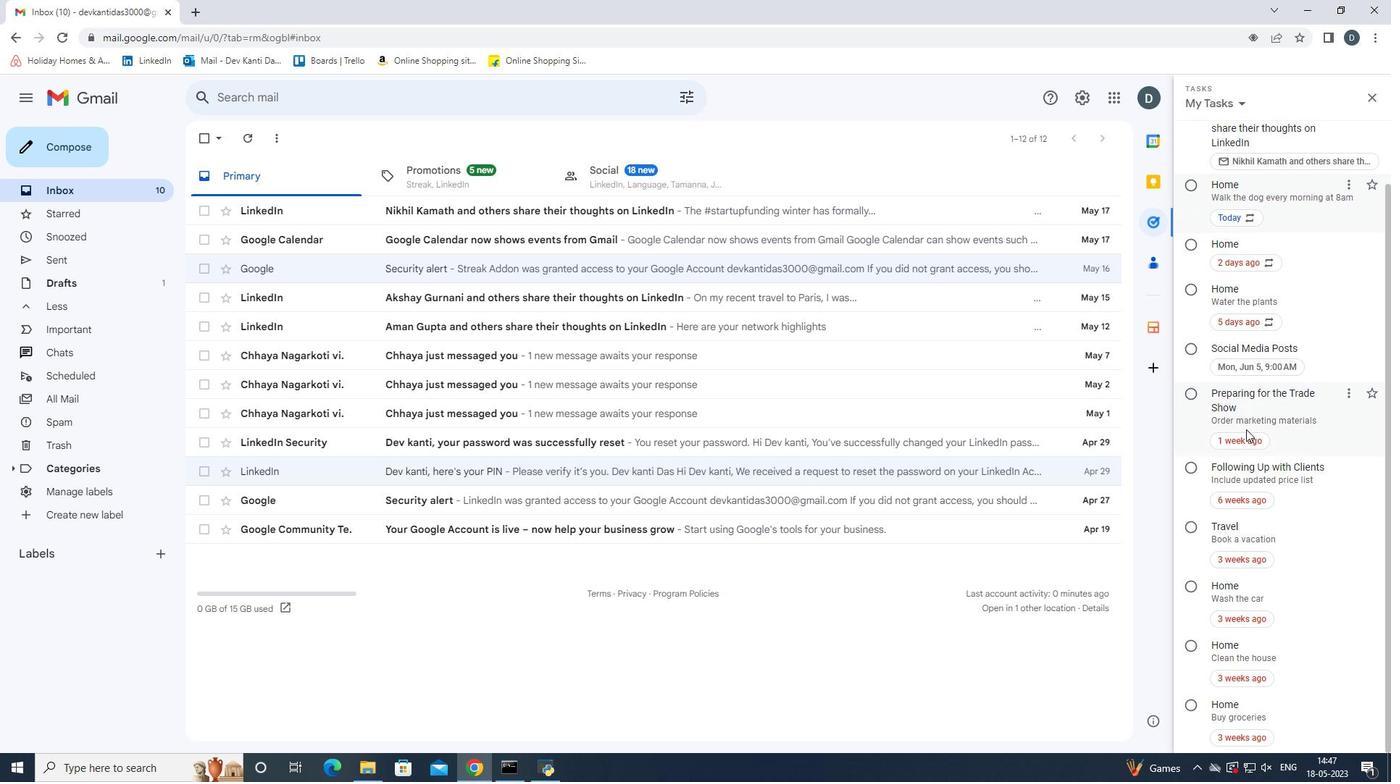 
Action: Mouse scrolled (1246, 429) with delta (0, 0)
Screenshot: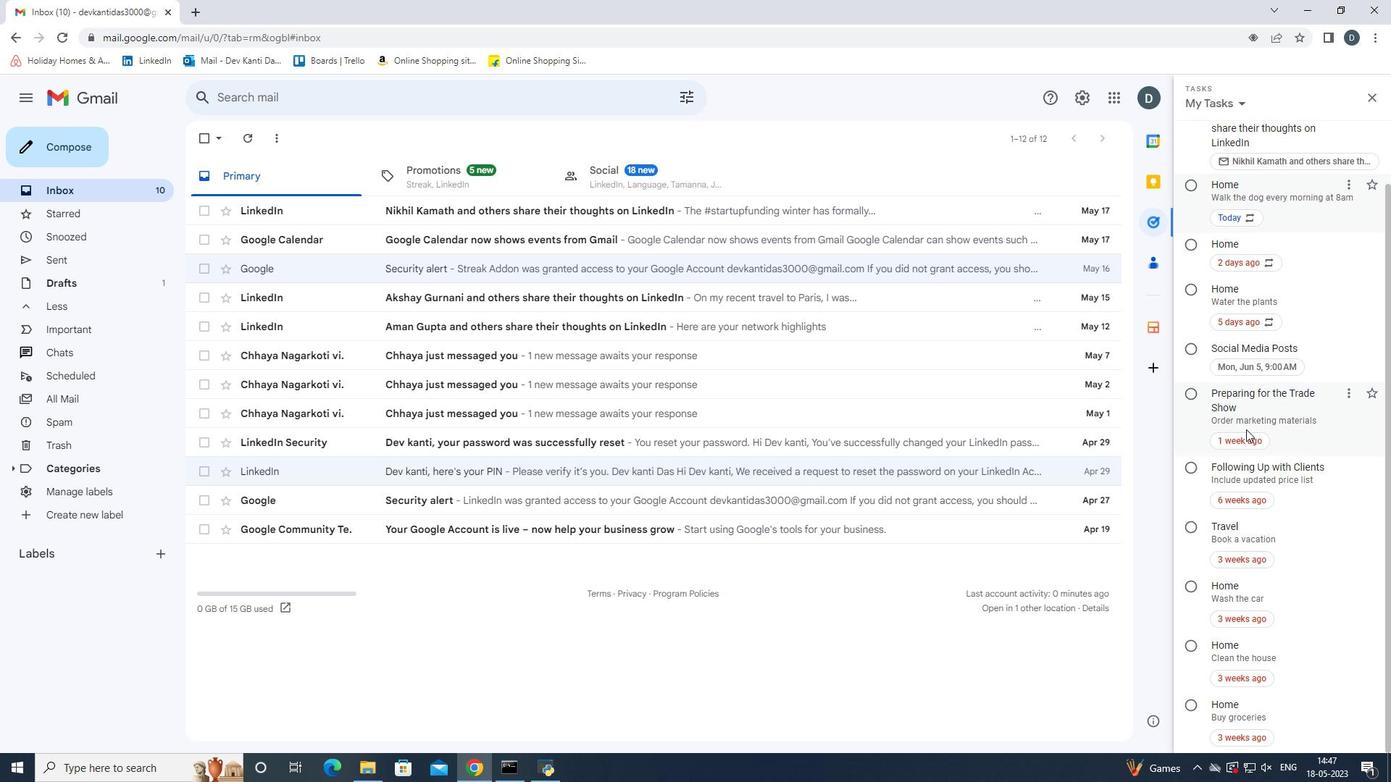 
Action: Mouse scrolled (1246, 430) with delta (0, 0)
Screenshot: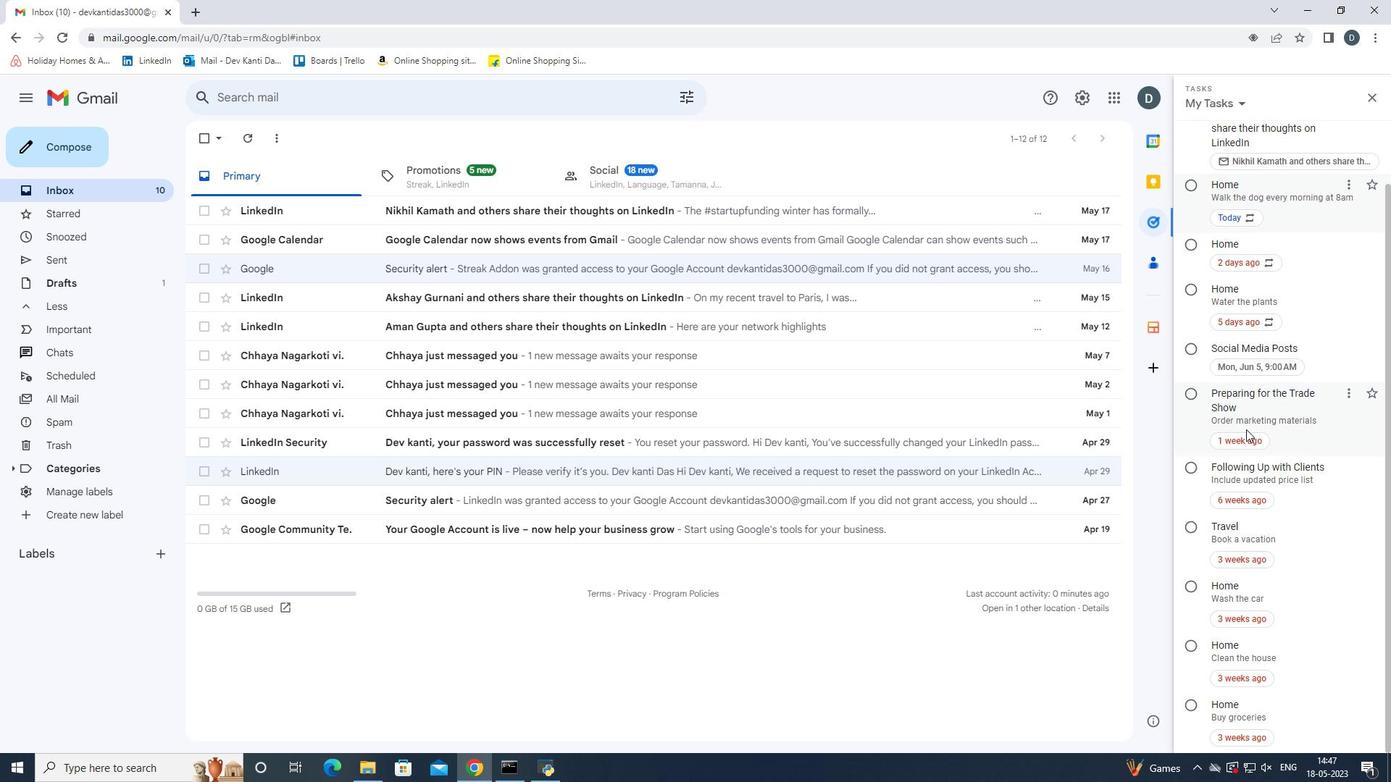 
Action: Mouse scrolled (1246, 430) with delta (0, 0)
Screenshot: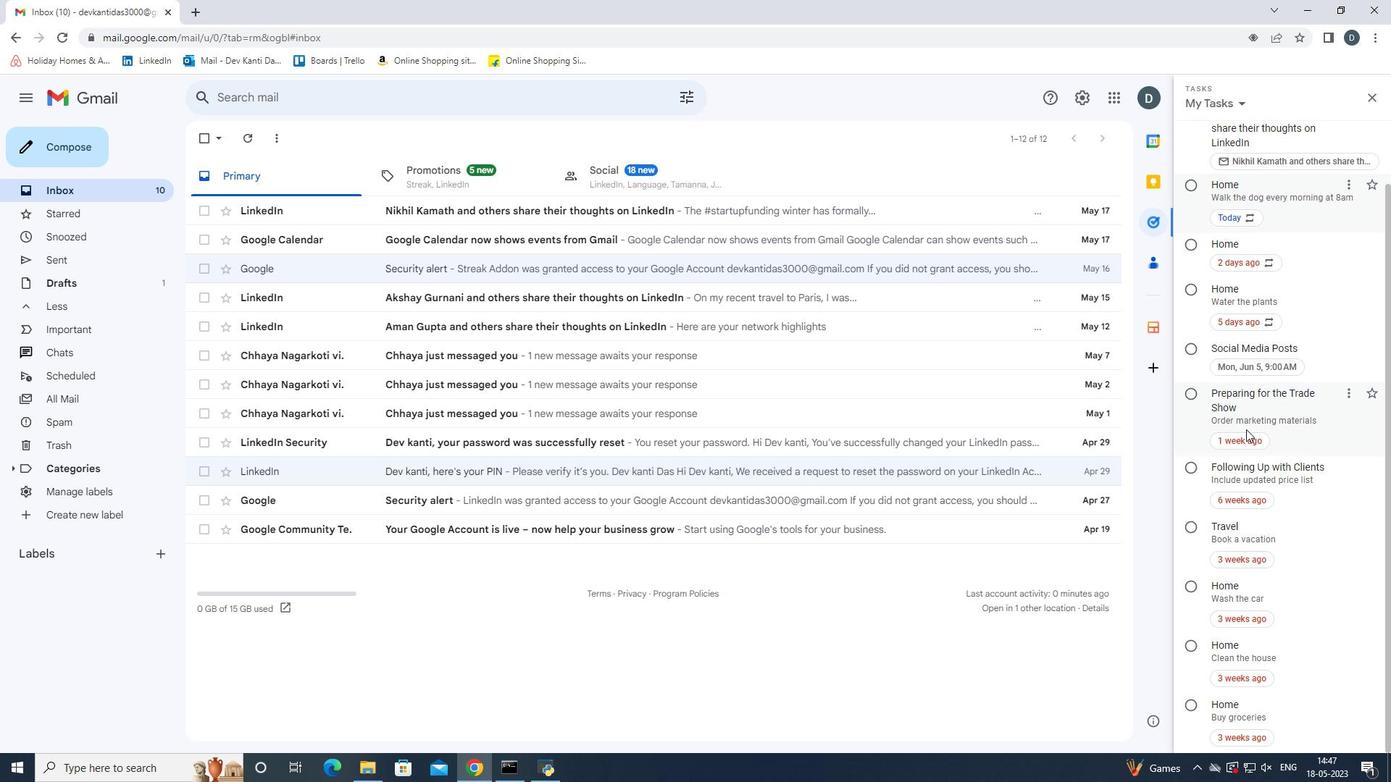 
Action: Mouse scrolled (1246, 430) with delta (0, 0)
Screenshot: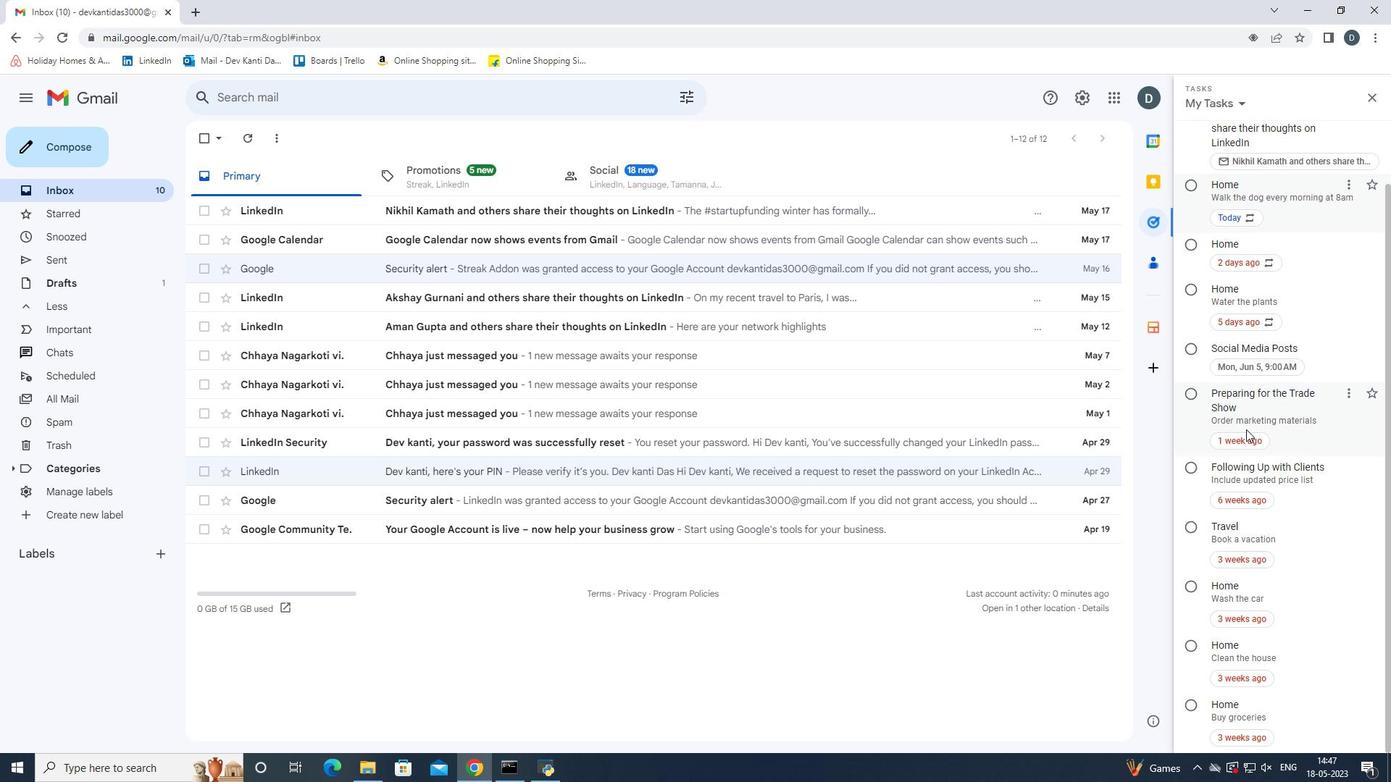 
Action: Mouse scrolled (1246, 430) with delta (0, 0)
Screenshot: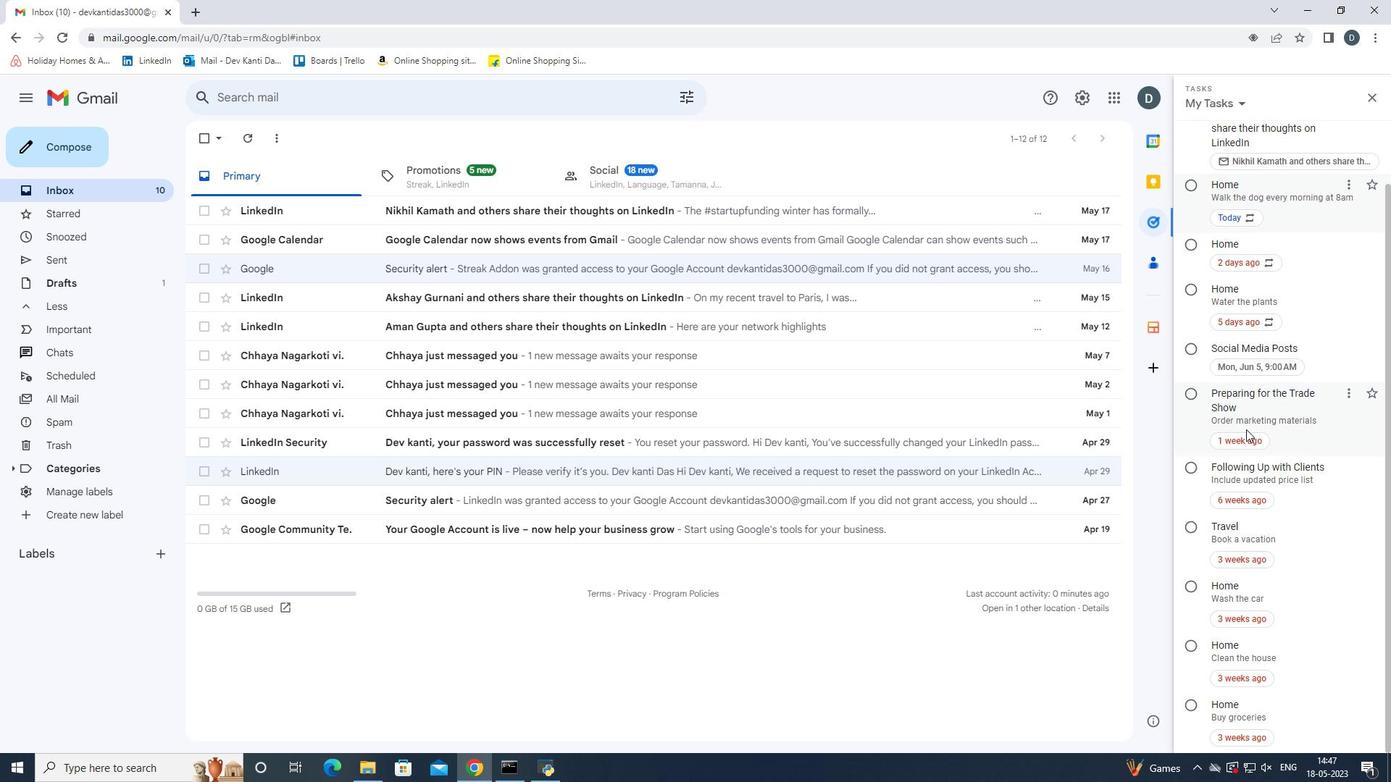
Action: Mouse moved to (1346, 253)
Screenshot: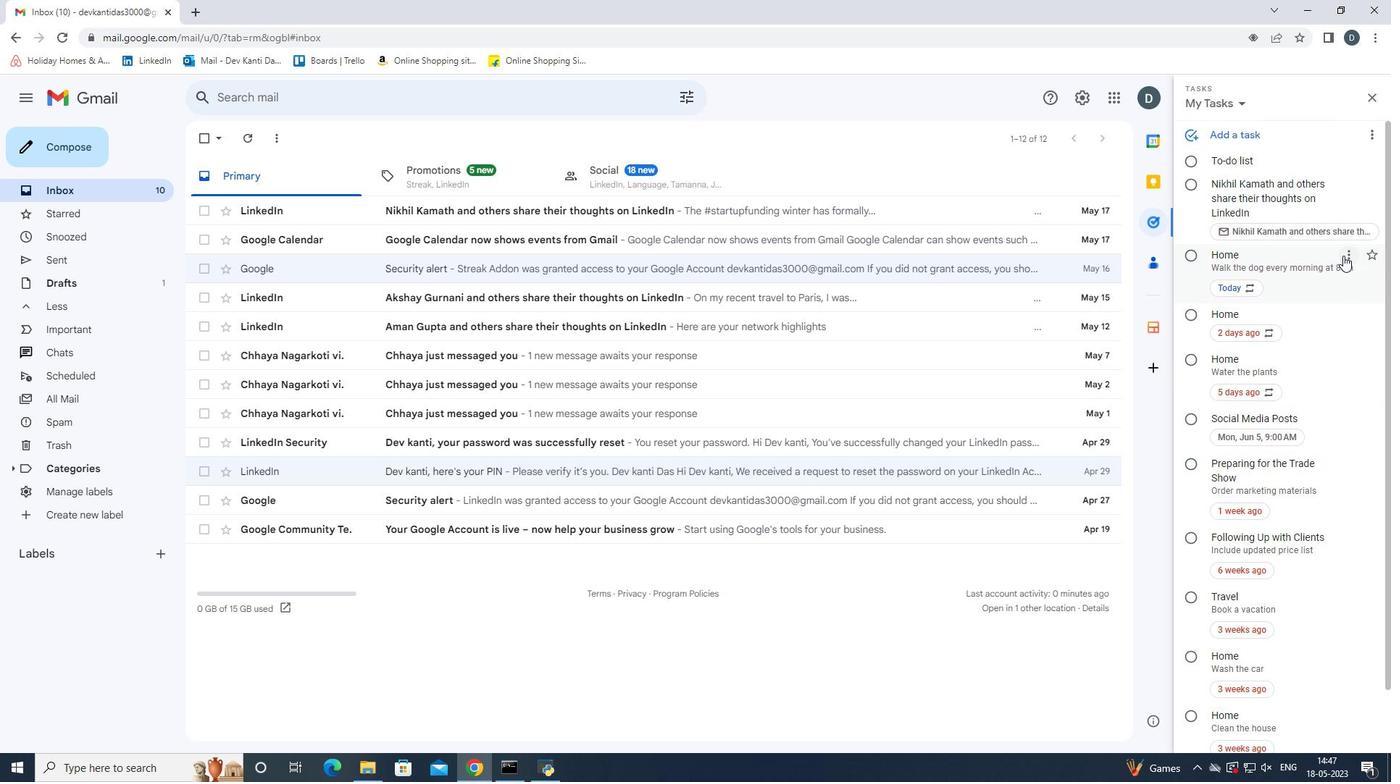 
Action: Mouse pressed left at (1346, 253)
Screenshot: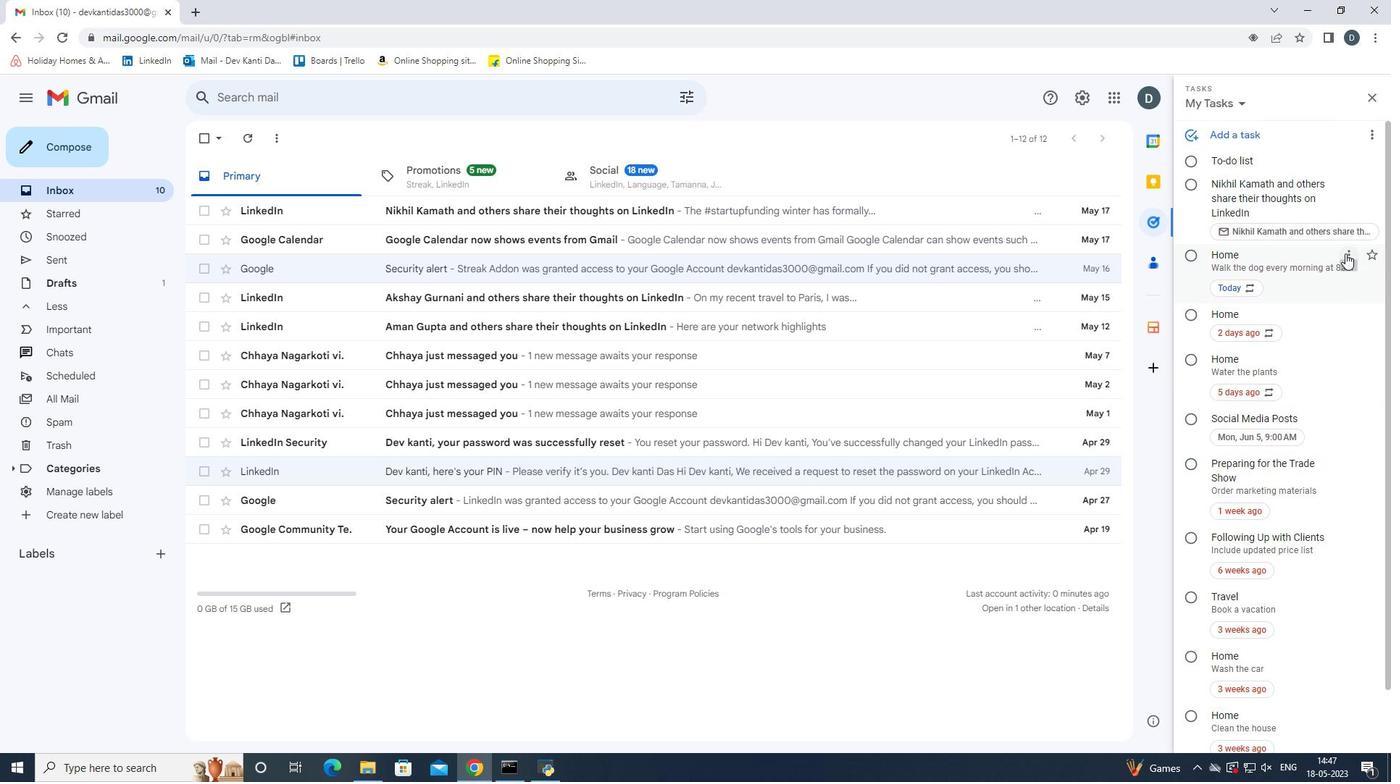 
Action: Mouse moved to (1302, 310)
Screenshot: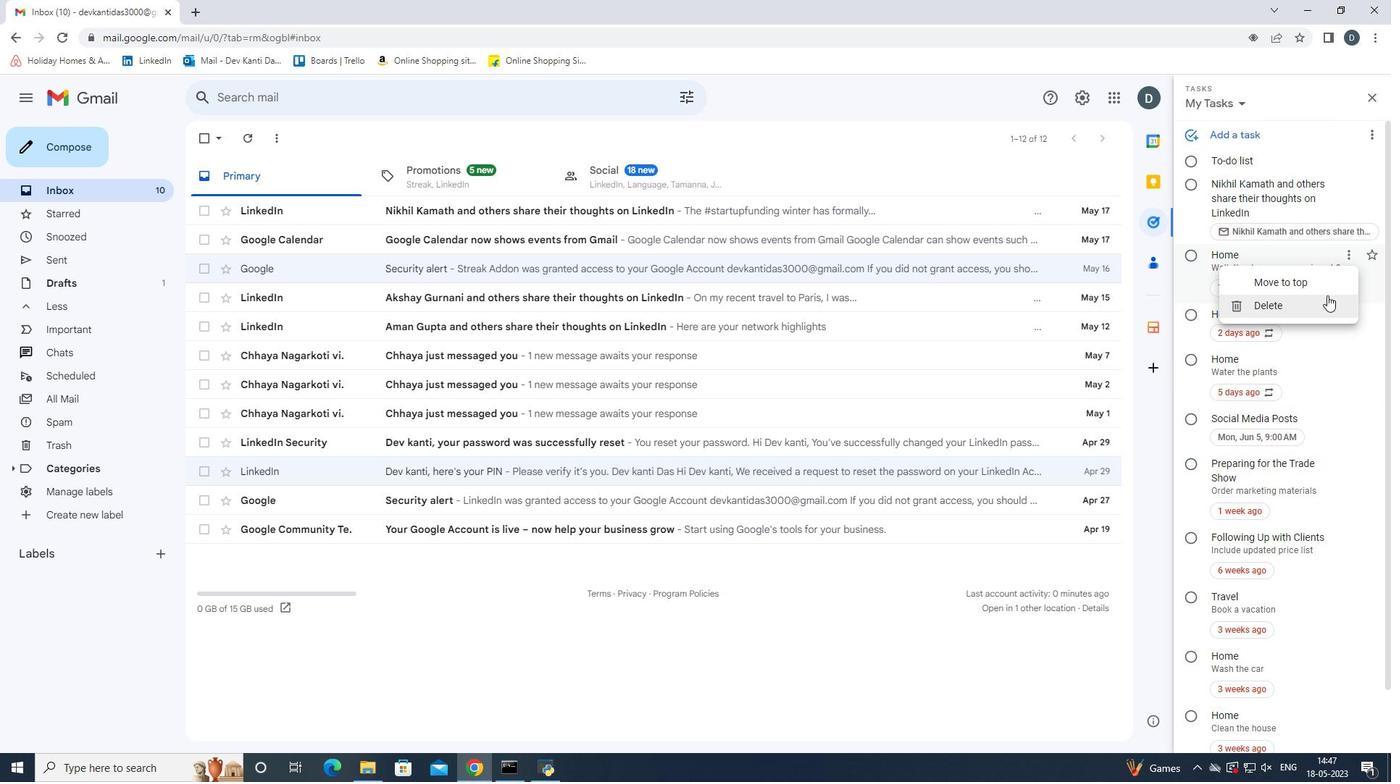 
Action: Mouse pressed left at (1302, 310)
Screenshot: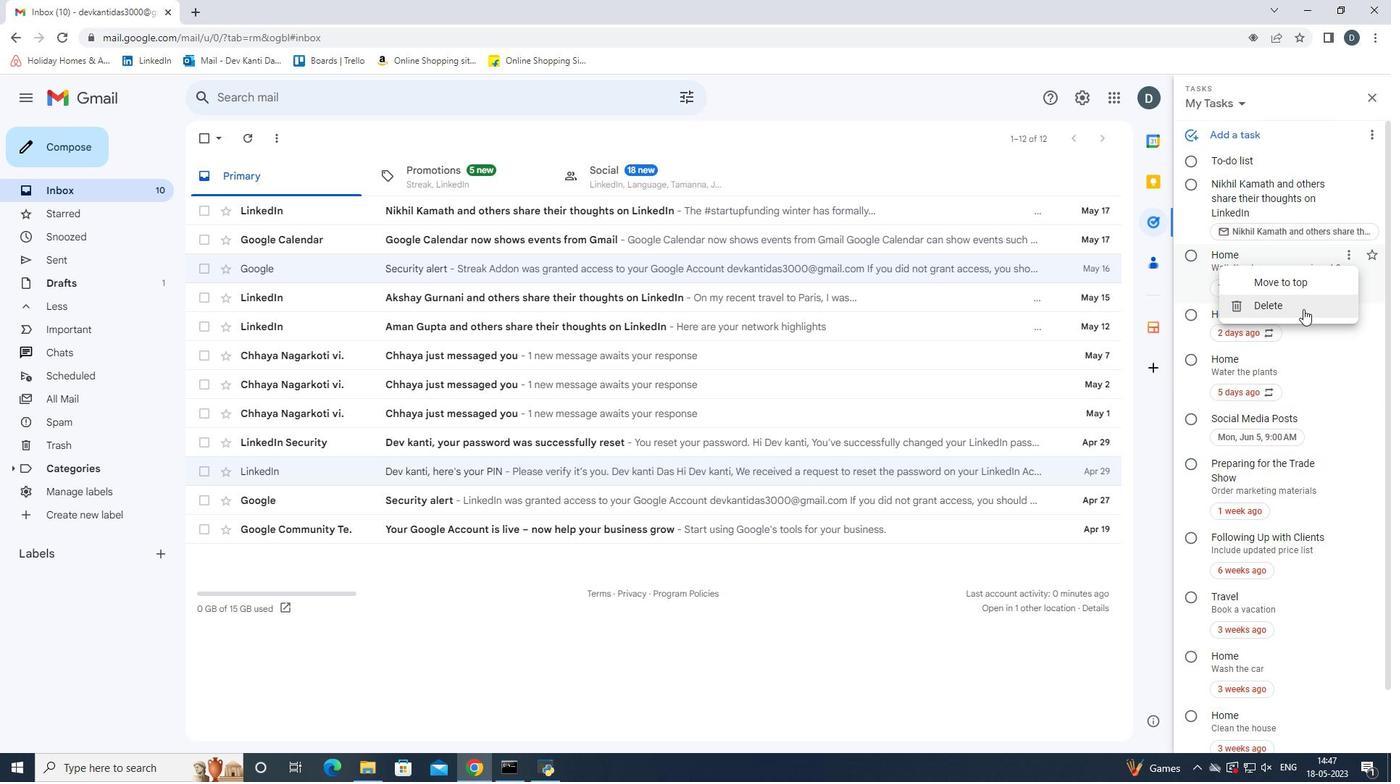 
Action: Mouse moved to (1341, 439)
Screenshot: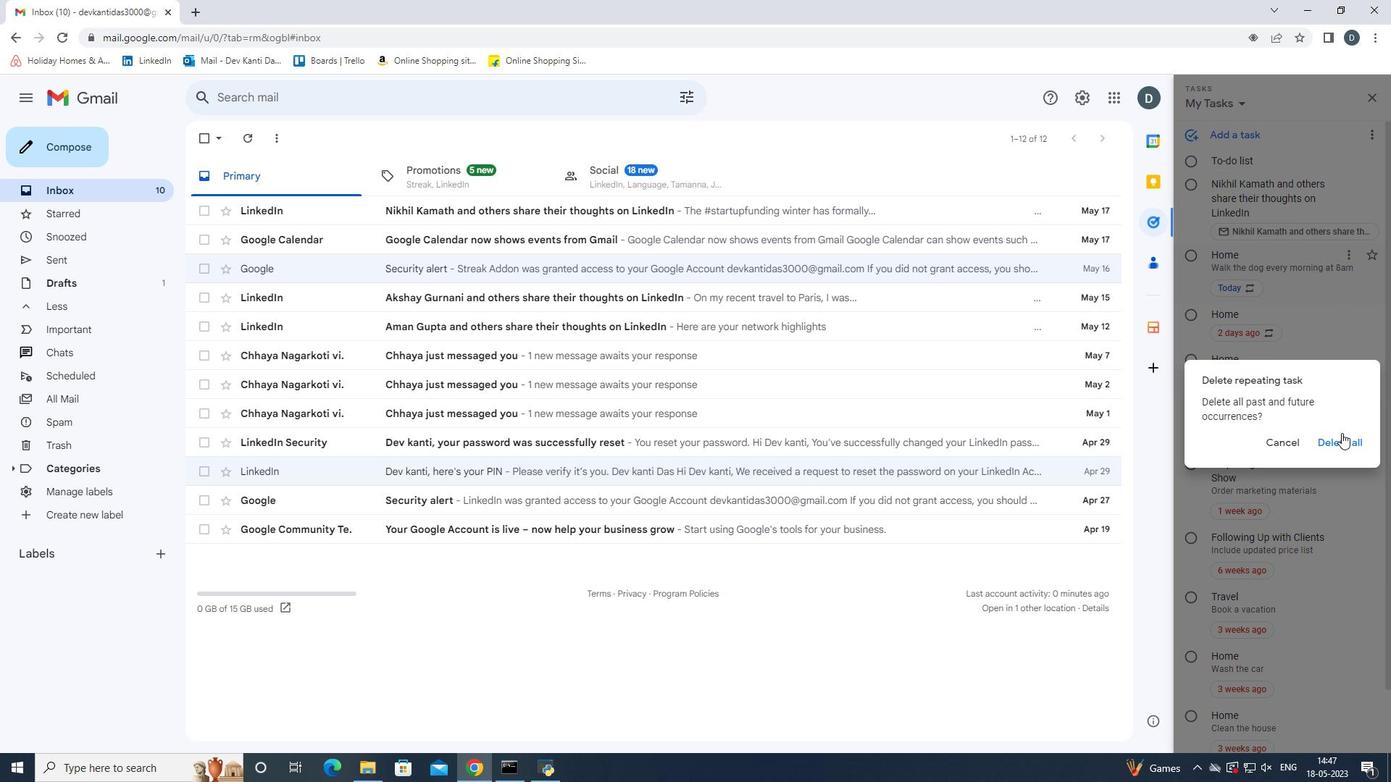 
Action: Mouse pressed left at (1341, 439)
Screenshot: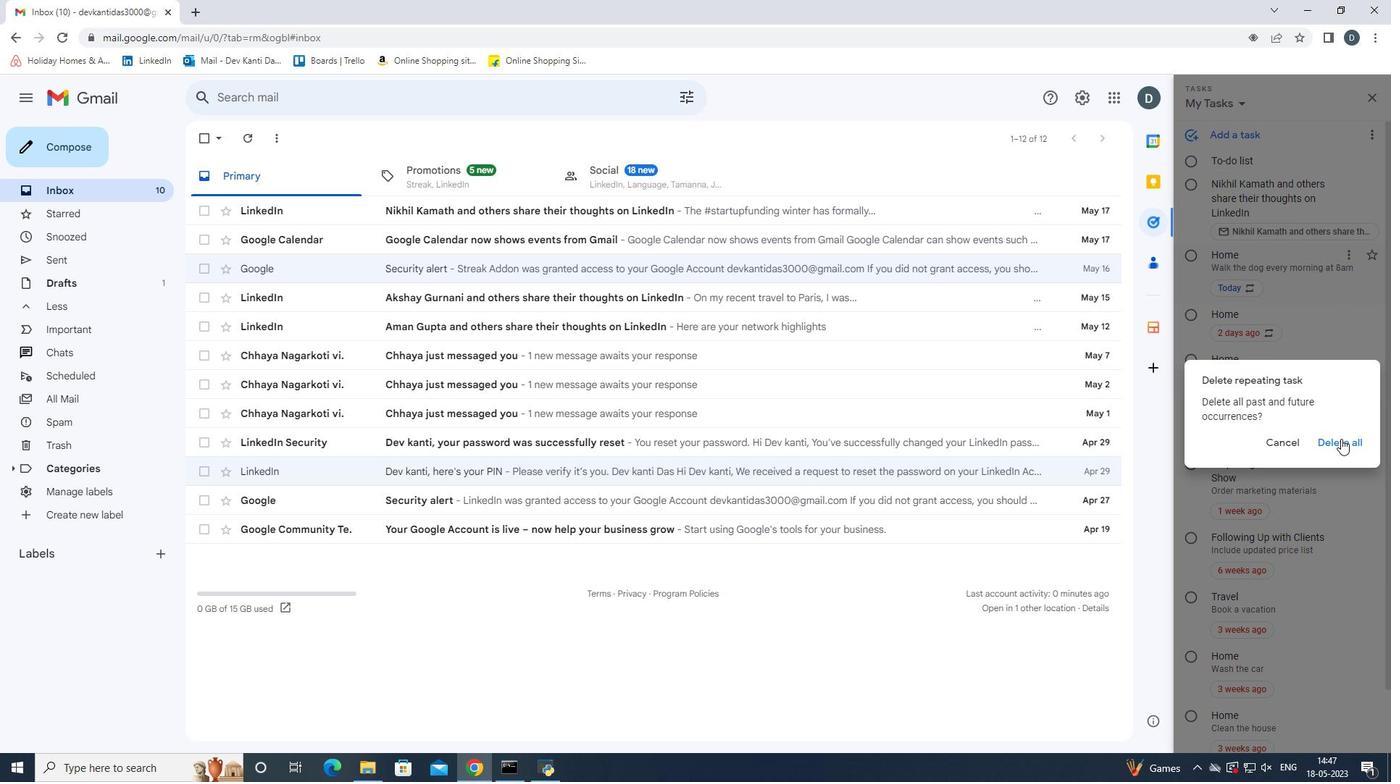 
Action: Mouse moved to (1372, 137)
Screenshot: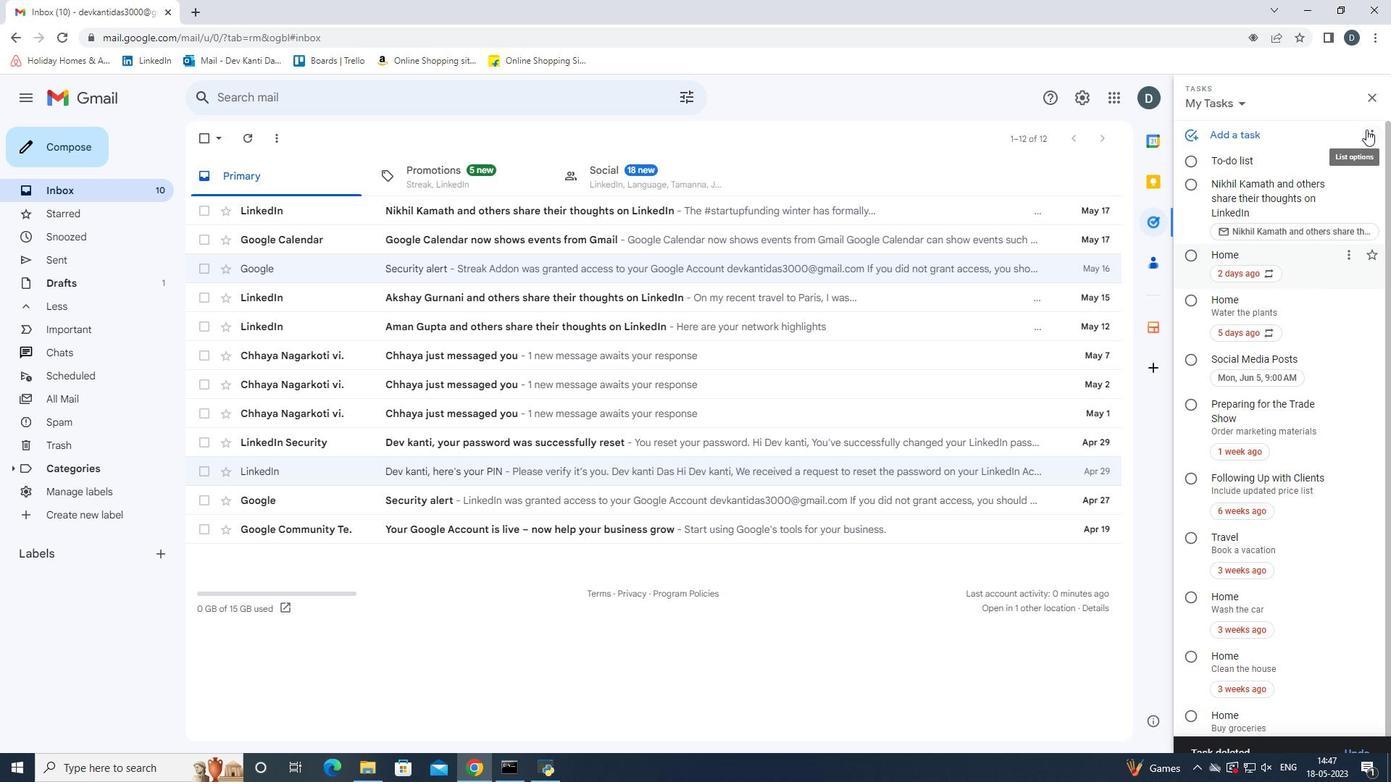 
Action: Mouse pressed left at (1372, 137)
Screenshot: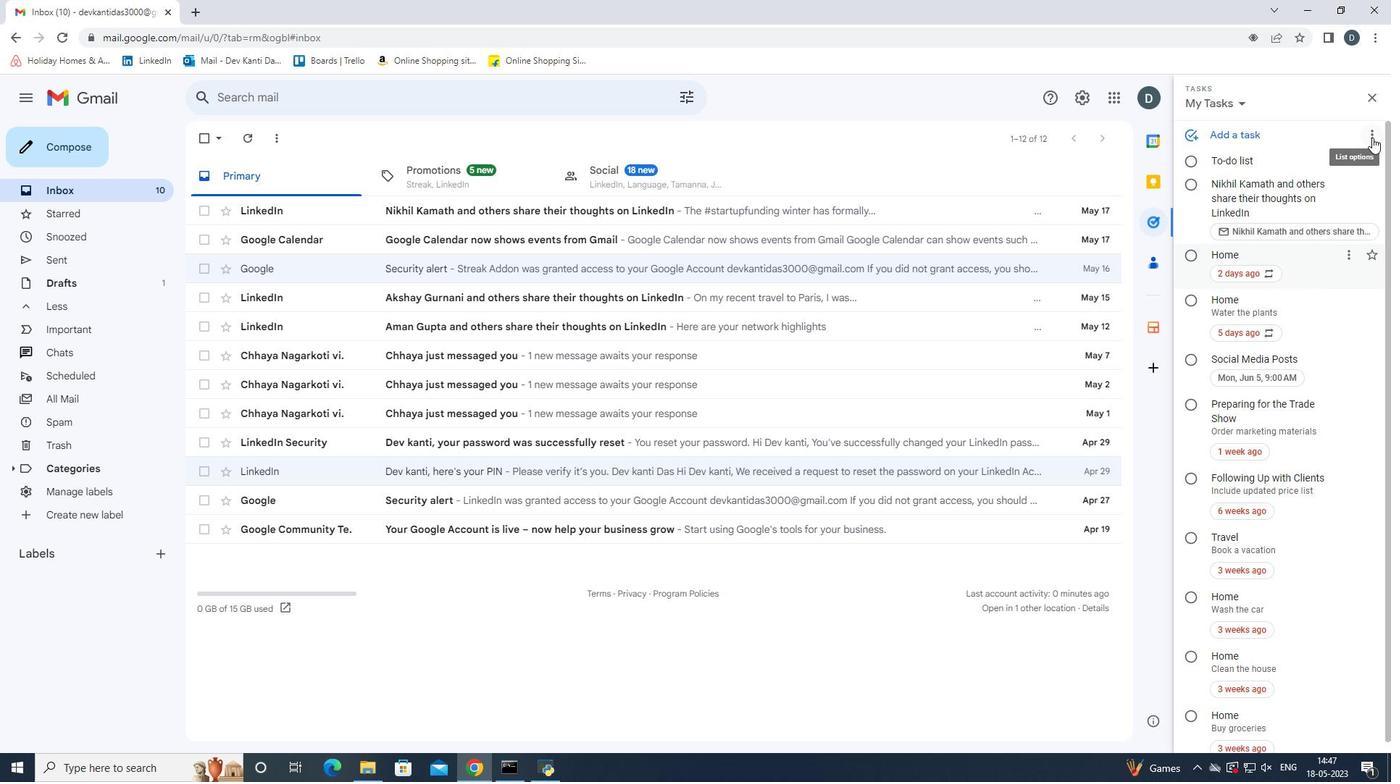 
Action: Mouse moved to (1306, 98)
Screenshot: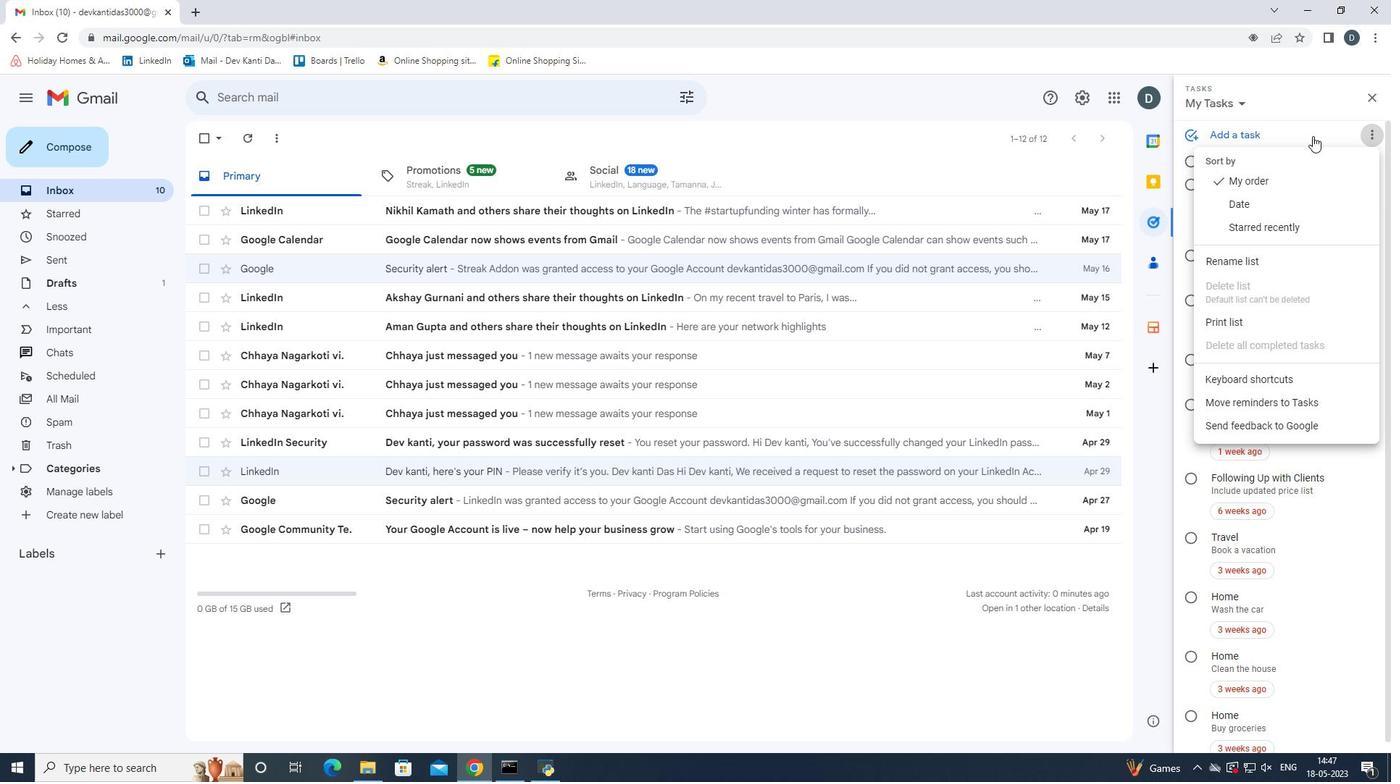 
Action: Mouse pressed left at (1306, 98)
Screenshot: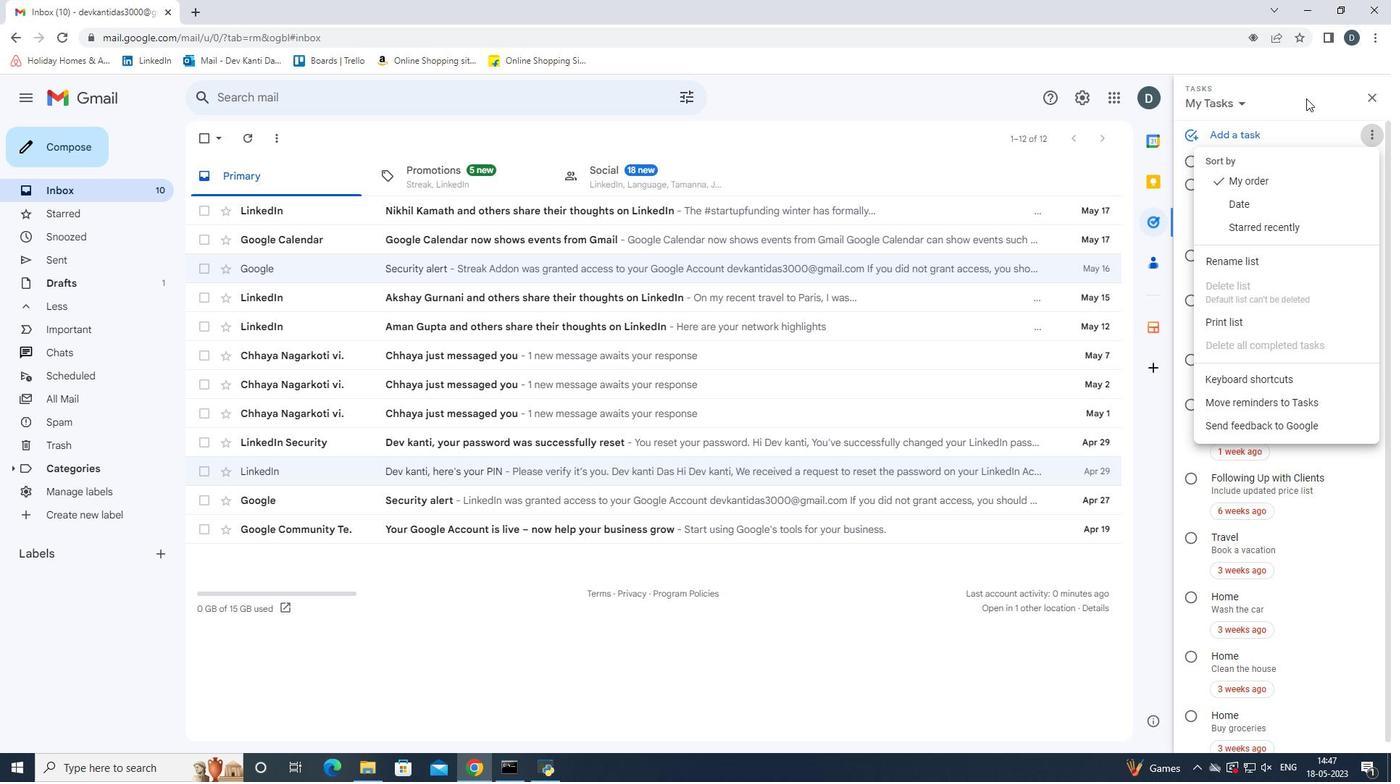 
Action: Mouse moved to (1211, 109)
Screenshot: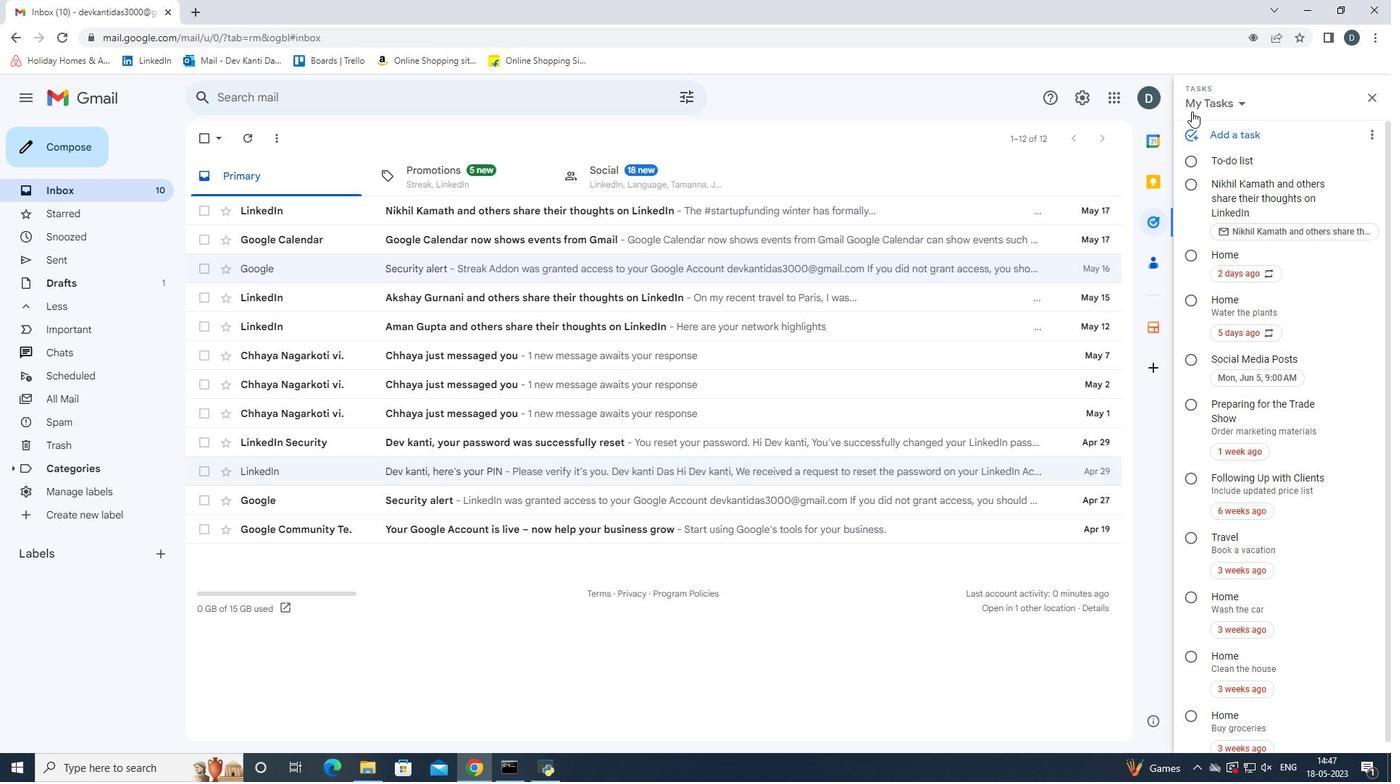 
Action: Mouse pressed left at (1211, 109)
Screenshot: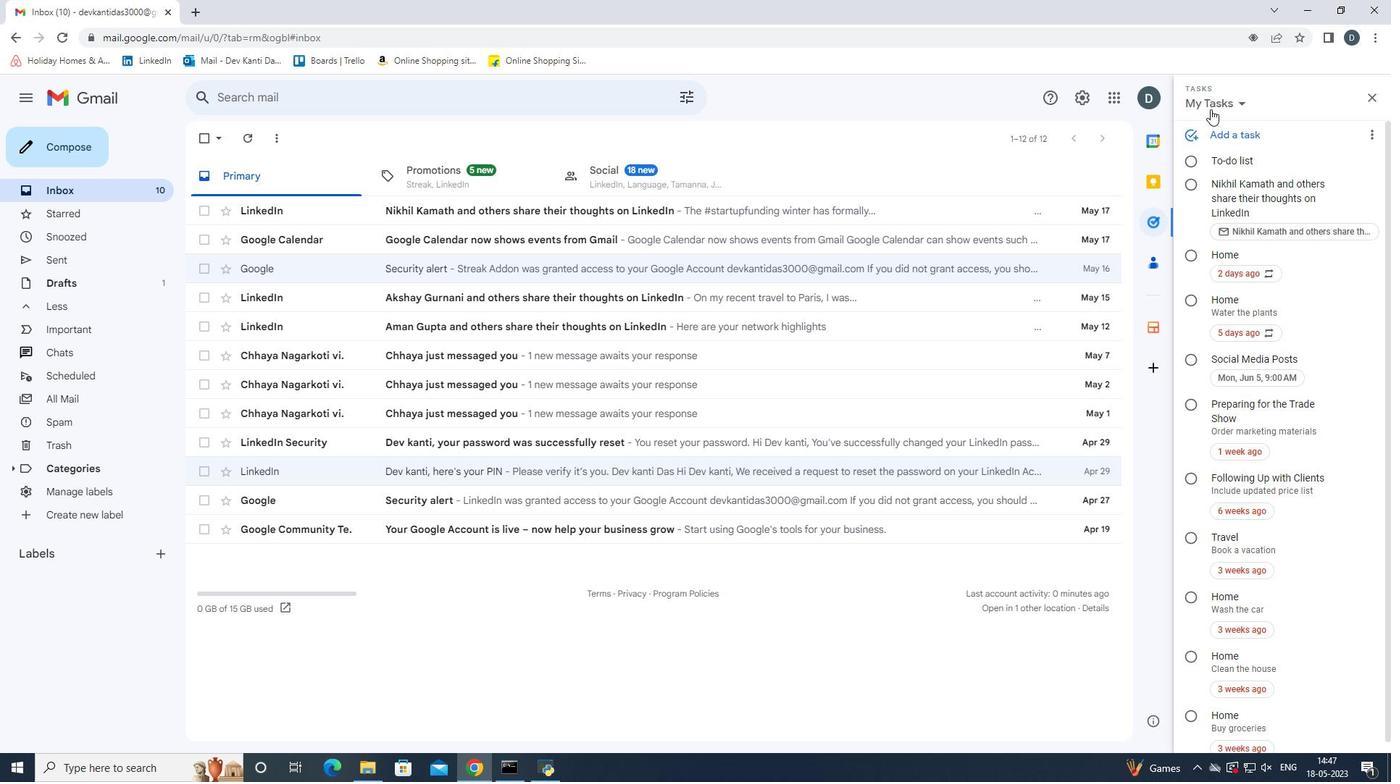 
Action: Mouse moved to (1295, 101)
Screenshot: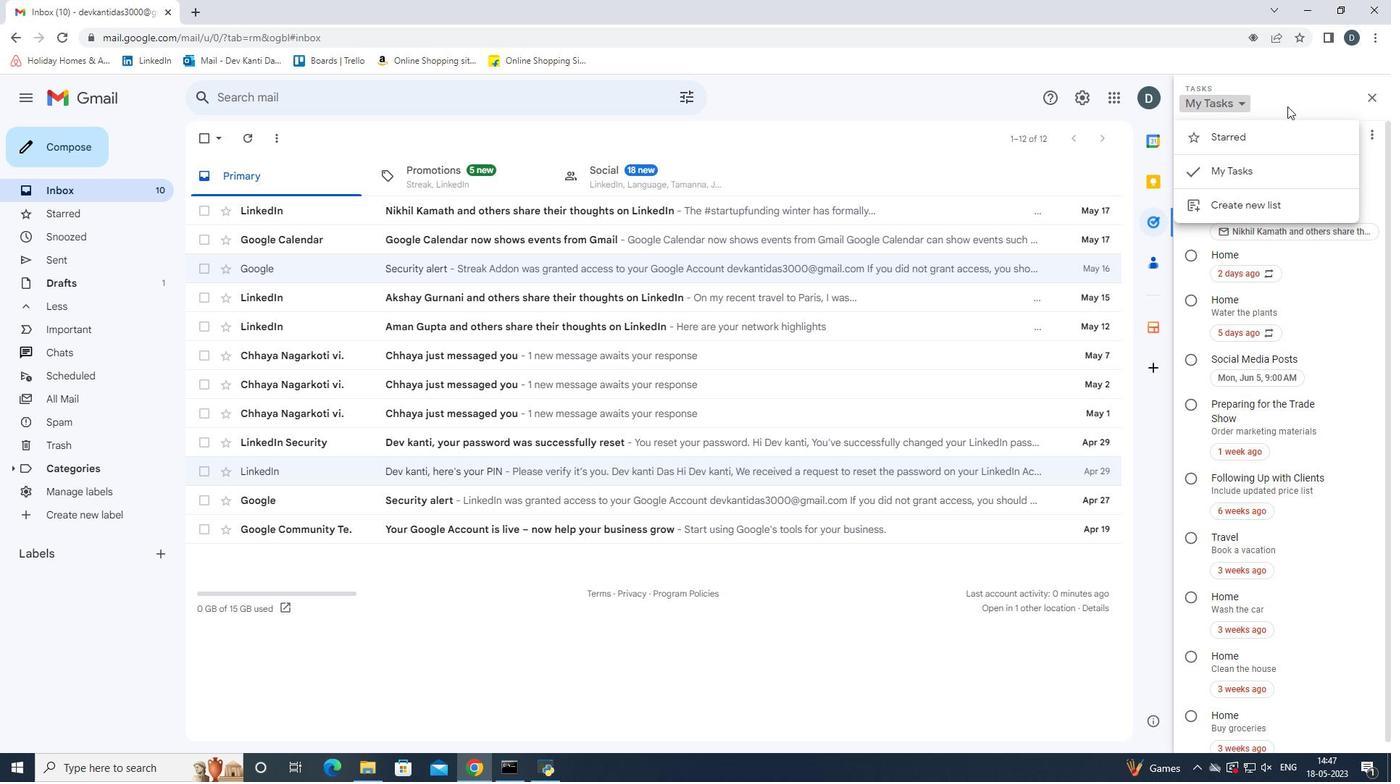 
Action: Mouse pressed left at (1295, 101)
Screenshot: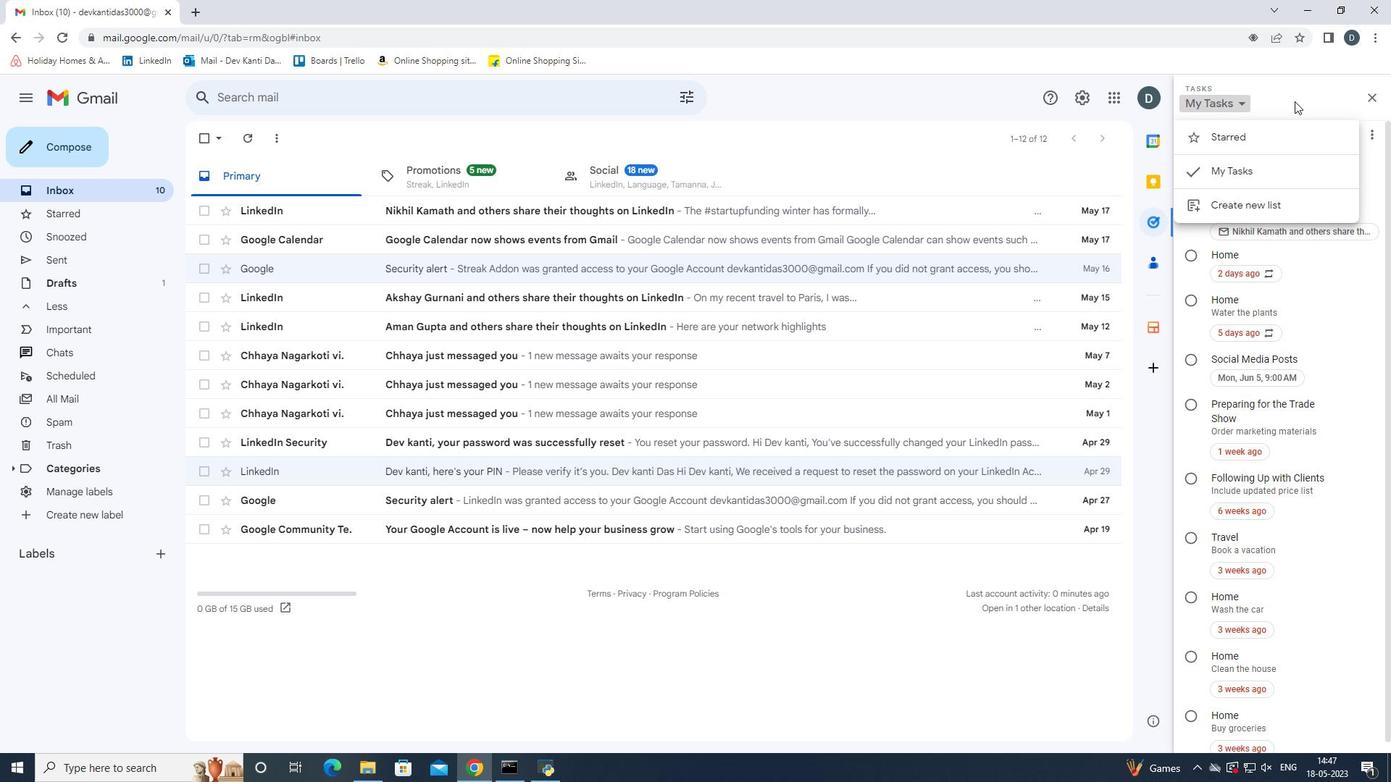 
Action: Mouse moved to (1352, 254)
Screenshot: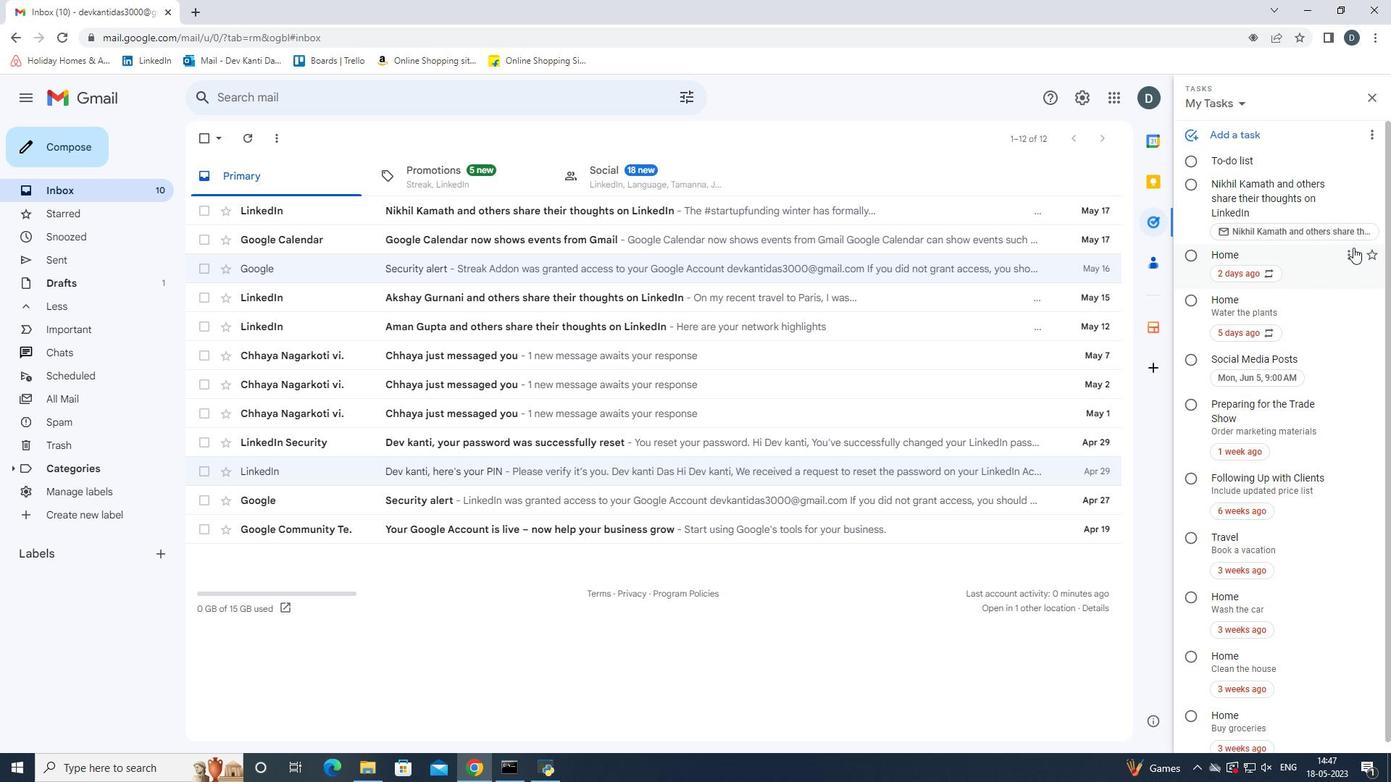 
Action: Mouse pressed left at (1352, 254)
Screenshot: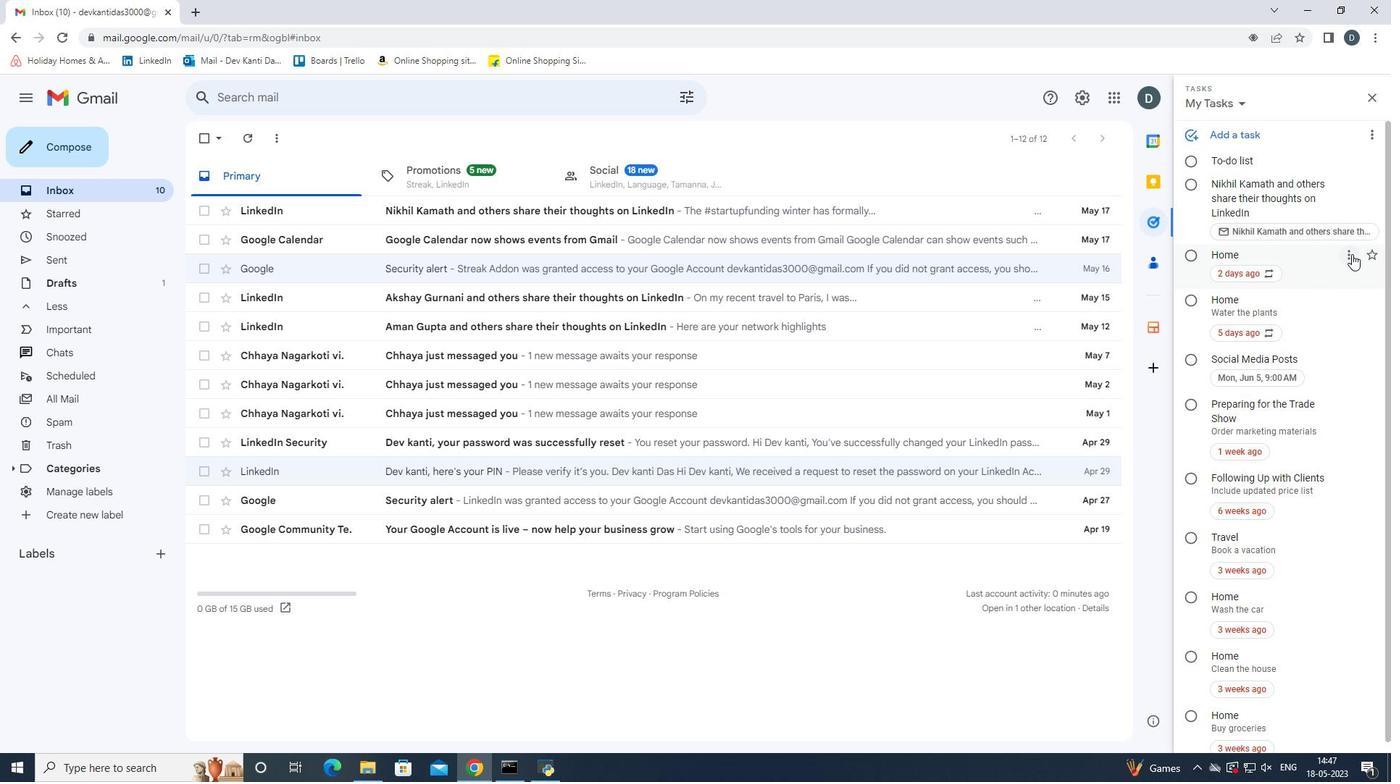 
Action: Mouse moved to (1335, 306)
Screenshot: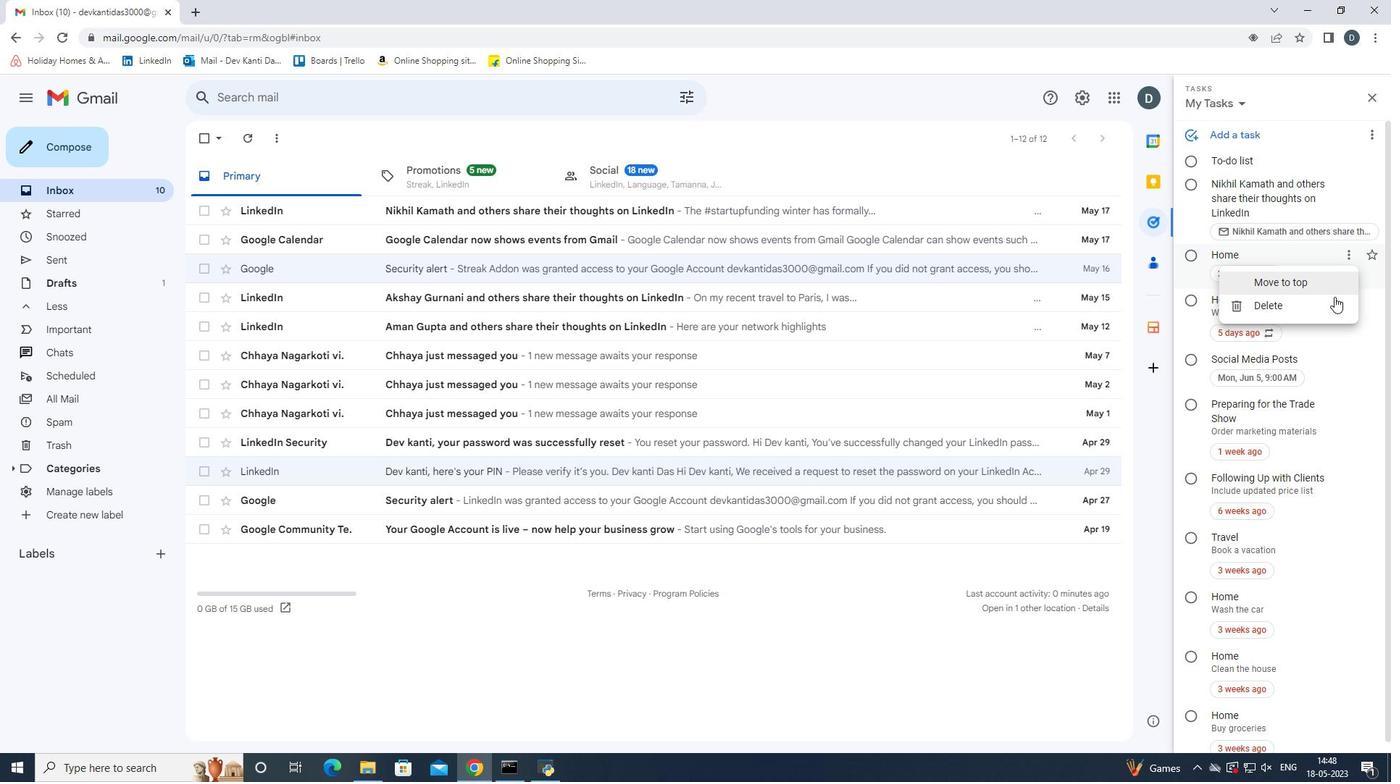 
Action: Mouse pressed left at (1335, 306)
Screenshot: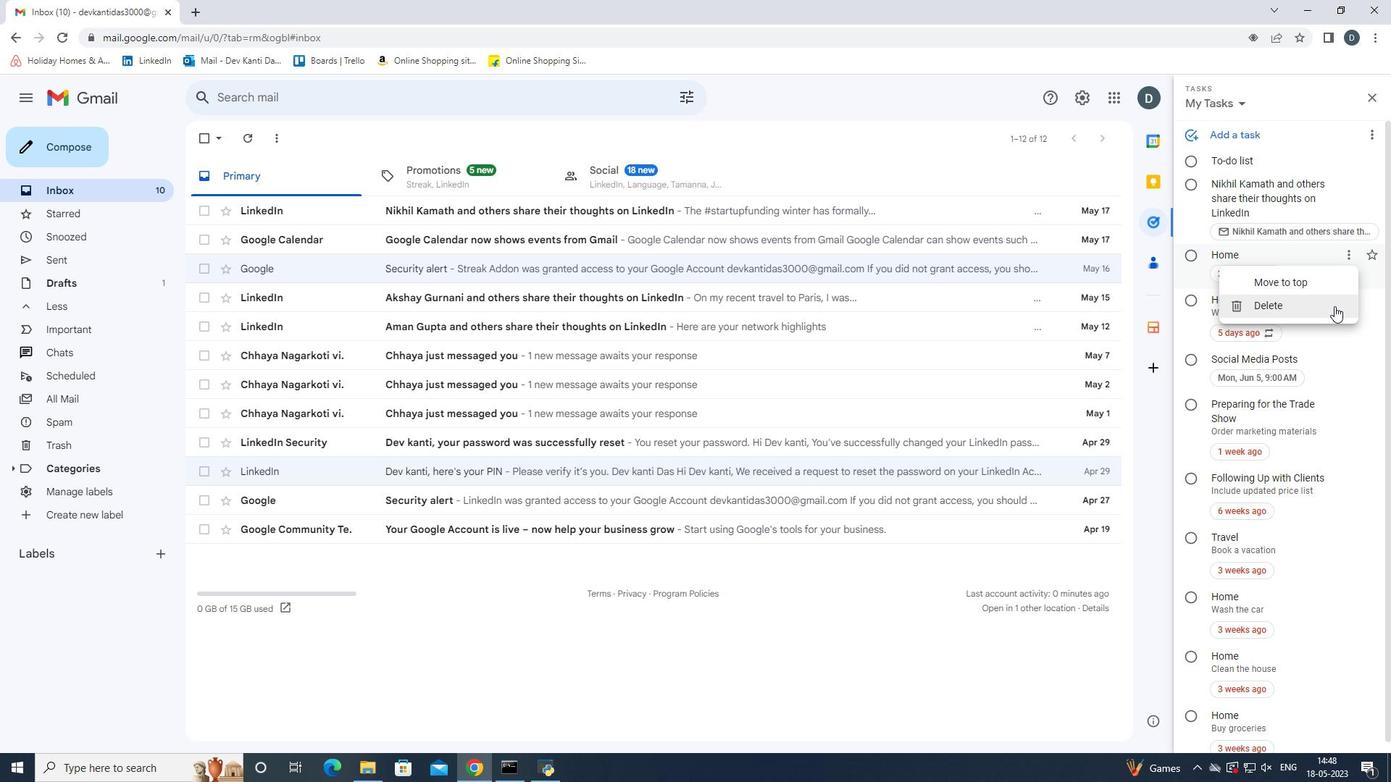 
Action: Mouse moved to (1338, 437)
Screenshot: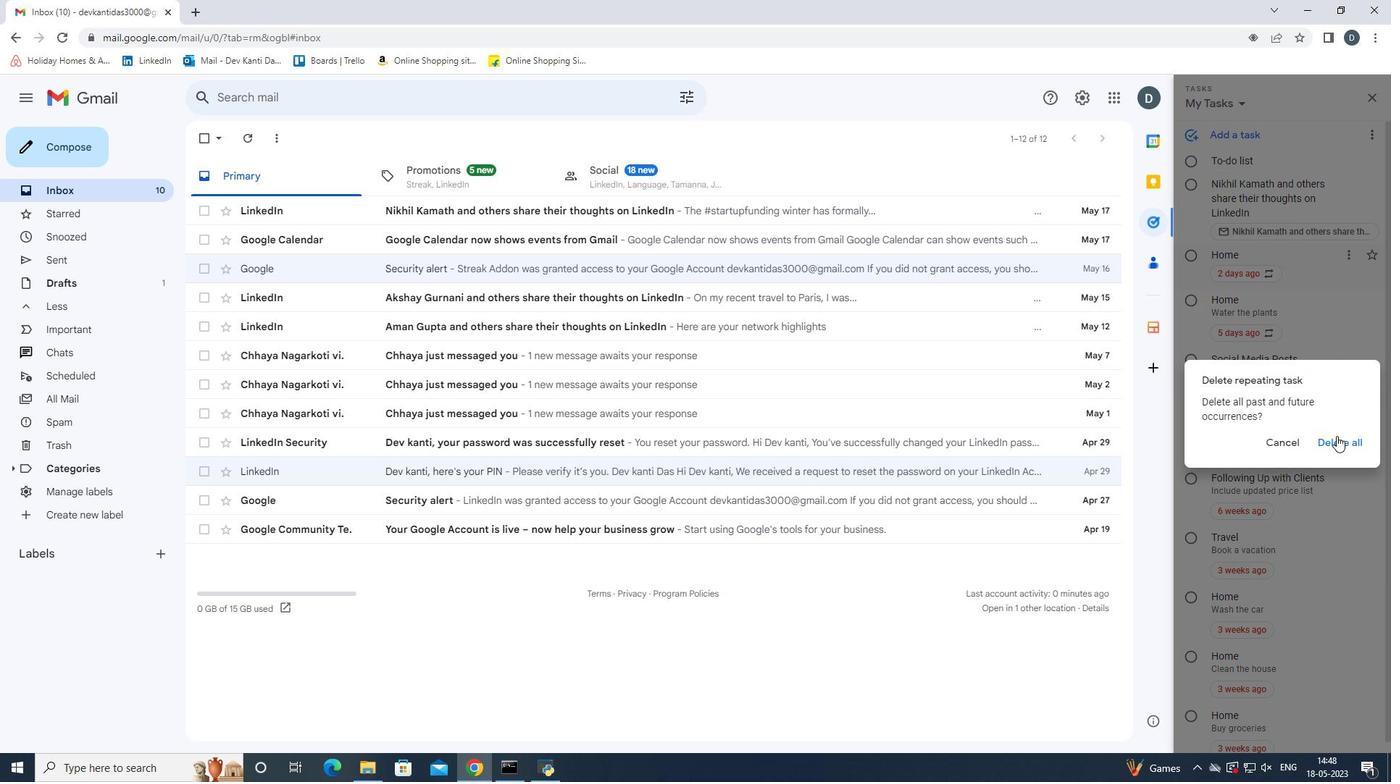 
Action: Mouse pressed left at (1338, 437)
Screenshot: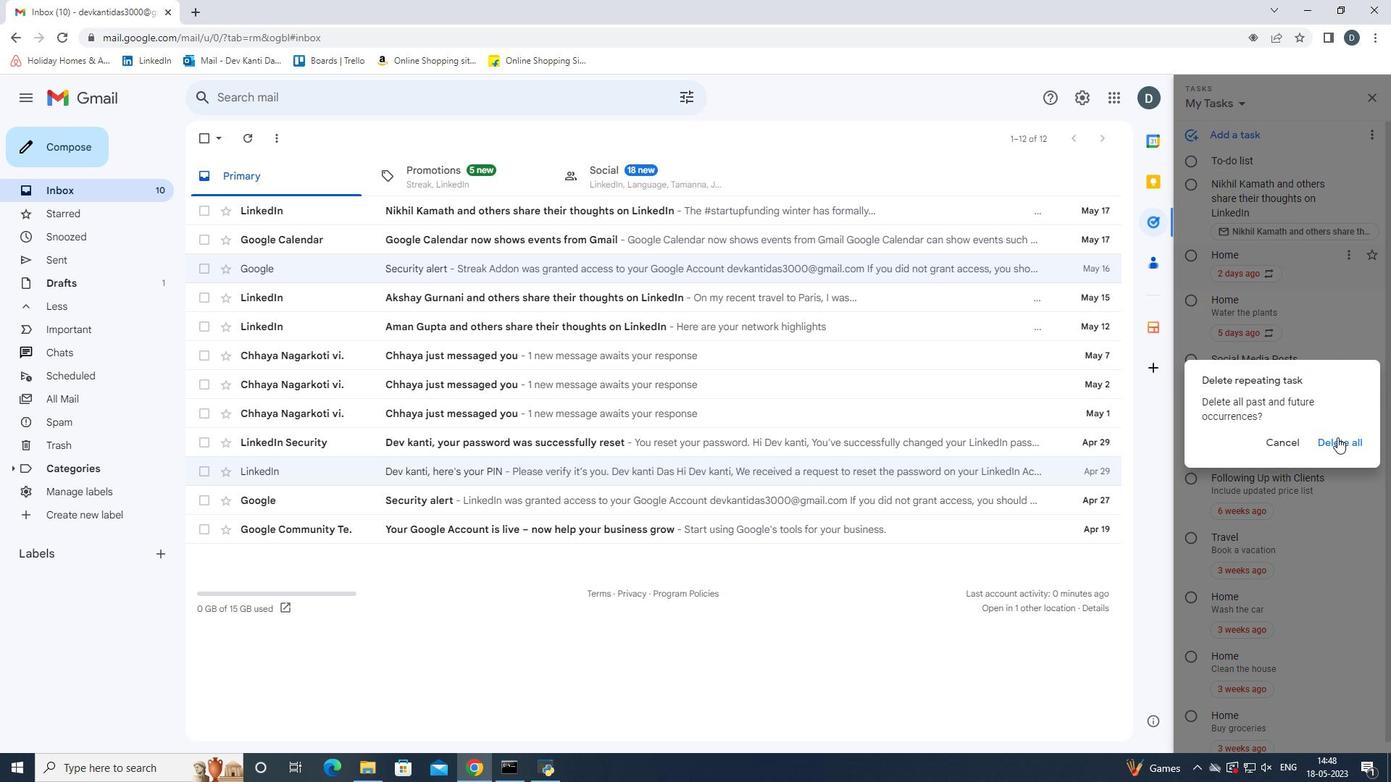 
Action: Mouse moved to (1349, 255)
Screenshot: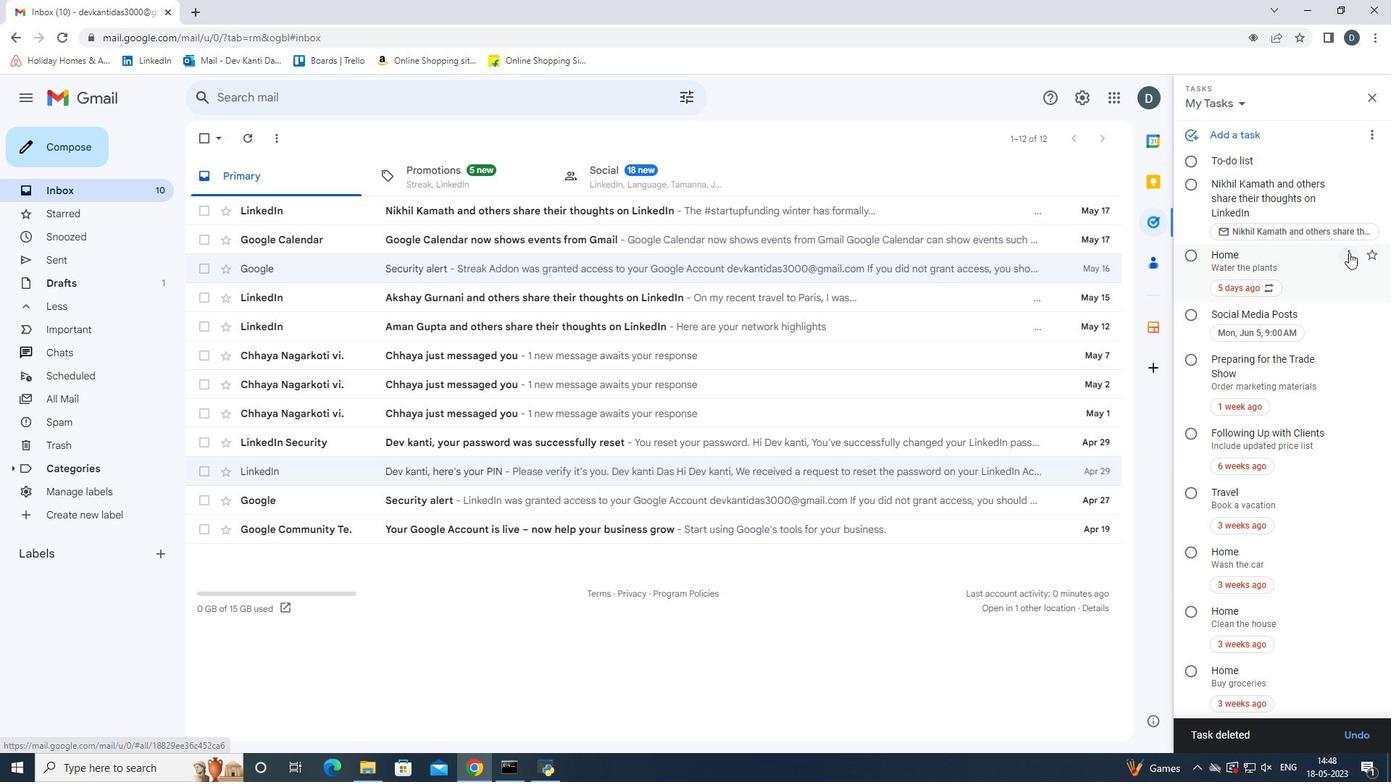 
Action: Mouse pressed left at (1349, 255)
Screenshot: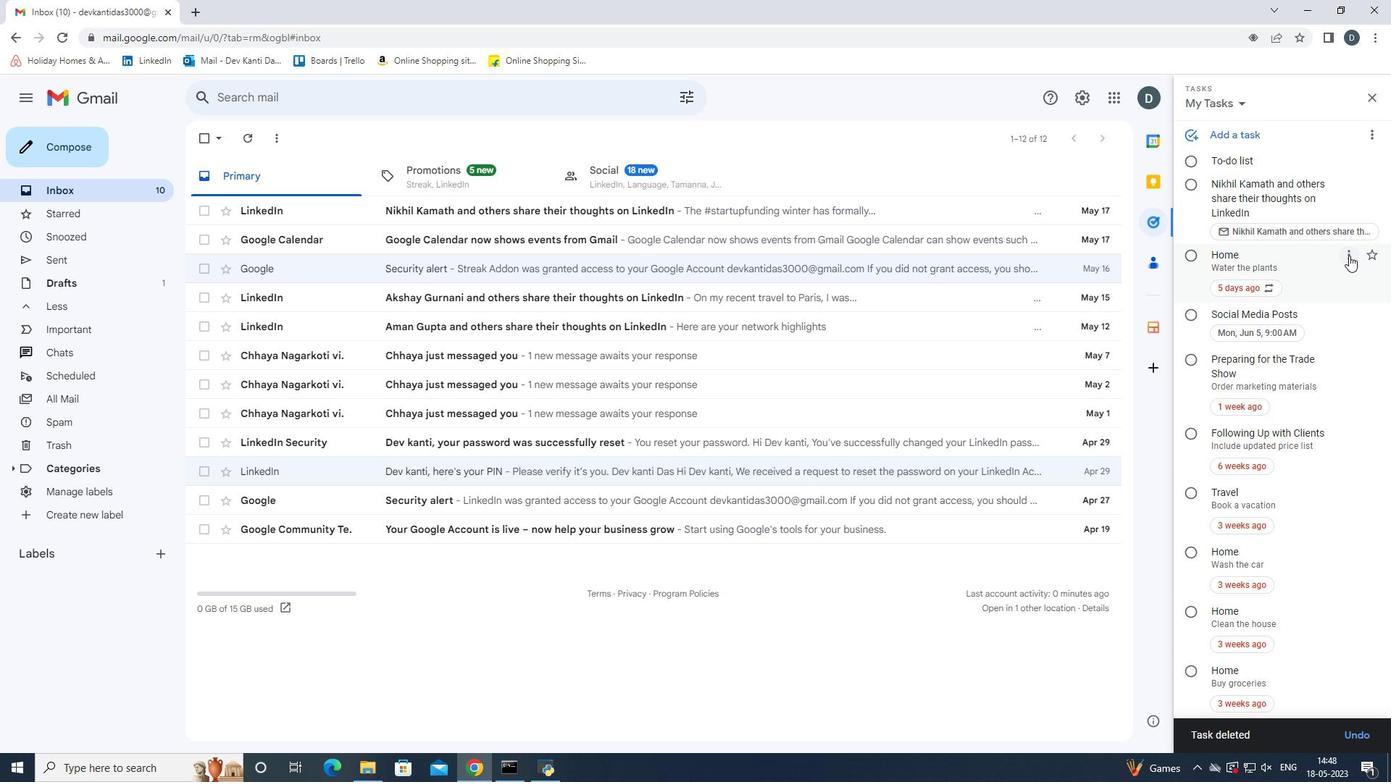 
Action: Mouse moved to (1312, 308)
Screenshot: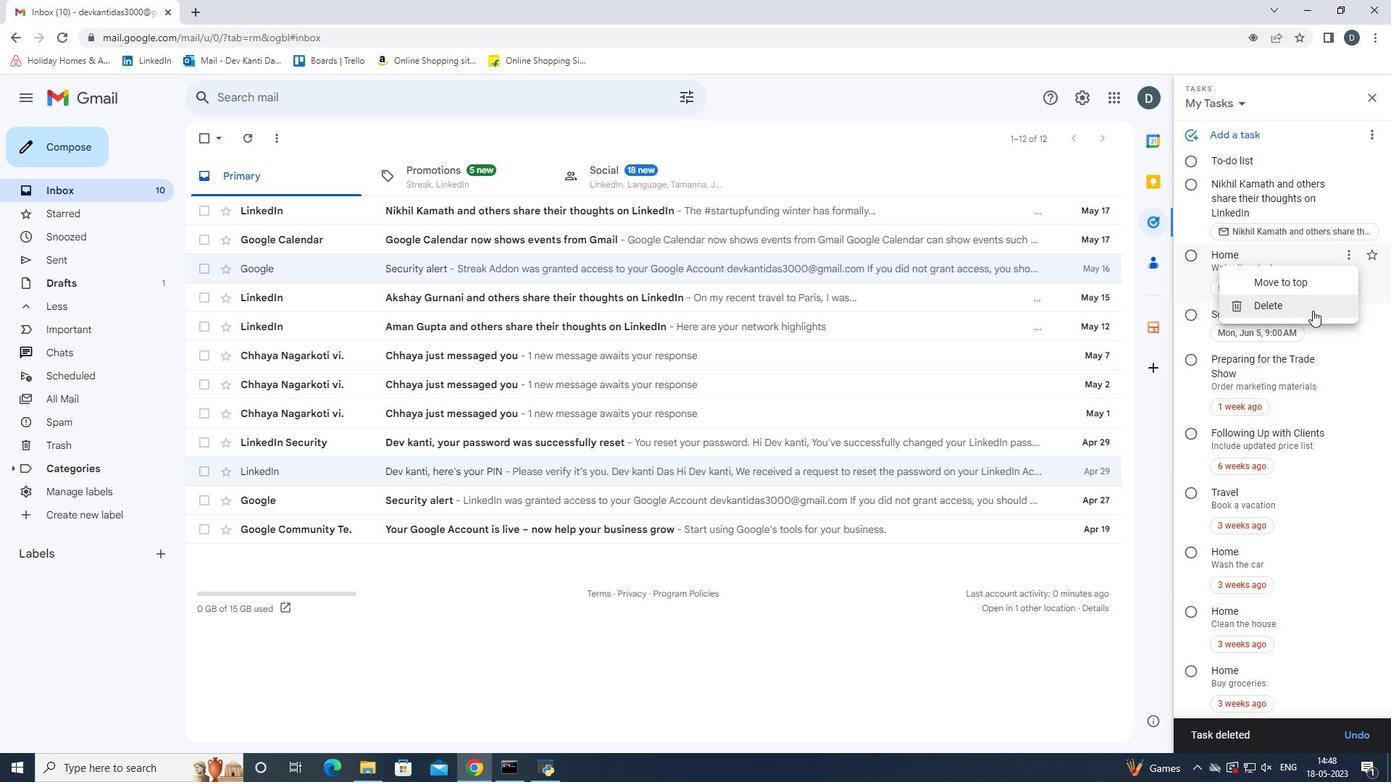 
Action: Mouse pressed left at (1312, 308)
Screenshot: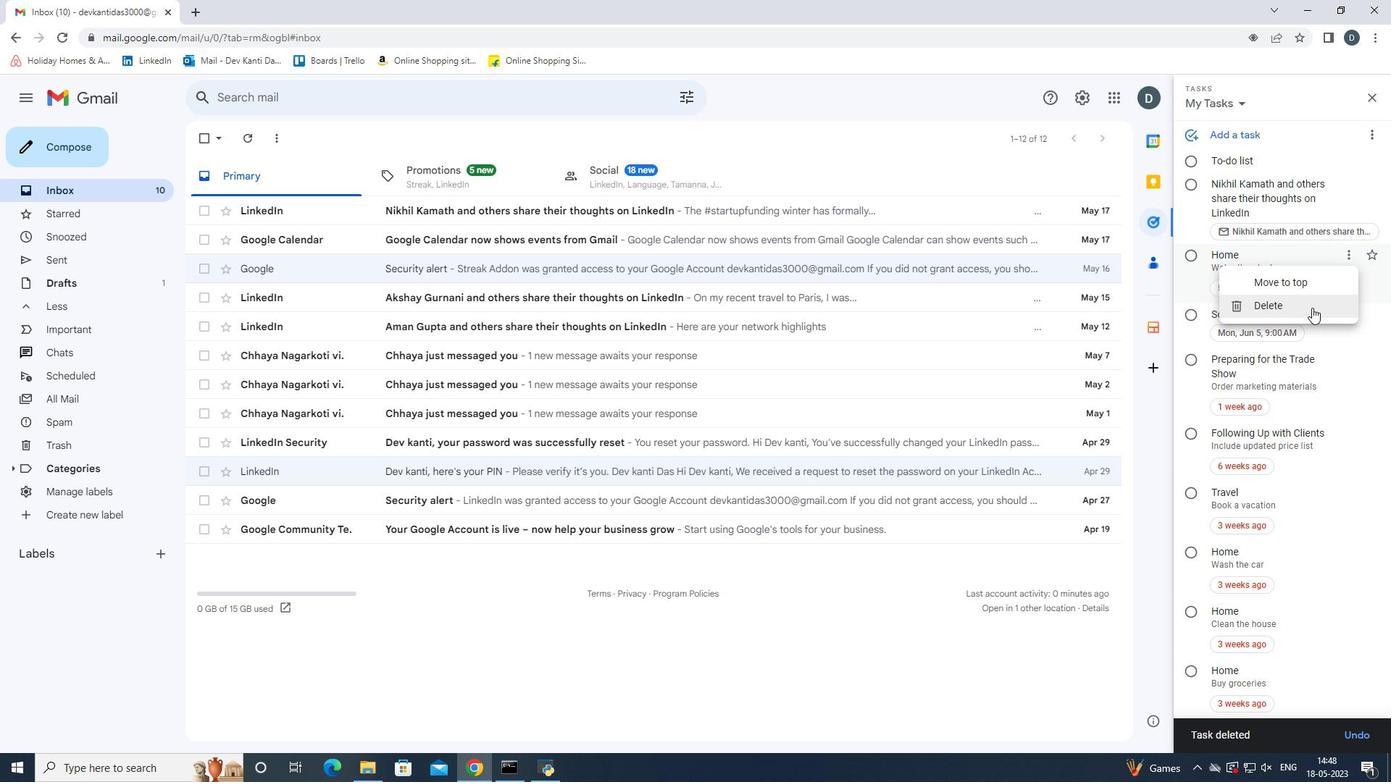 
Action: Mouse moved to (1338, 447)
Screenshot: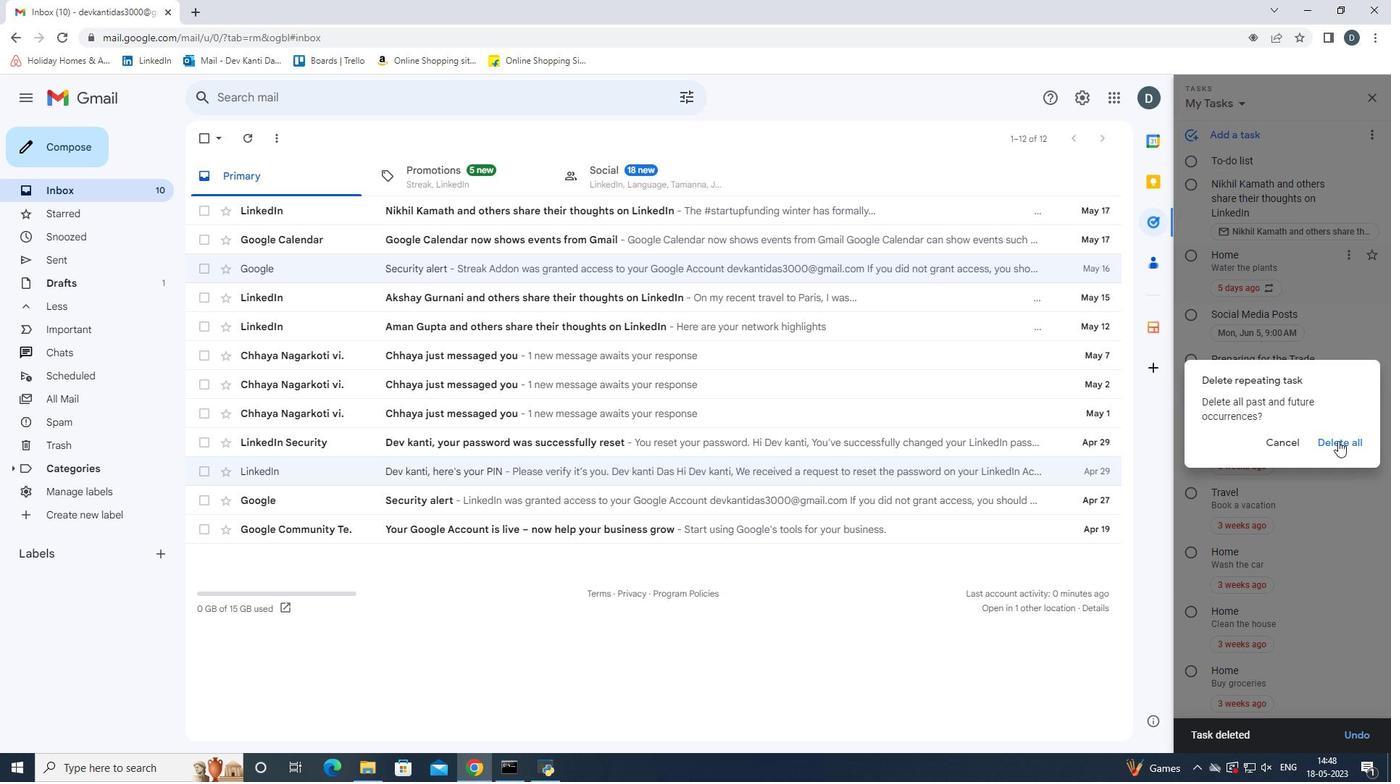 
Action: Mouse pressed left at (1338, 447)
Screenshot: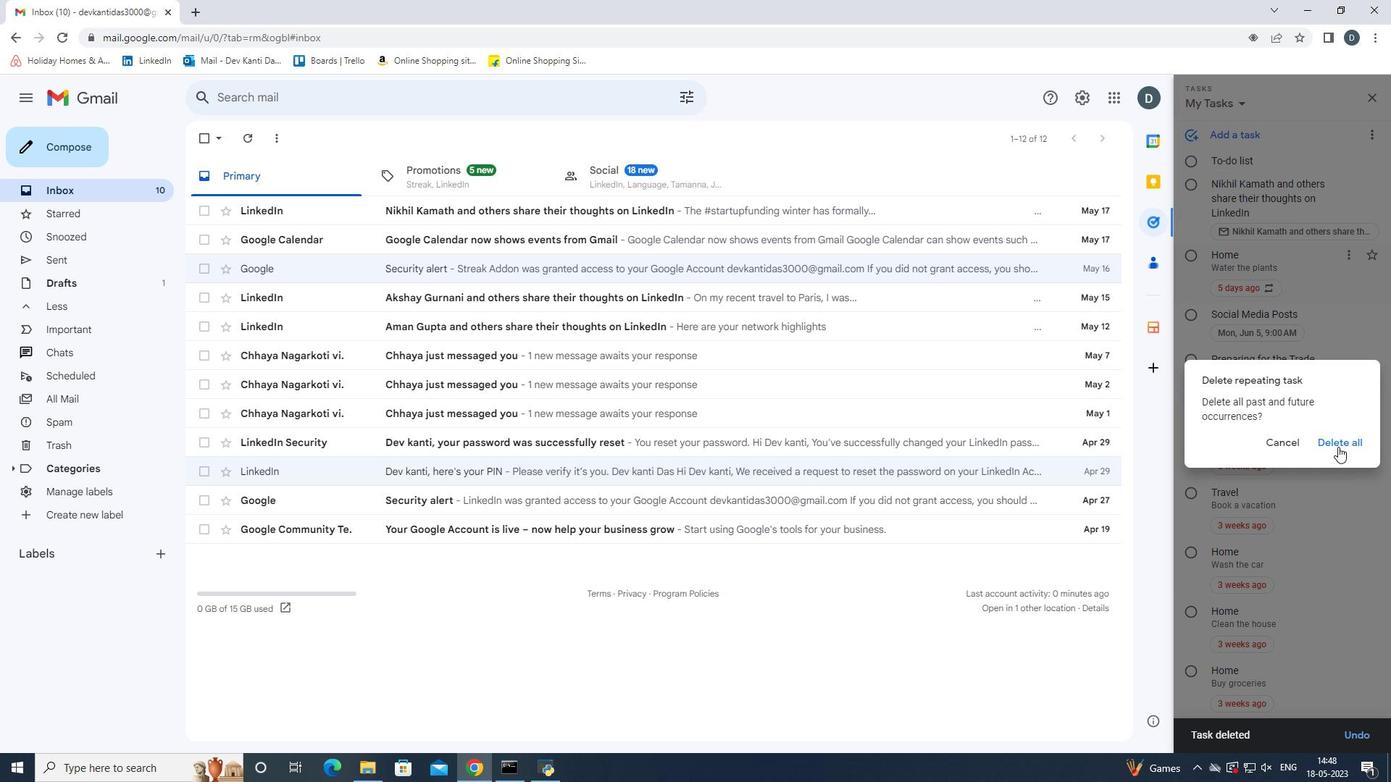 
Action: Mouse moved to (1350, 258)
Screenshot: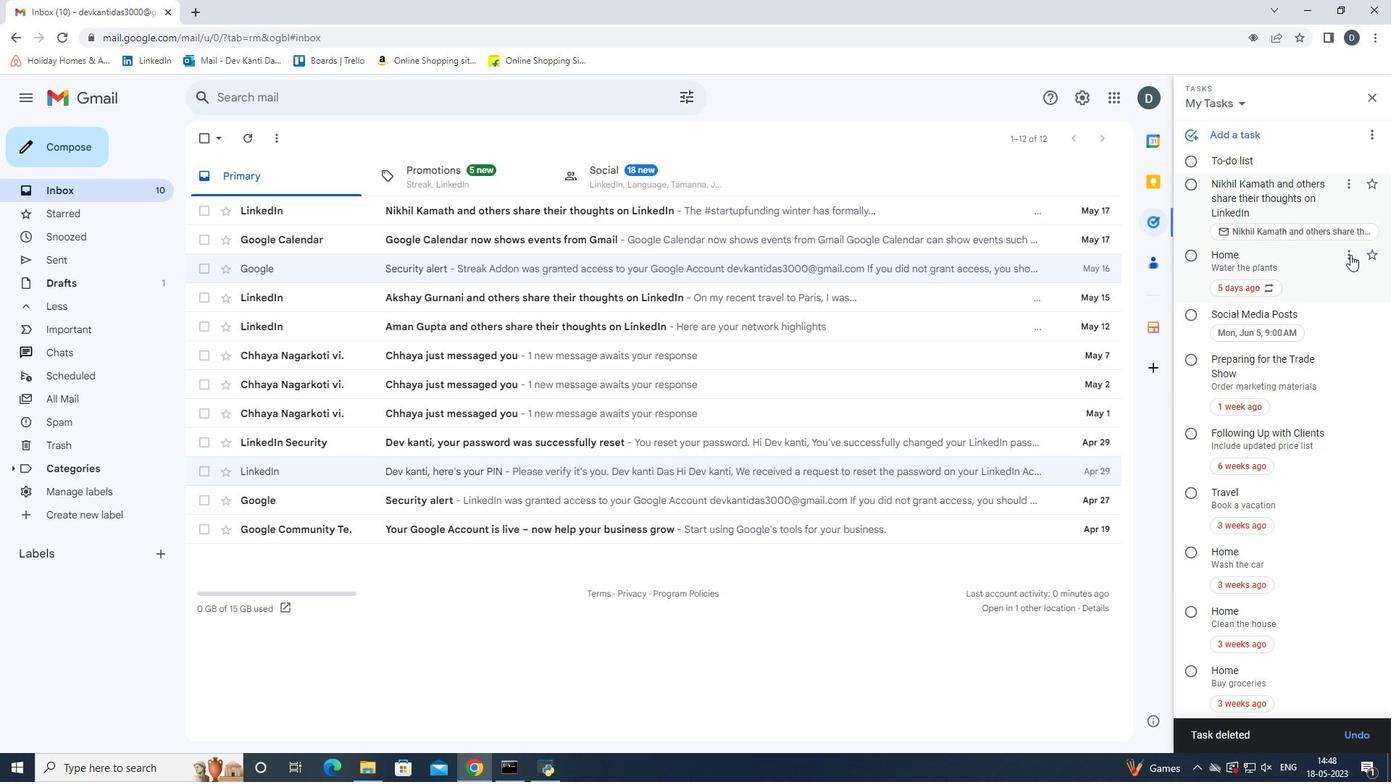 
Action: Mouse pressed left at (1350, 258)
Screenshot: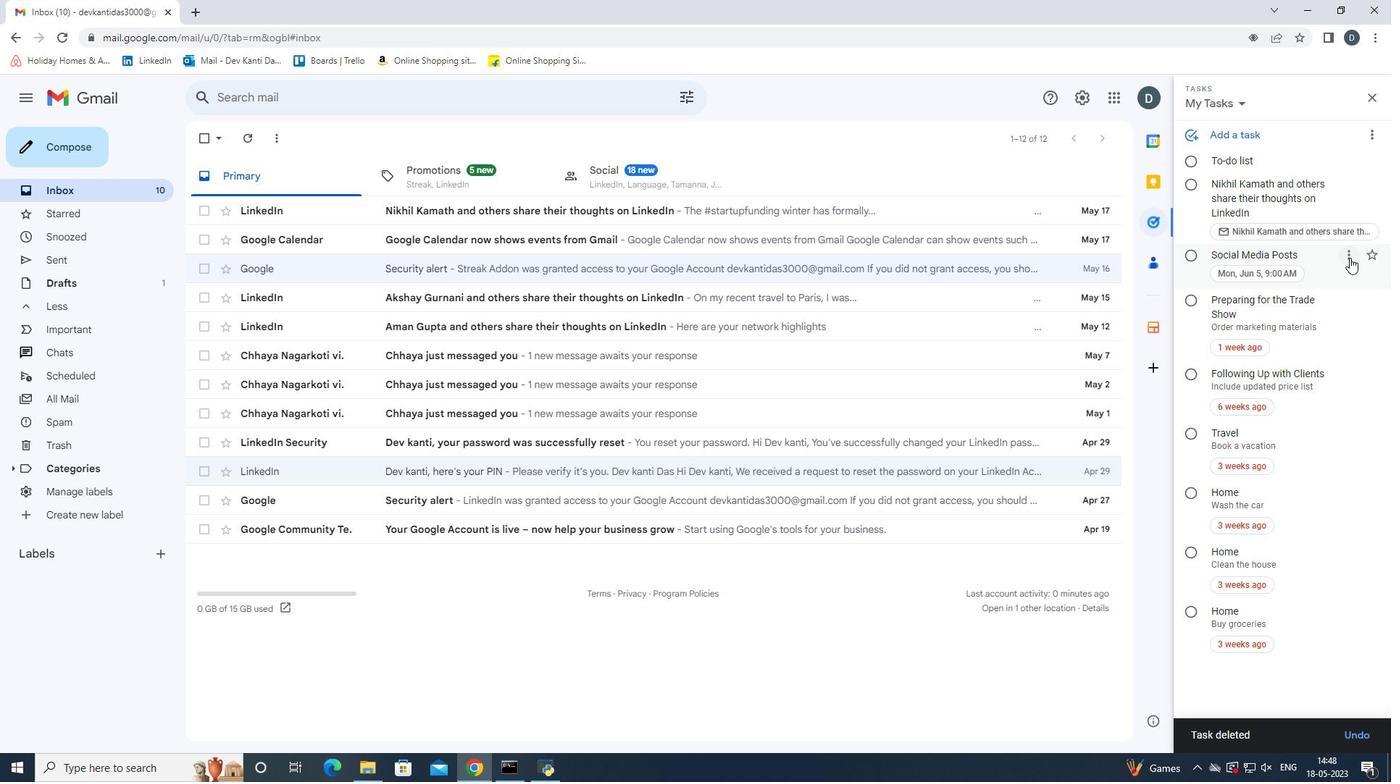 
Action: Mouse moved to (1322, 347)
Screenshot: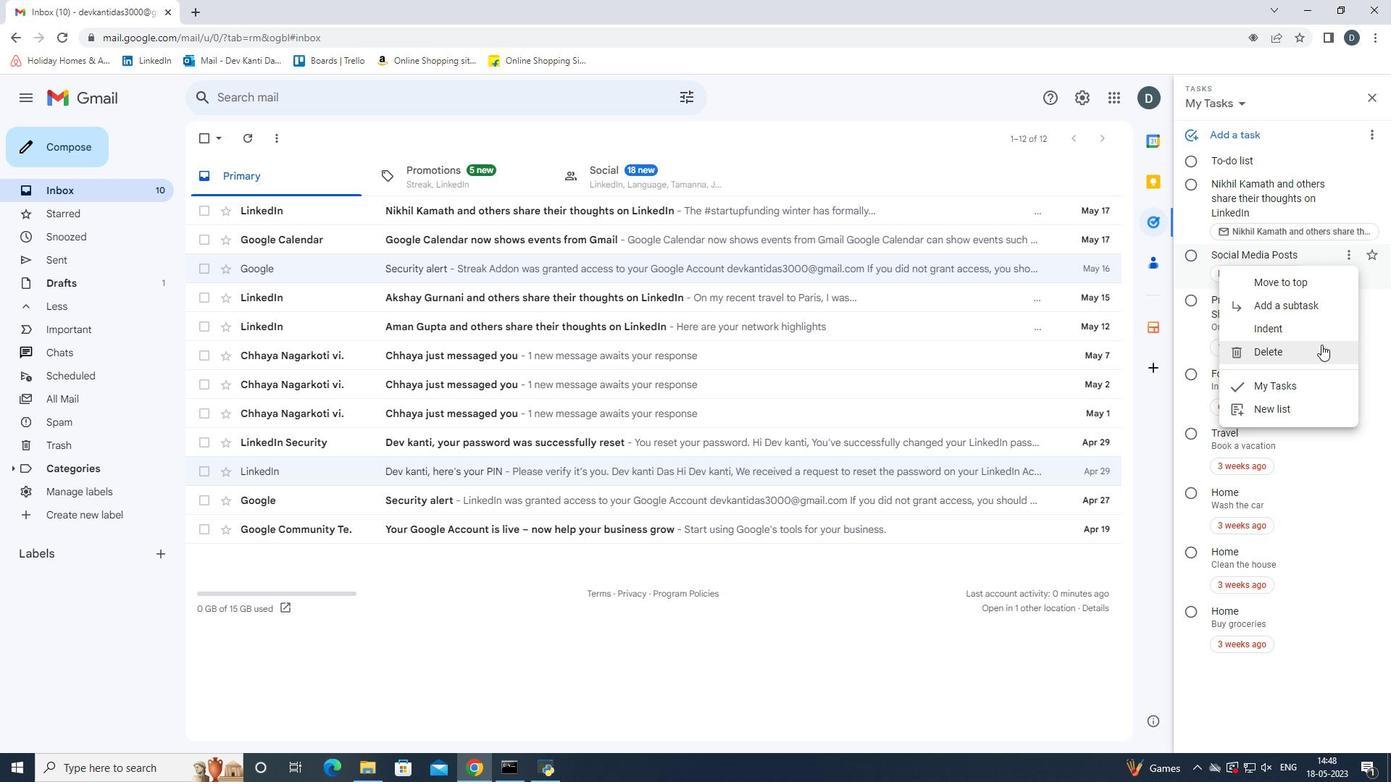 
Action: Mouse pressed left at (1322, 347)
Screenshot: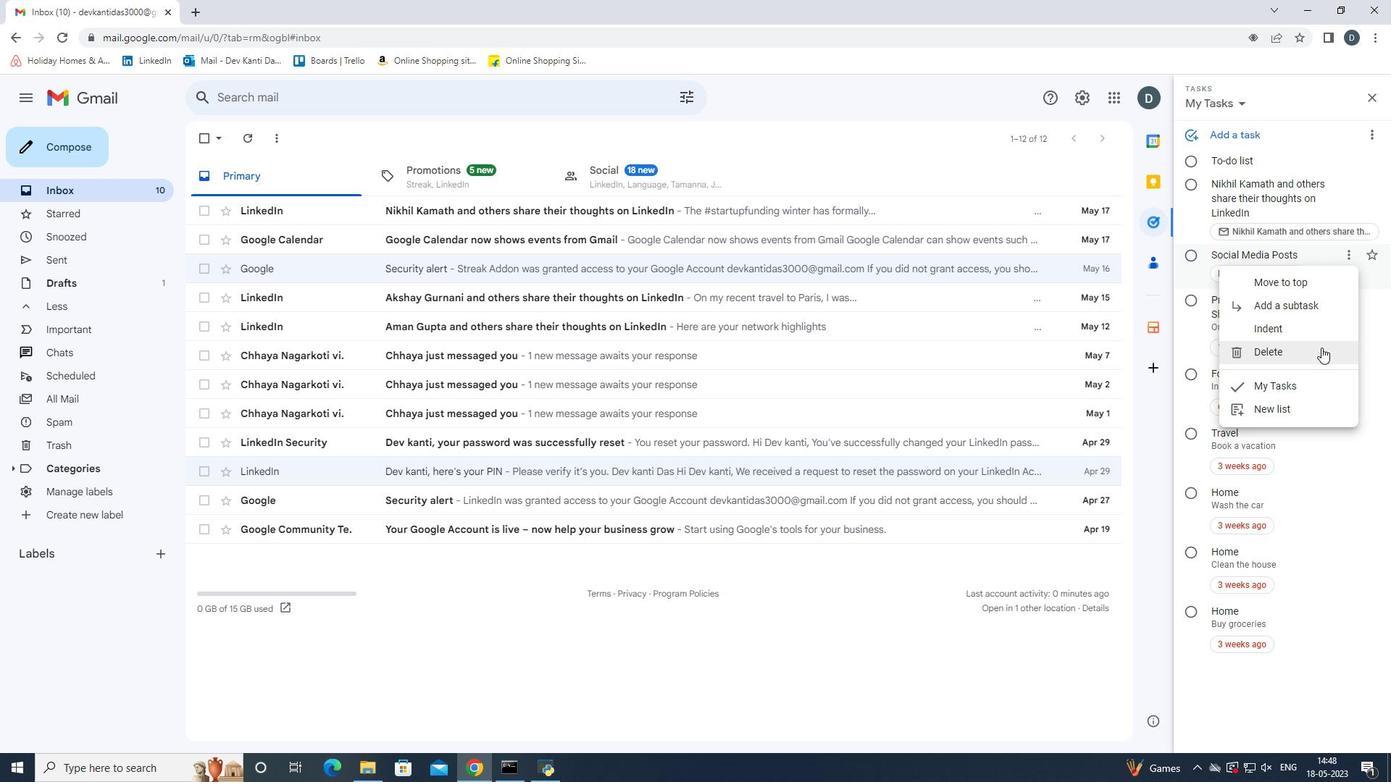 
Action: Mouse moved to (1346, 261)
Screenshot: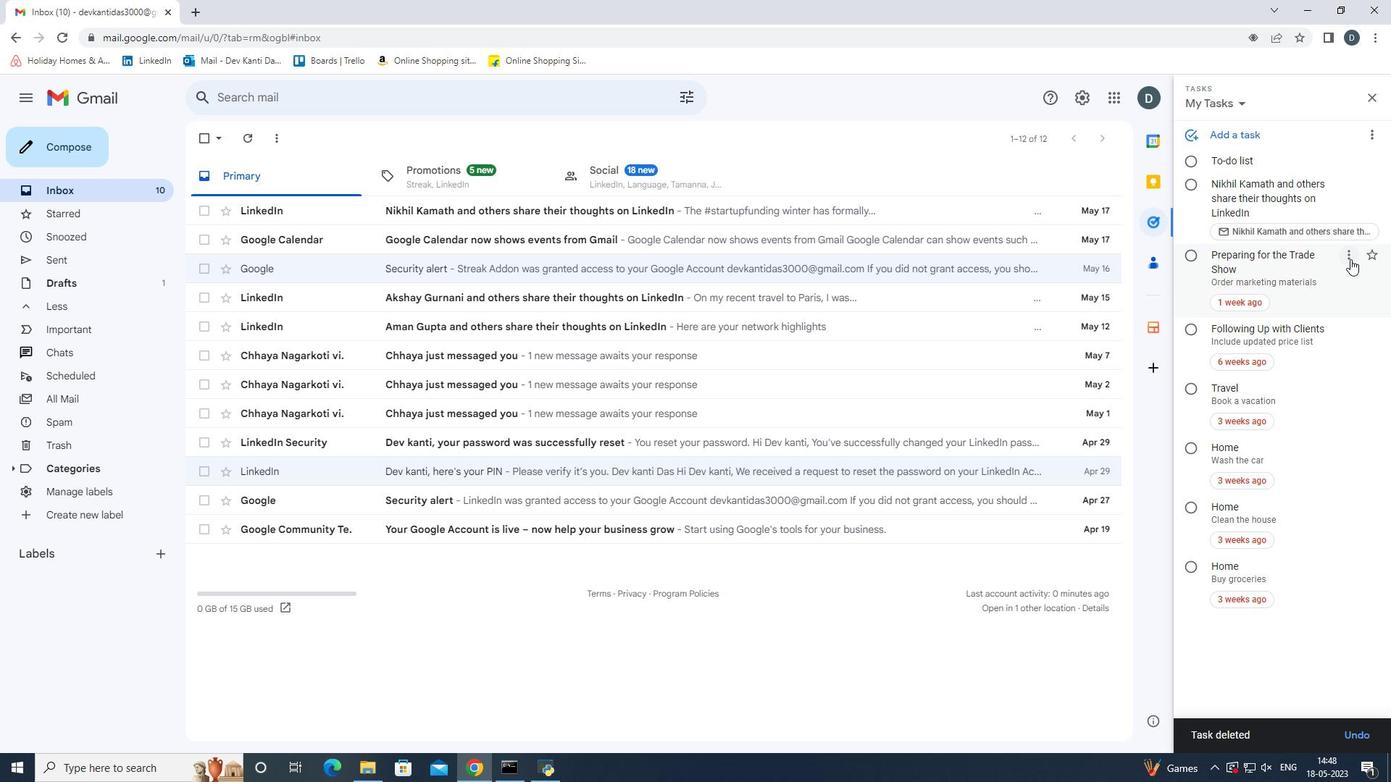 
Action: Mouse pressed left at (1346, 261)
Screenshot: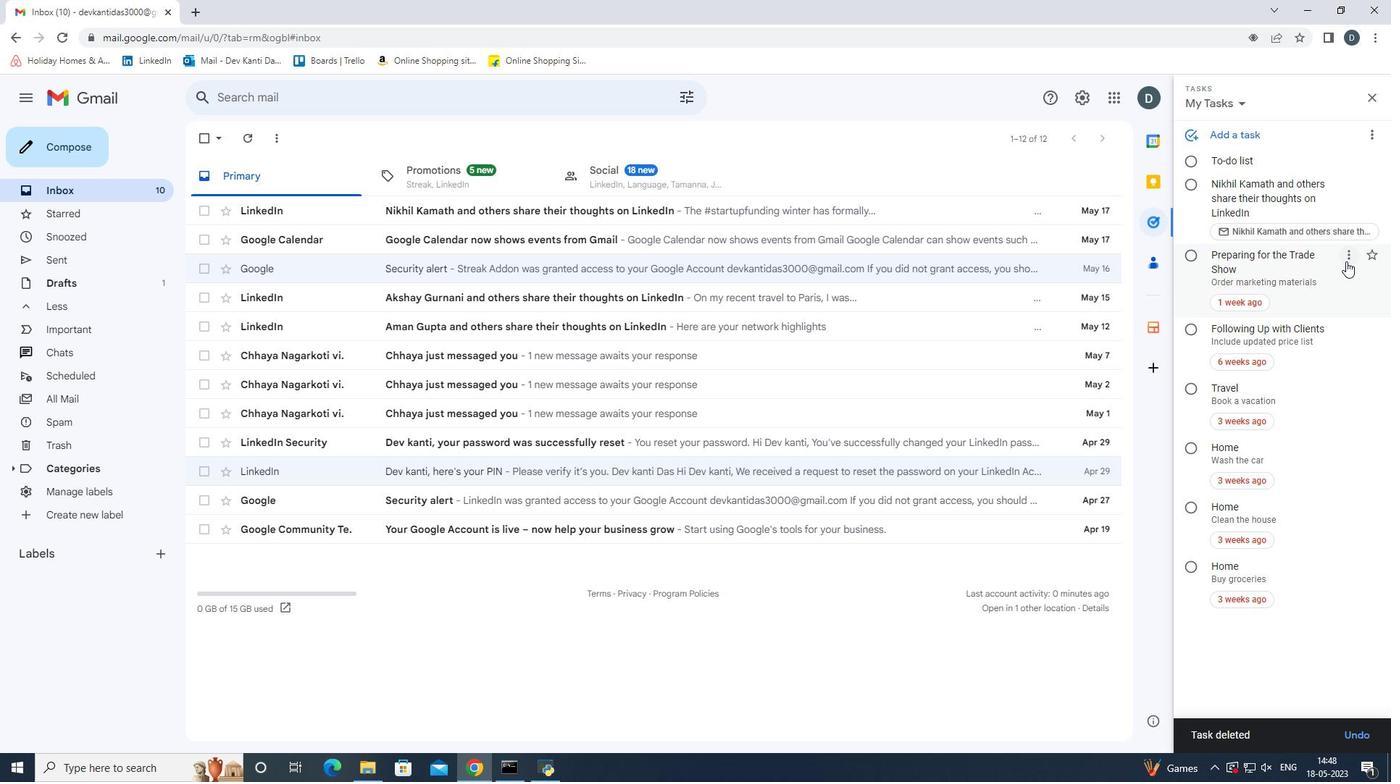 
Action: Mouse moved to (1319, 343)
Screenshot: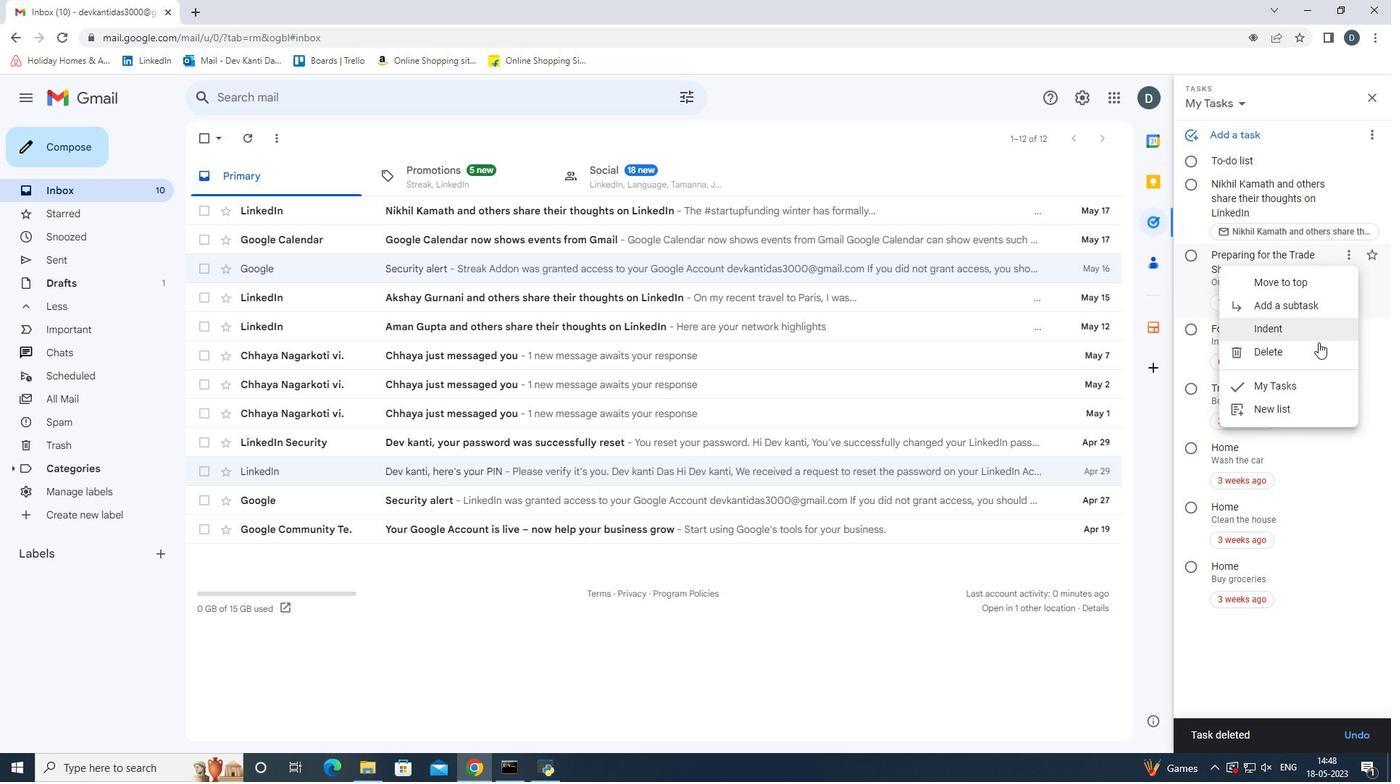 
Action: Mouse pressed left at (1319, 343)
Screenshot: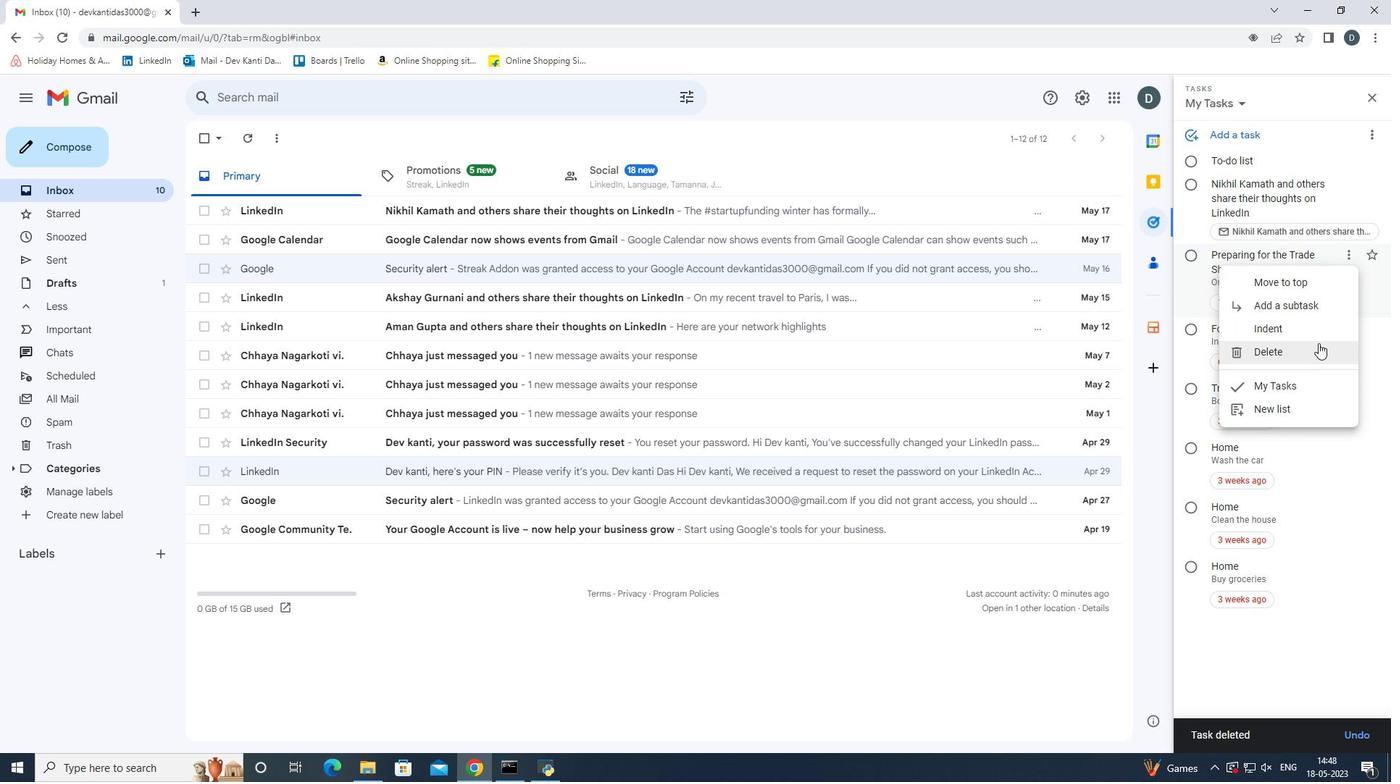 
Action: Mouse moved to (1353, 249)
Screenshot: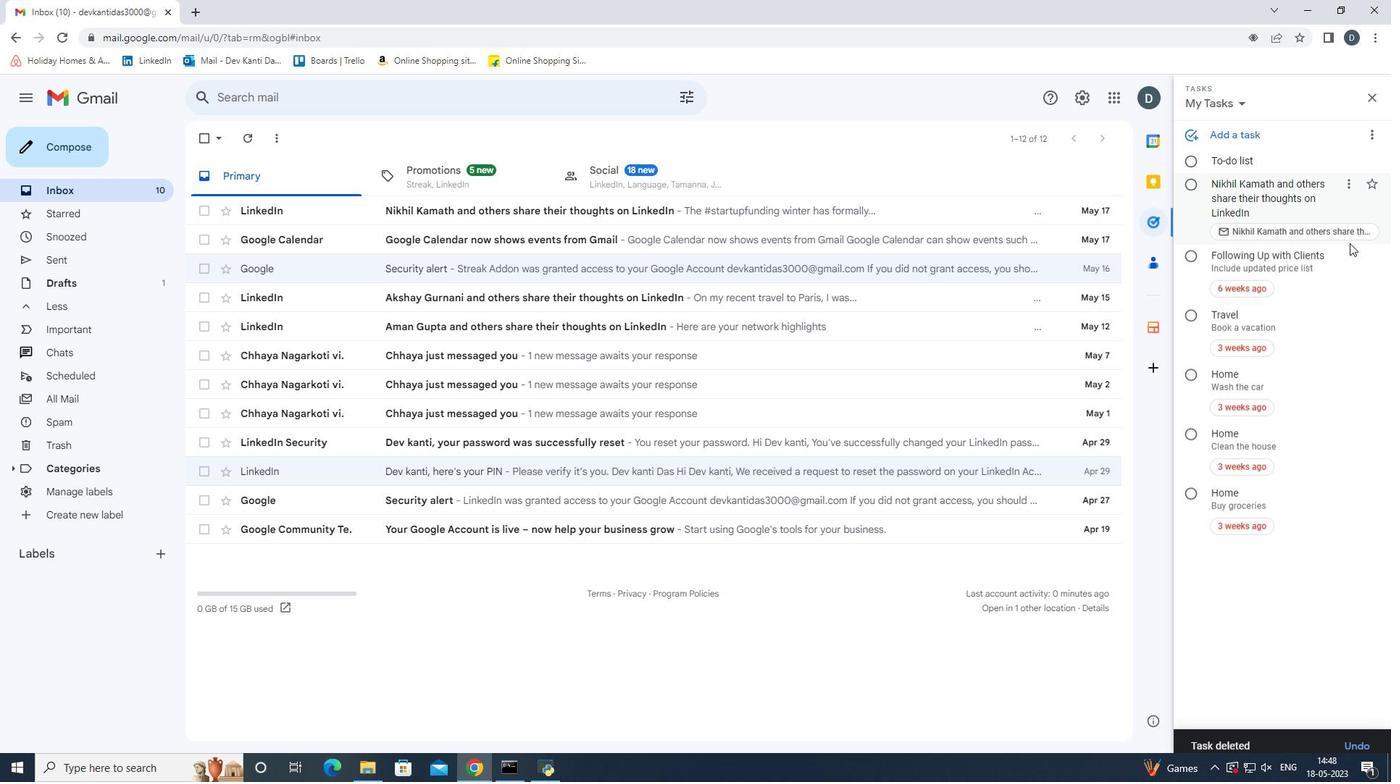 
Action: Mouse pressed left at (1353, 249)
Screenshot: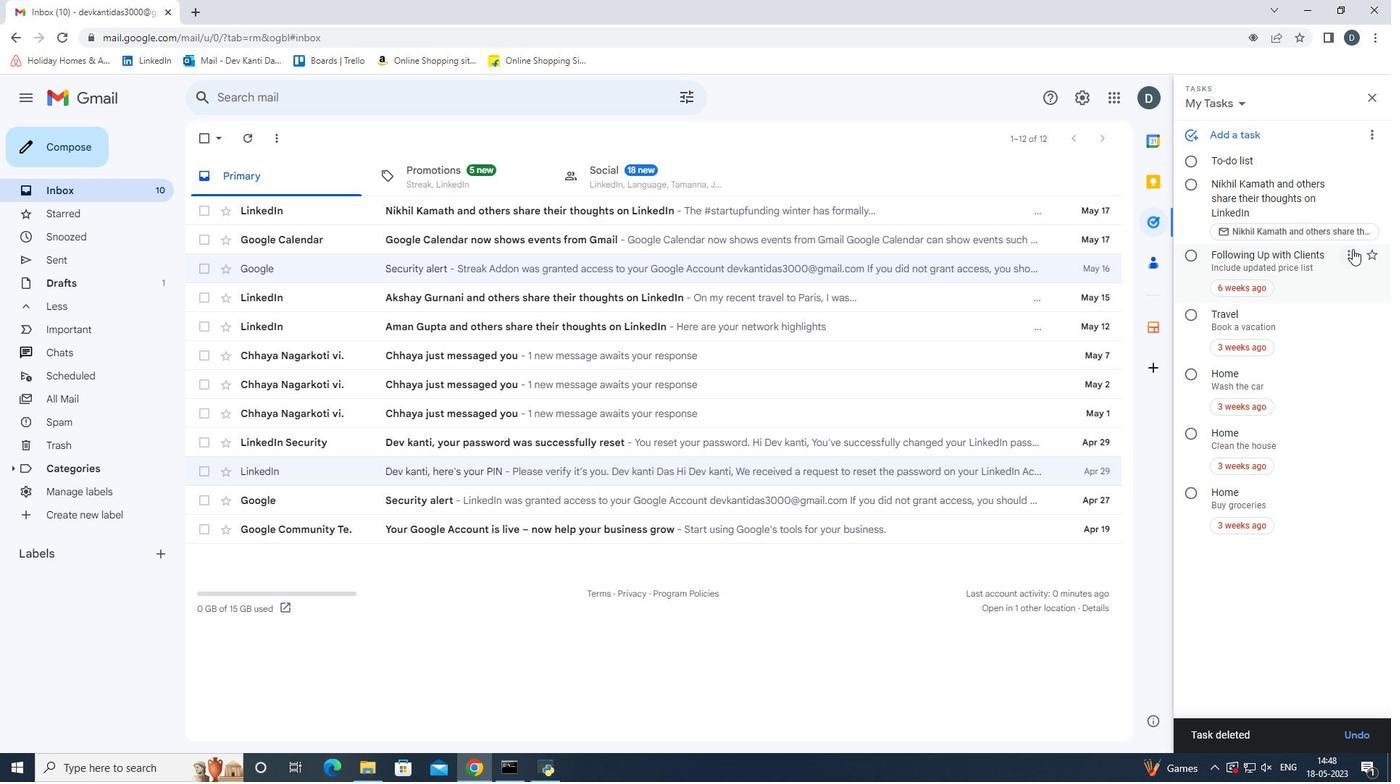 
Action: Mouse moved to (1313, 350)
Screenshot: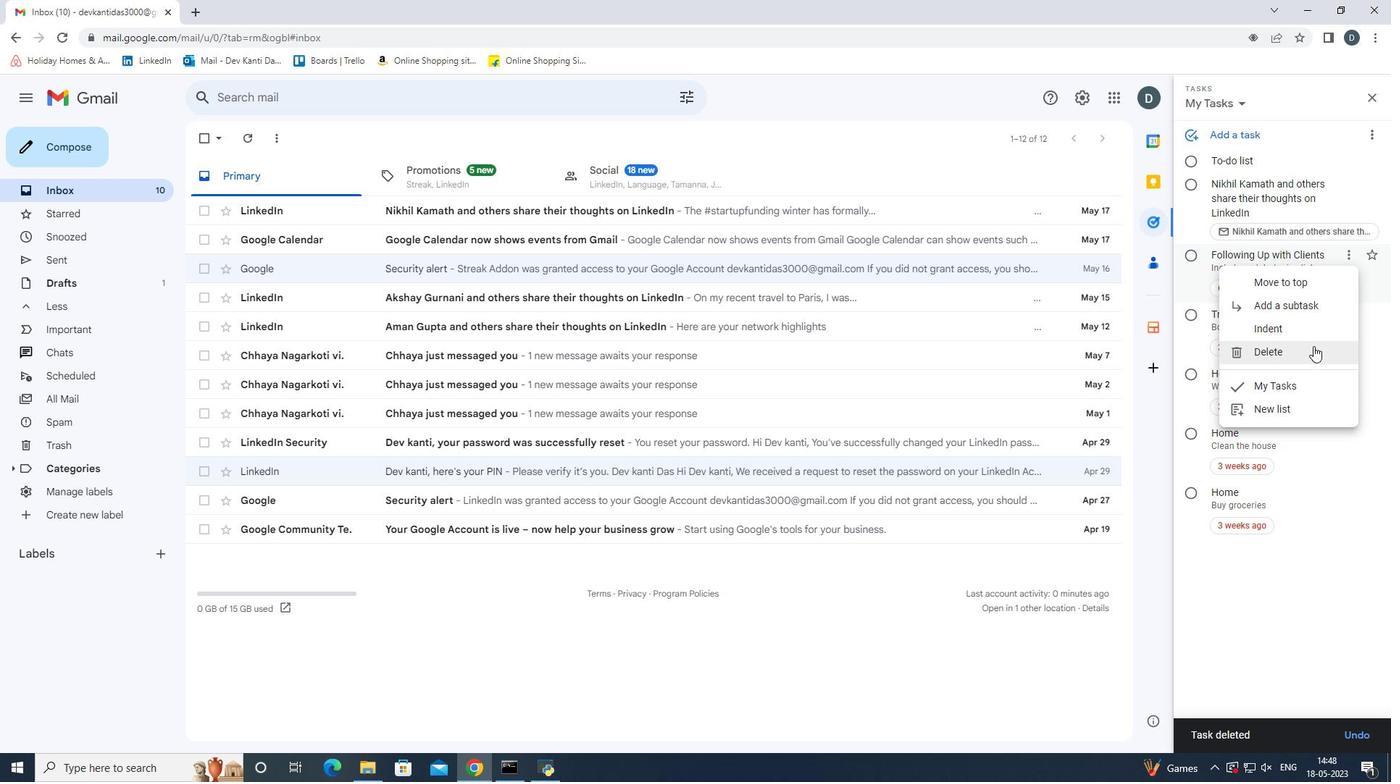 
Action: Mouse pressed left at (1313, 350)
Screenshot: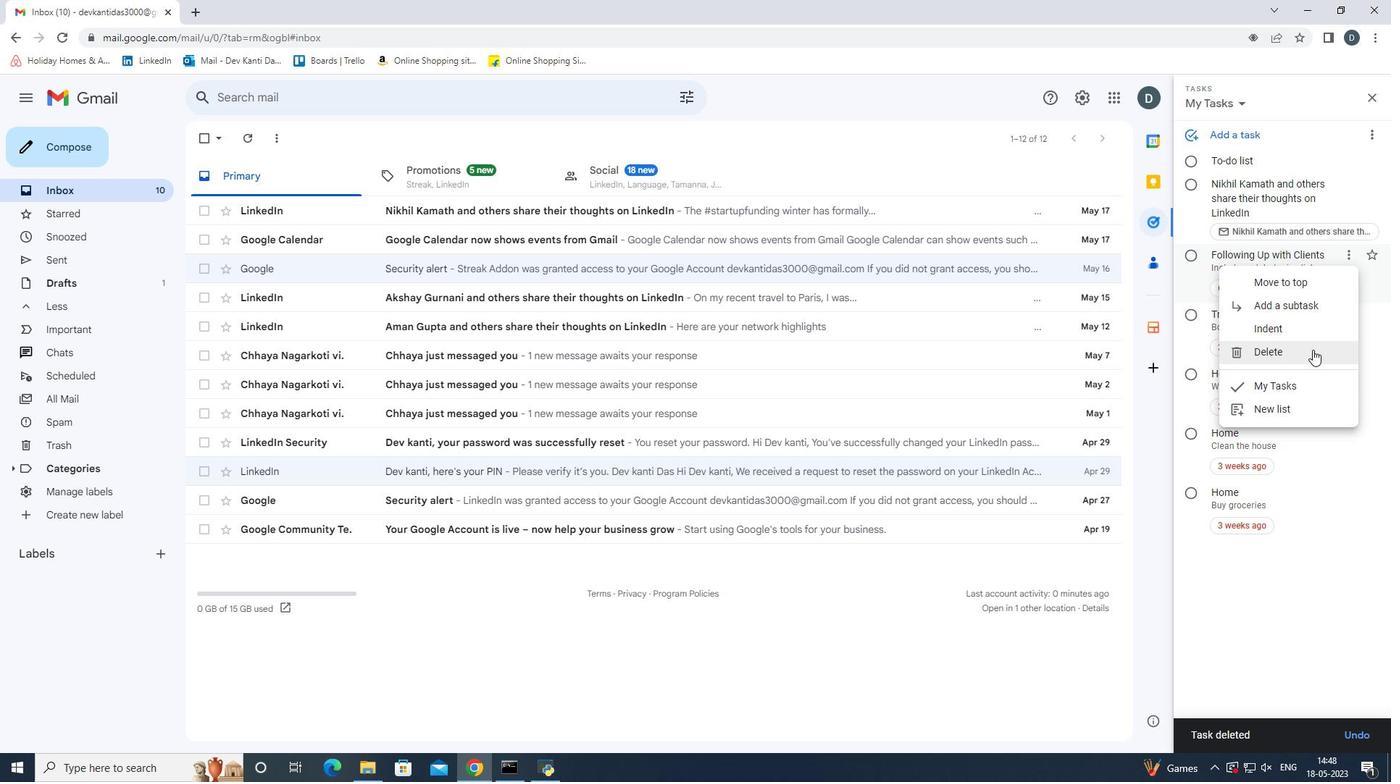 
Action: Mouse moved to (1352, 259)
Screenshot: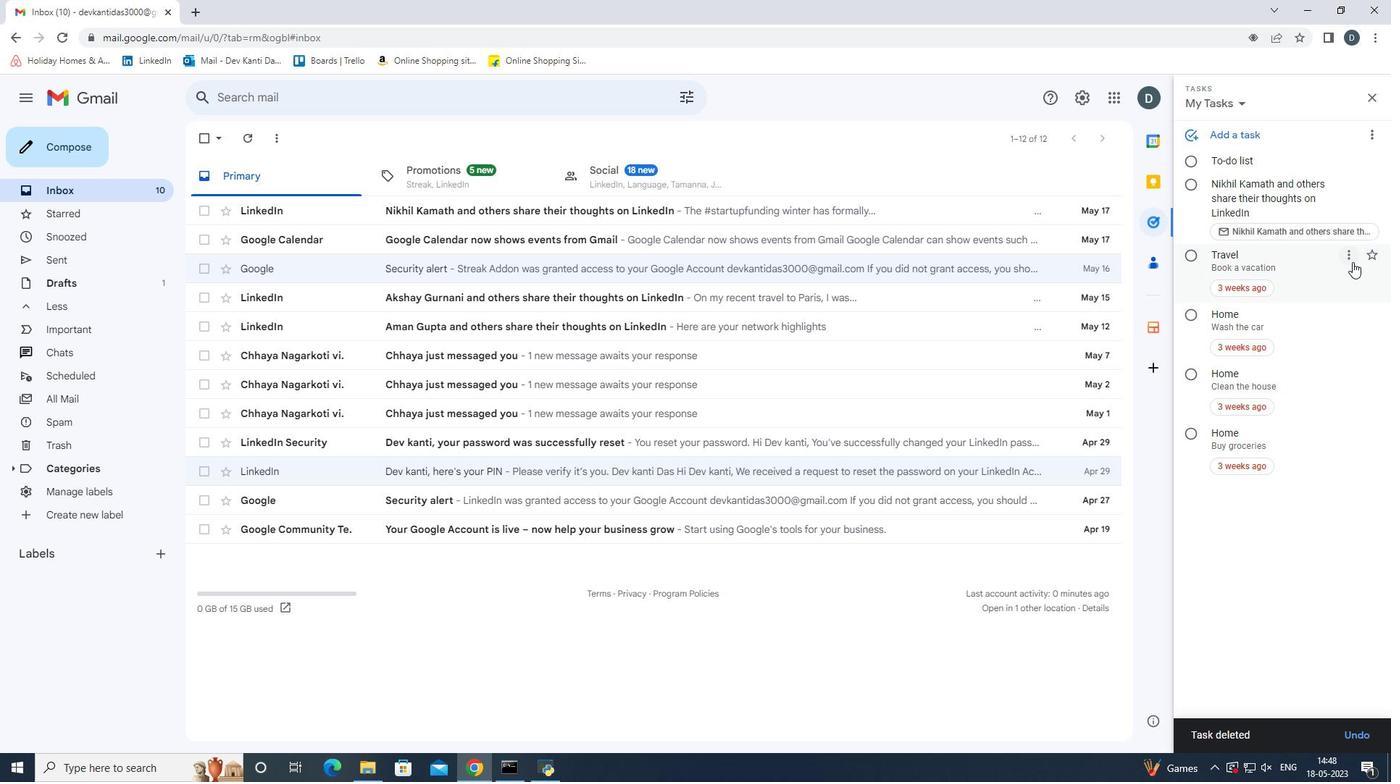 
Action: Mouse pressed left at (1352, 259)
Screenshot: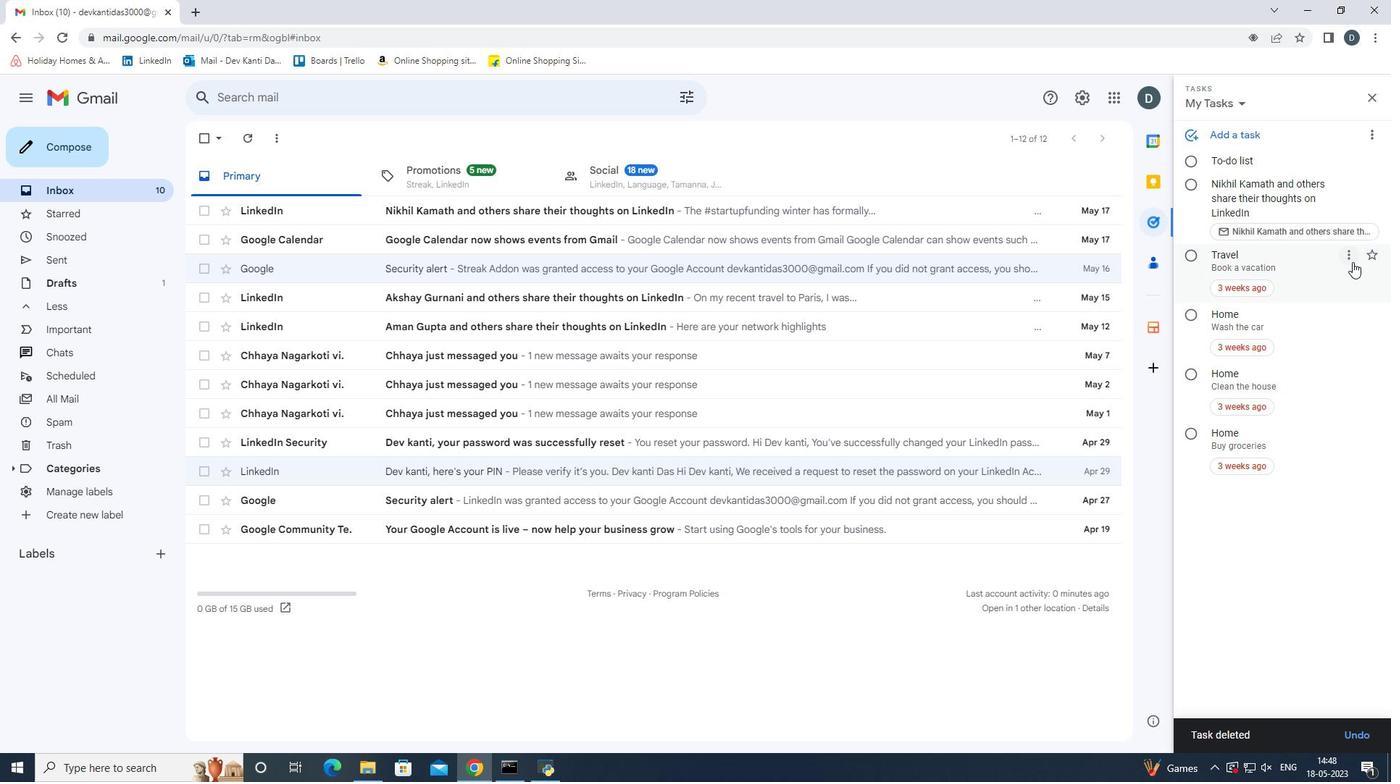 
Action: Mouse moved to (1324, 345)
Screenshot: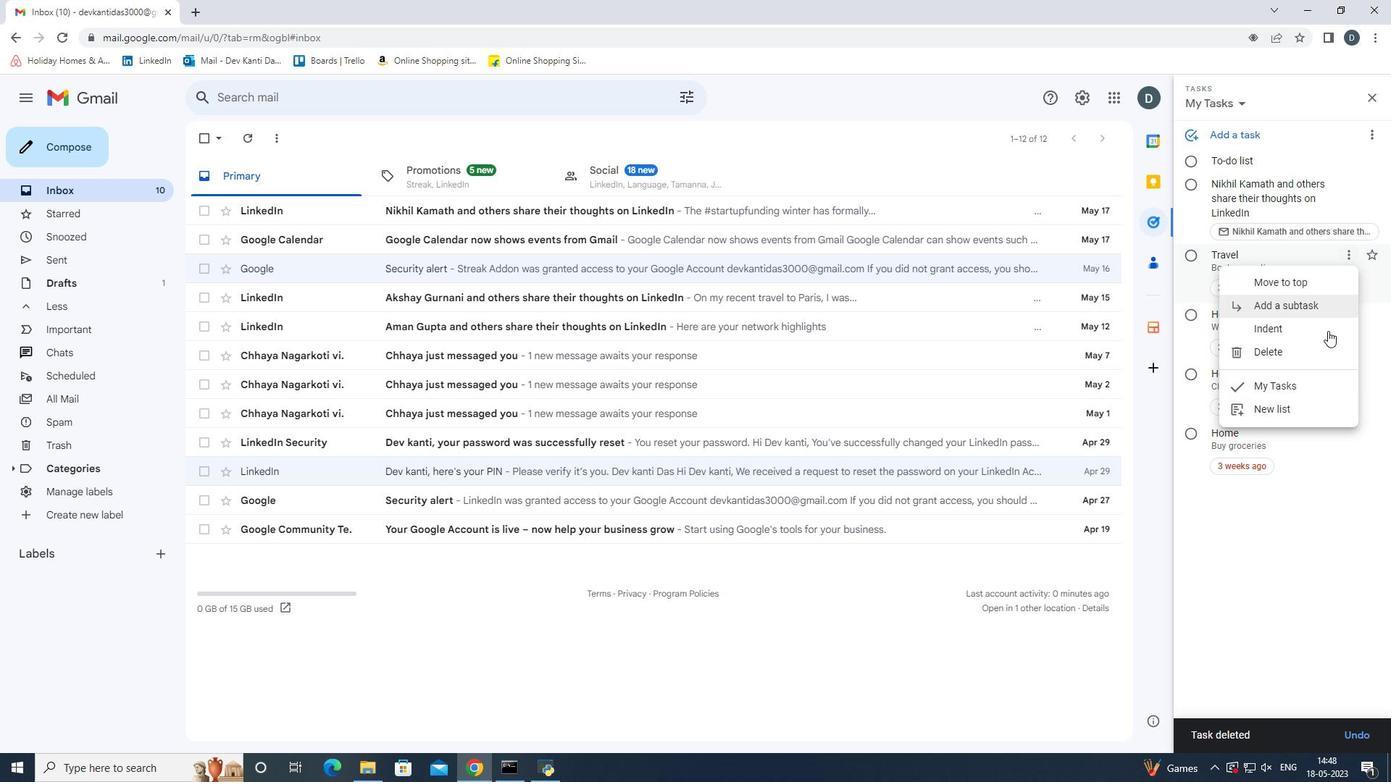 
Action: Mouse pressed left at (1324, 345)
Screenshot: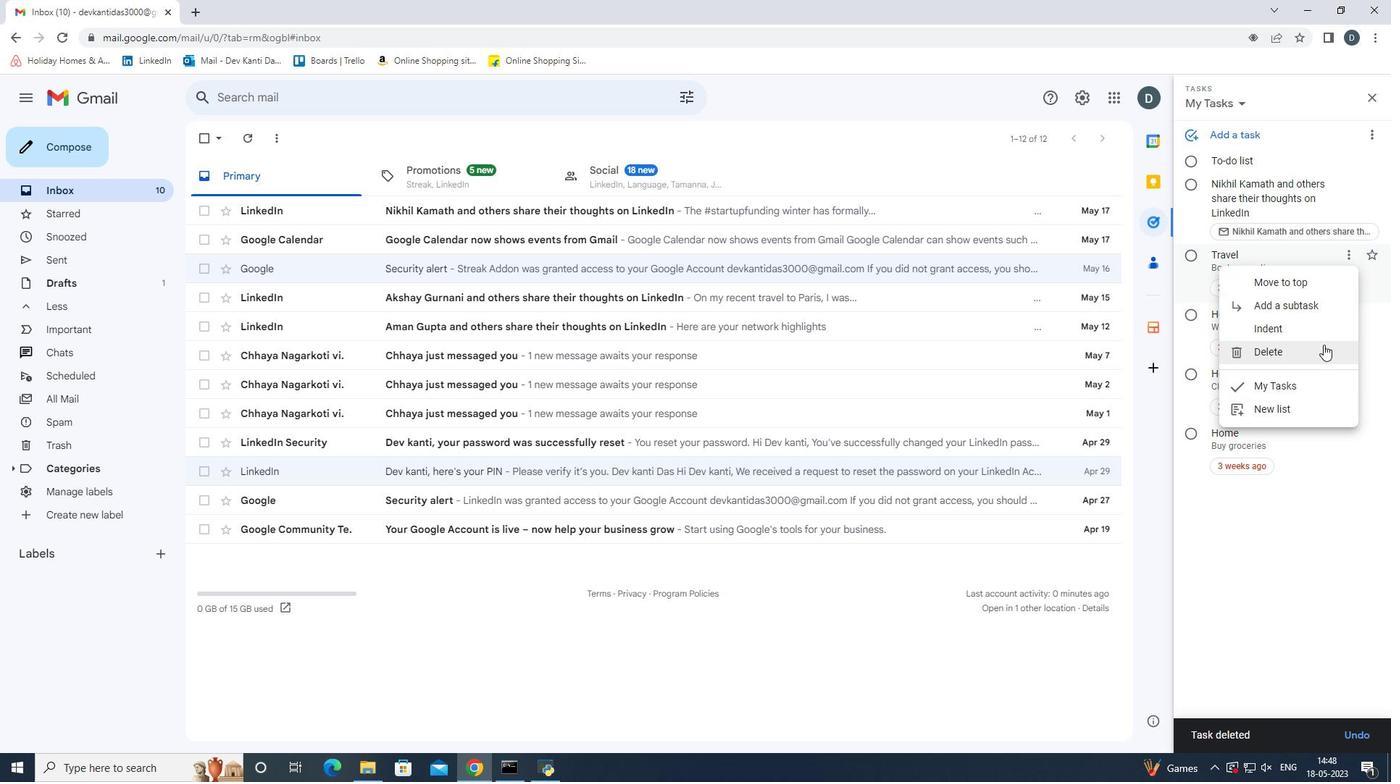 
Action: Mouse moved to (1352, 250)
Screenshot: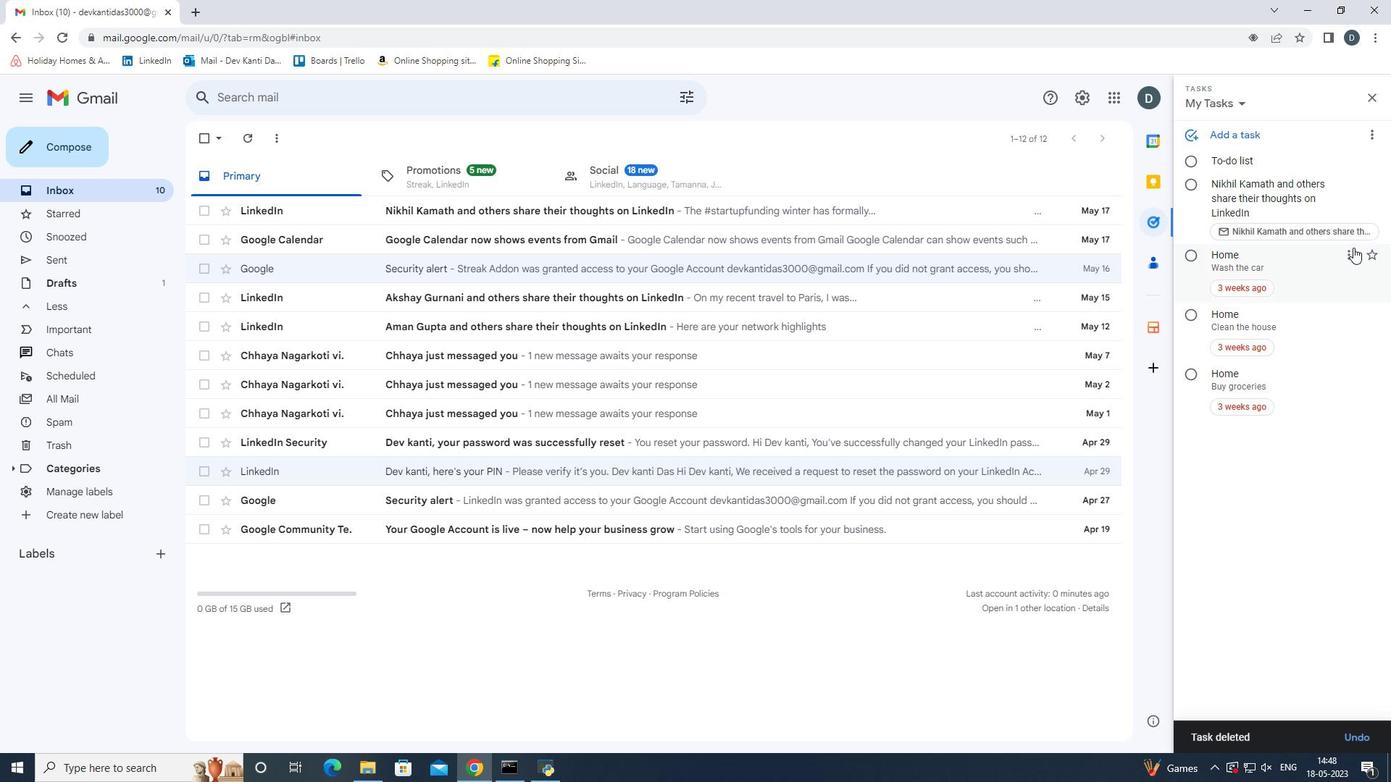 
Action: Mouse pressed left at (1352, 250)
Screenshot: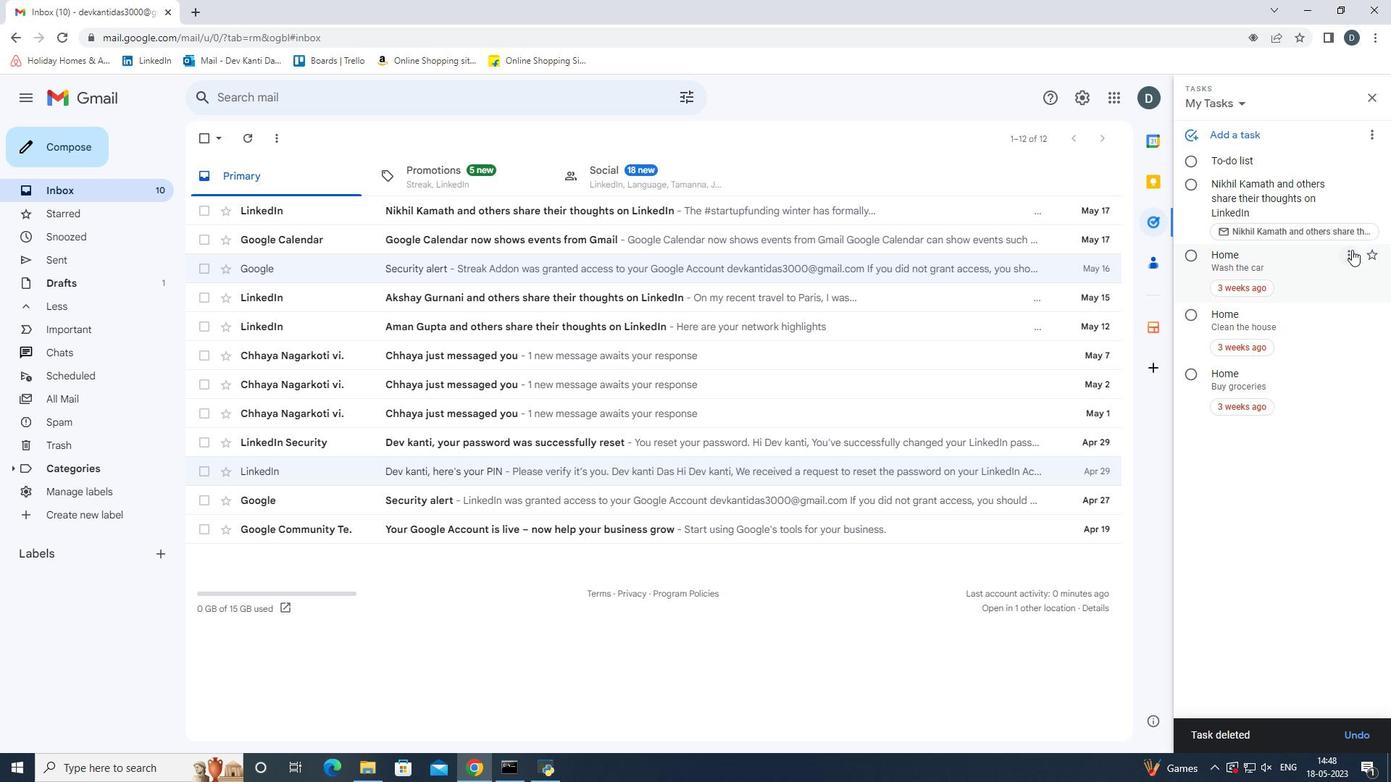 
Action: Mouse moved to (1312, 353)
Screenshot: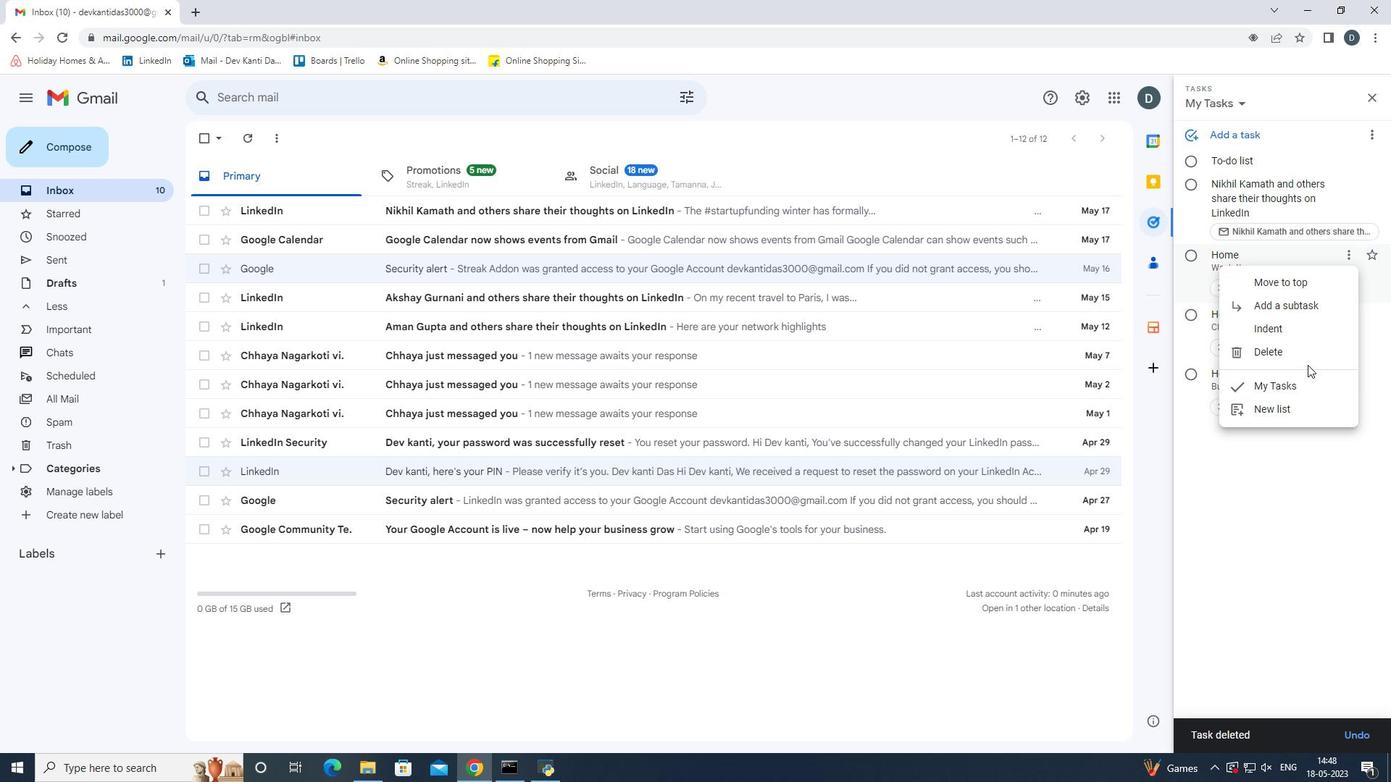 
Action: Mouse pressed left at (1312, 353)
Screenshot: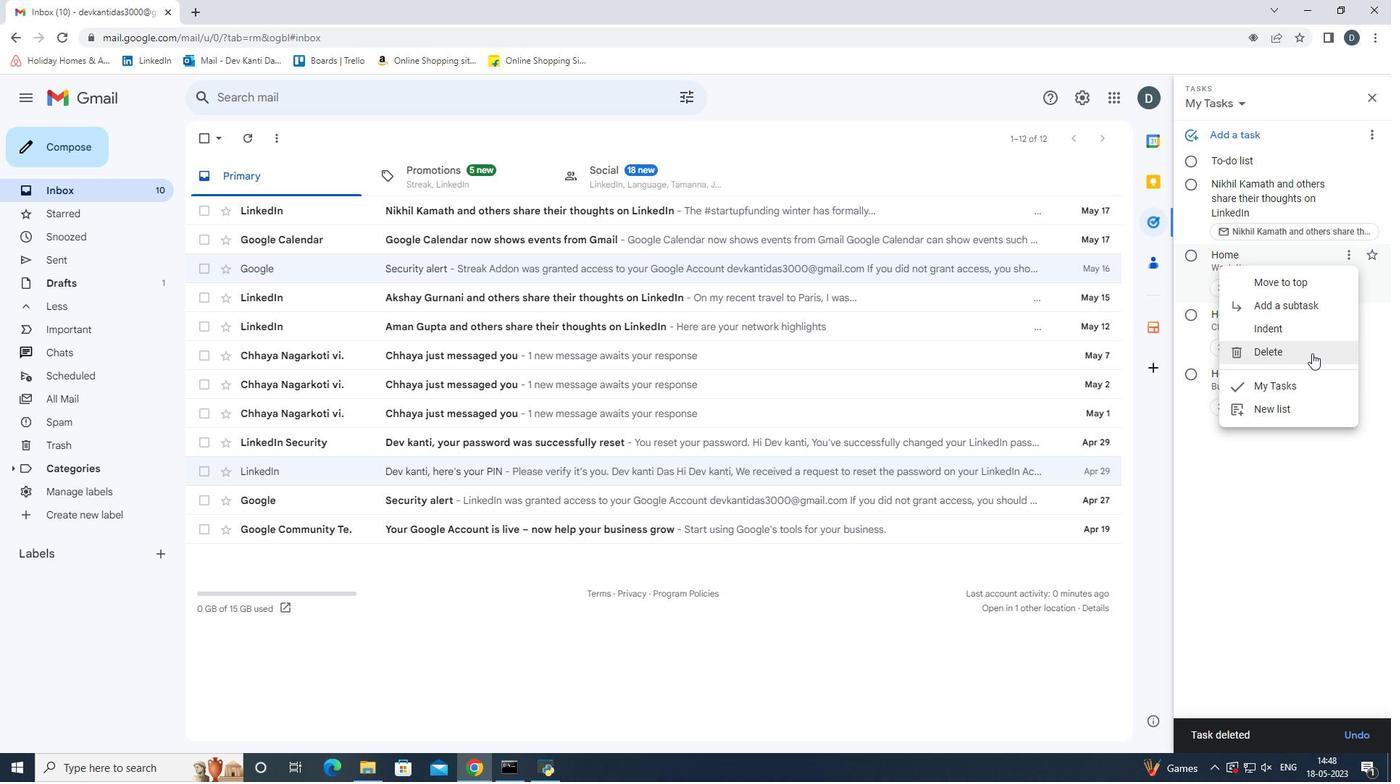 
Action: Mouse moved to (1347, 253)
Screenshot: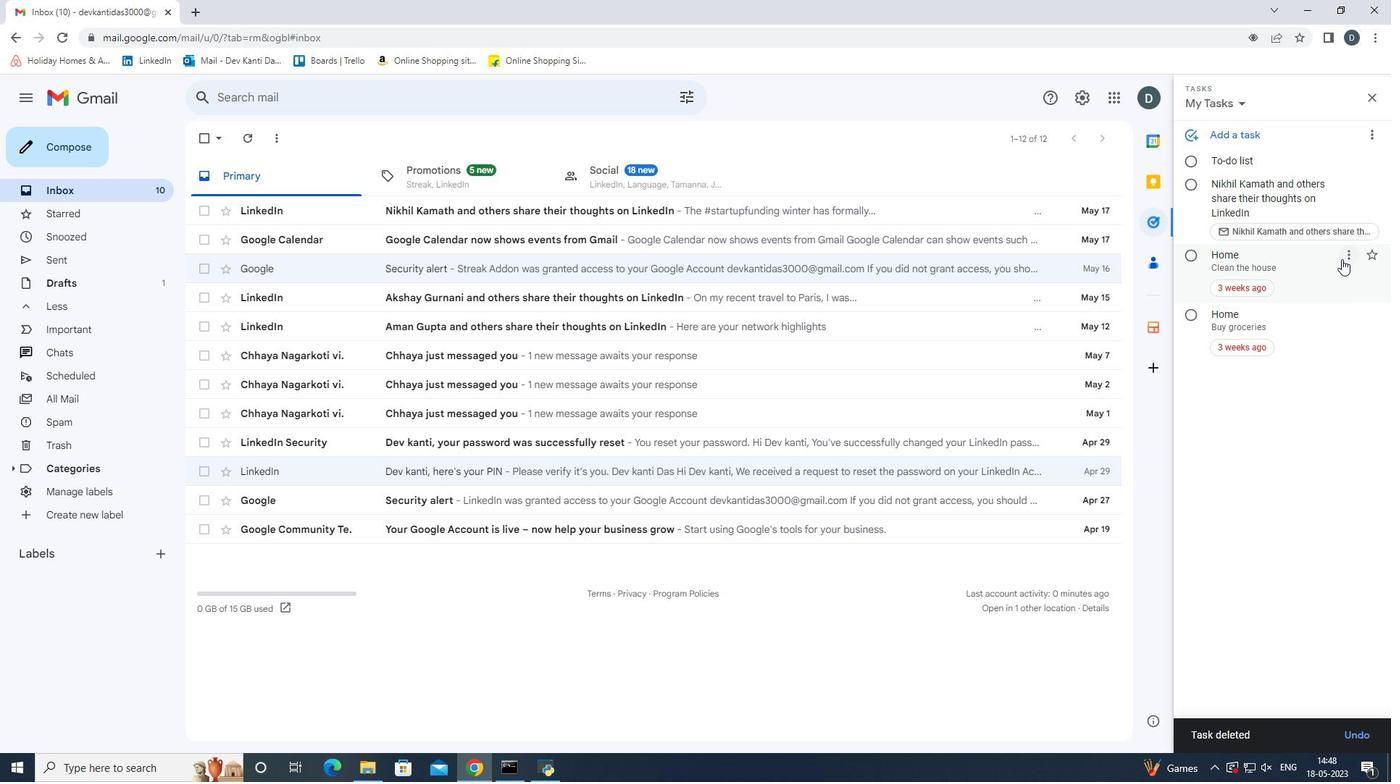 
Action: Mouse pressed left at (1347, 253)
Screenshot: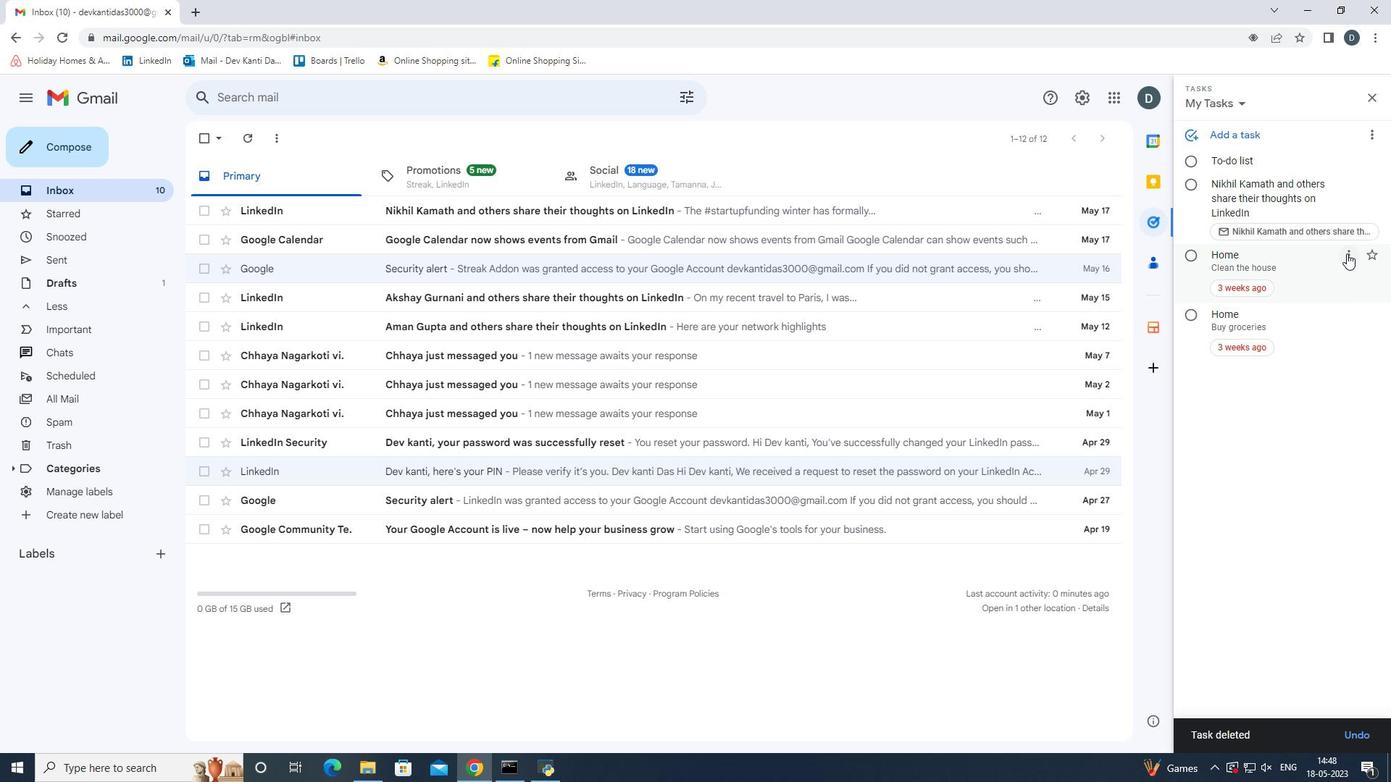 
Action: Mouse moved to (1309, 340)
Screenshot: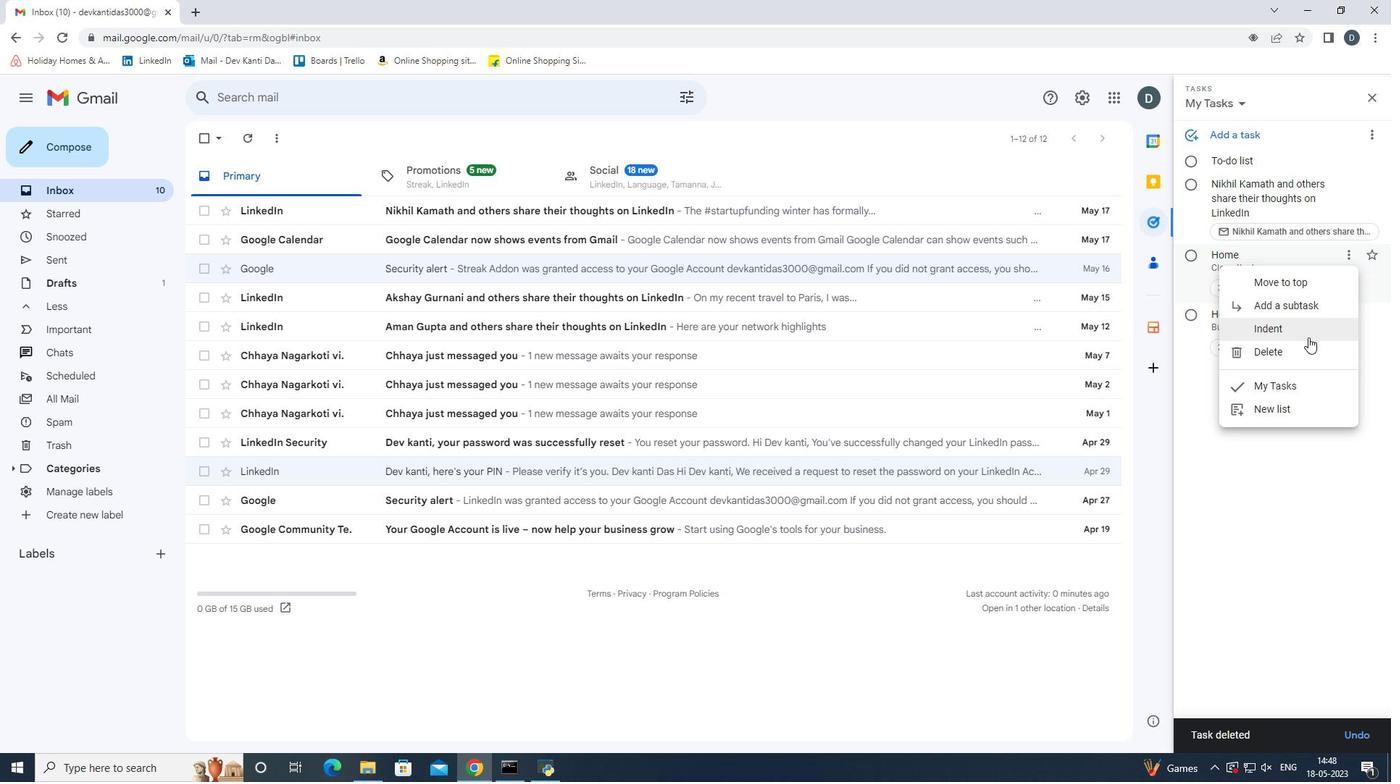 
Action: Mouse pressed left at (1309, 340)
Screenshot: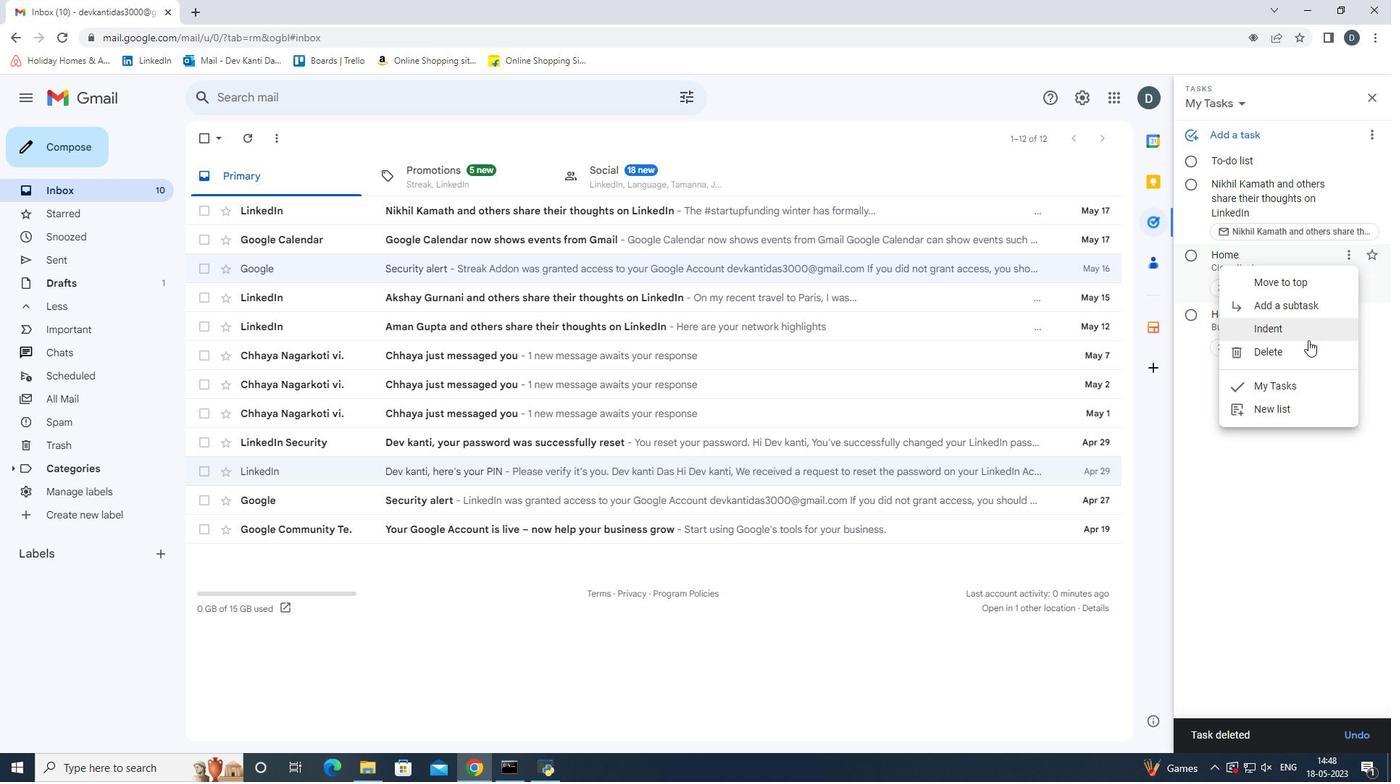 
Action: Mouse moved to (1343, 252)
Screenshot: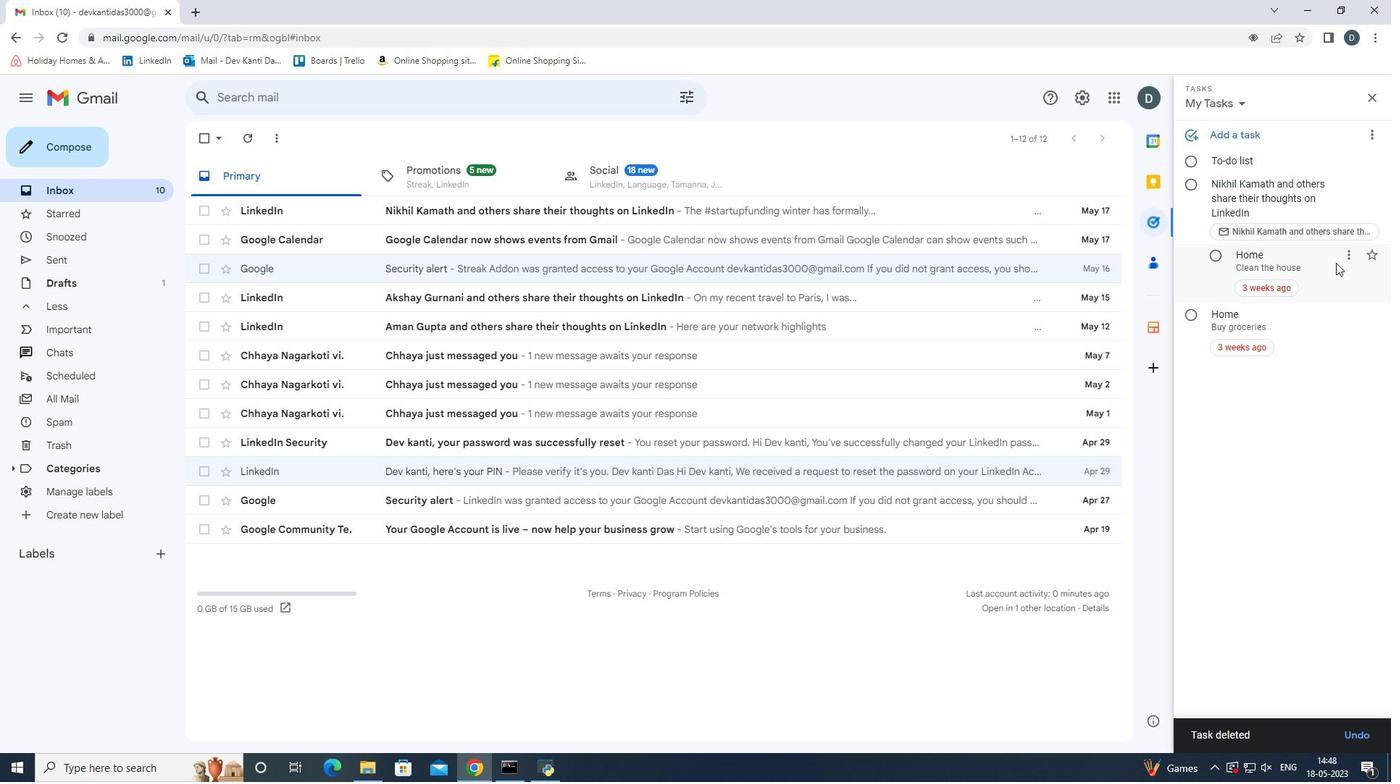 
Action: Mouse pressed left at (1343, 252)
Screenshot: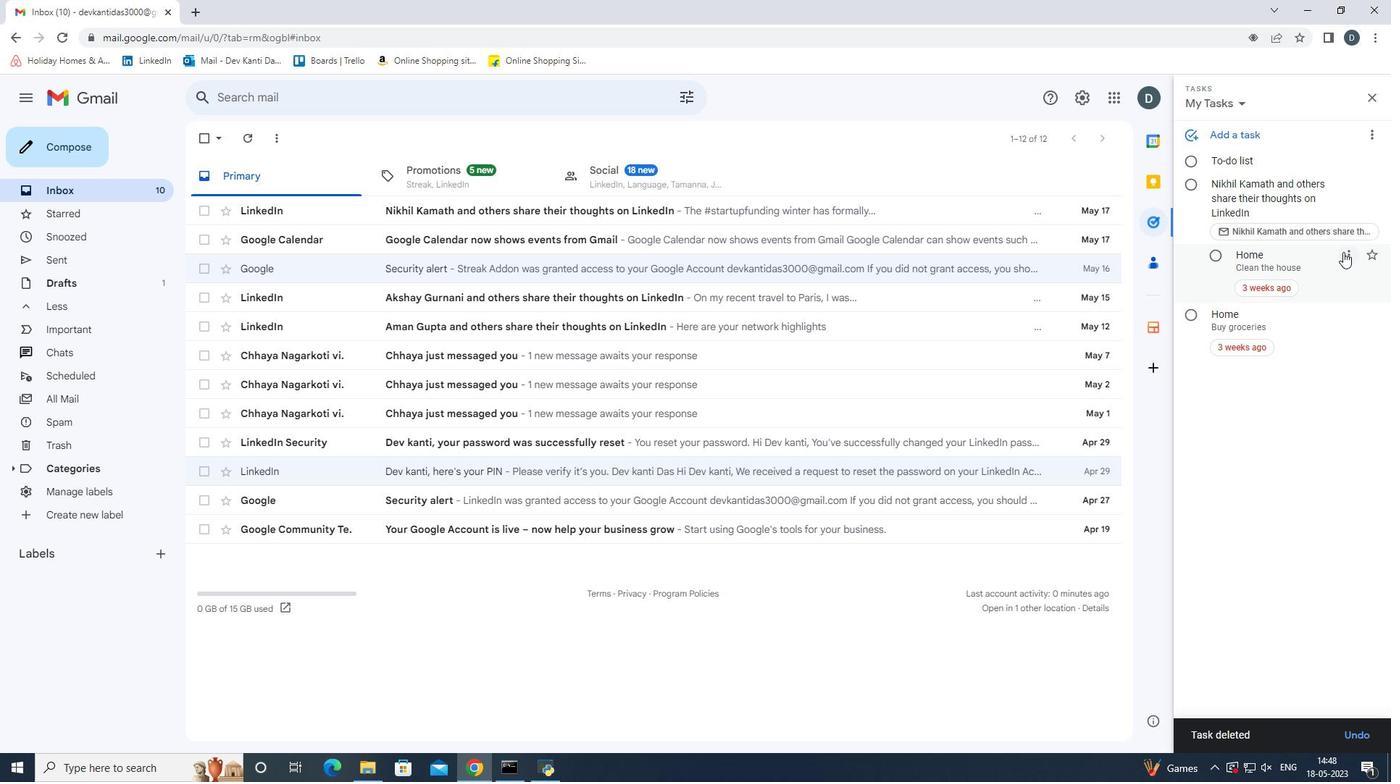 
Action: Mouse moved to (1325, 308)
Screenshot: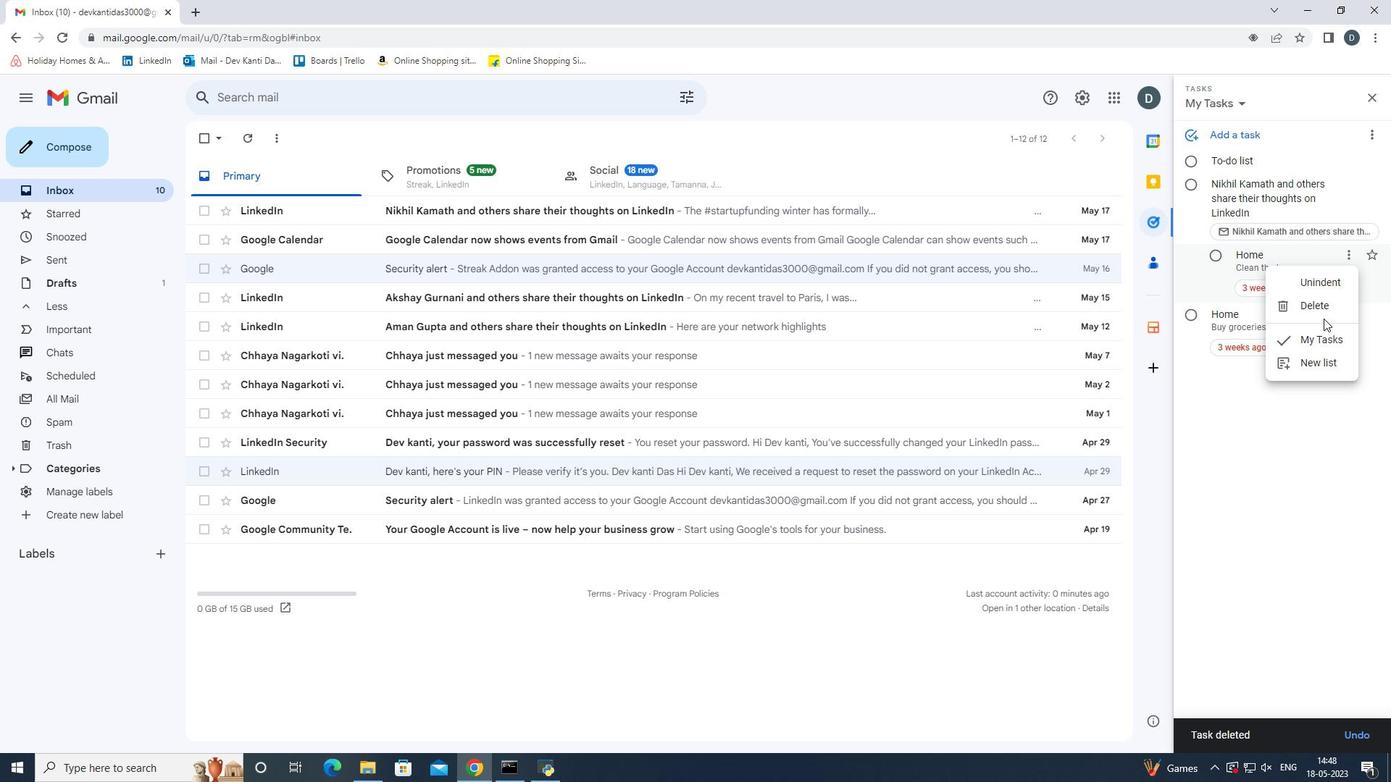
Action: Mouse pressed left at (1325, 308)
Screenshot: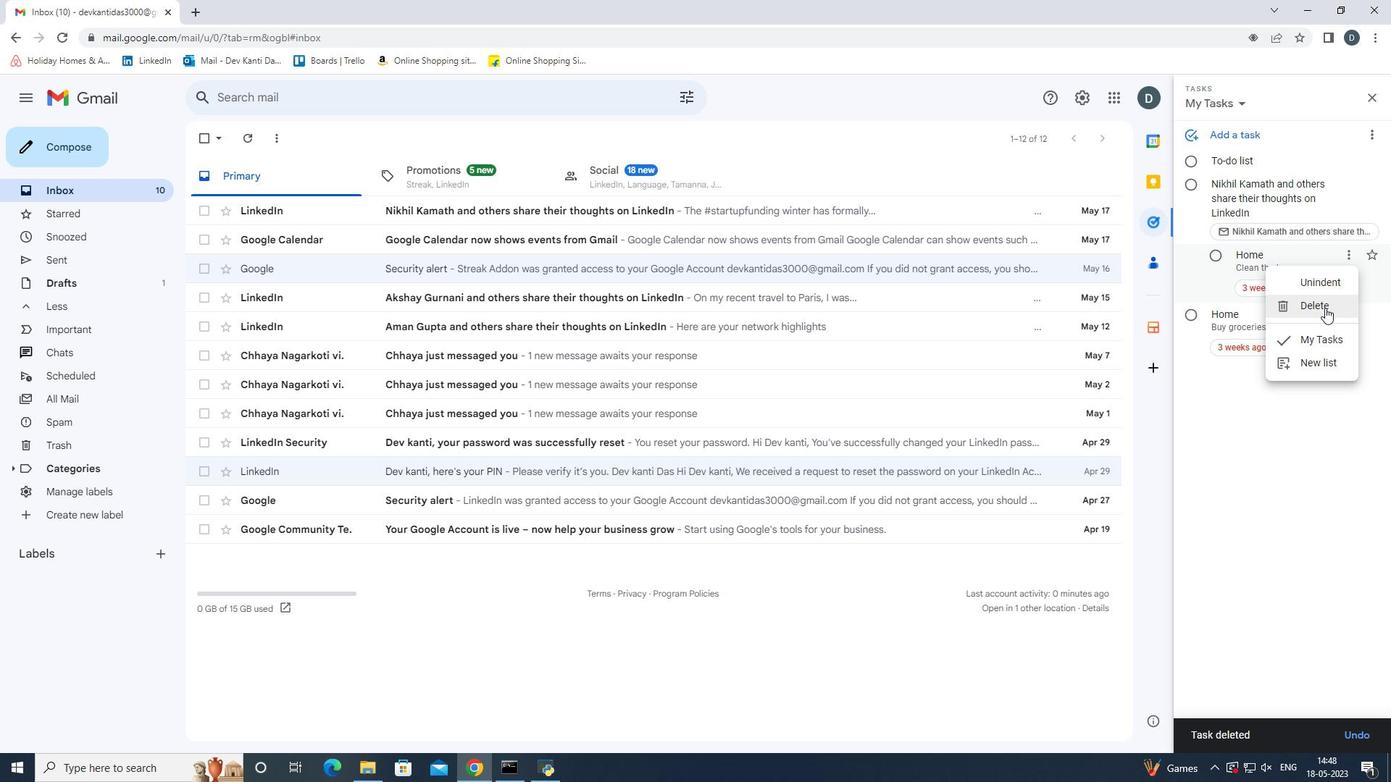 
Action: Mouse moved to (1345, 253)
Screenshot: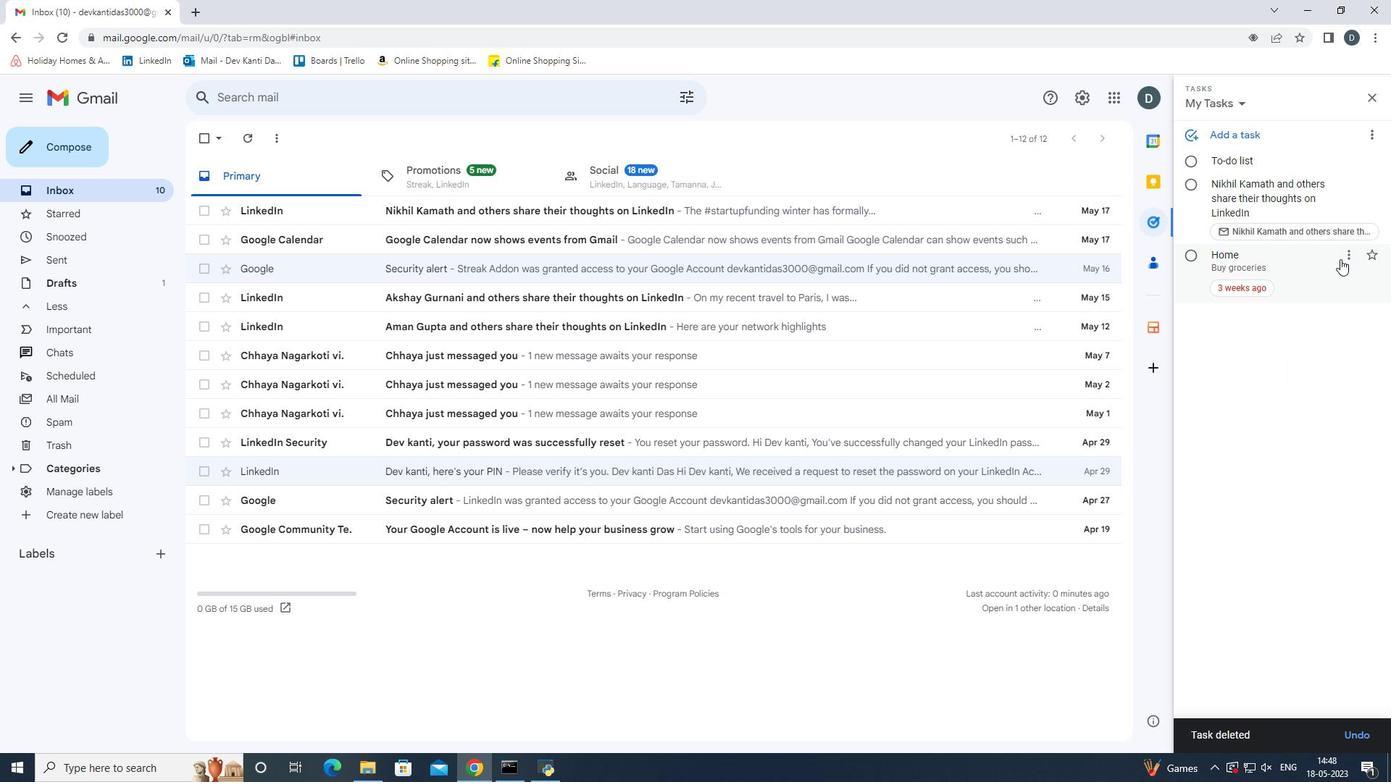 
Action: Mouse pressed left at (1345, 253)
Screenshot: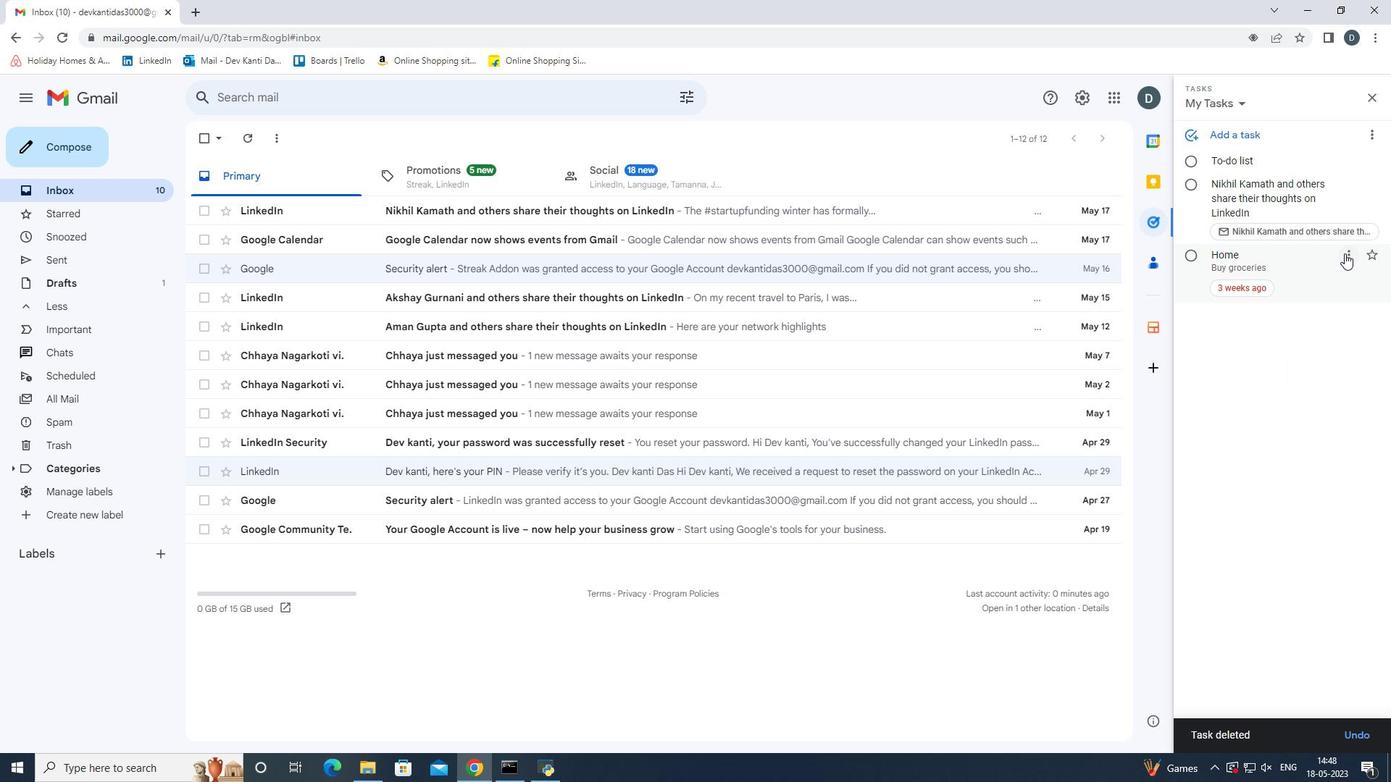 
Action: Mouse moved to (1313, 346)
Screenshot: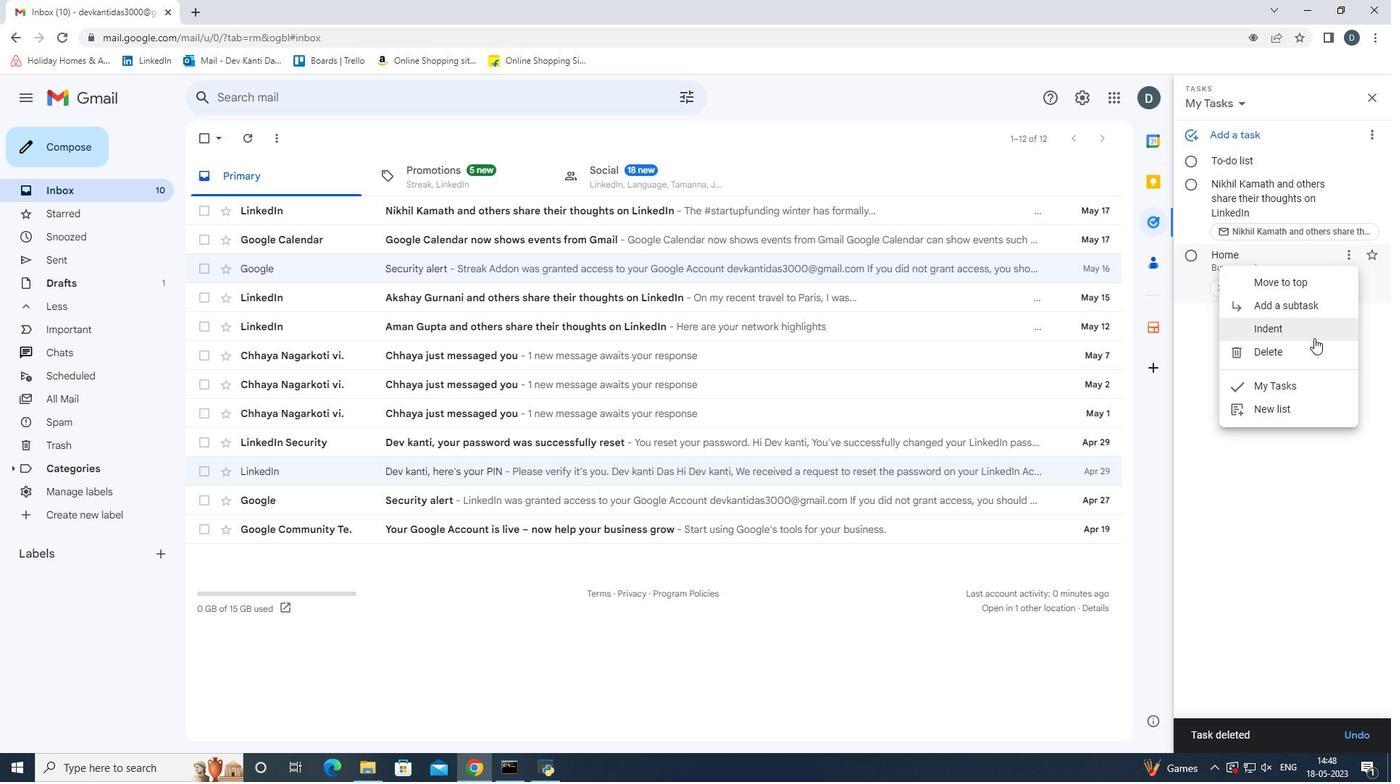 
Action: Mouse pressed left at (1313, 346)
Screenshot: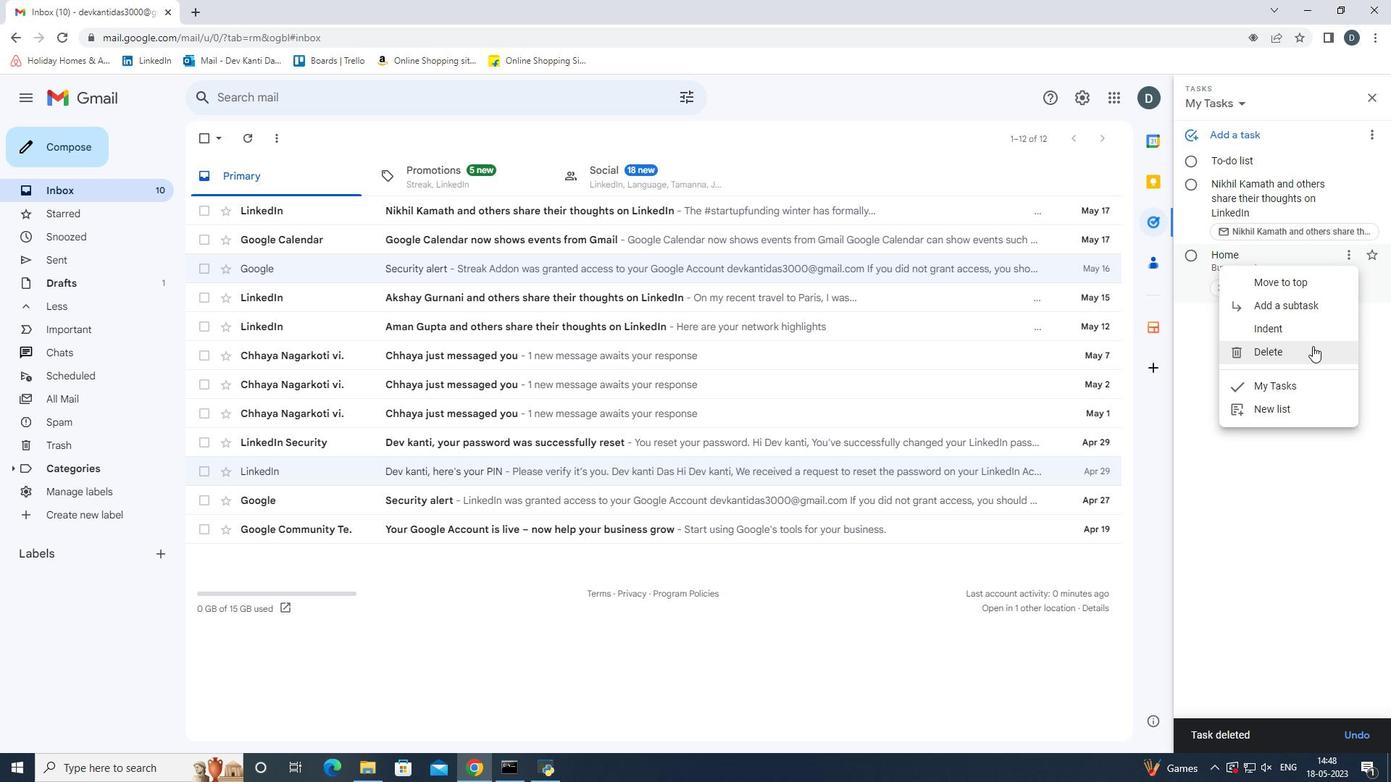 
Action: Mouse moved to (1352, 159)
Screenshot: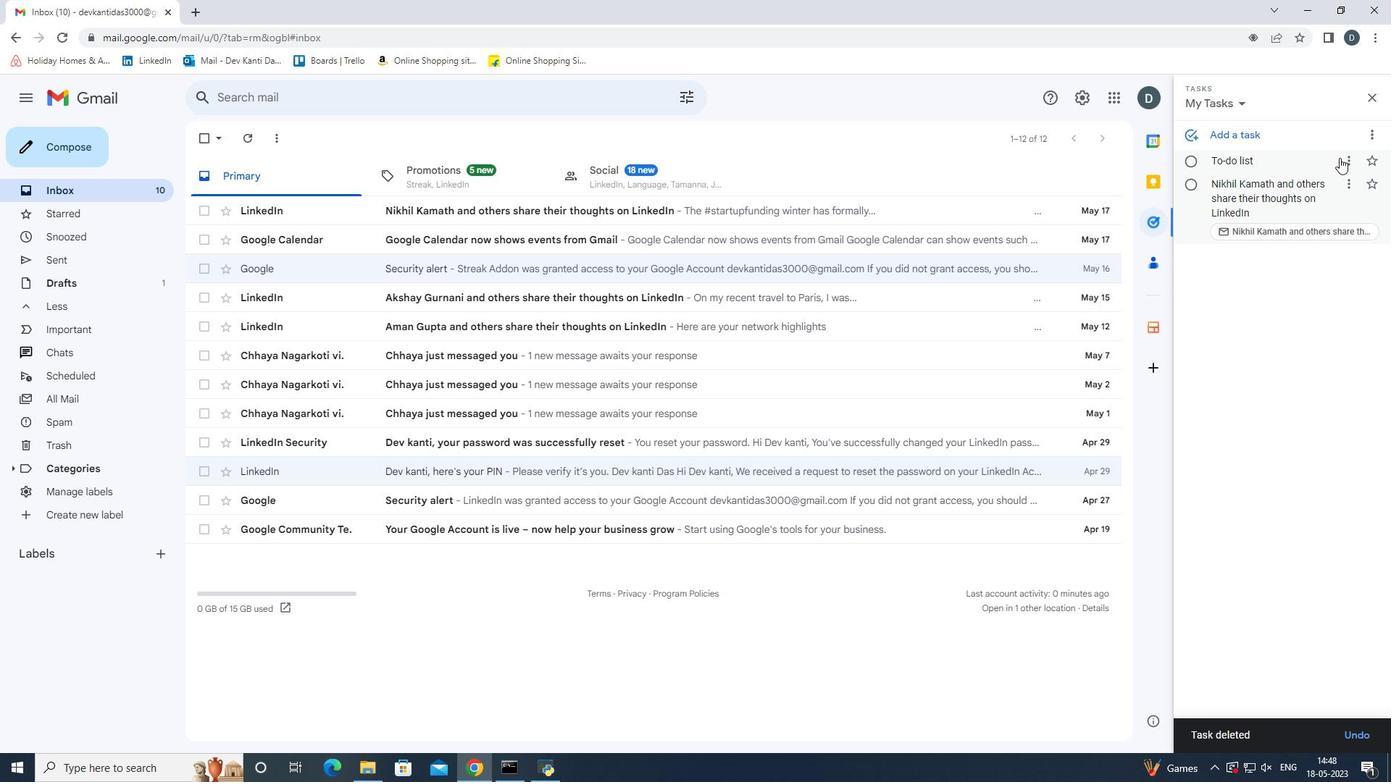 
Action: Mouse pressed left at (1352, 159)
Screenshot: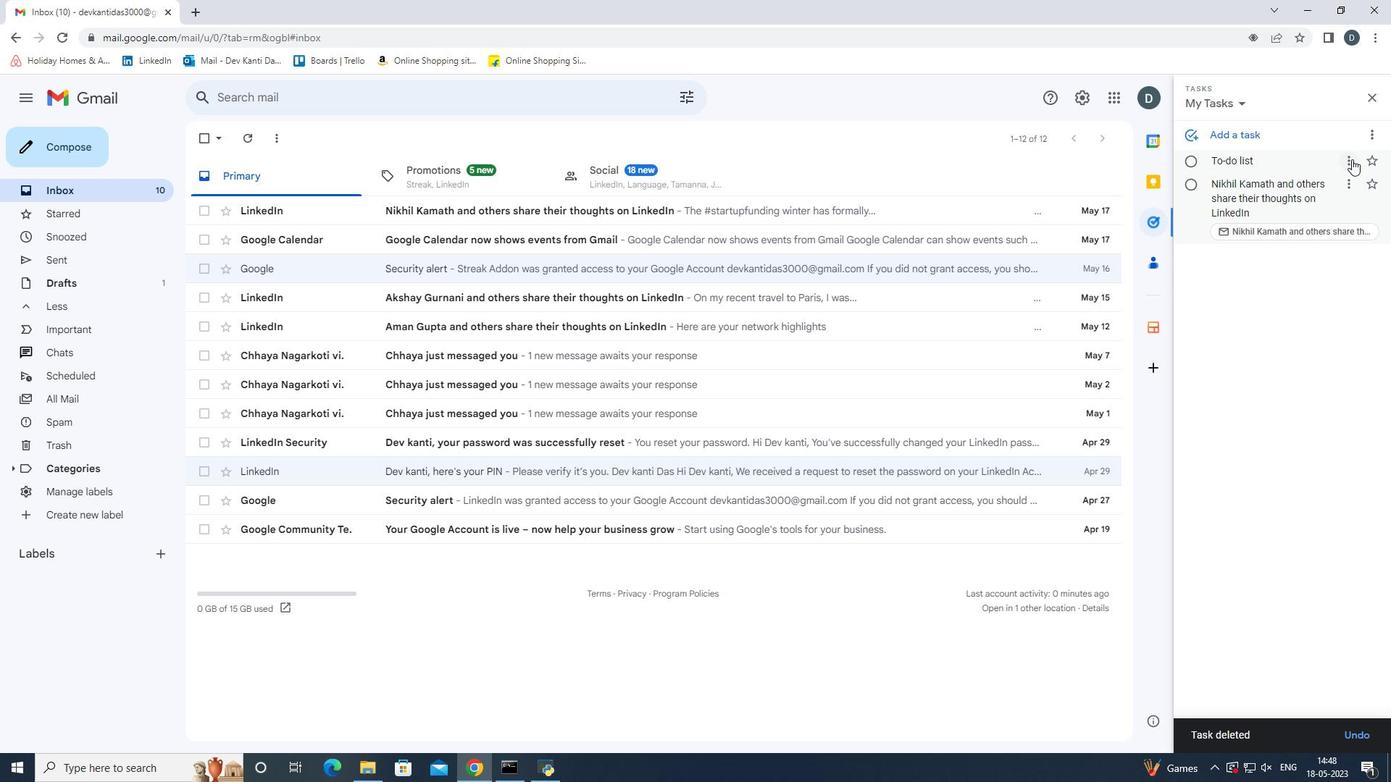 
Action: Mouse moved to (1337, 216)
Screenshot: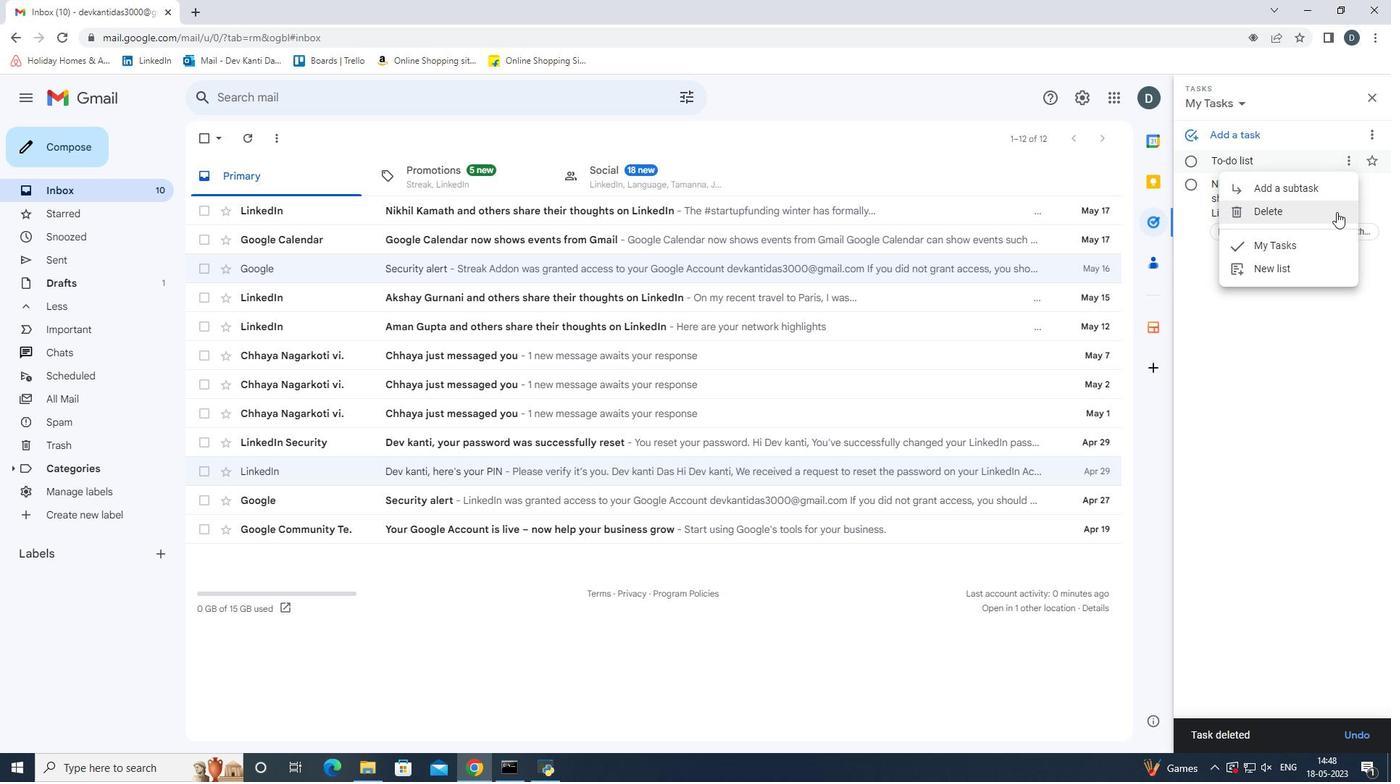 
Action: Mouse pressed left at (1337, 216)
Screenshot: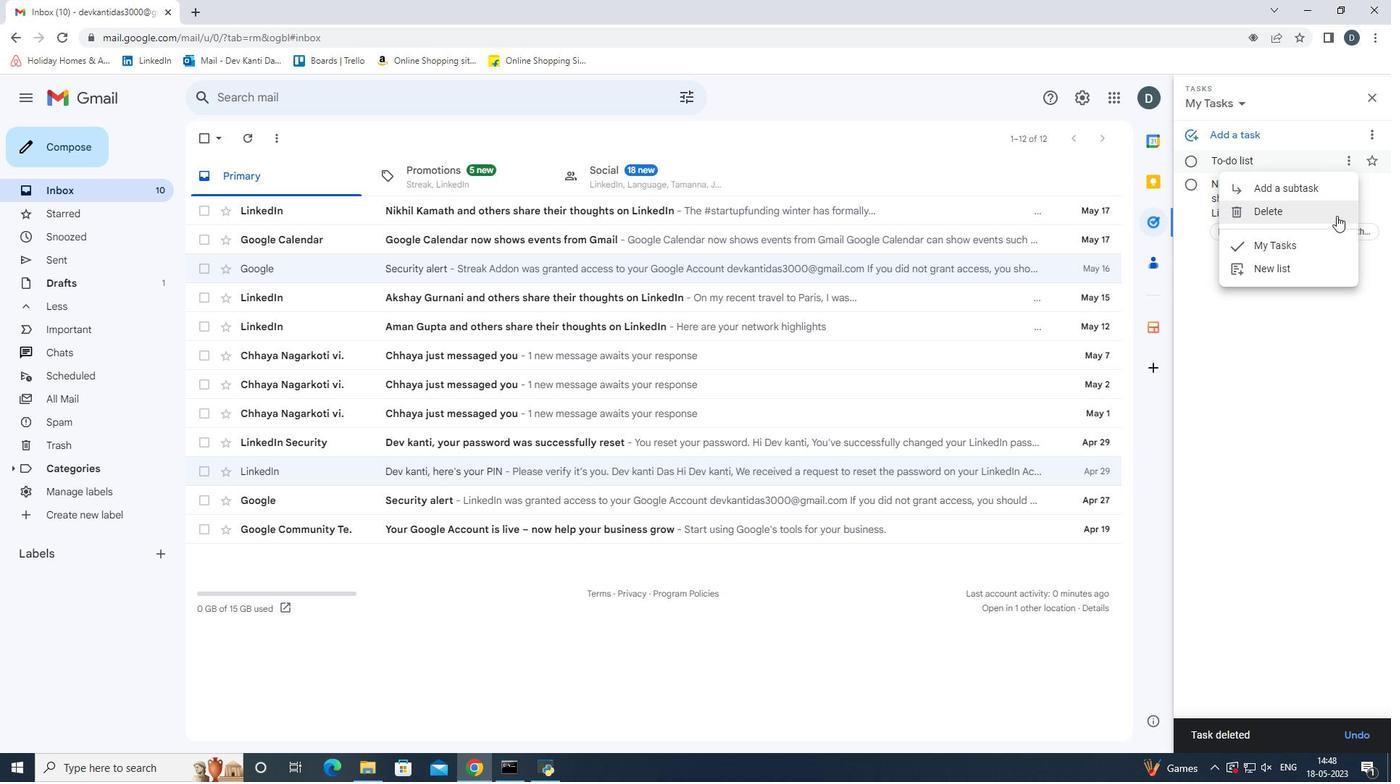 
Action: Mouse moved to (337, 236)
Screenshot: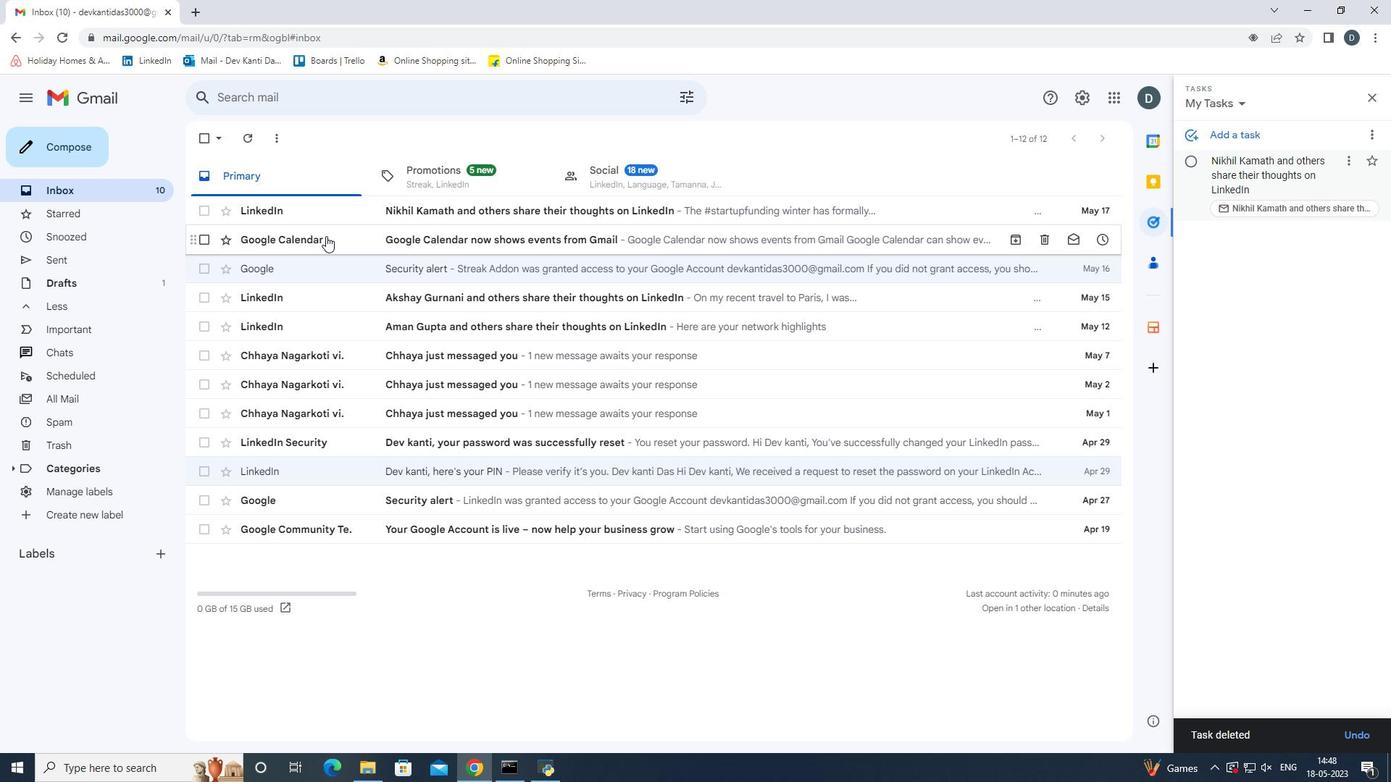 
Action: Mouse pressed left at (337, 236)
Screenshot: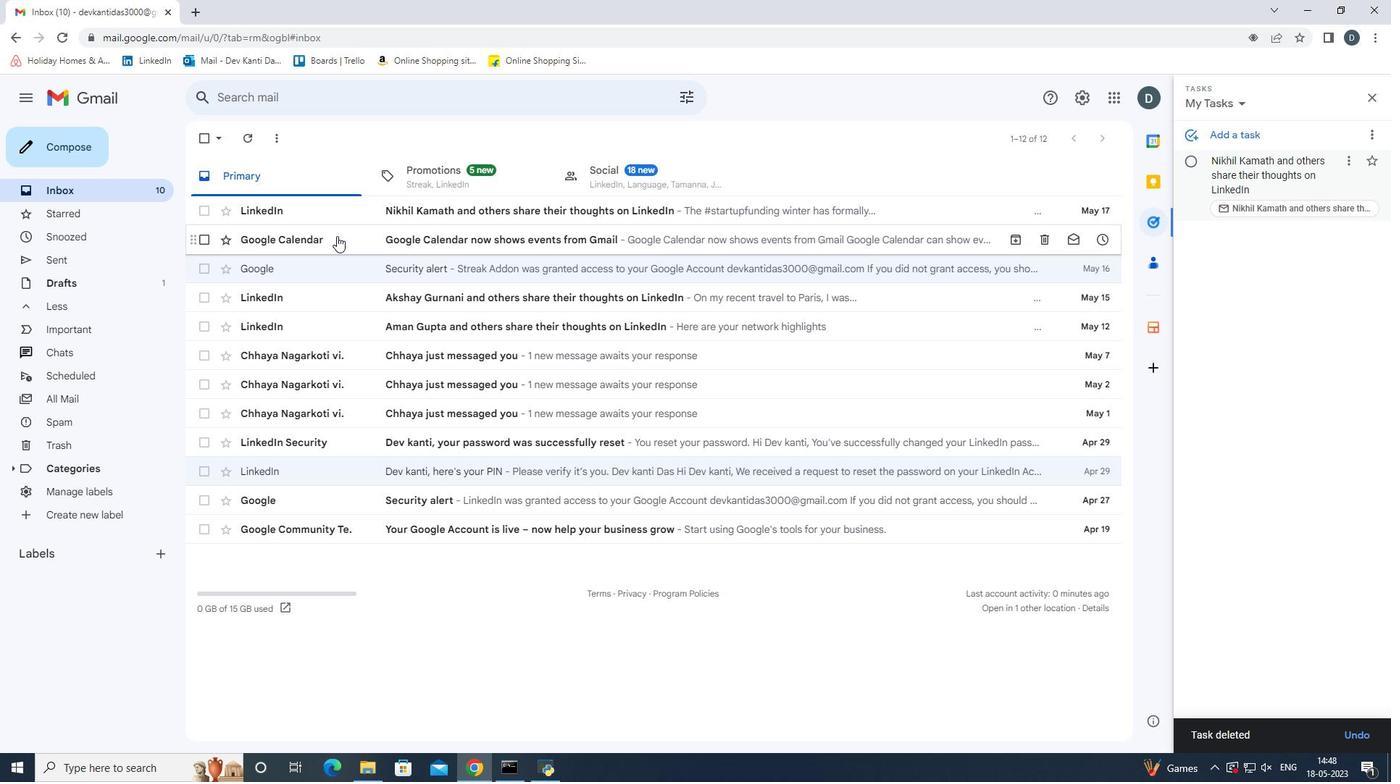 
Action: Mouse moved to (545, 271)
Screenshot: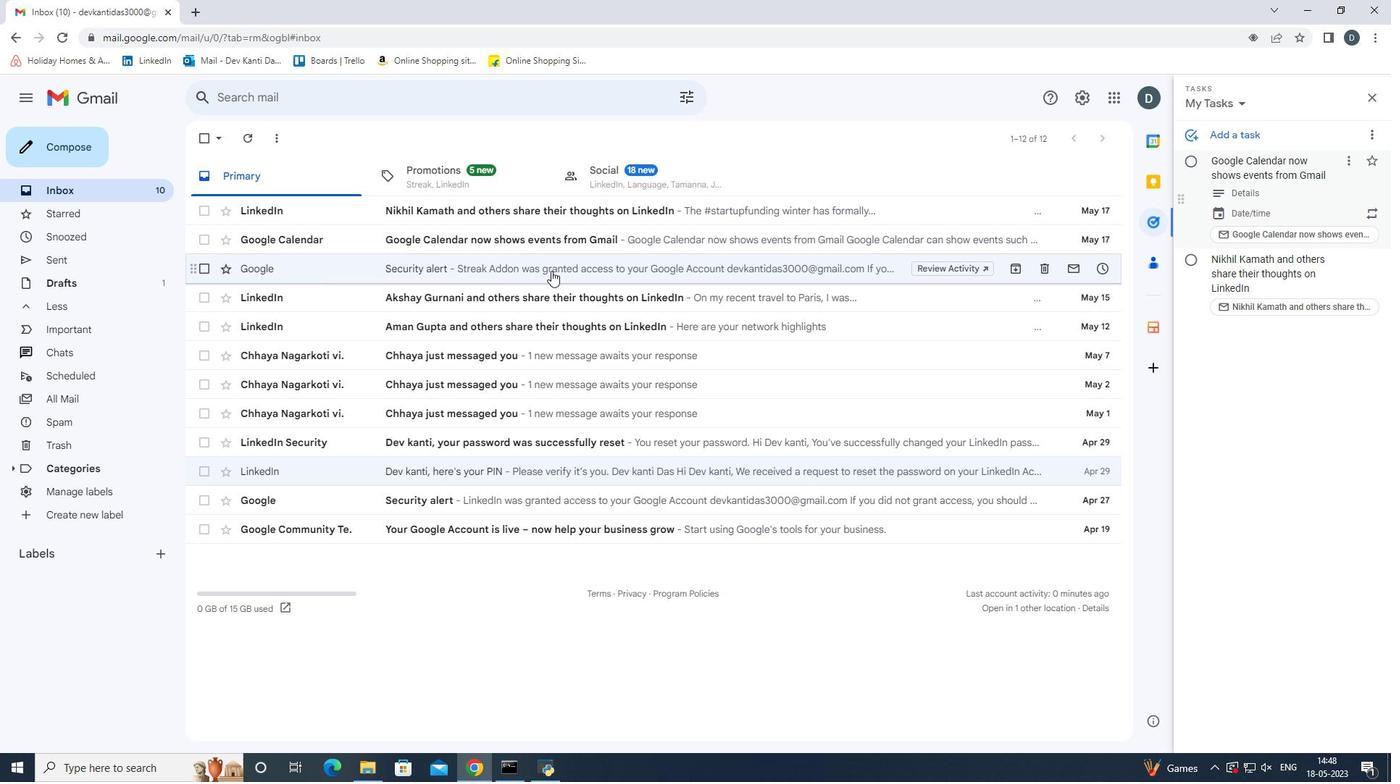 
Action: Mouse pressed left at (545, 271)
Screenshot: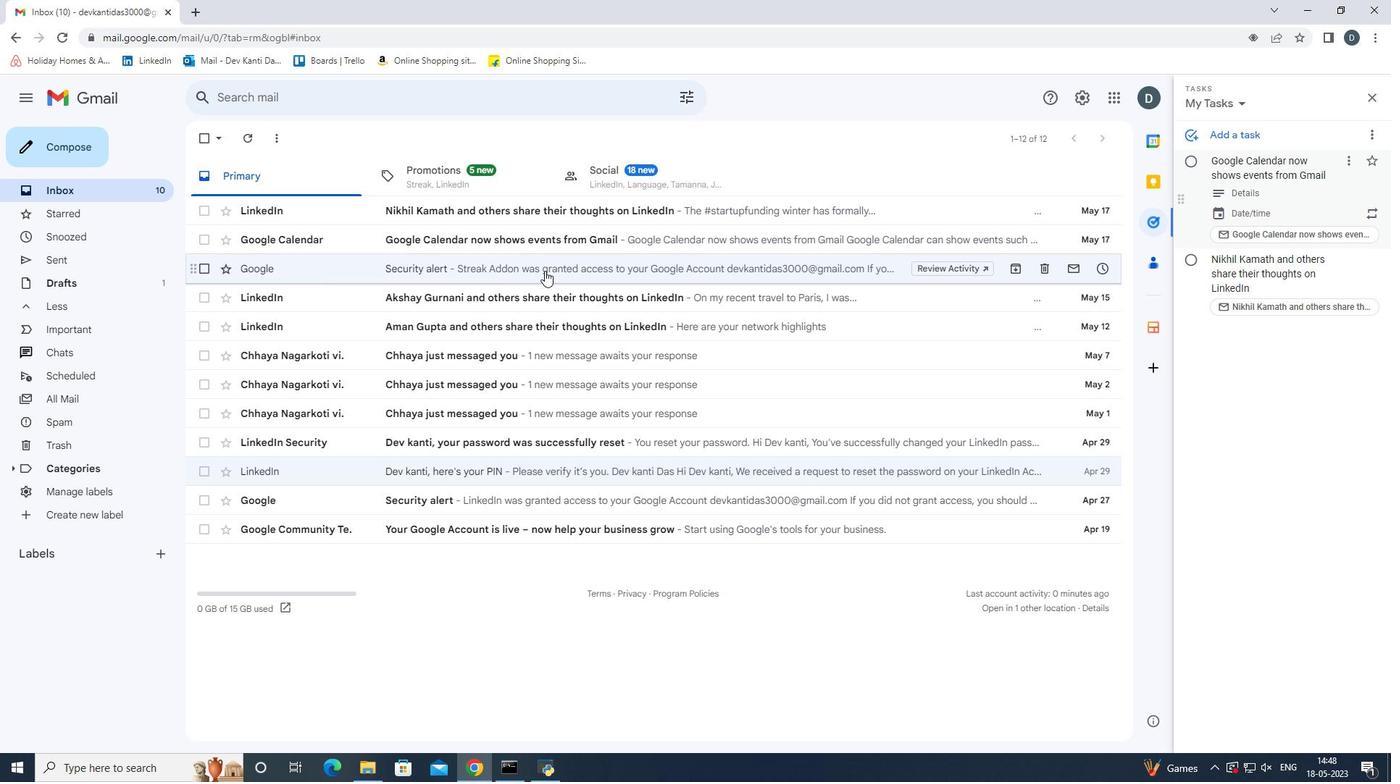 
Action: Mouse moved to (445, 292)
Screenshot: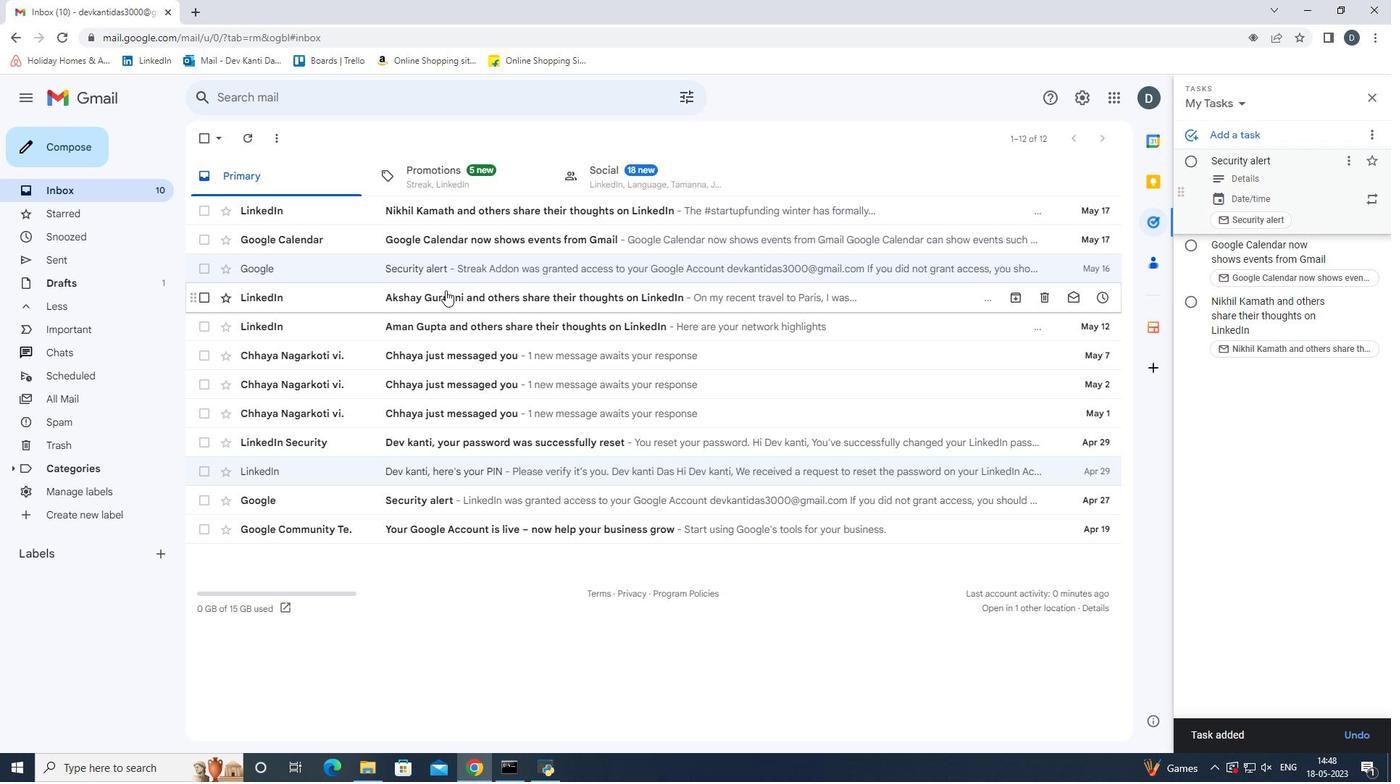
Action: Mouse pressed left at (445, 292)
Screenshot: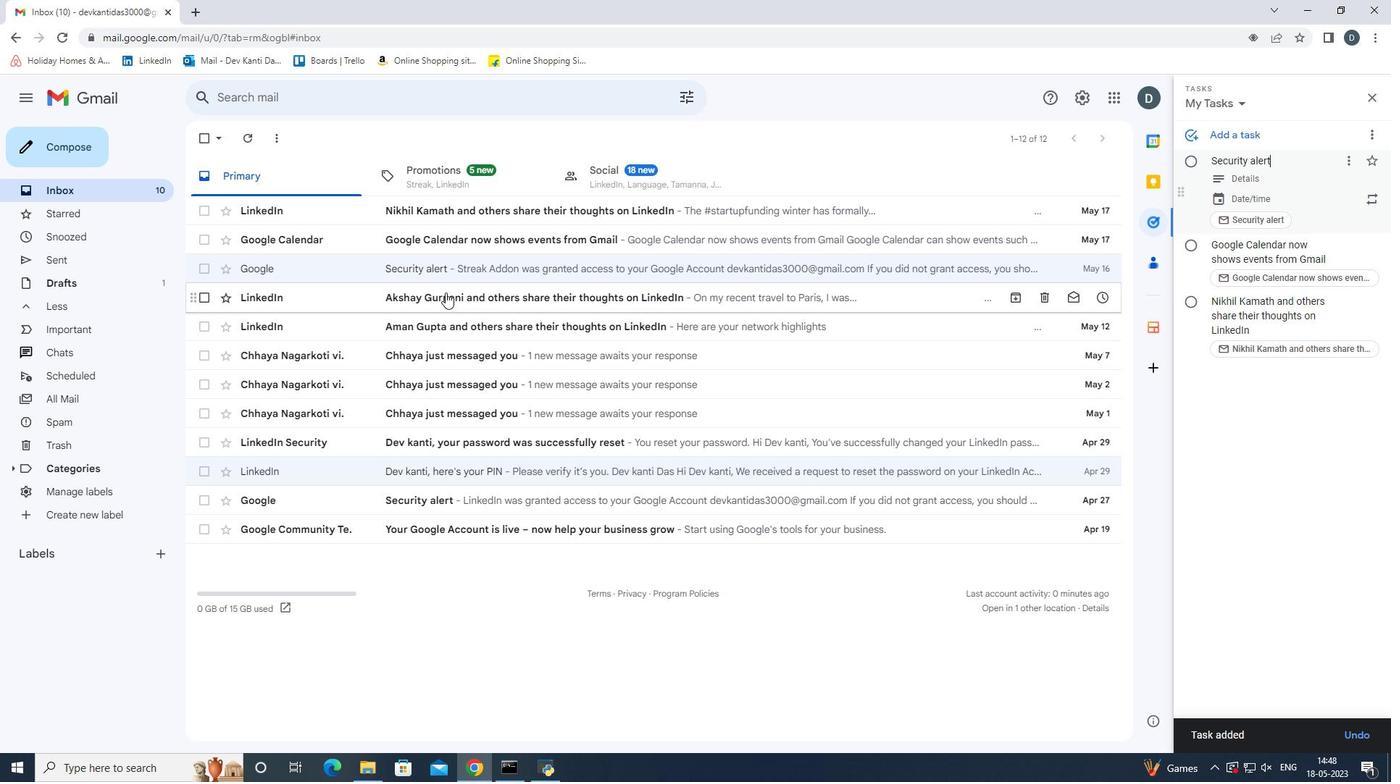 
Action: Mouse moved to (386, 326)
Screenshot: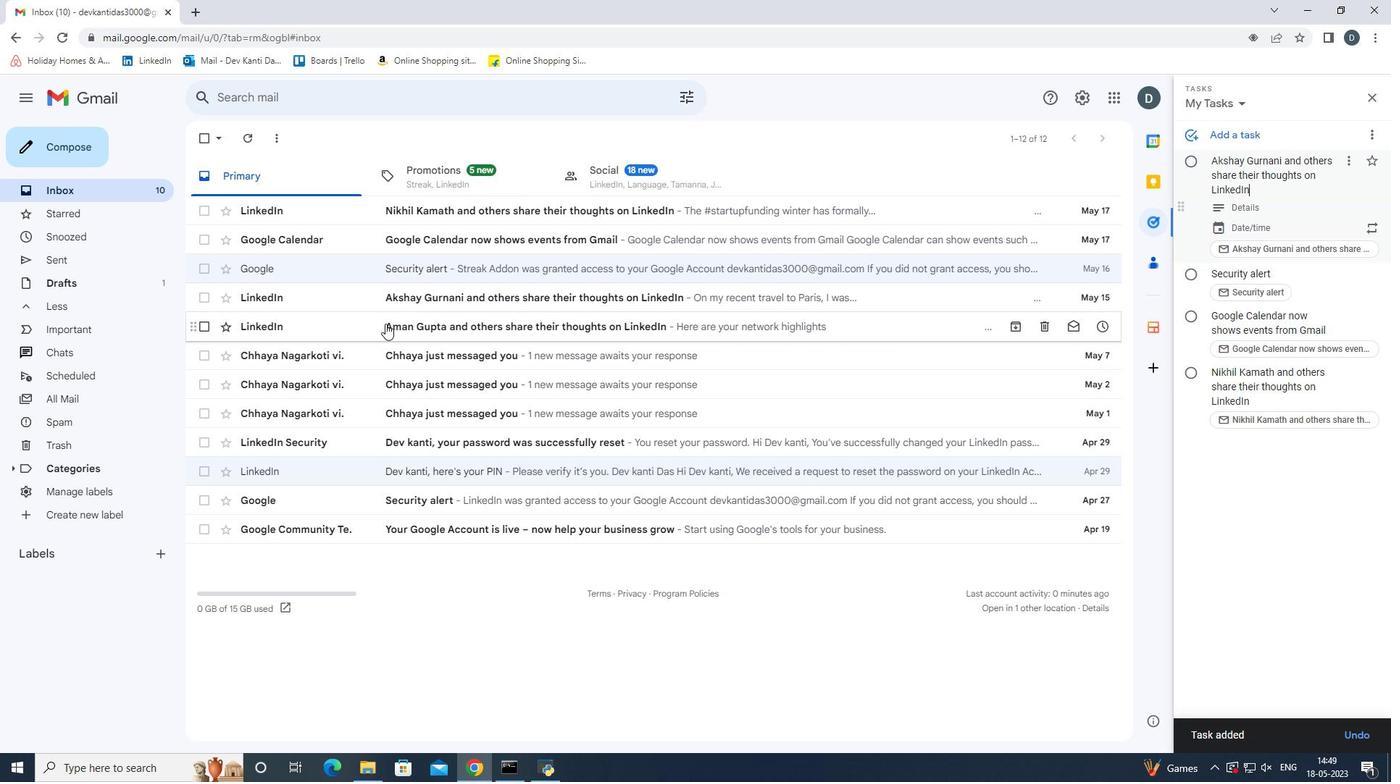 
Action: Mouse pressed left at (386, 326)
Screenshot: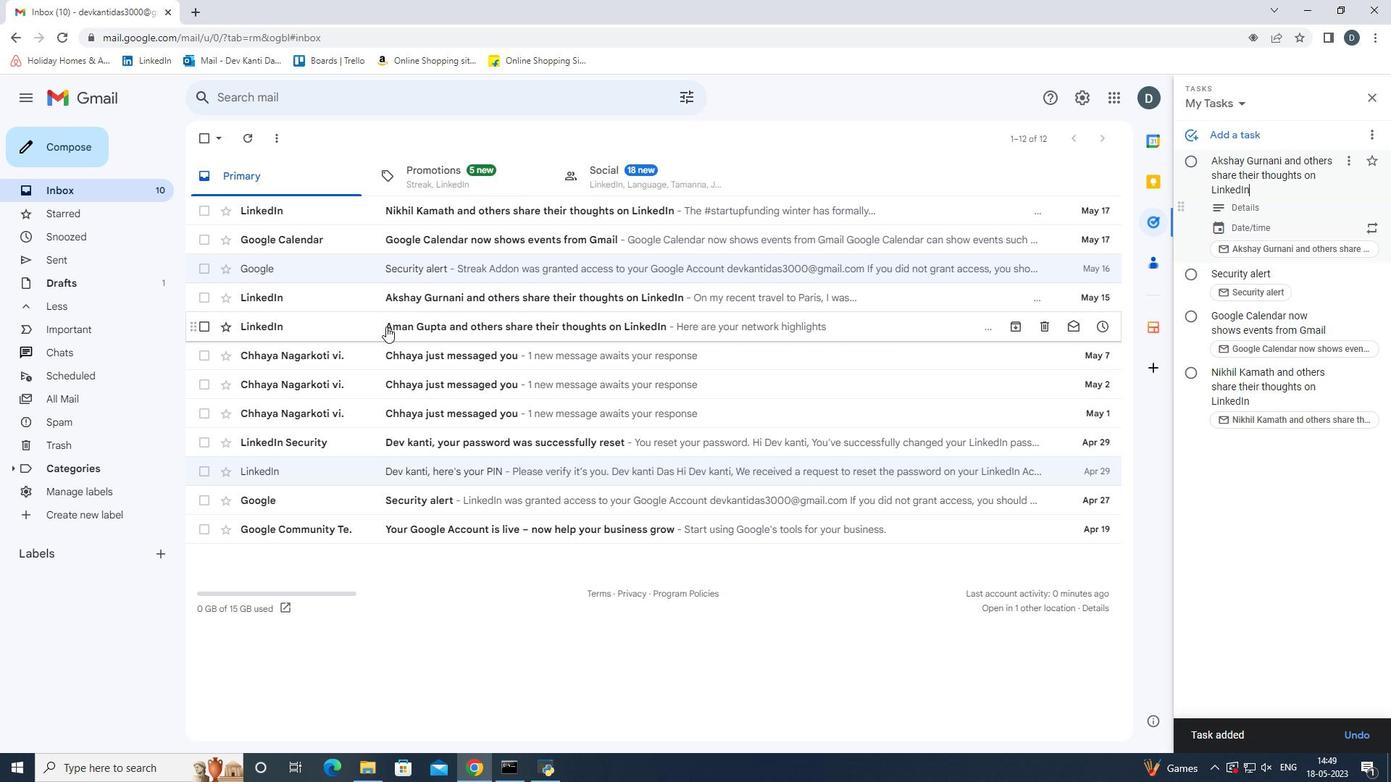 
Action: Mouse moved to (322, 350)
Screenshot: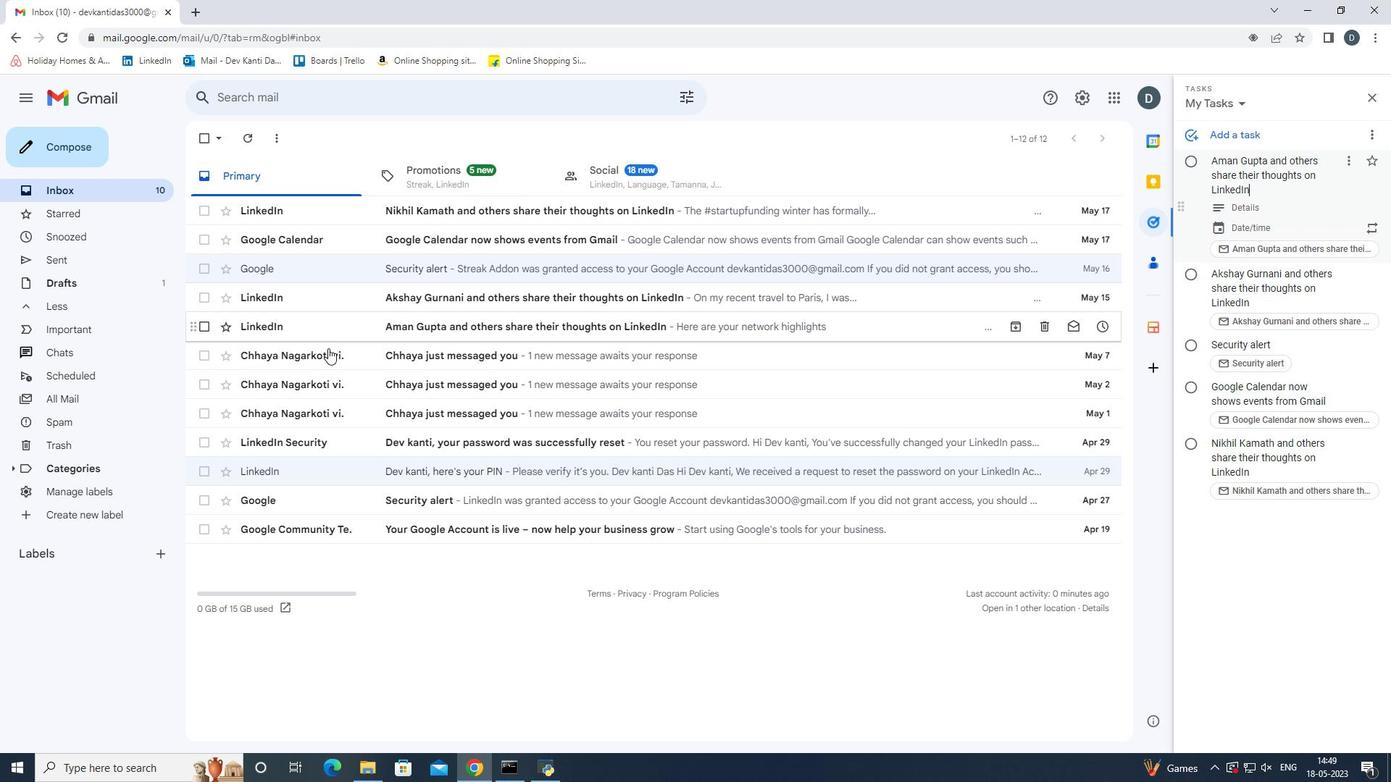 
Action: Mouse pressed left at (322, 350)
Screenshot: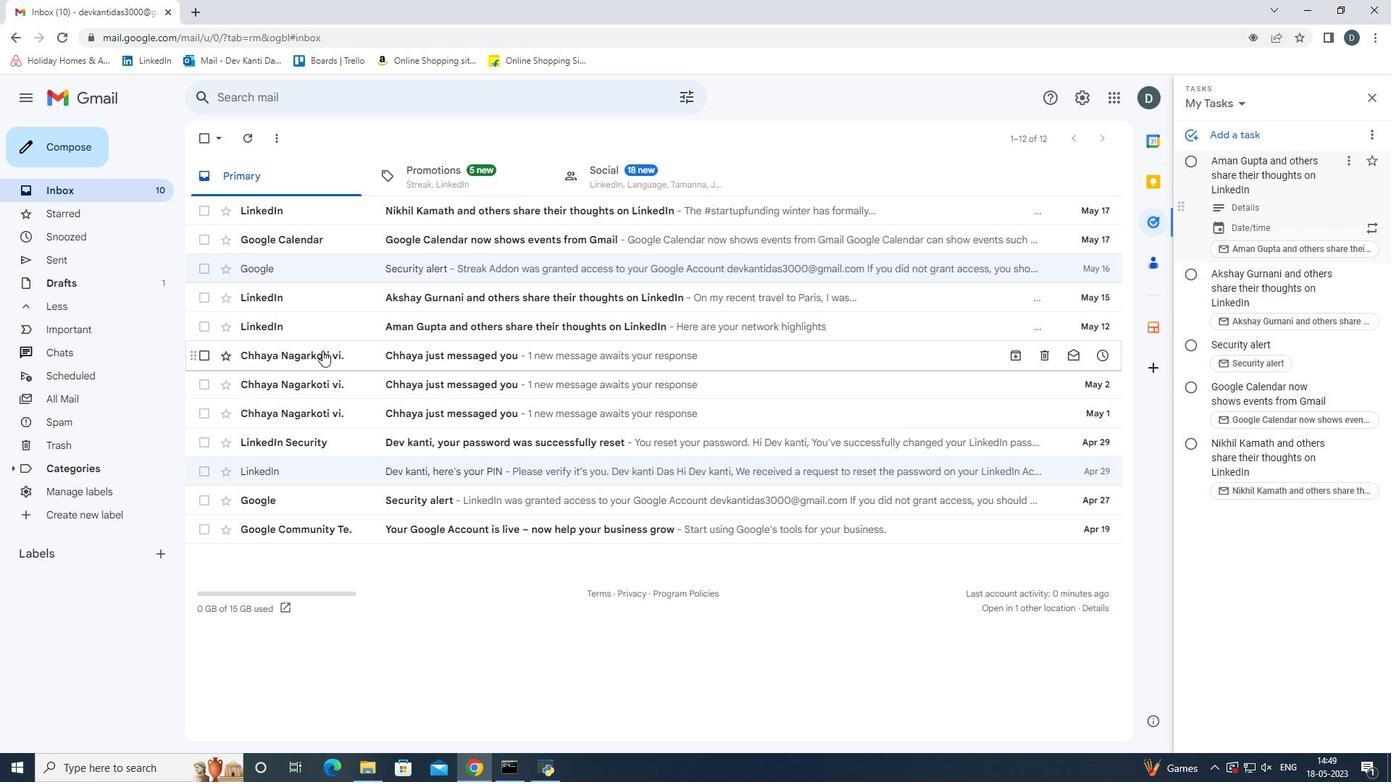 
Action: Mouse moved to (337, 381)
Screenshot: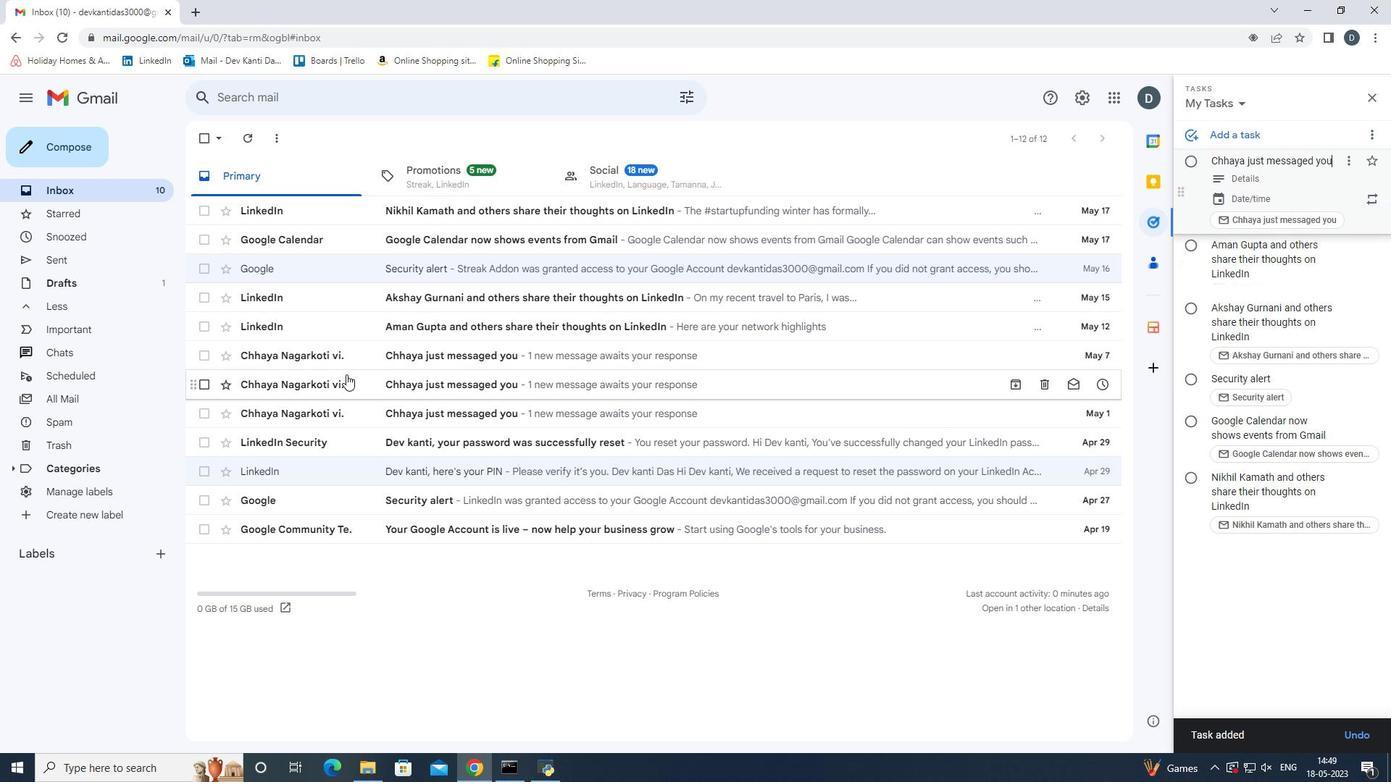 
Action: Mouse pressed left at (337, 381)
Screenshot: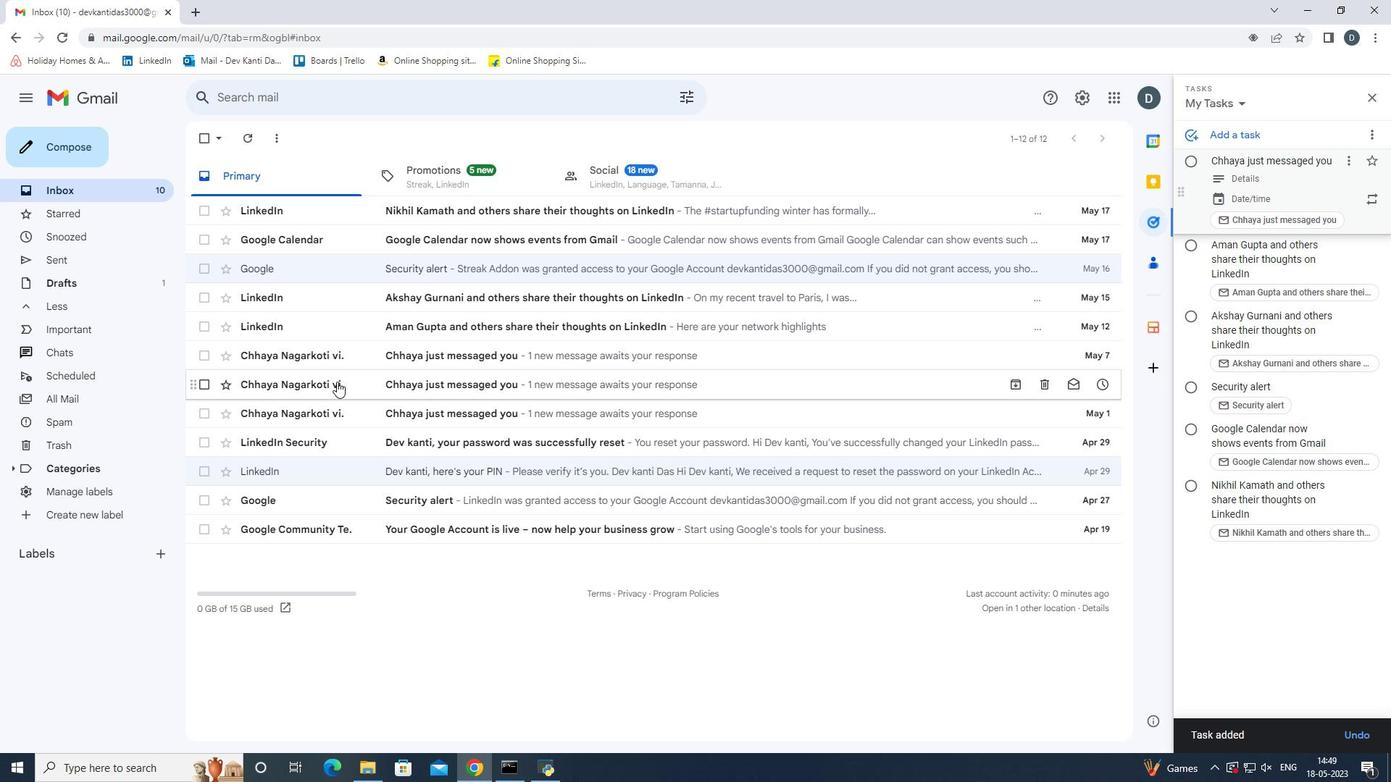 
Action: Mouse moved to (347, 411)
Screenshot: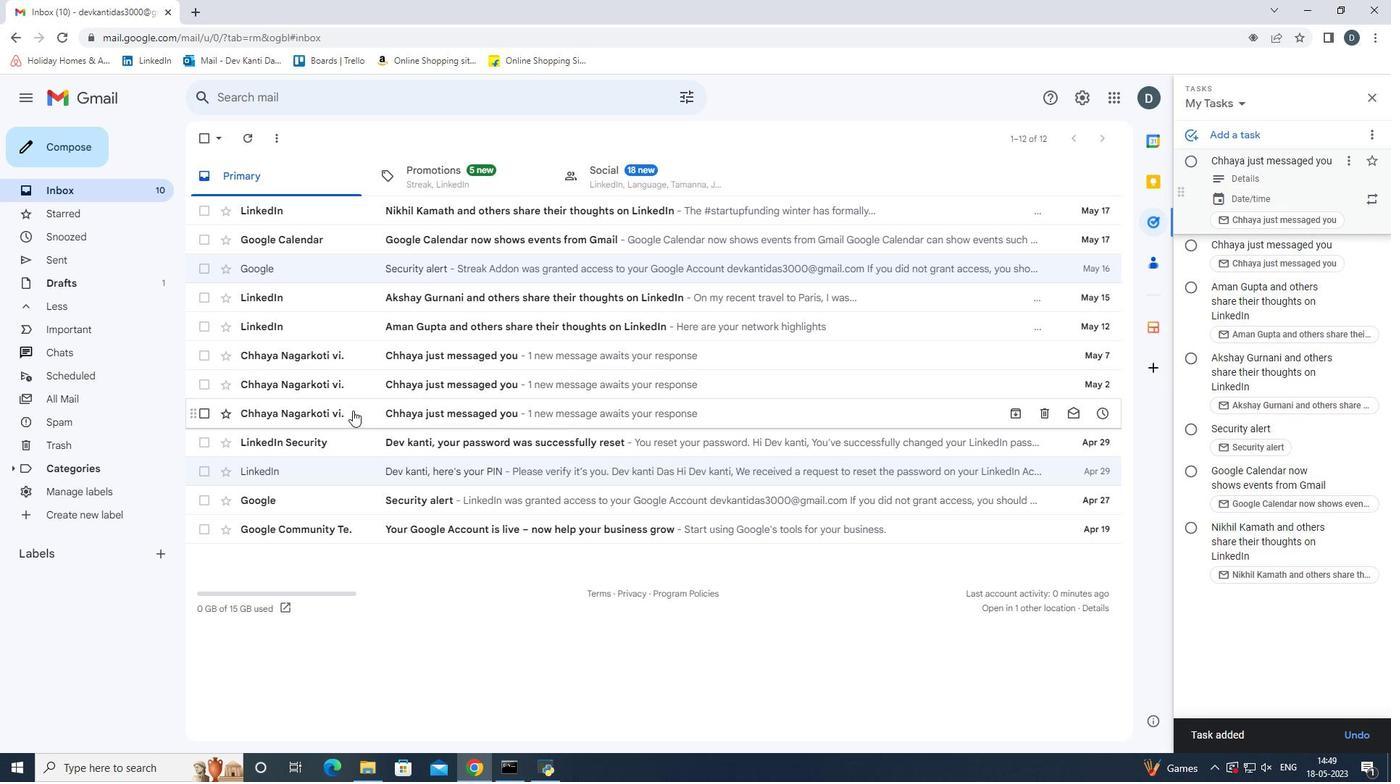 
Action: Mouse pressed left at (347, 411)
Screenshot: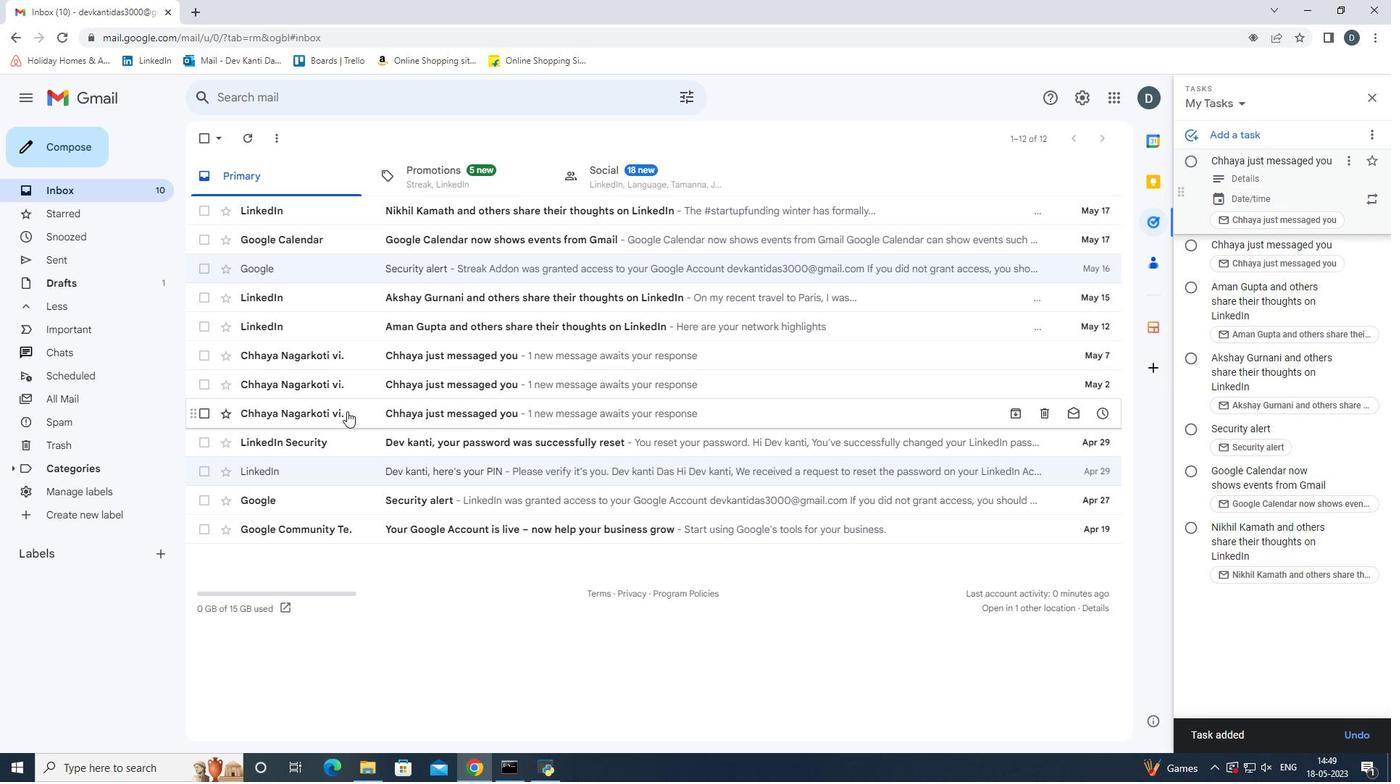 
Action: Mouse moved to (308, 445)
Screenshot: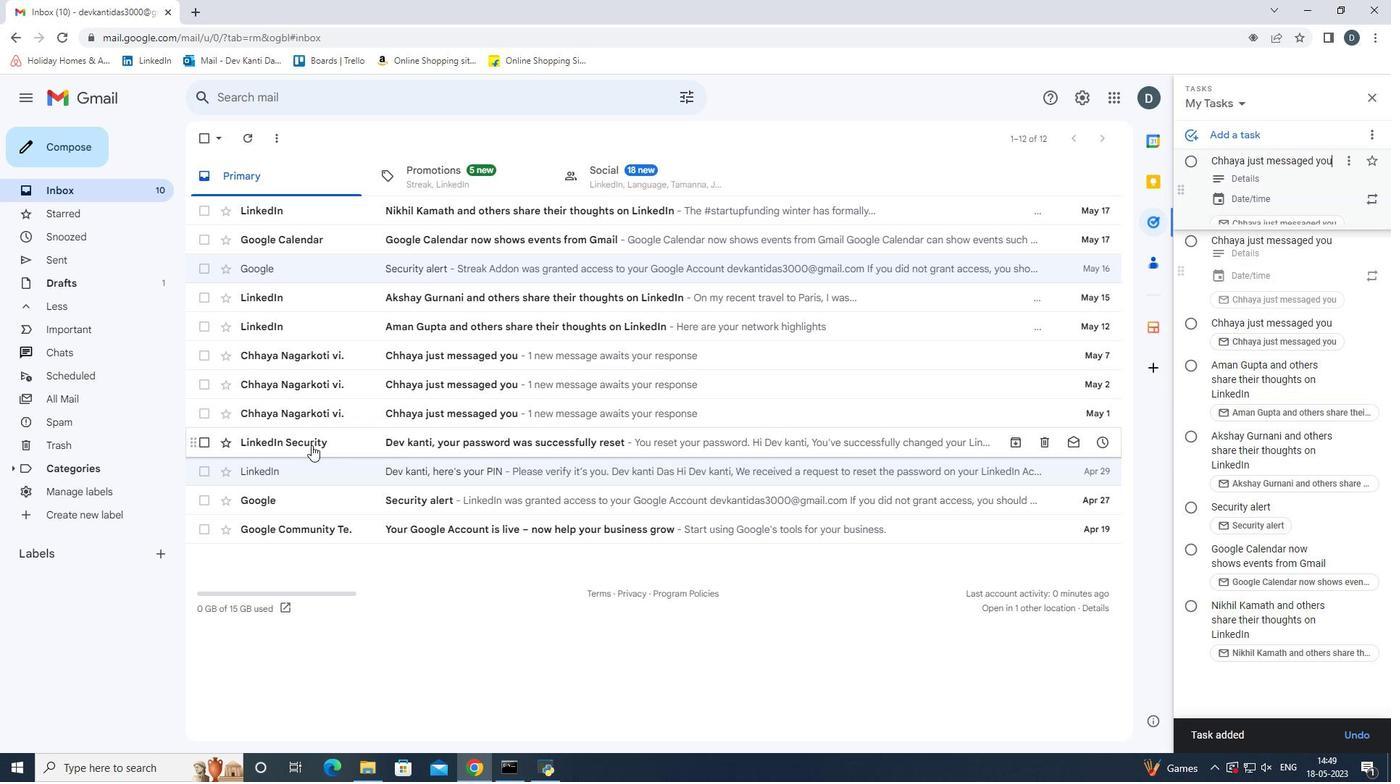 
Action: Mouse pressed left at (308, 445)
Screenshot: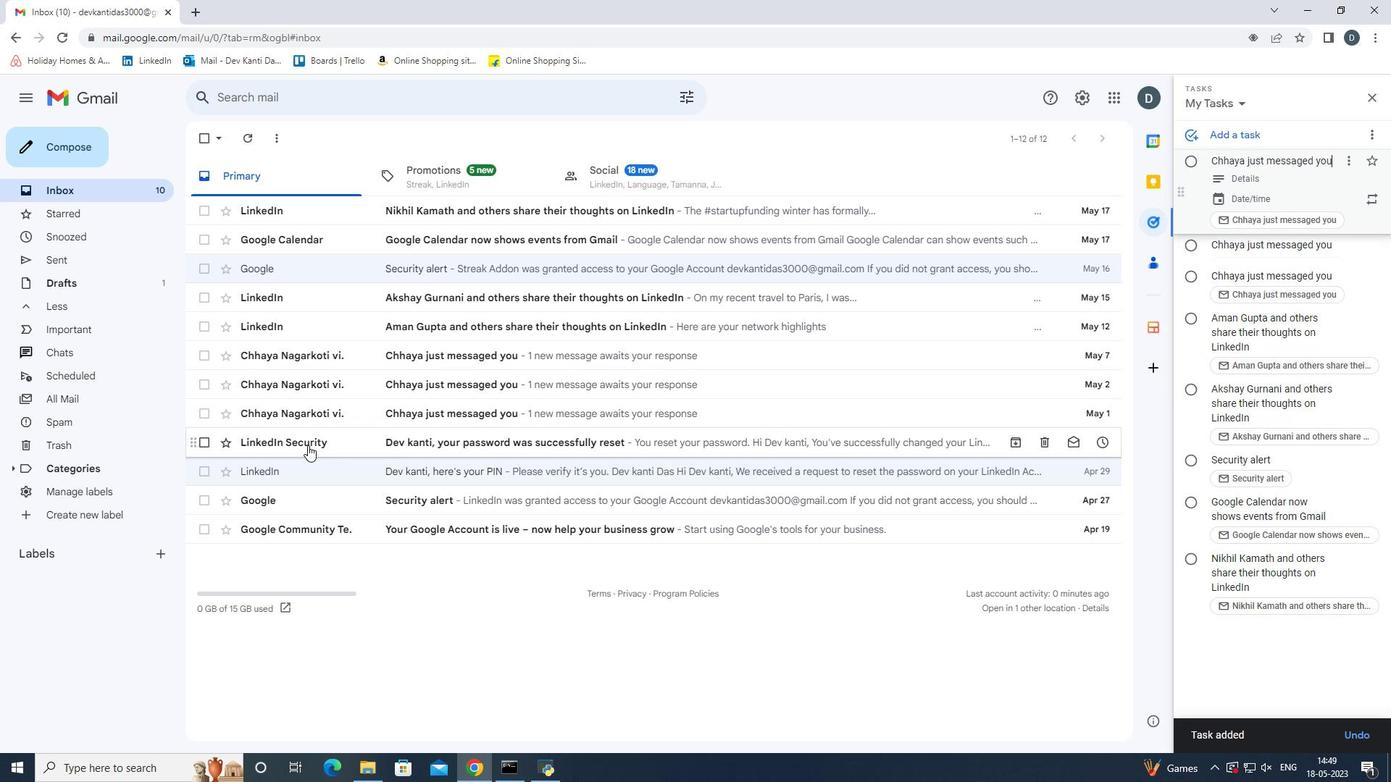
Action: Mouse moved to (309, 468)
Screenshot: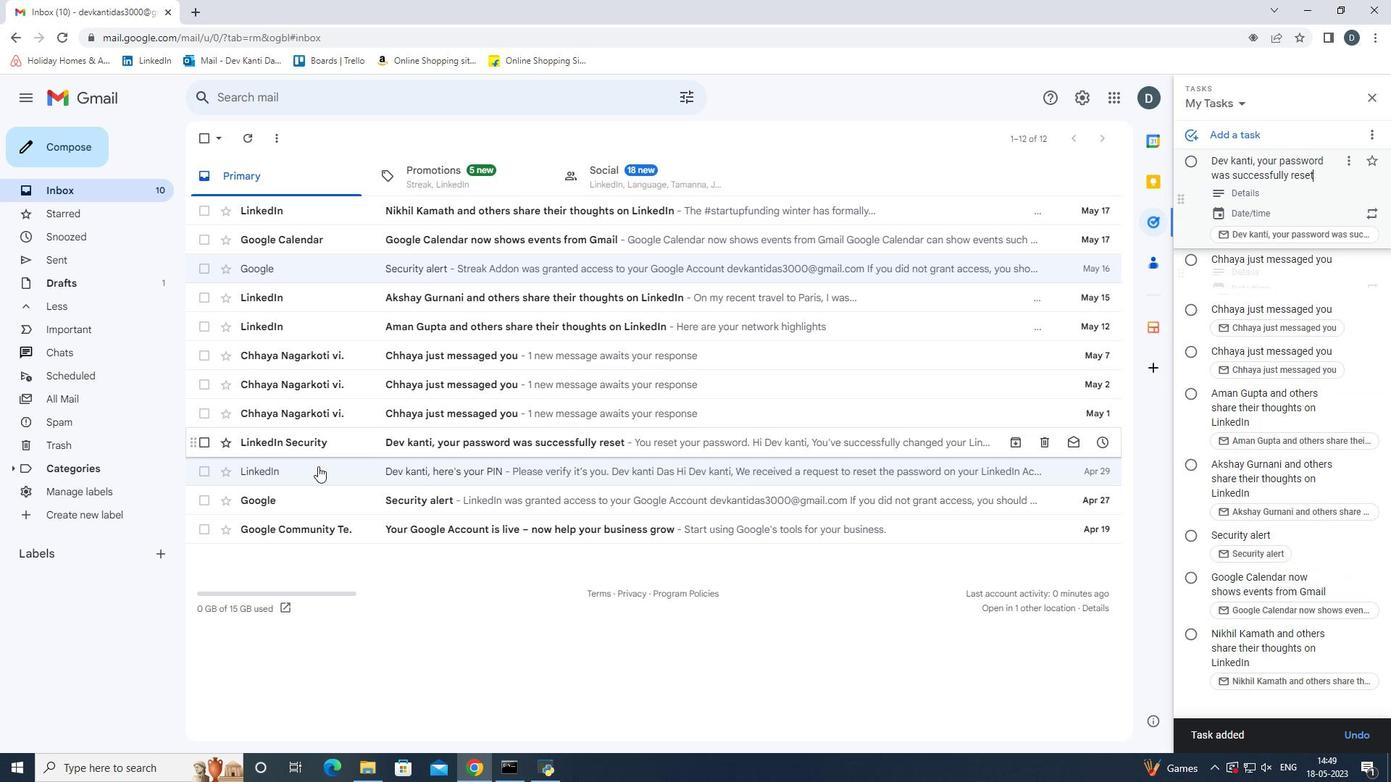 
Action: Mouse pressed left at (309, 468)
Screenshot: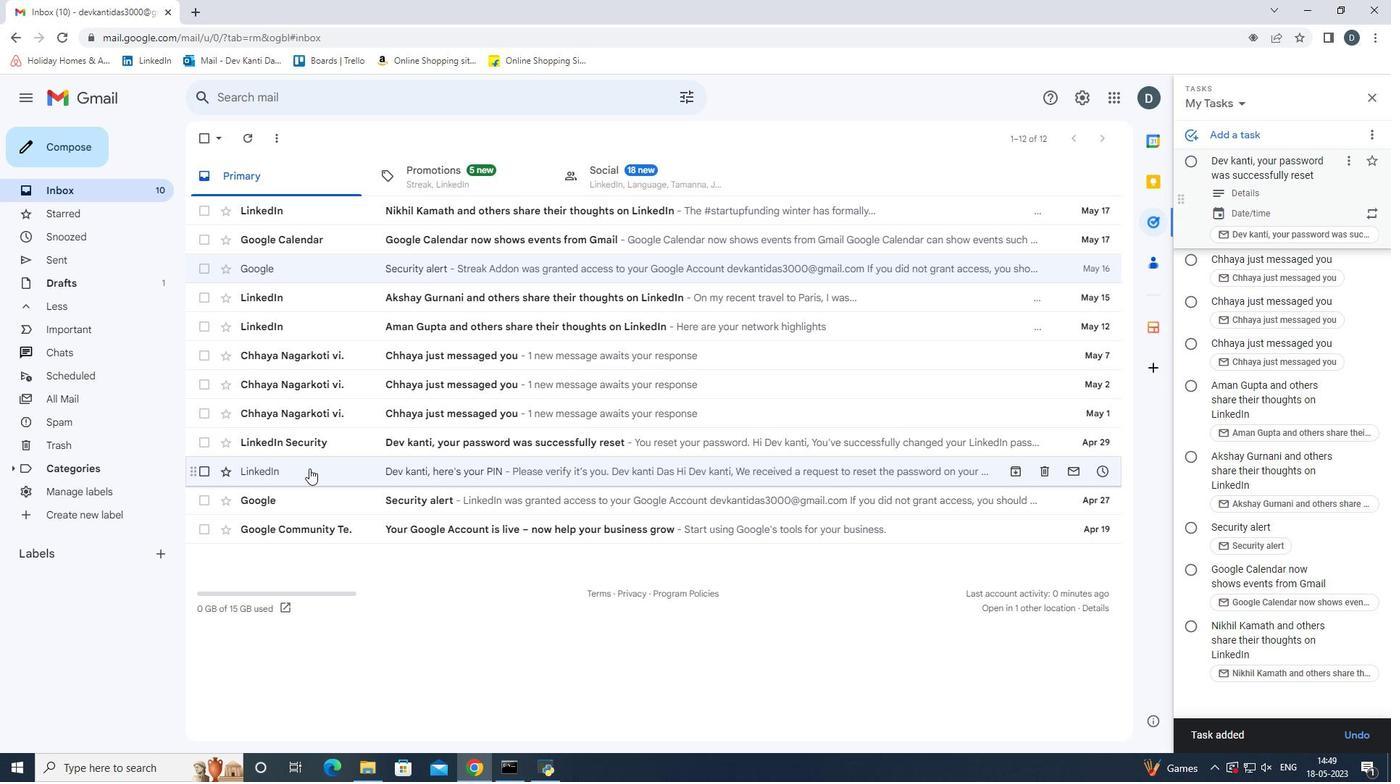 
Action: Mouse moved to (344, 494)
Screenshot: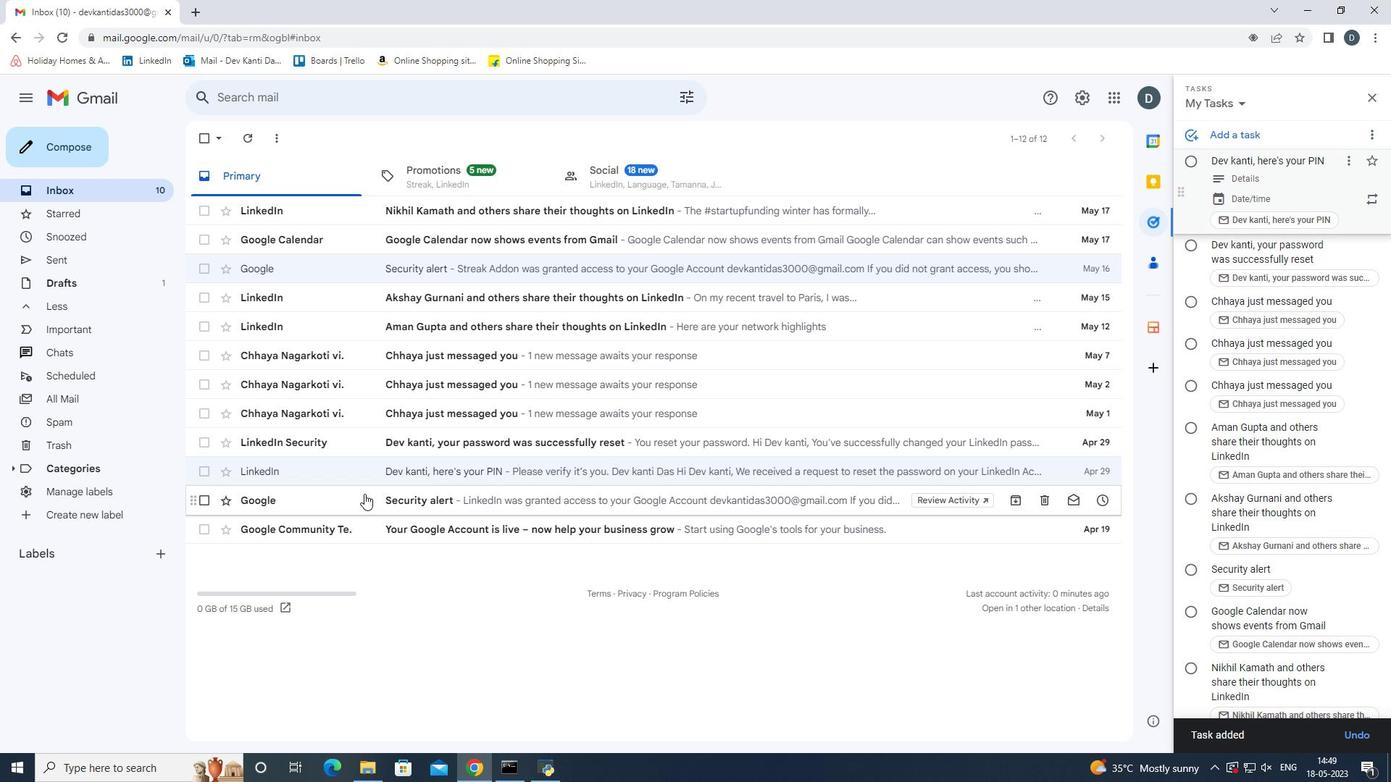 
Action: Mouse pressed left at (344, 494)
Screenshot: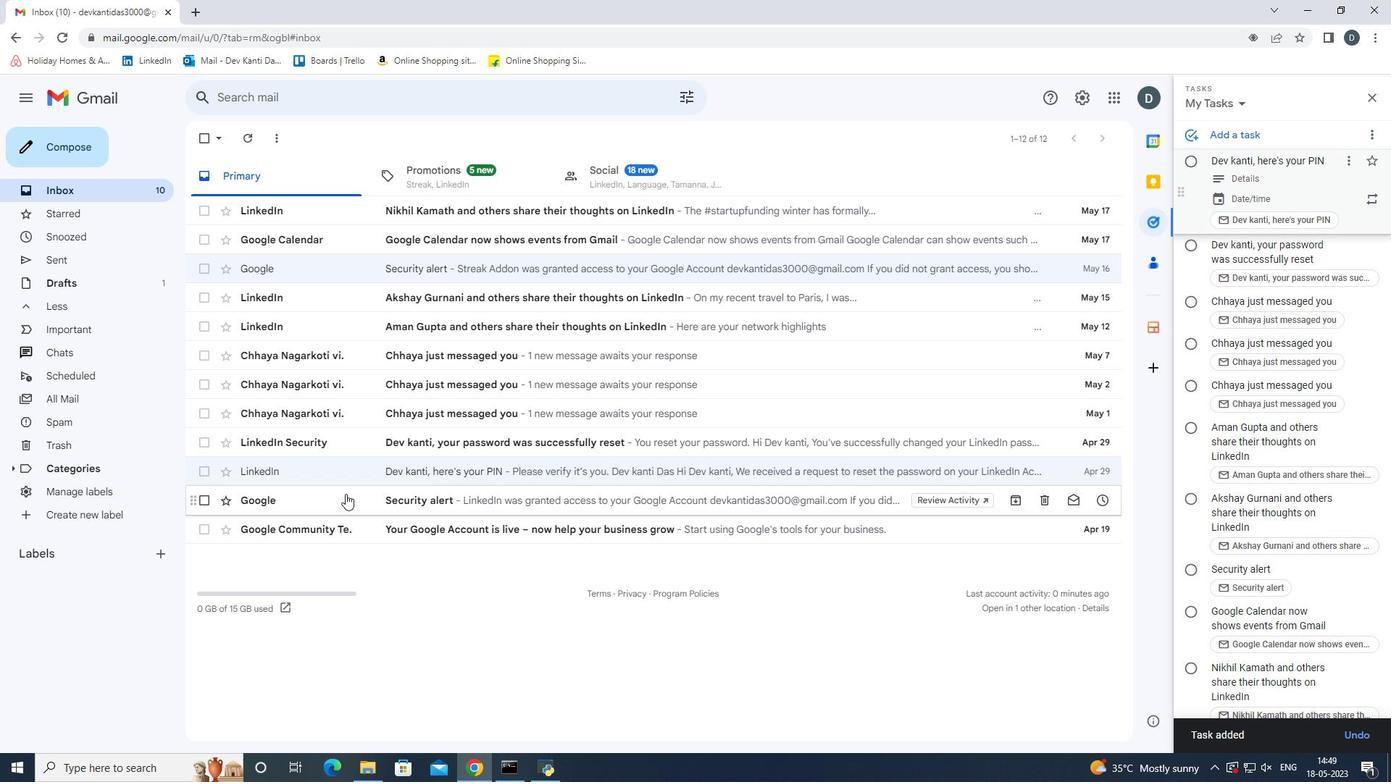 
Action: Mouse moved to (302, 532)
Screenshot: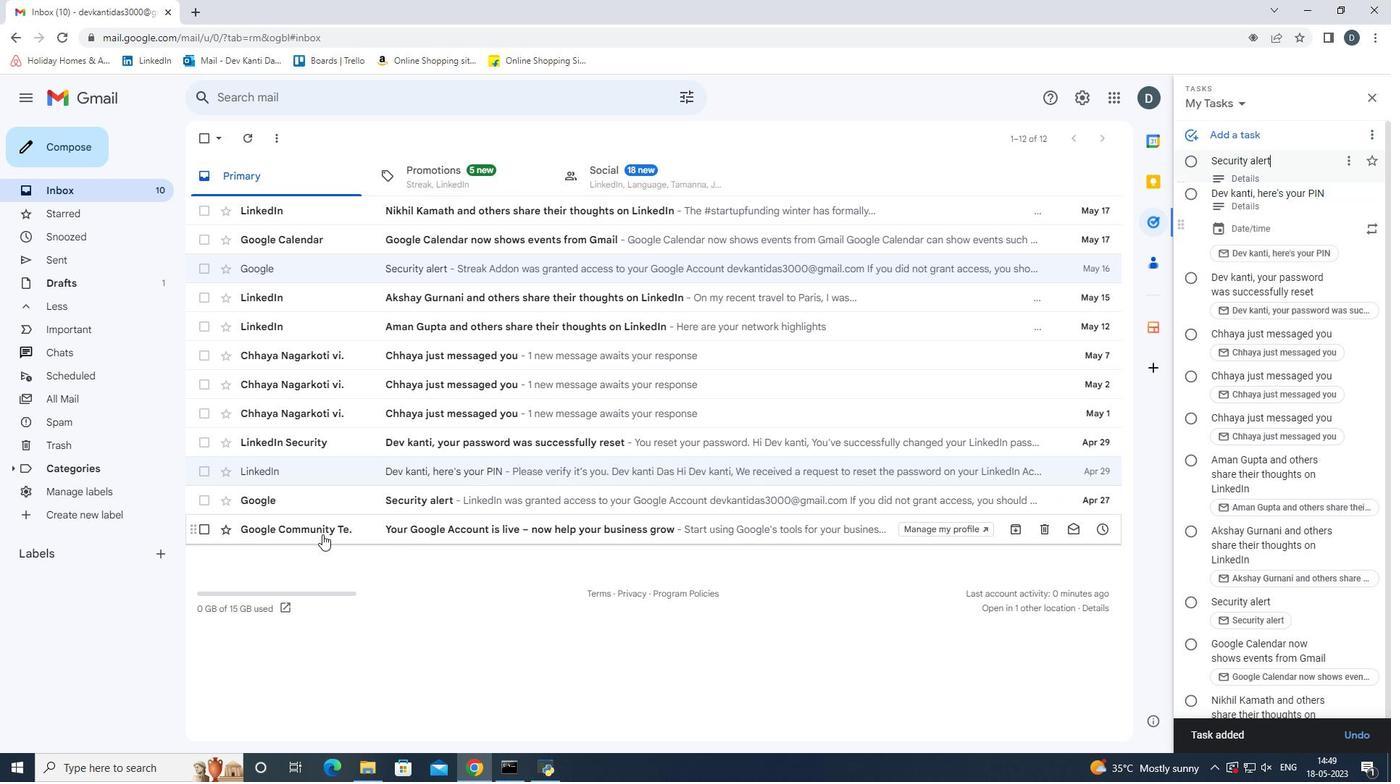 
Action: Mouse pressed left at (302, 532)
Screenshot: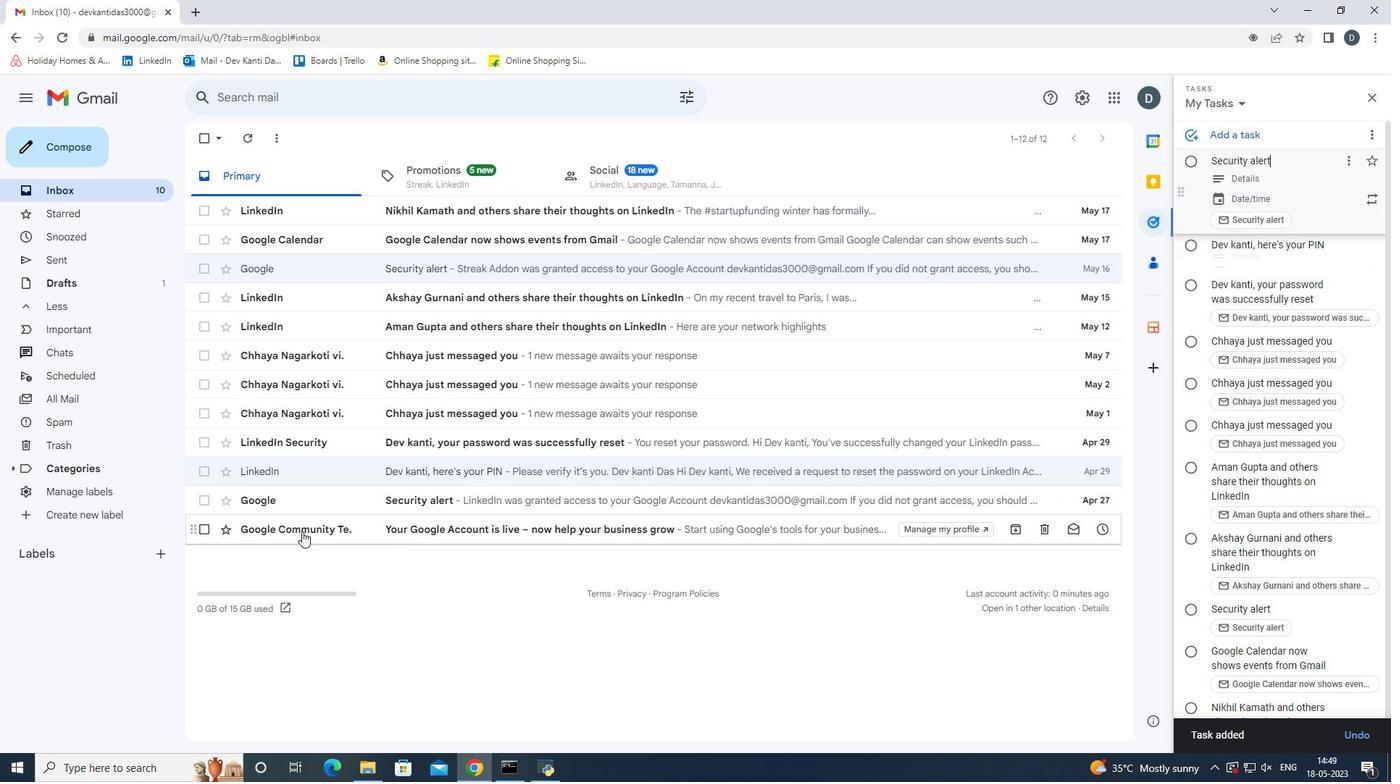 
Action: Mouse moved to (1262, 308)
Screenshot: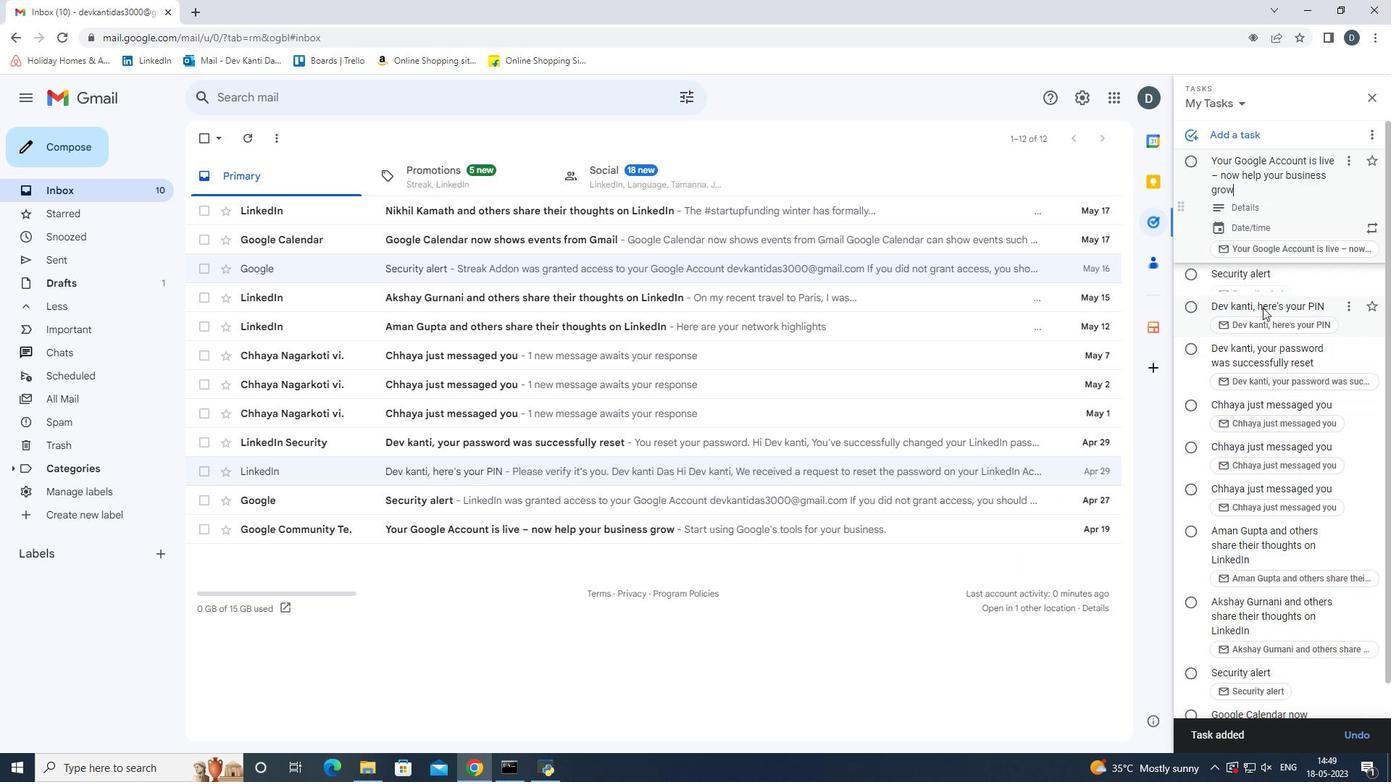 
Action: Mouse scrolled (1262, 308) with delta (0, 0)
Screenshot: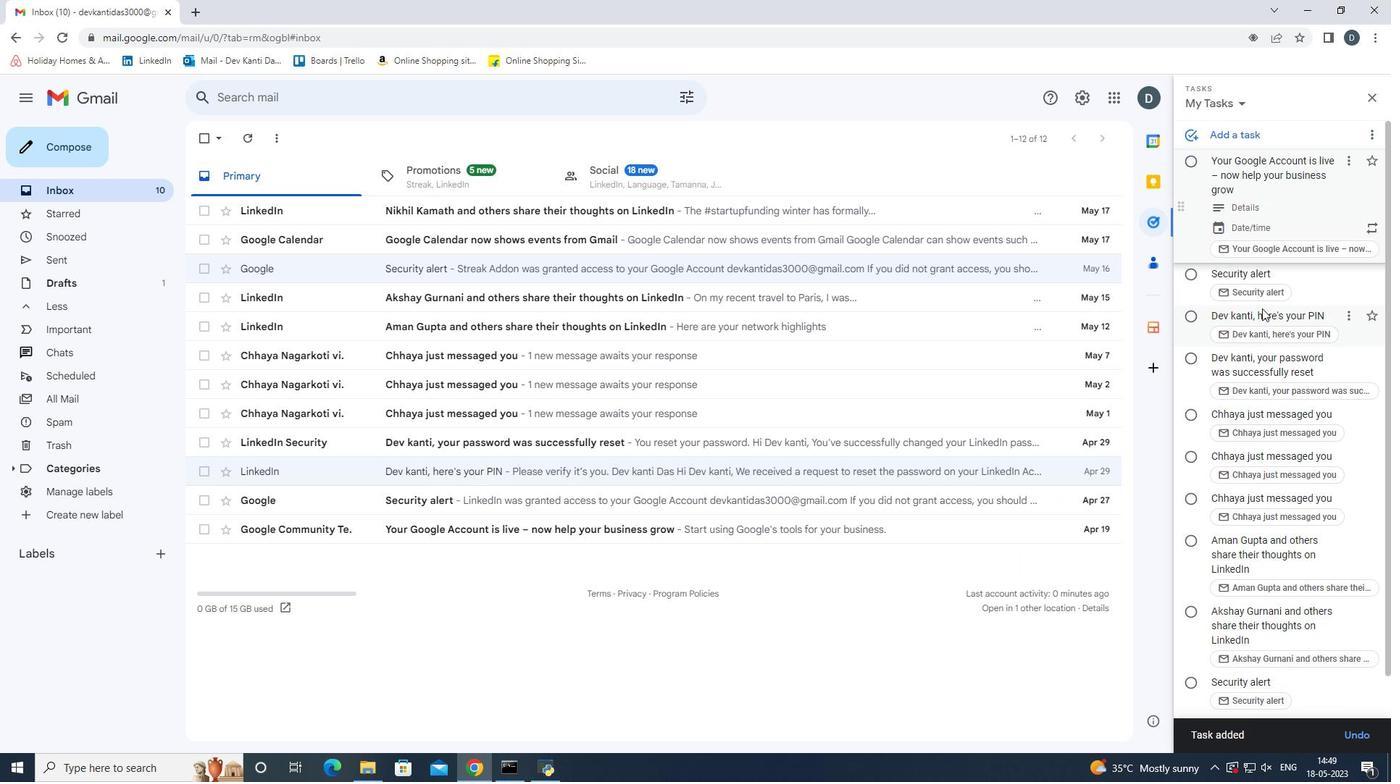 
Action: Mouse scrolled (1262, 308) with delta (0, 0)
Screenshot: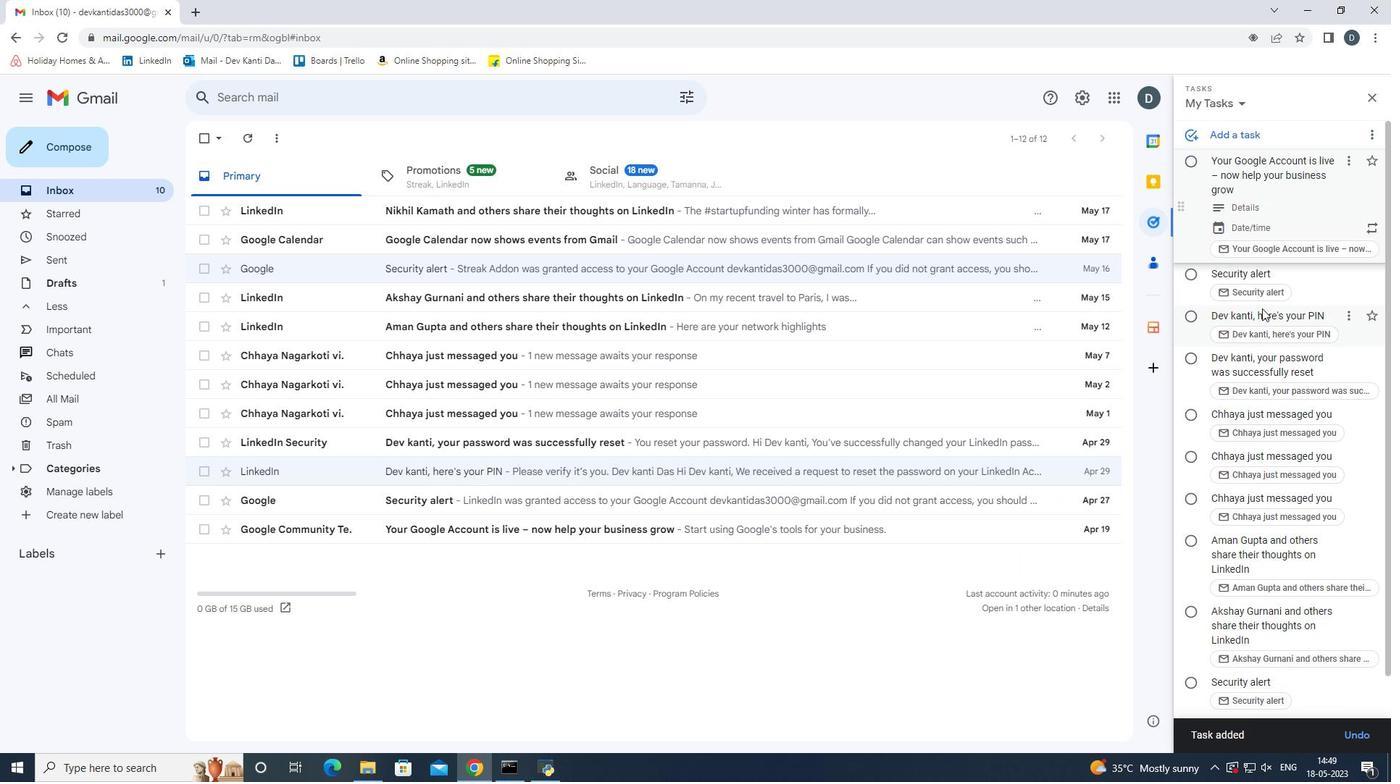 
Action: Mouse scrolled (1262, 308) with delta (0, 0)
Screenshot: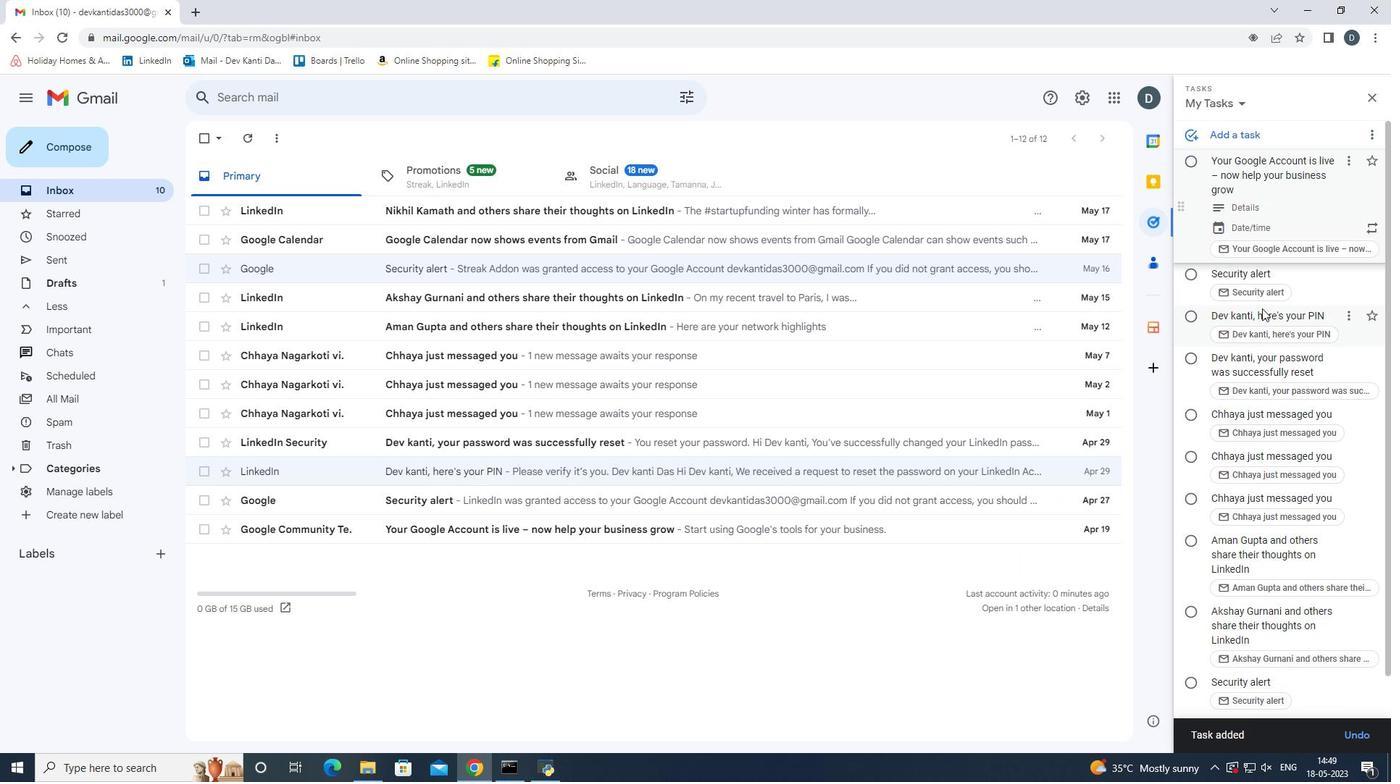 
Action: Mouse scrolled (1262, 308) with delta (0, 0)
Screenshot: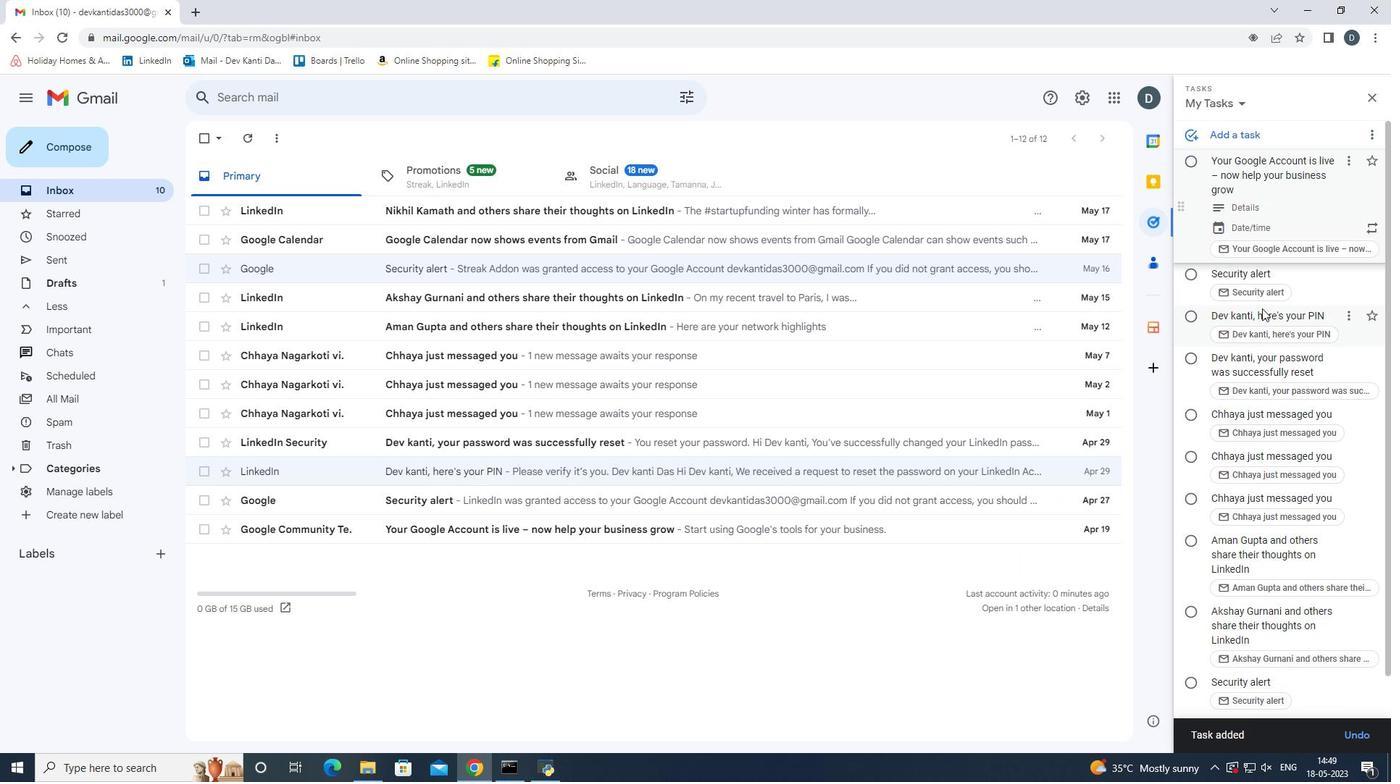 
Action: Mouse scrolled (1262, 308) with delta (0, 0)
Screenshot: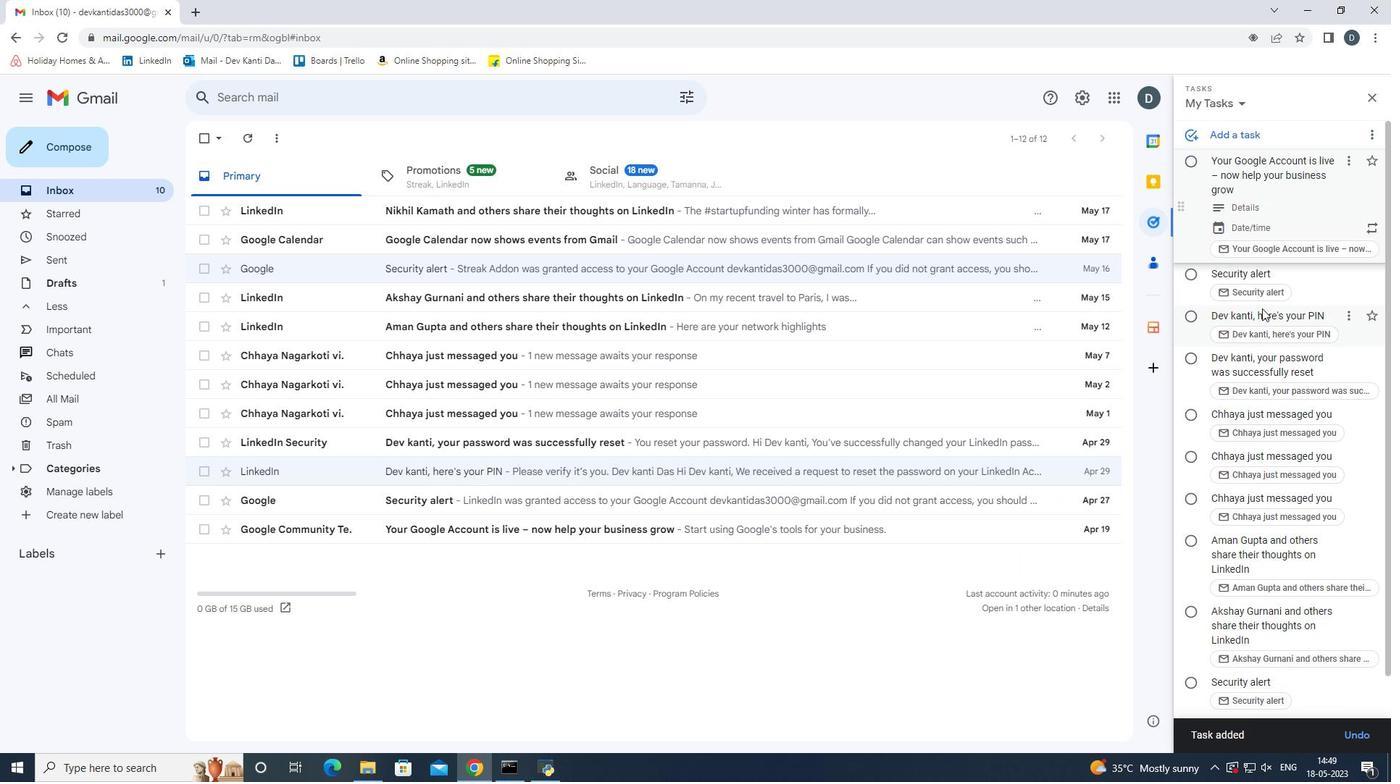 
Action: Mouse scrolled (1262, 308) with delta (0, 0)
Screenshot: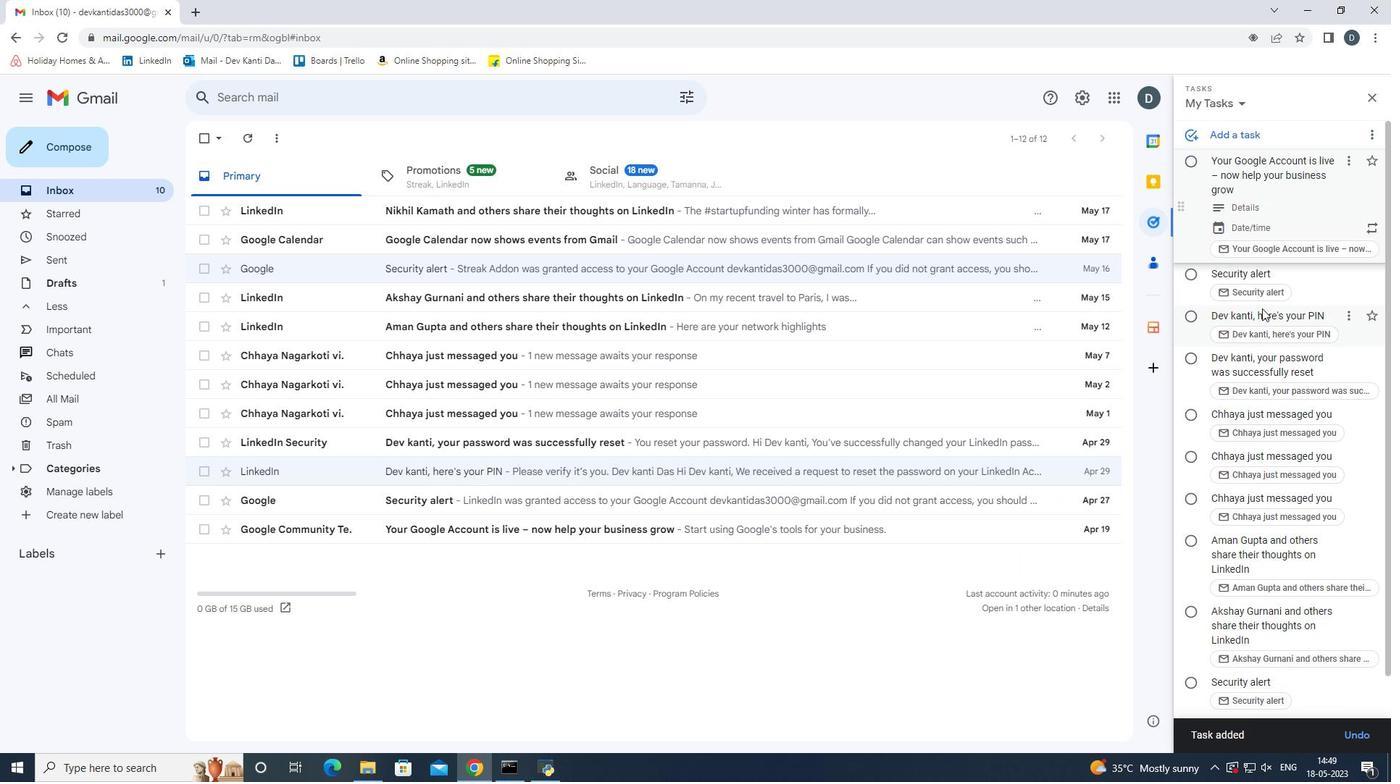 
Action: Mouse scrolled (1262, 308) with delta (0, 0)
Screenshot: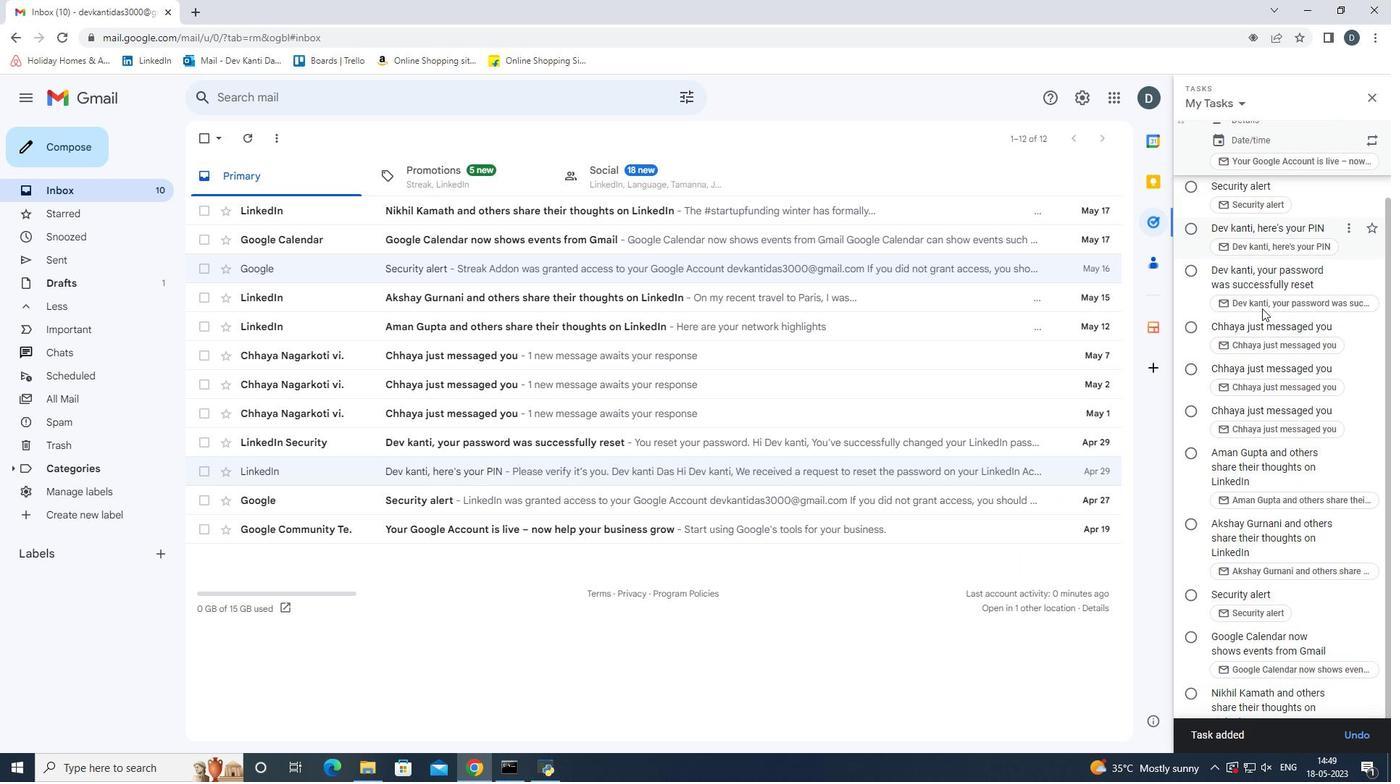 
Action: Mouse scrolled (1262, 308) with delta (0, 0)
Screenshot: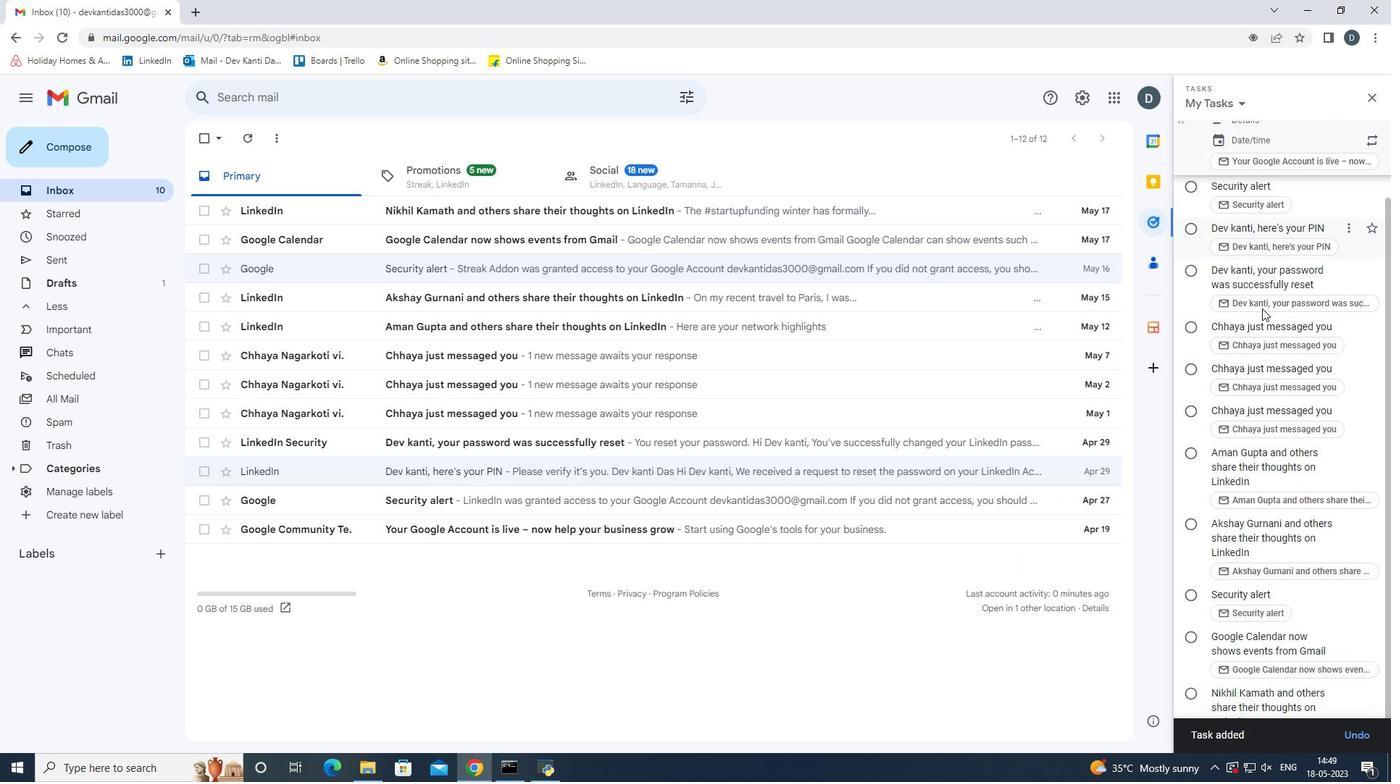 
Action: Mouse scrolled (1262, 308) with delta (0, 0)
Screenshot: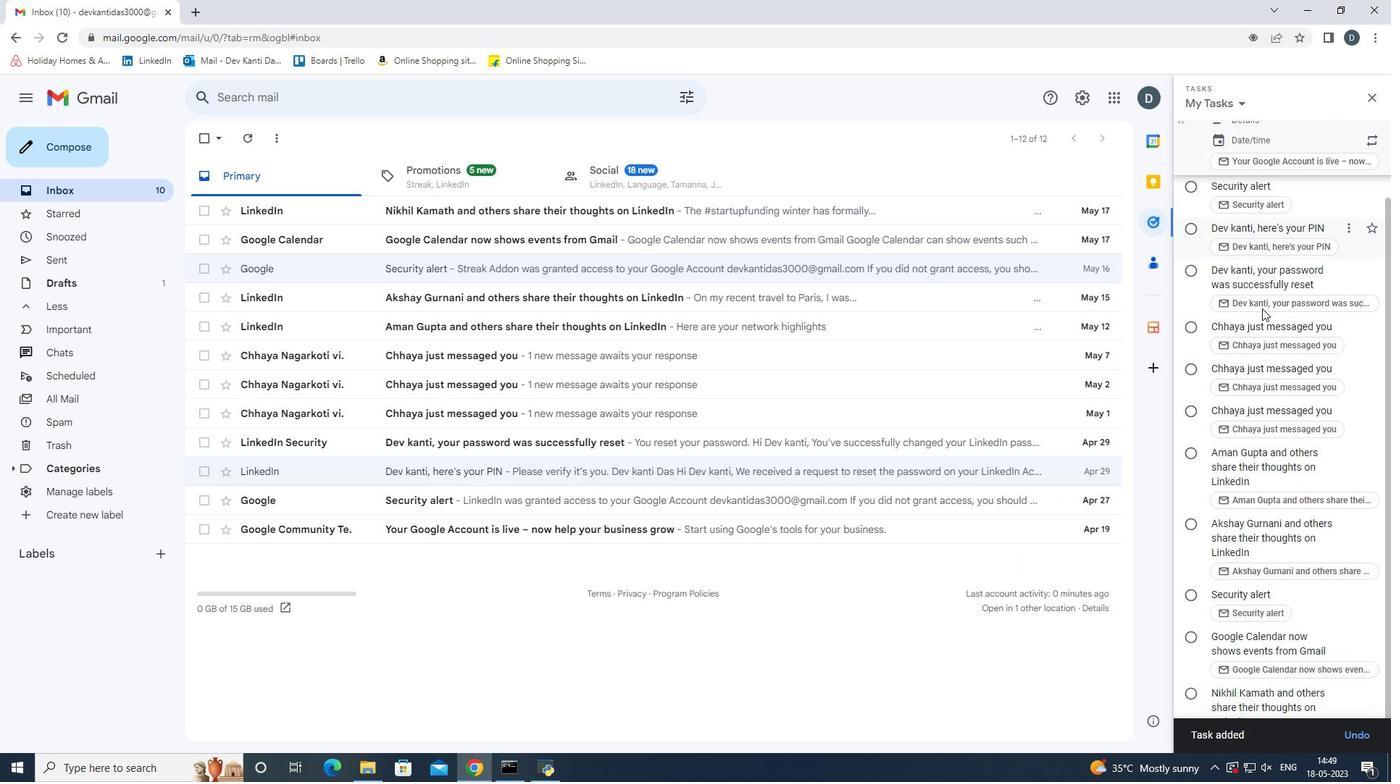 
Action: Mouse scrolled (1262, 308) with delta (0, 0)
Screenshot: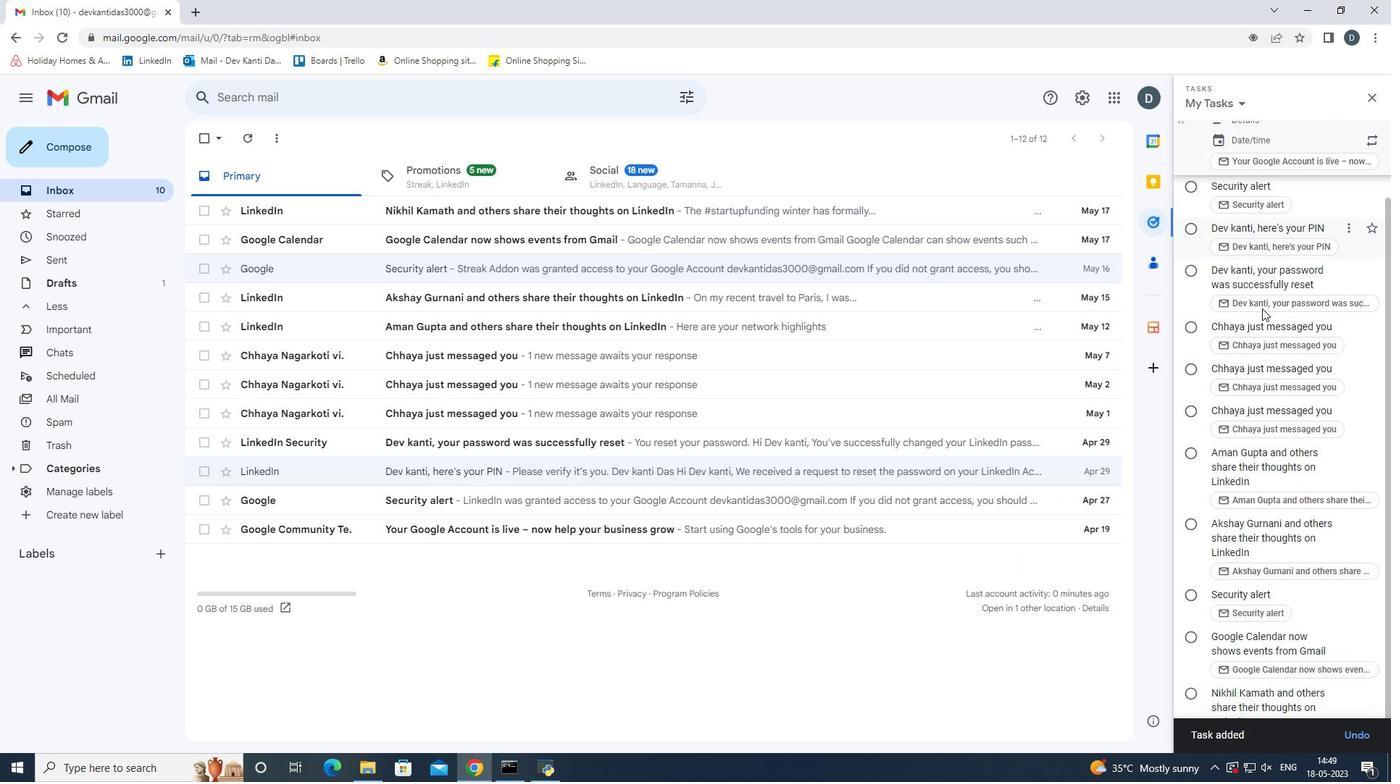 
Action: Mouse scrolled (1262, 308) with delta (0, 0)
Screenshot: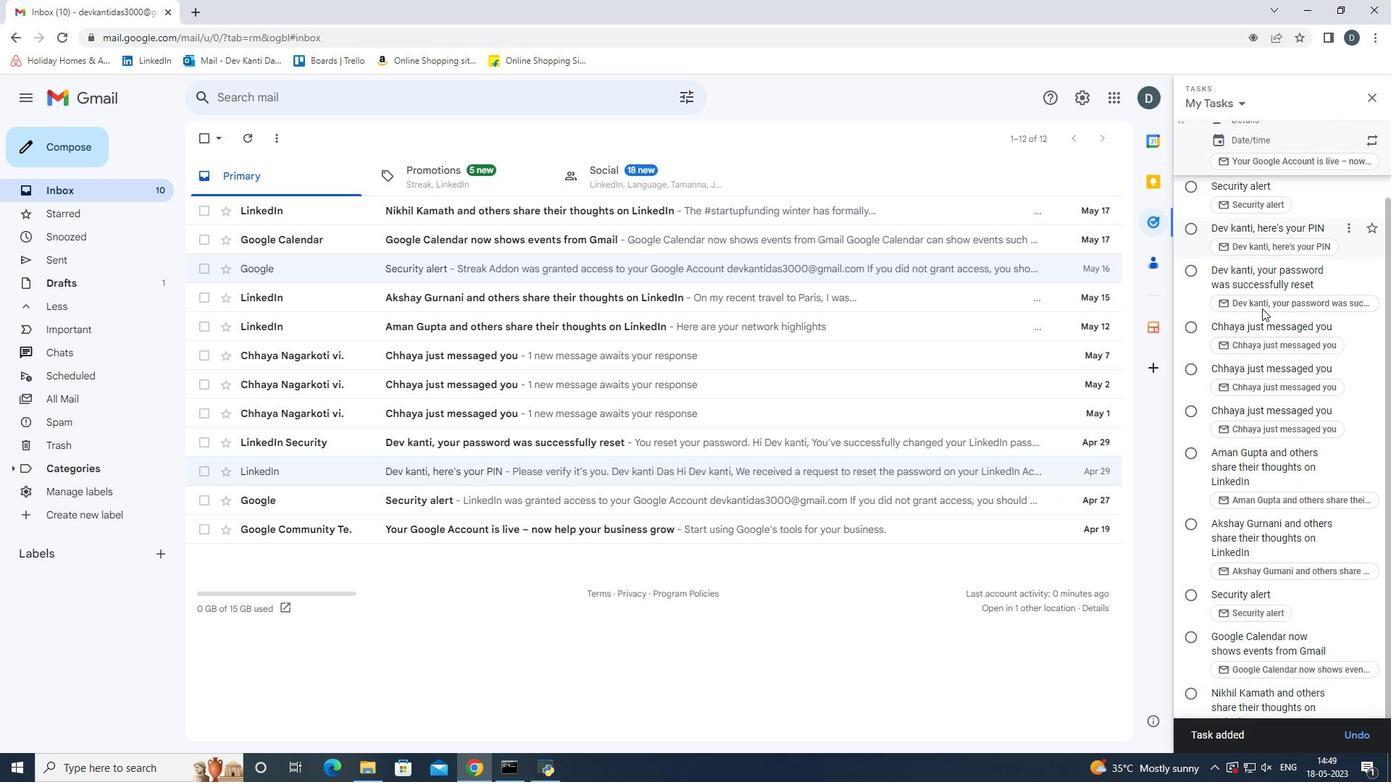 
Action: Mouse scrolled (1262, 308) with delta (0, 0)
Screenshot: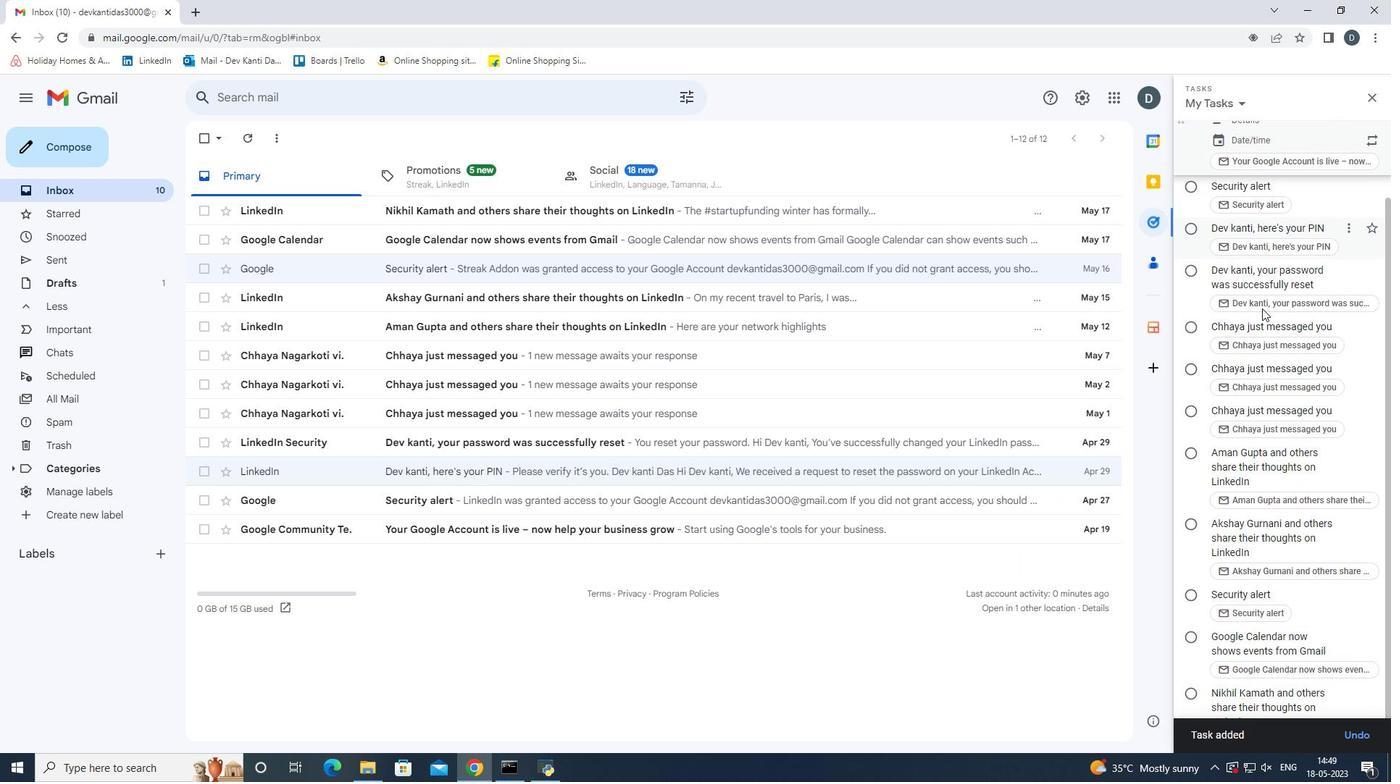 
Action: Mouse moved to (1276, 595)
Screenshot: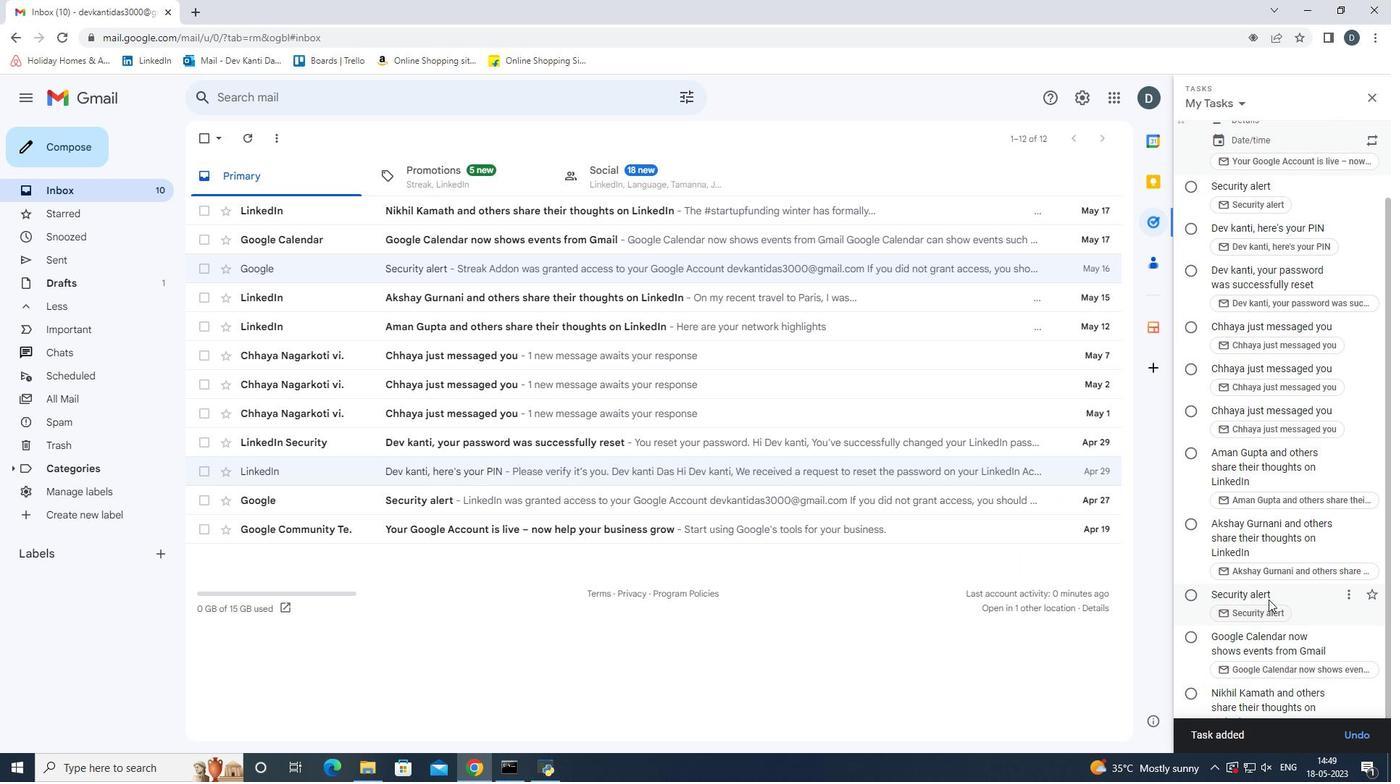 
Action: Mouse scrolled (1276, 596) with delta (0, 0)
Screenshot: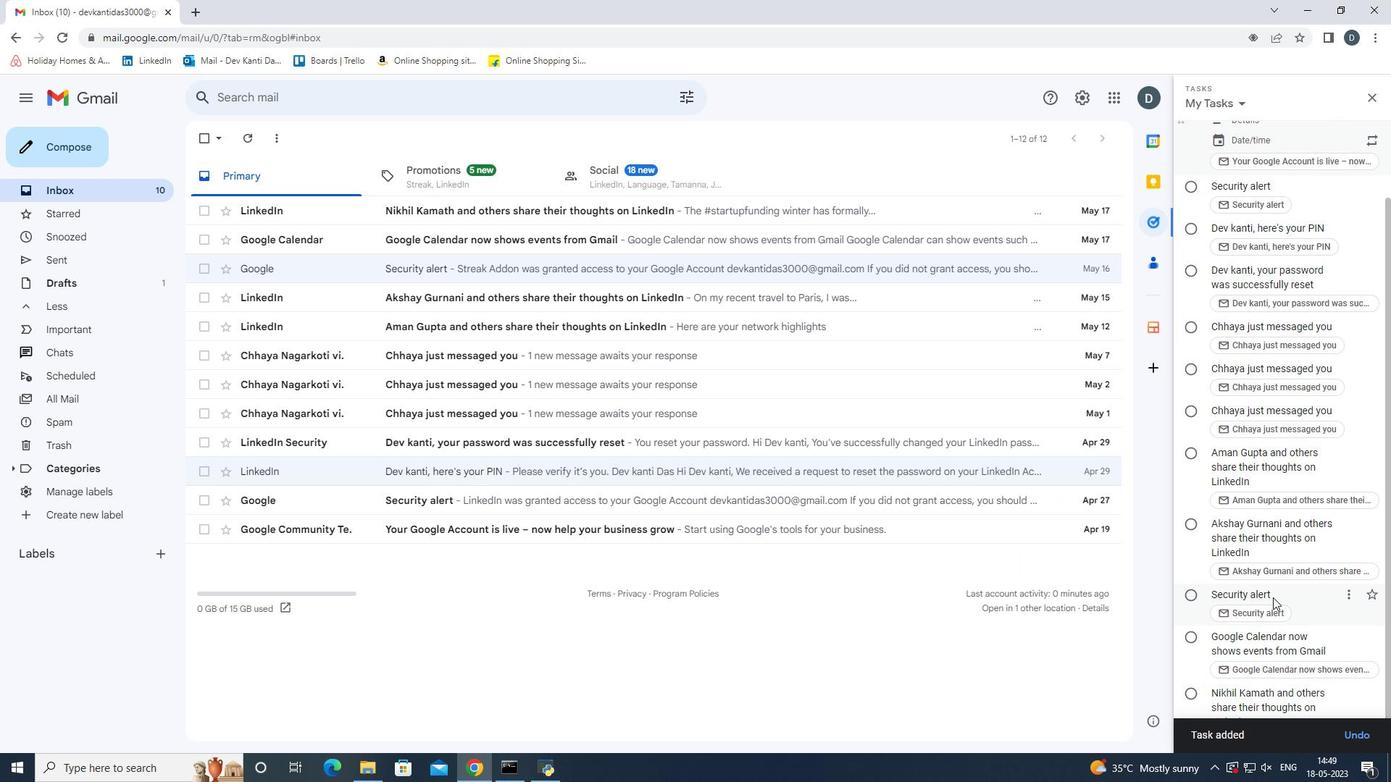 
Action: Mouse scrolled (1276, 596) with delta (0, 0)
Screenshot: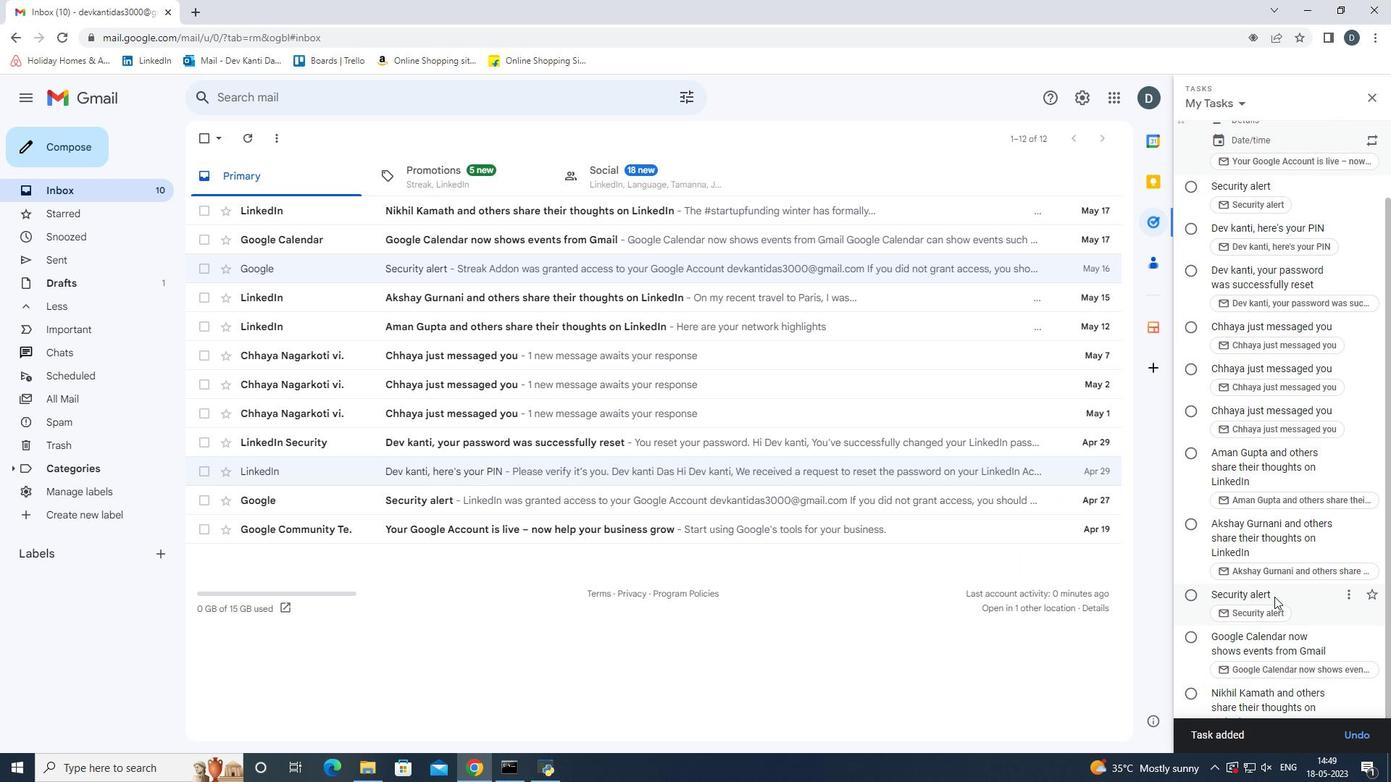 
Action: Mouse scrolled (1276, 596) with delta (0, 0)
Screenshot: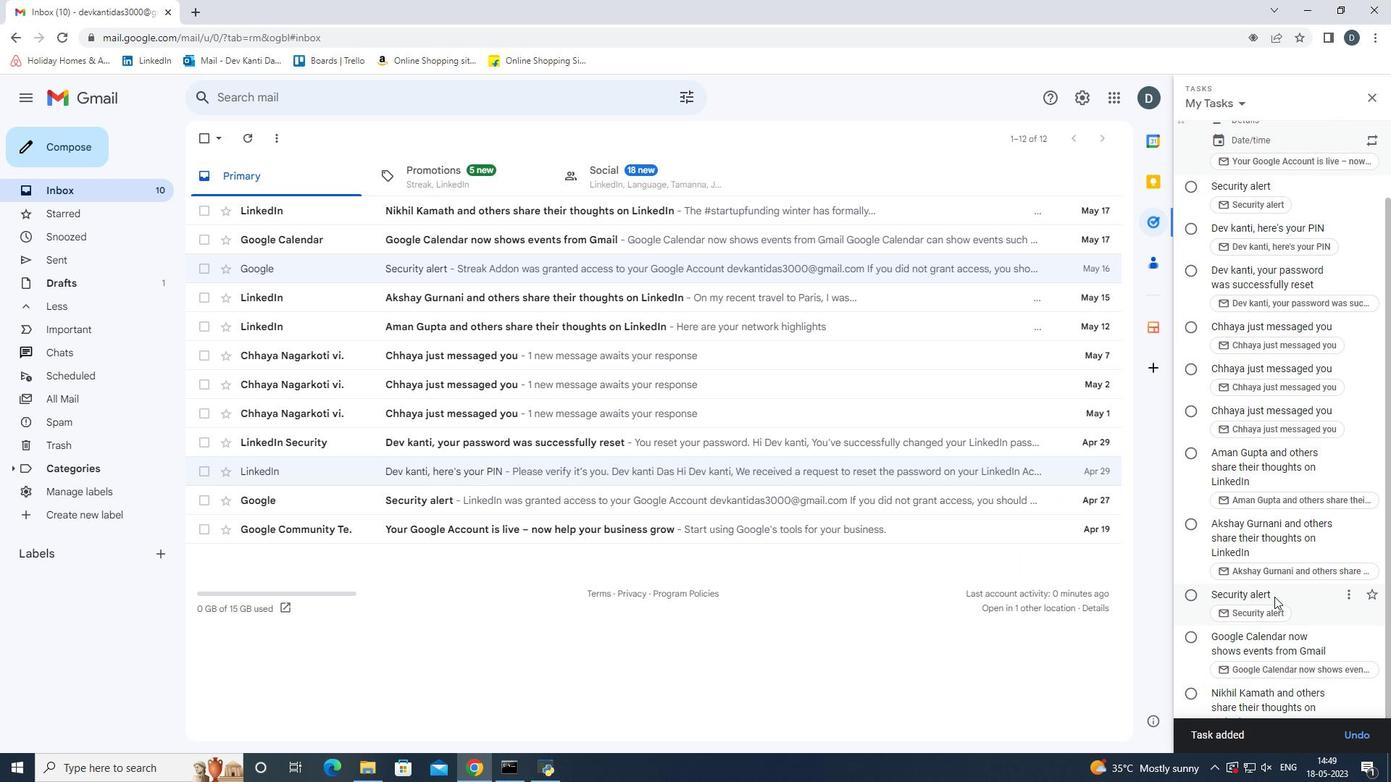 
Action: Mouse scrolled (1276, 596) with delta (0, 0)
Screenshot: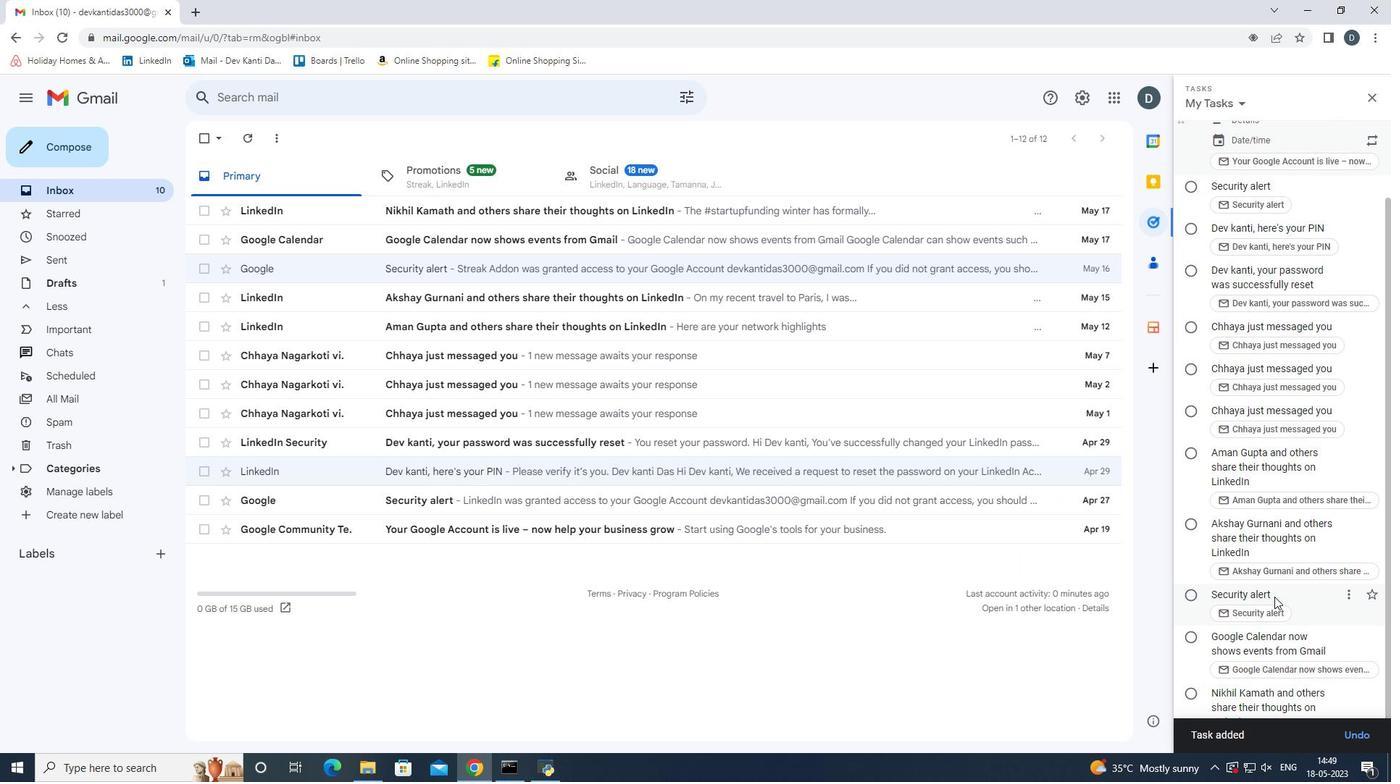 
Action: Mouse scrolled (1276, 596) with delta (0, 0)
Screenshot: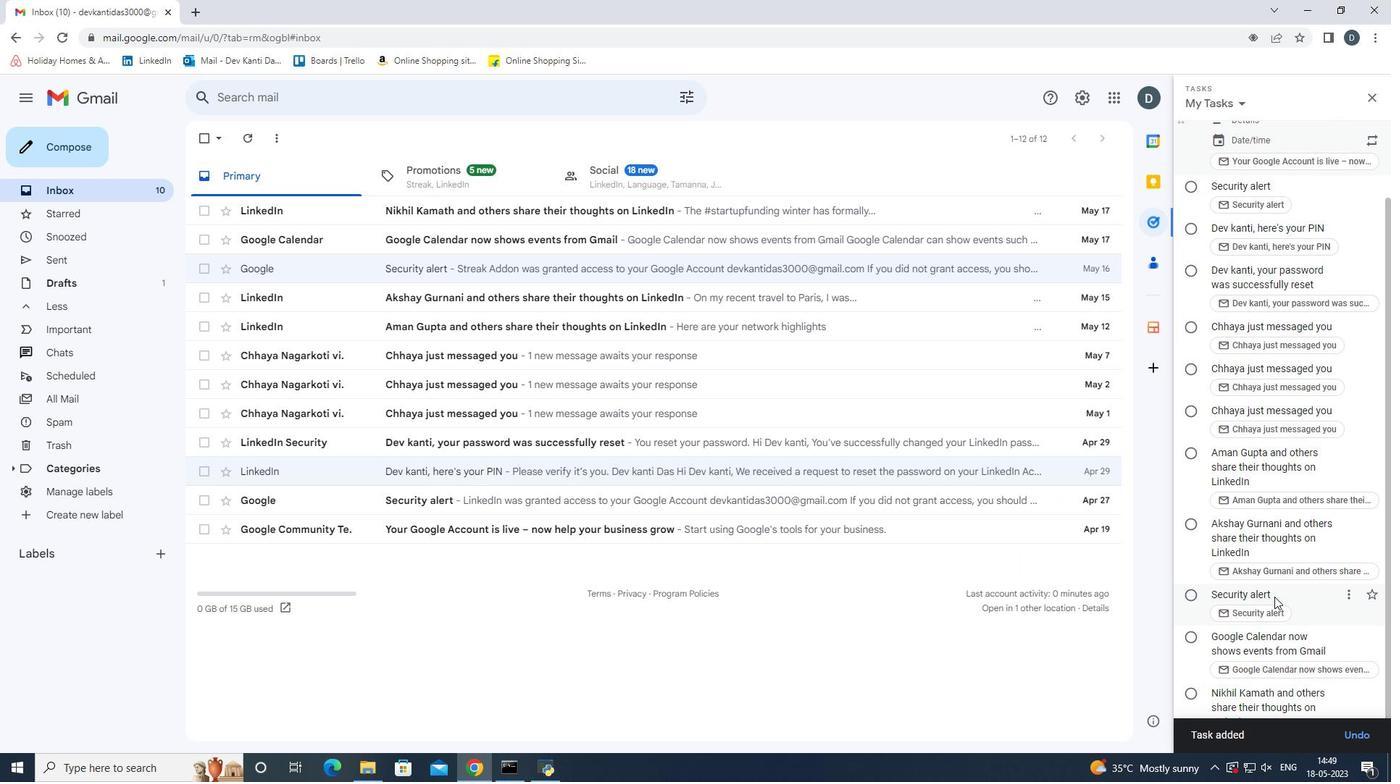 
Action: Mouse scrolled (1276, 596) with delta (0, 0)
Screenshot: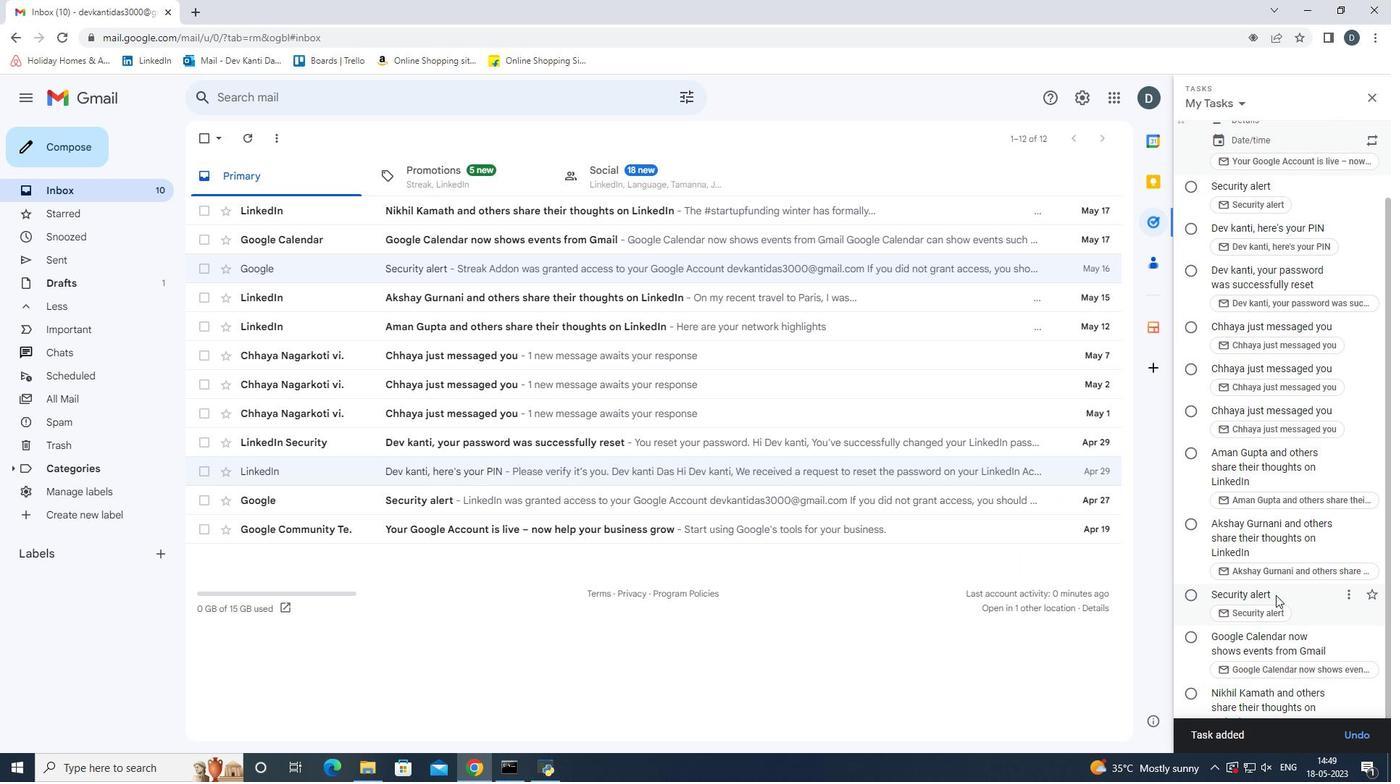 
Action: Mouse scrolled (1276, 596) with delta (0, 0)
Screenshot: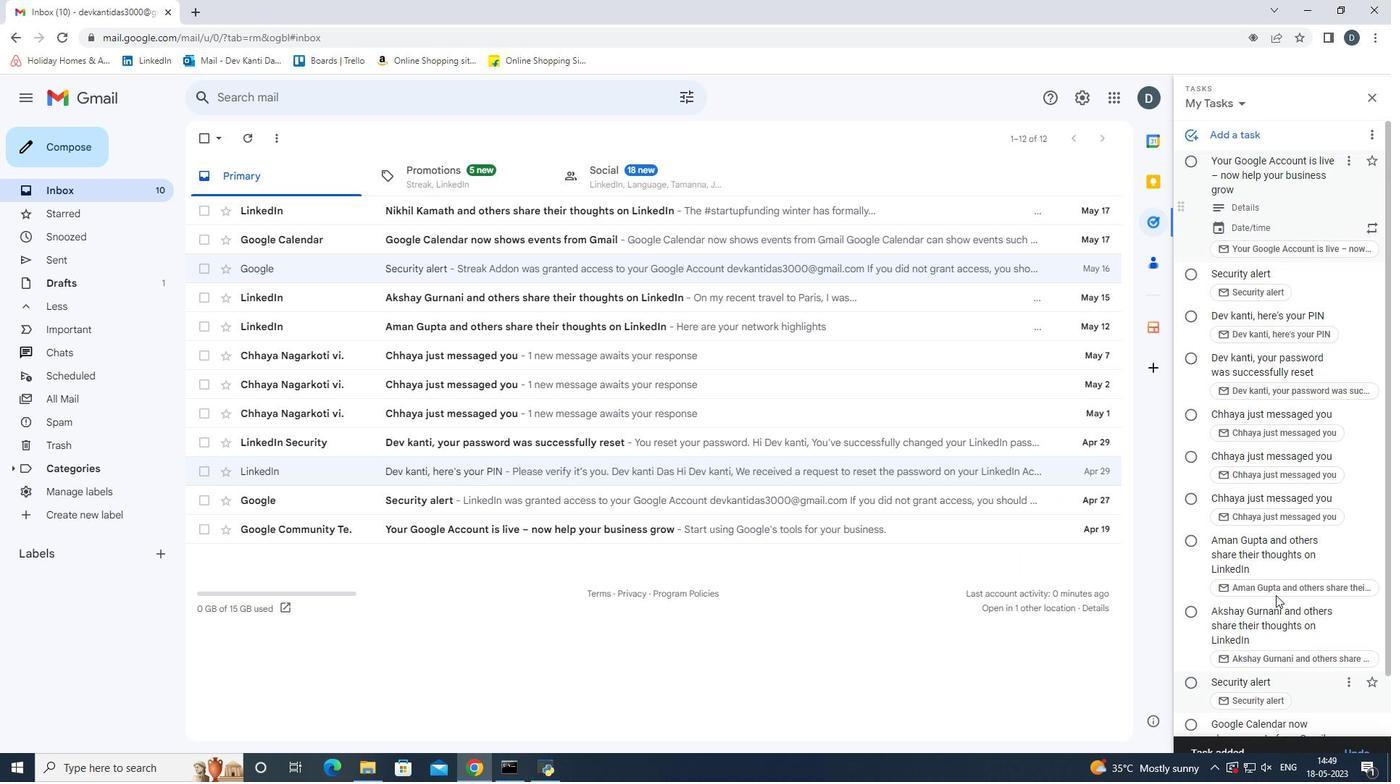 
Action: Mouse scrolled (1276, 596) with delta (0, 0)
Screenshot: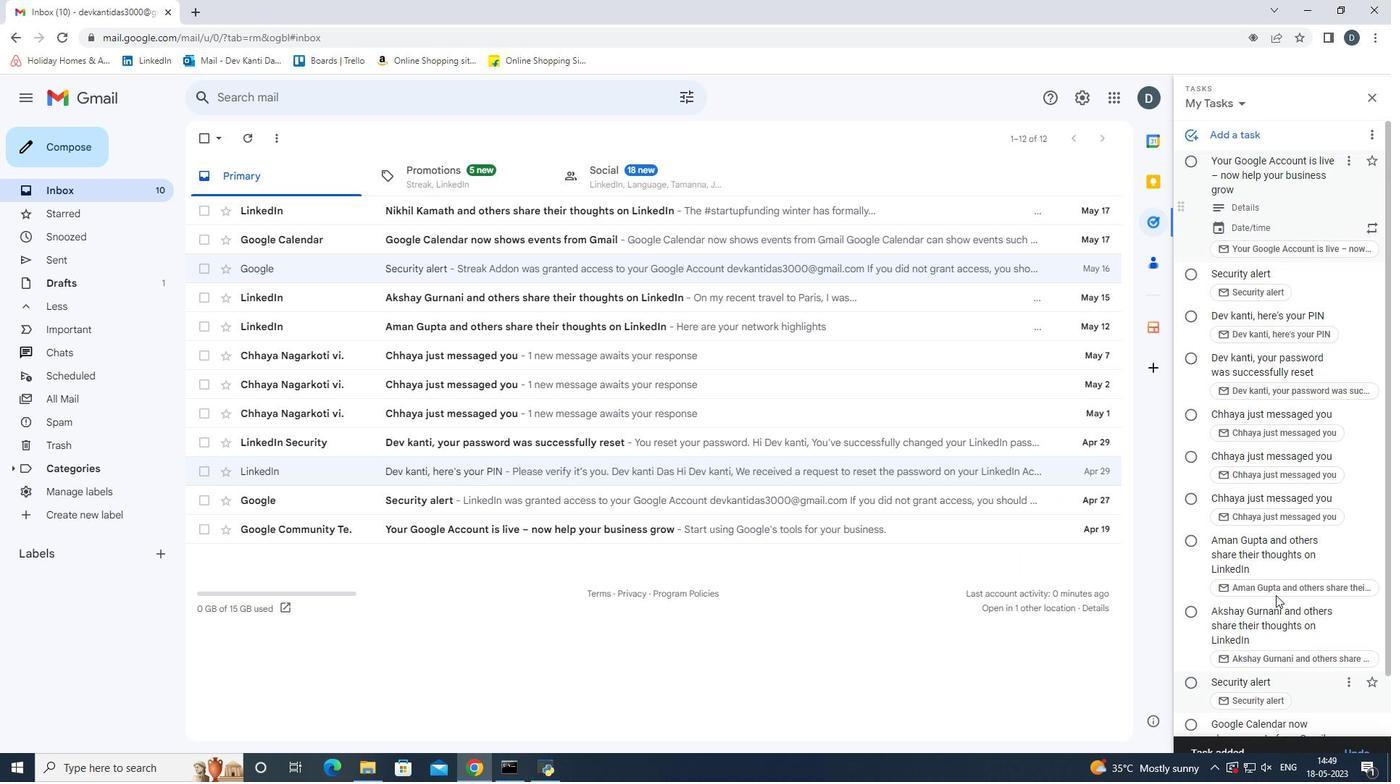 
Action: Mouse scrolled (1276, 596) with delta (0, 0)
Screenshot: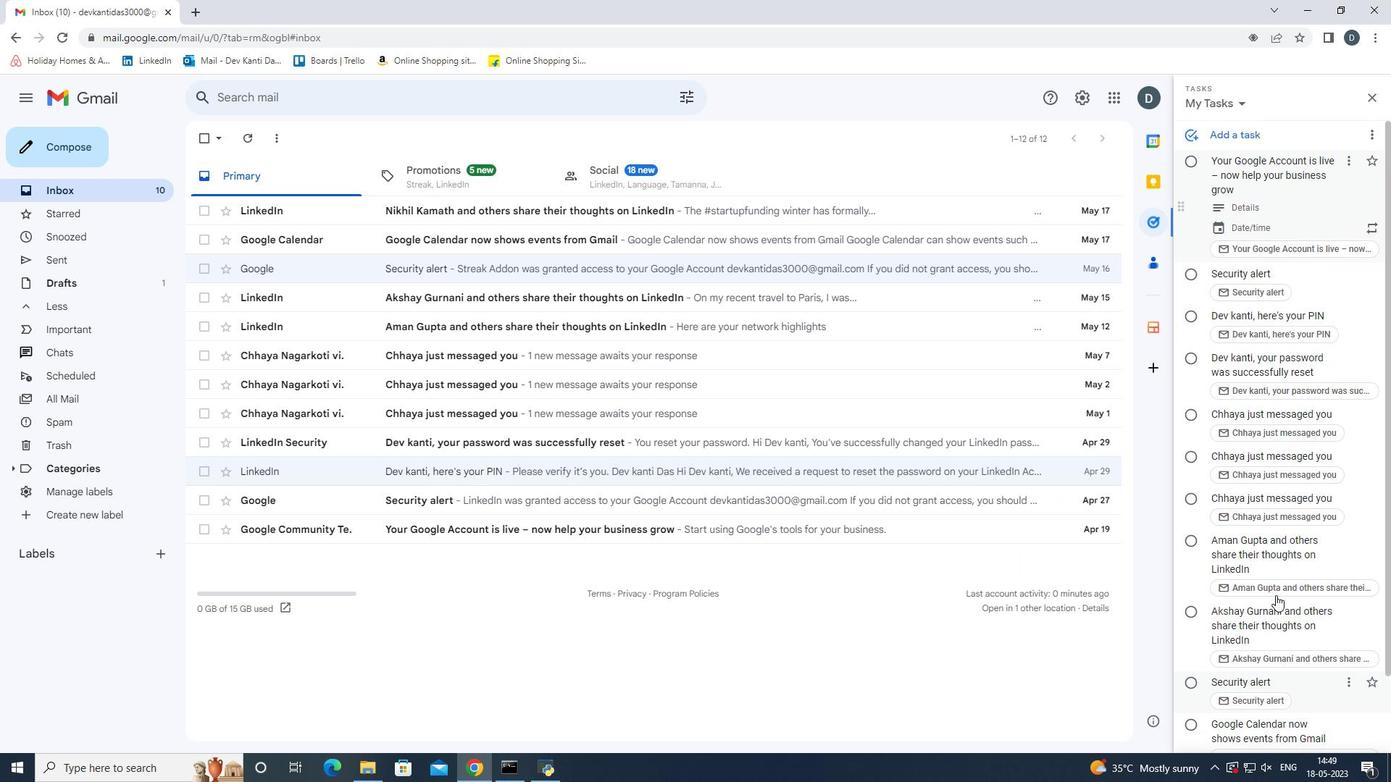 
Action: Mouse moved to (1259, 285)
Screenshot: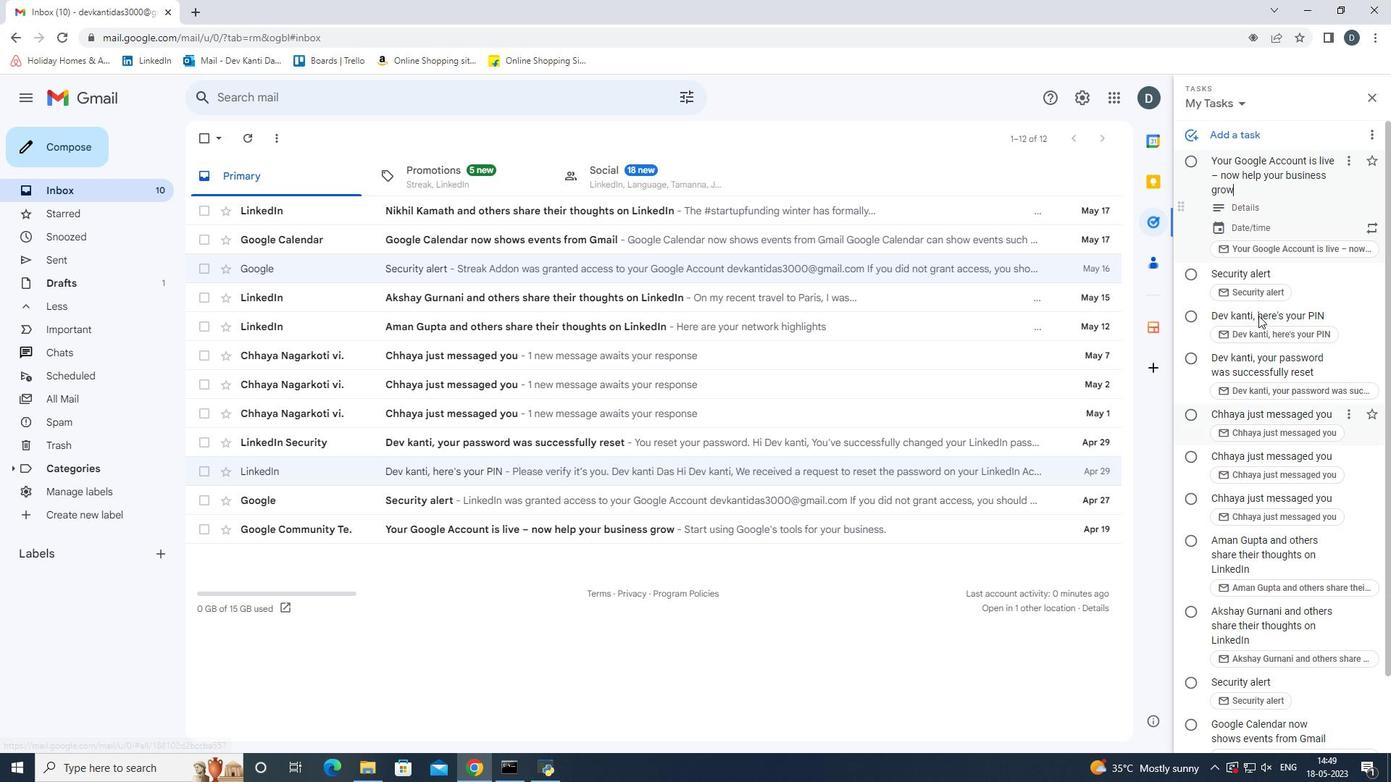 
Action: Mouse scrolled (1259, 284) with delta (0, 0)
